 Task: Create a Product Visualization.
Action: Mouse moved to (228, 237)
Screenshot: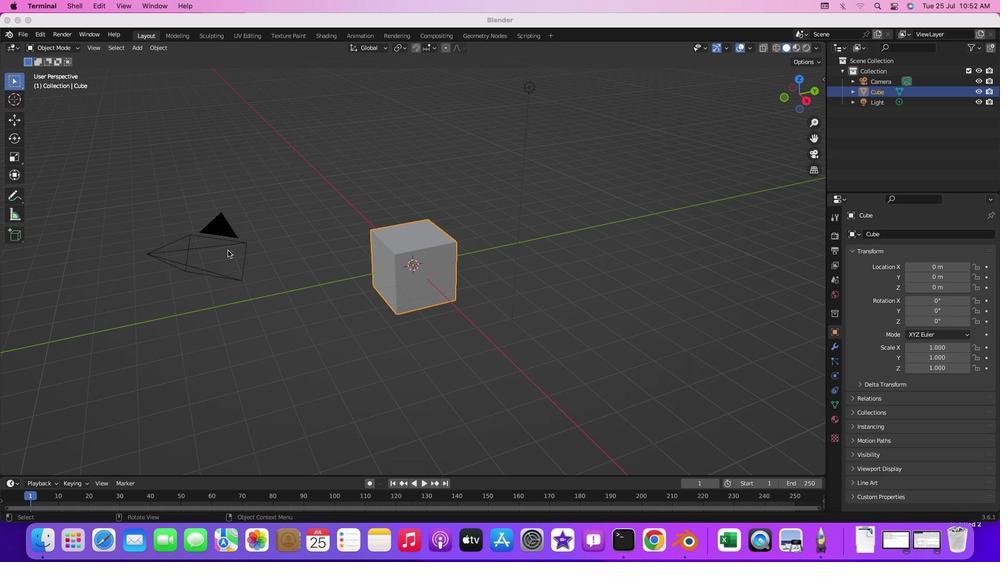
Action: Mouse pressed left at (228, 237)
Screenshot: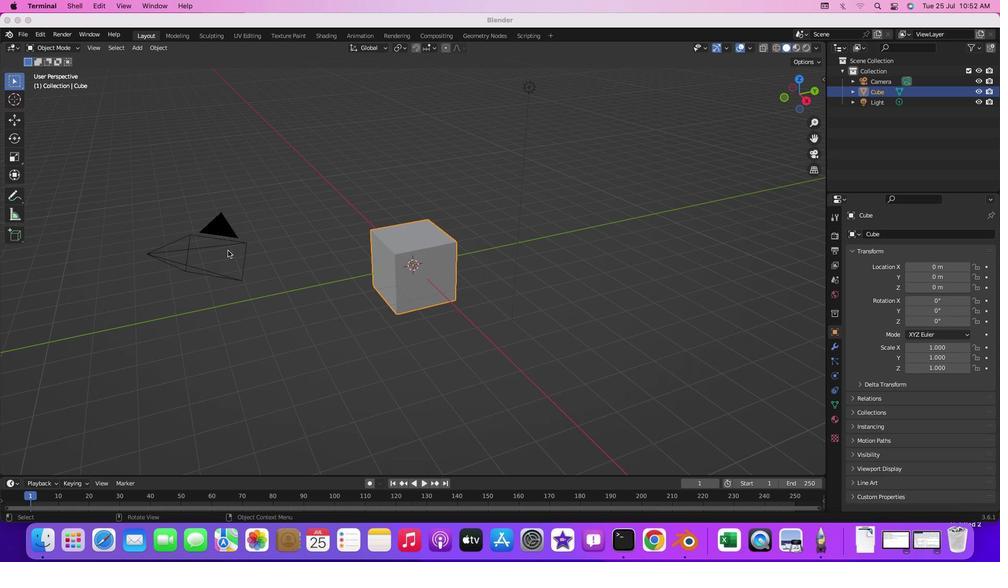 
Action: Mouse moved to (227, 238)
Screenshot: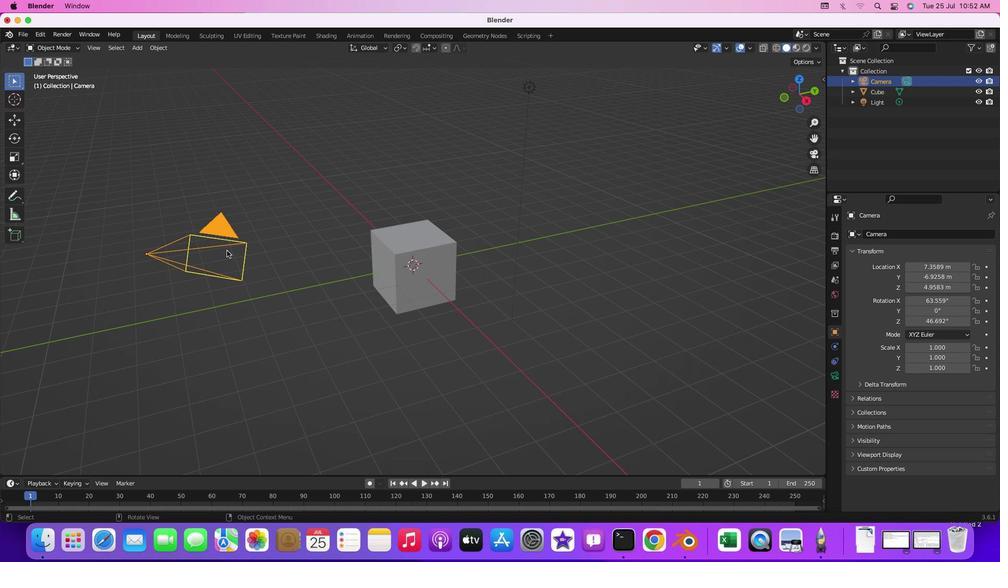 
Action: Key pressed Key.delete
Screenshot: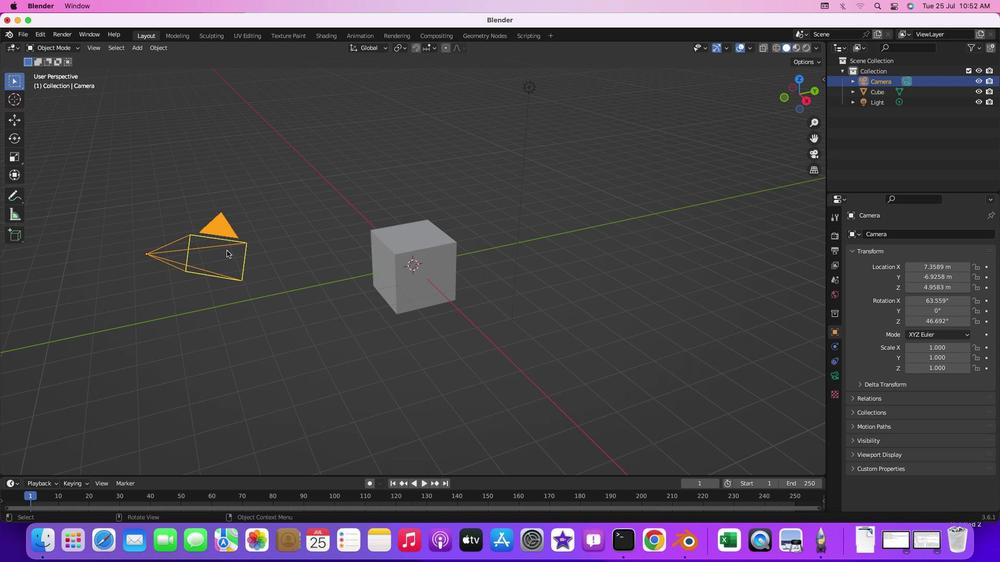 
Action: Mouse moved to (396, 275)
Screenshot: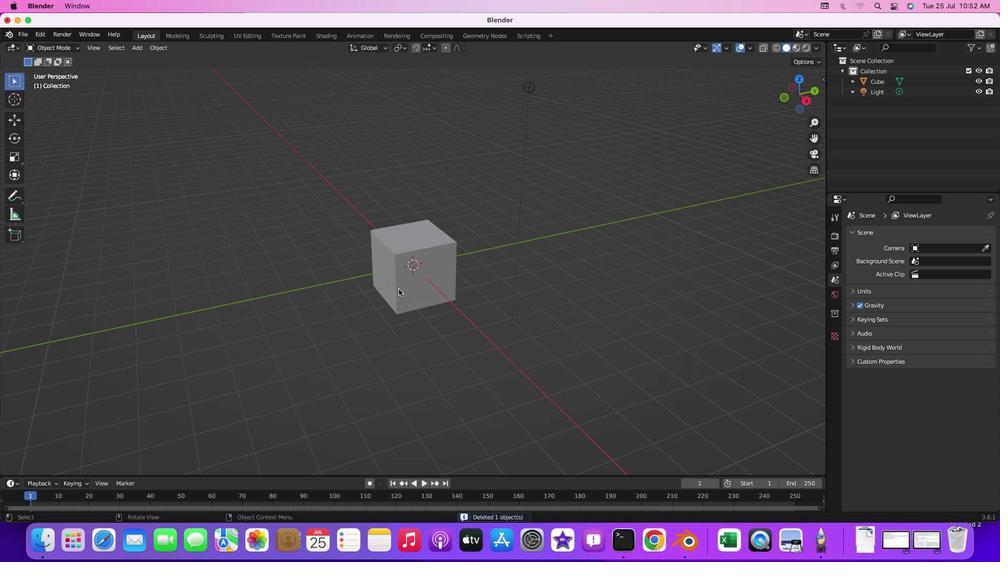 
Action: Mouse pressed left at (396, 275)
Screenshot: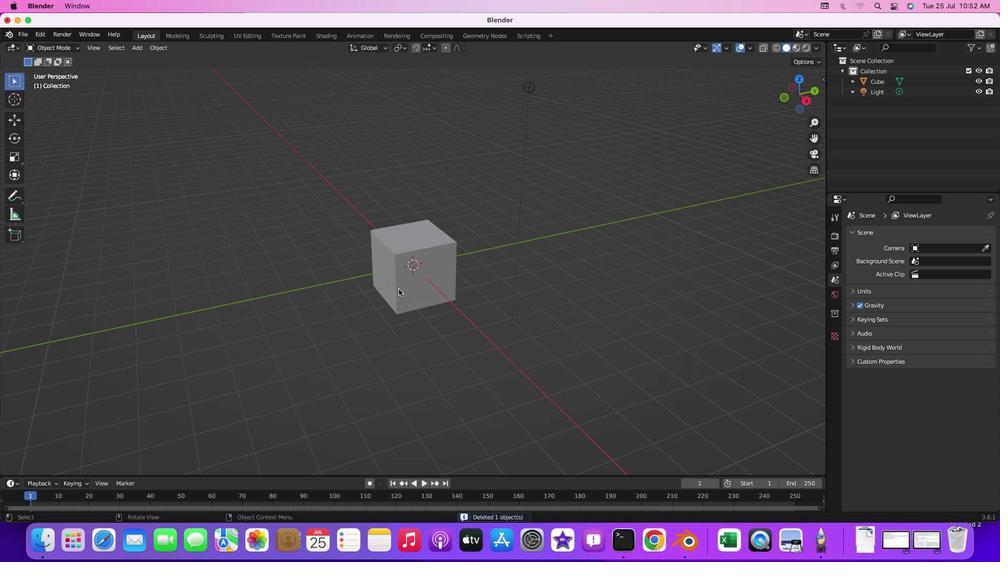 
Action: Key pressed Key.delete
Screenshot: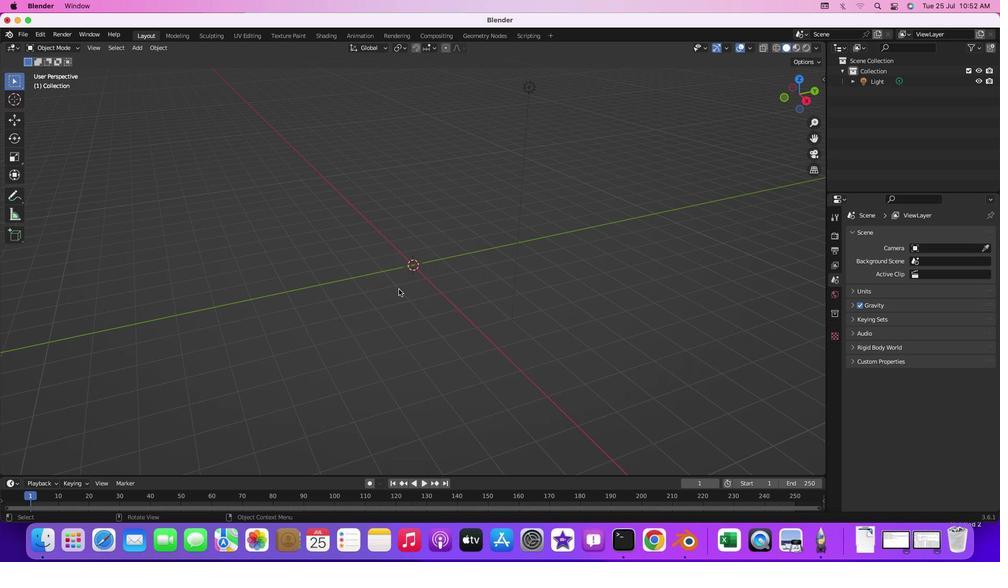 
Action: Mouse moved to (440, 227)
Screenshot: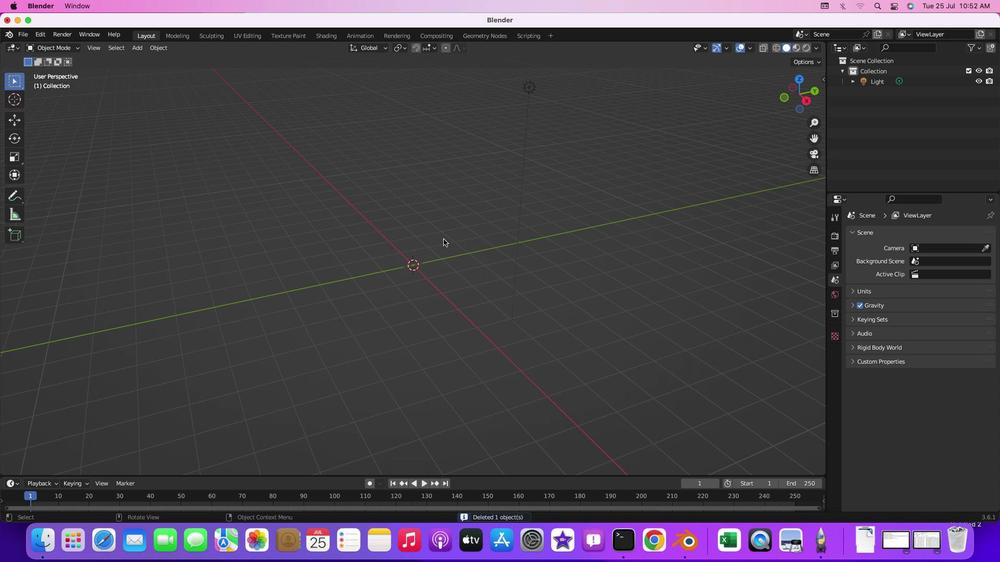 
Action: Mouse pressed middle at (440, 227)
Screenshot: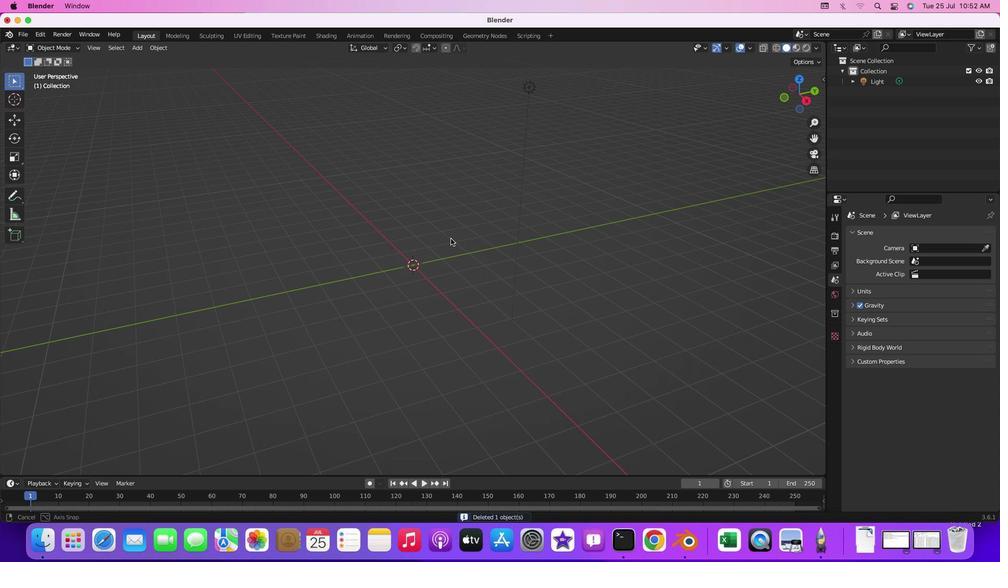 
Action: Mouse moved to (133, 45)
Screenshot: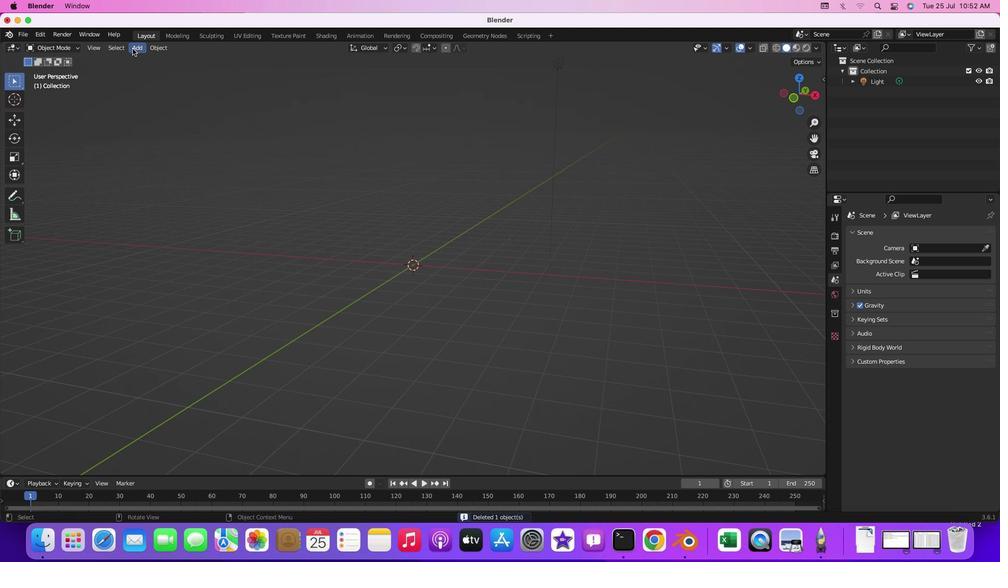
Action: Mouse pressed left at (133, 45)
Screenshot: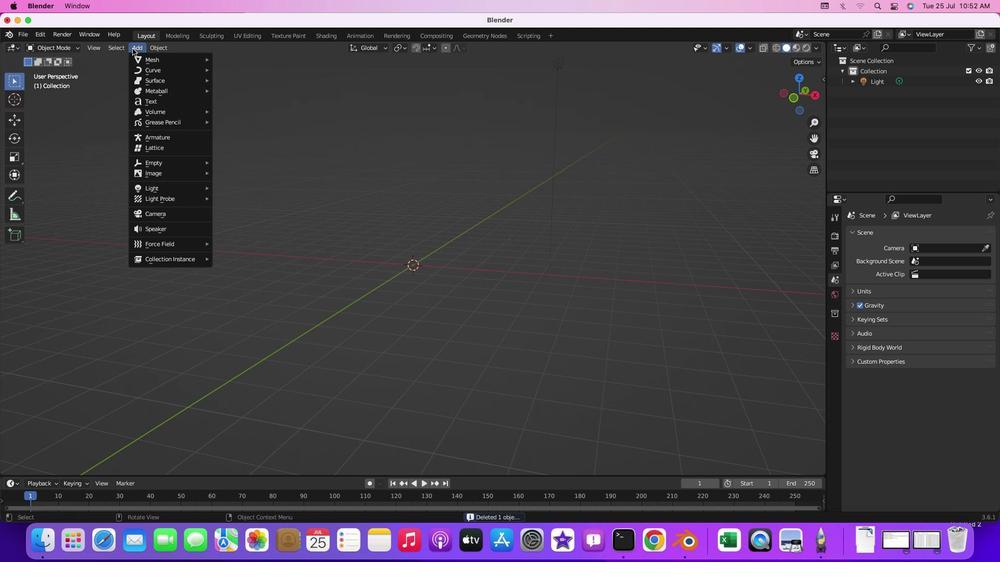 
Action: Mouse moved to (263, 108)
Screenshot: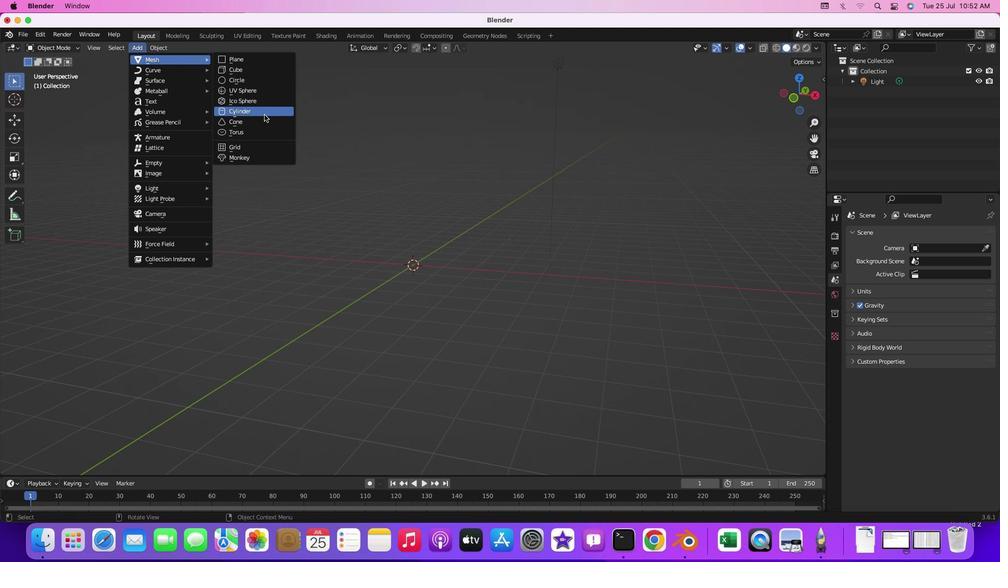 
Action: Mouse pressed left at (263, 108)
Screenshot: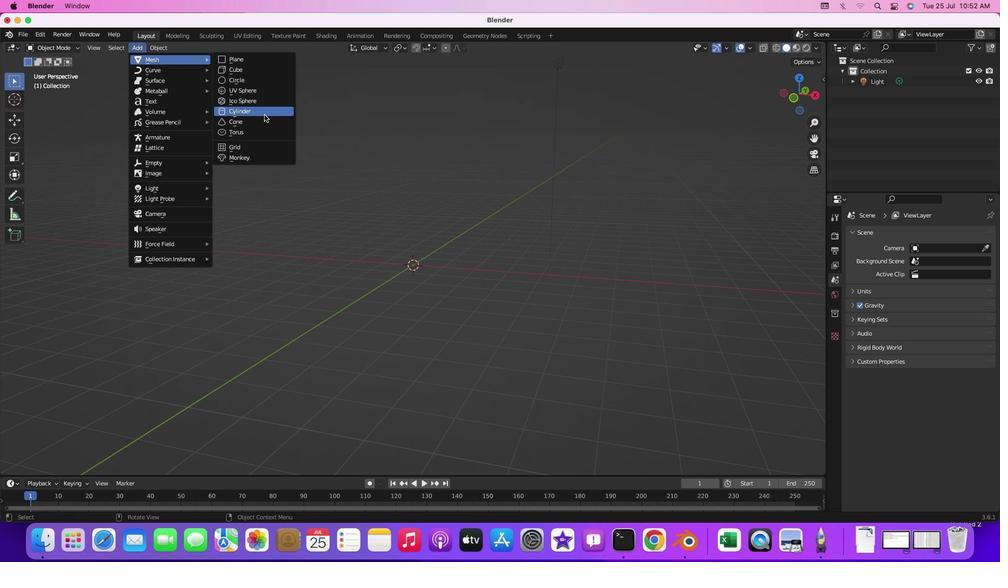 
Action: Mouse moved to (483, 211)
Screenshot: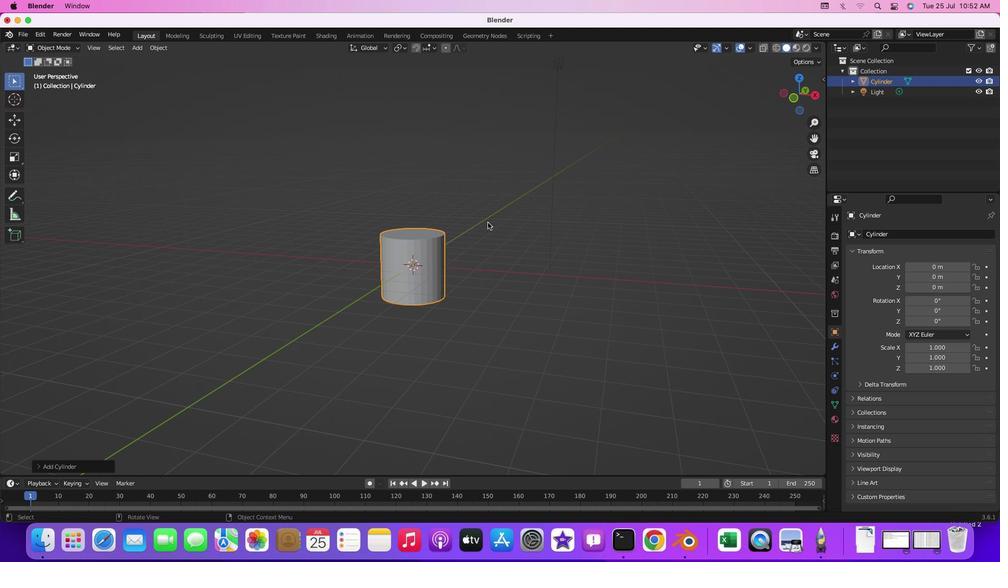 
Action: Mouse pressed left at (483, 211)
Screenshot: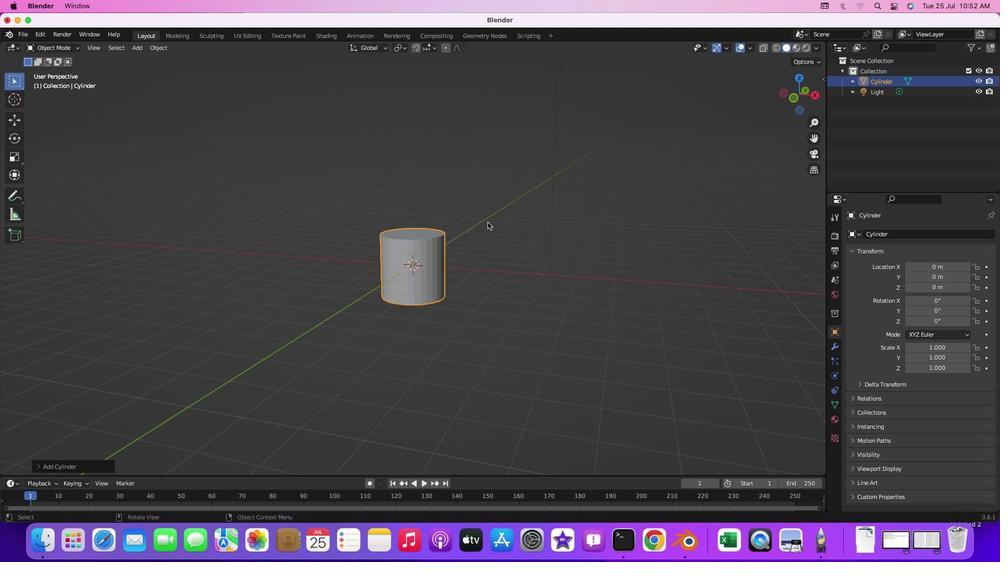 
Action: Mouse moved to (473, 227)
Screenshot: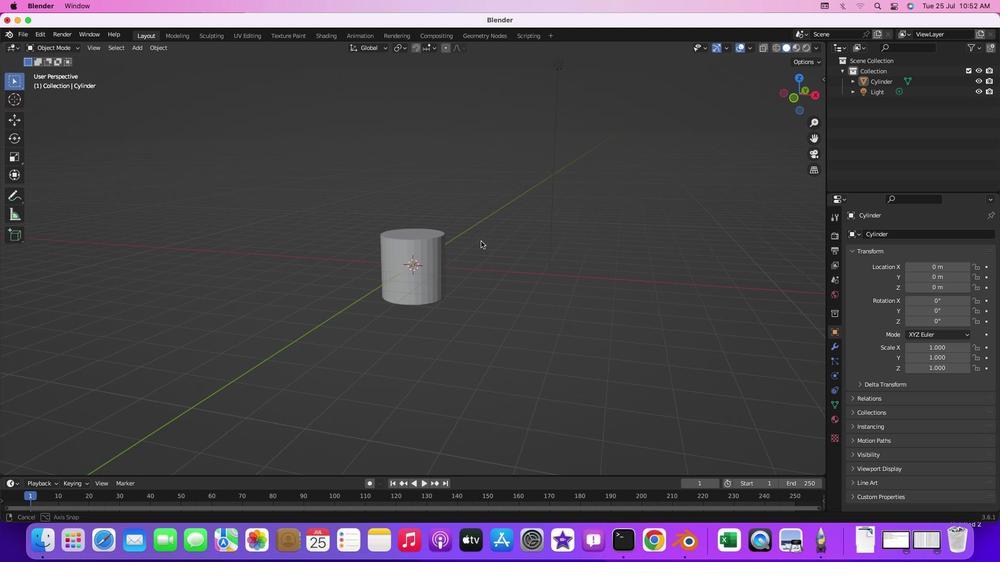 
Action: Mouse pressed middle at (473, 227)
Screenshot: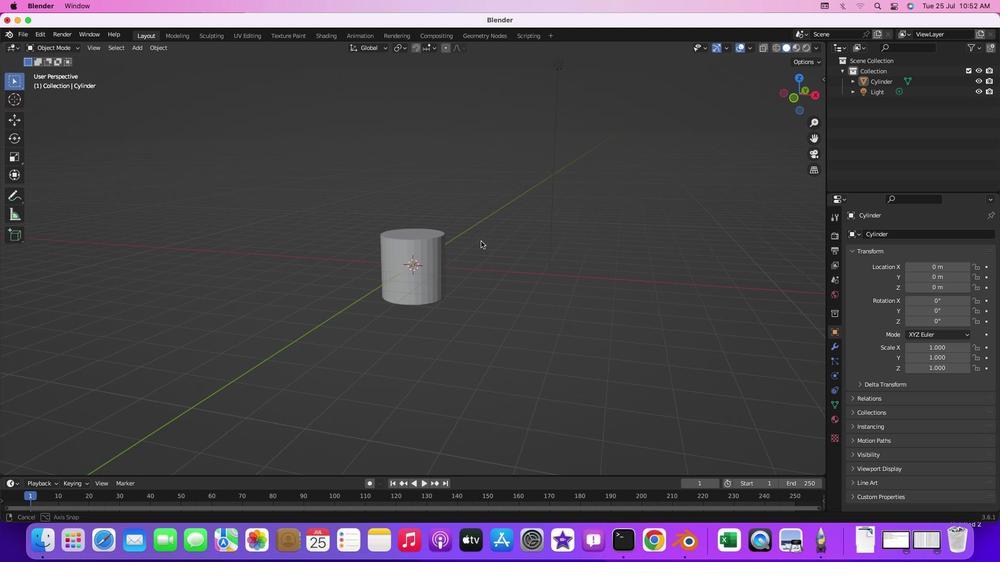 
Action: Mouse moved to (418, 244)
Screenshot: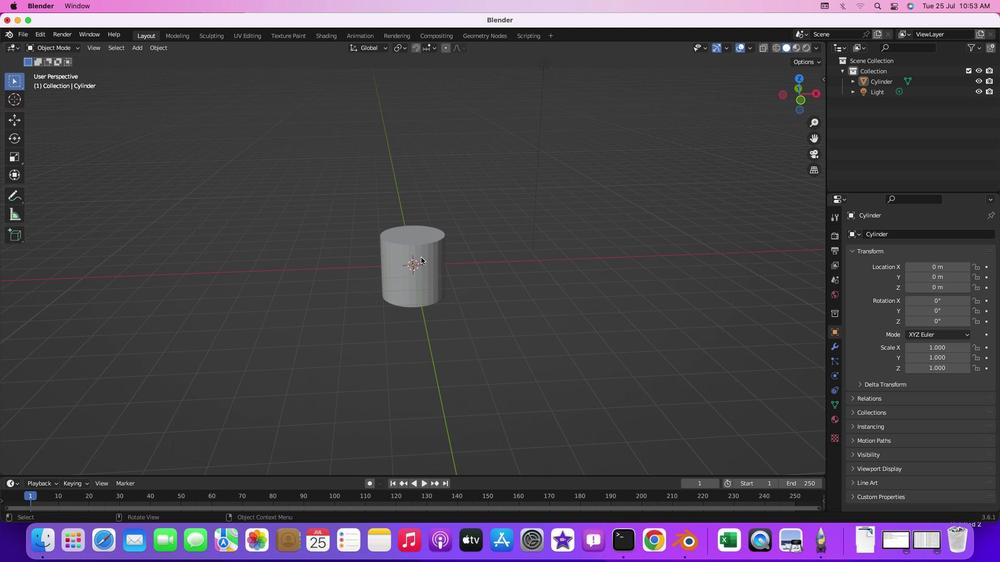 
Action: Mouse pressed left at (418, 244)
Screenshot: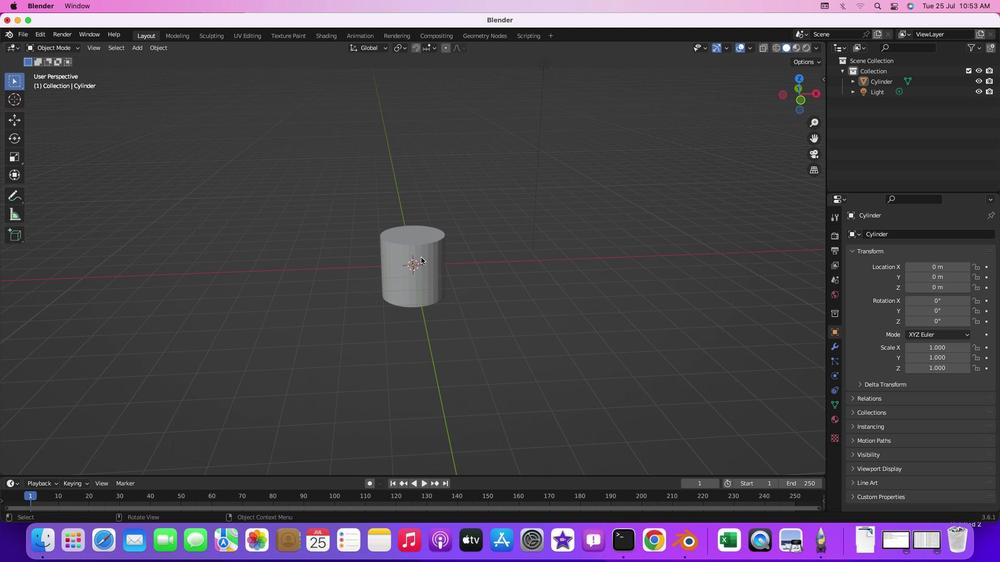 
Action: Mouse moved to (418, 244)
Screenshot: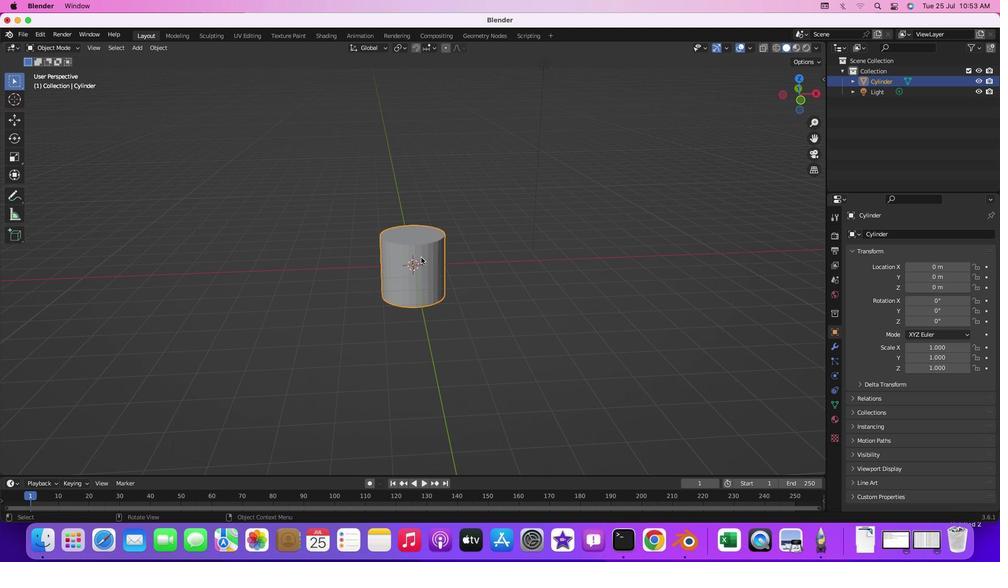 
Action: Key pressed Key.tab
Screenshot: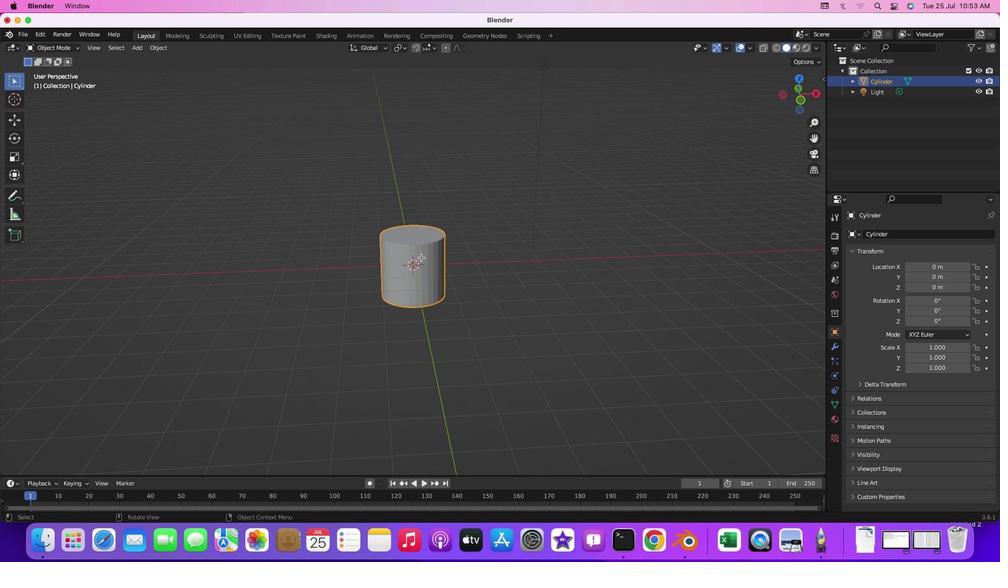 
Action: Mouse moved to (110, 46)
Screenshot: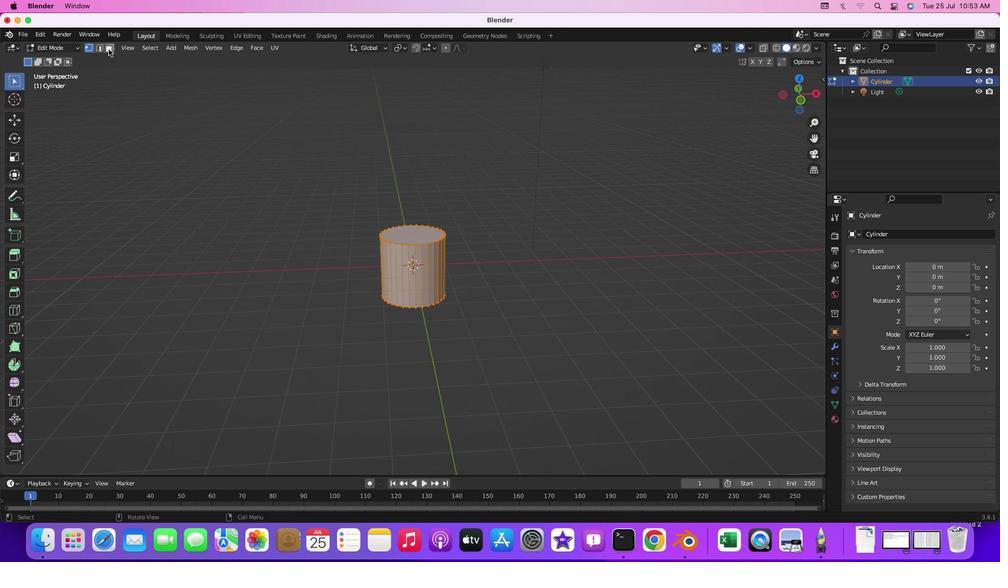 
Action: Mouse pressed left at (110, 46)
Screenshot: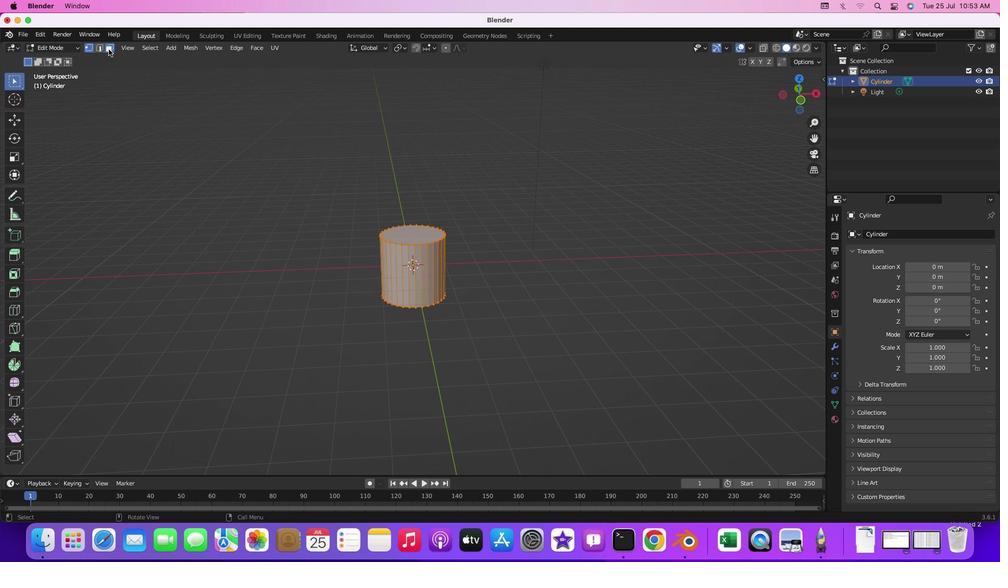 
Action: Mouse moved to (412, 218)
Screenshot: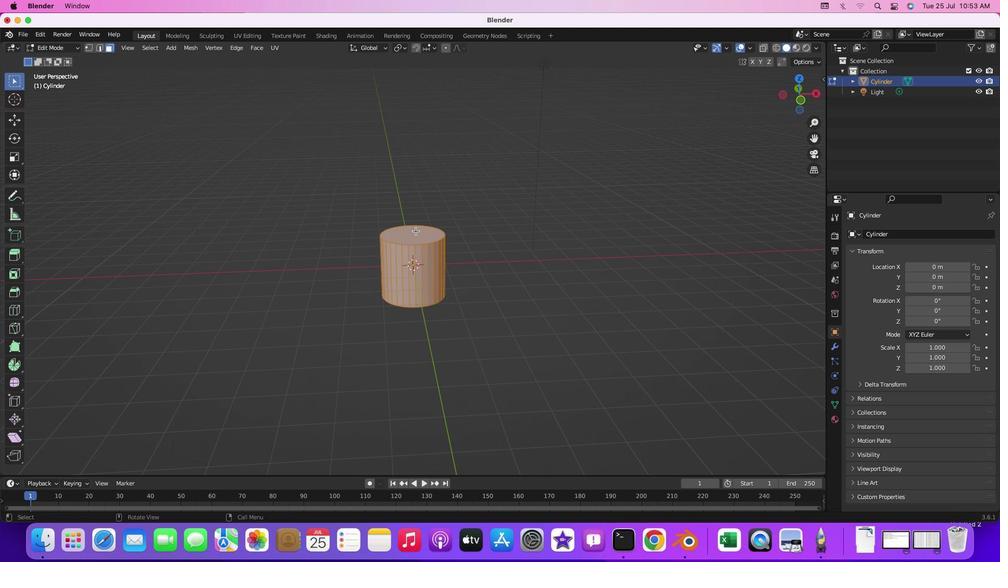 
Action: Mouse pressed left at (412, 218)
Screenshot: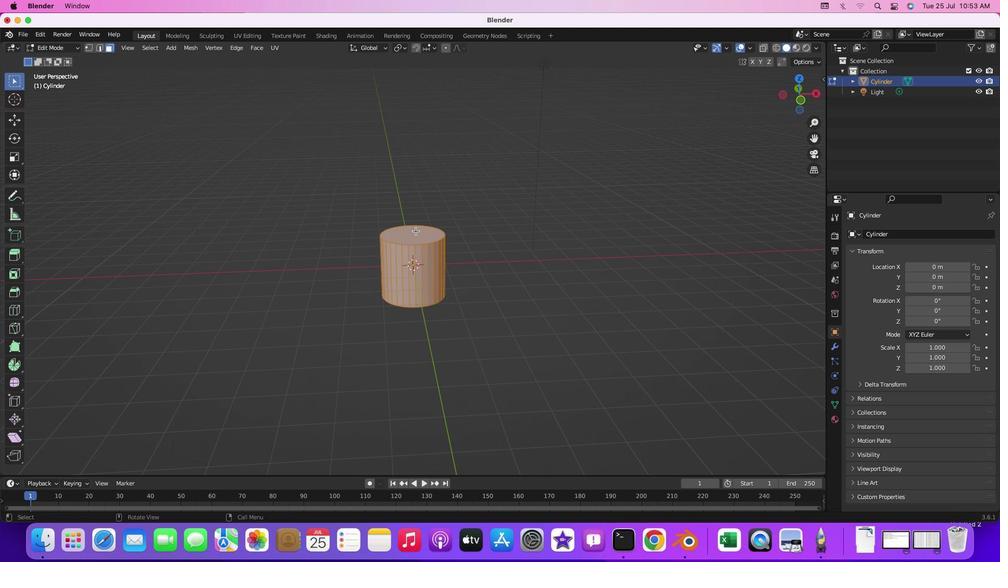 
Action: Key pressed '3''e'
Screenshot: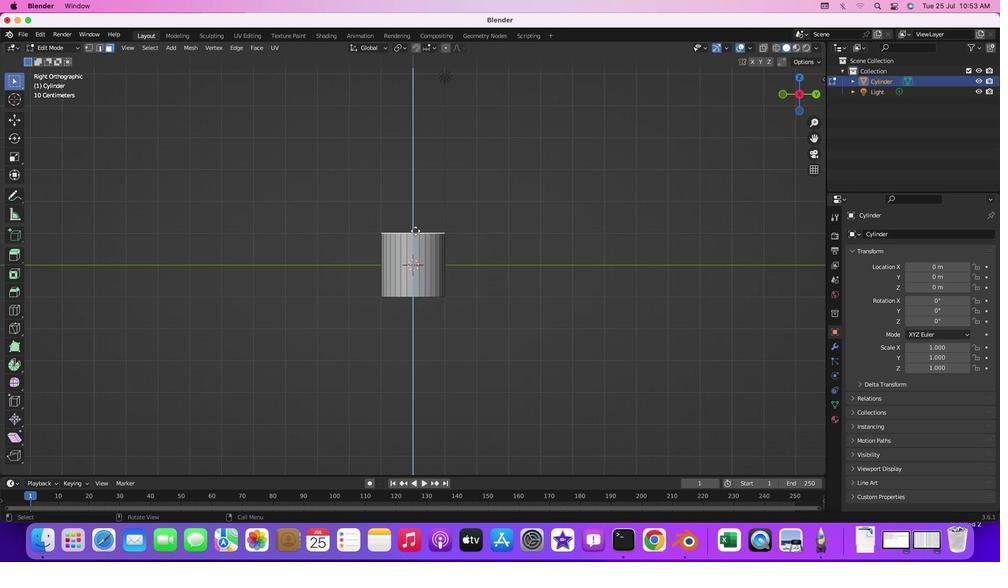 
Action: Mouse moved to (404, 314)
Screenshot: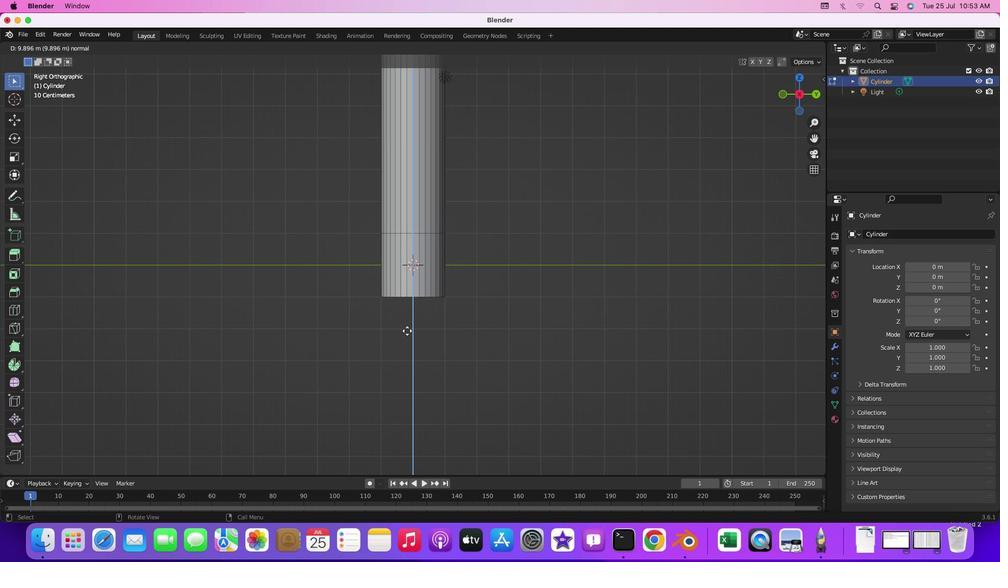 
Action: Mouse pressed left at (404, 314)
Screenshot: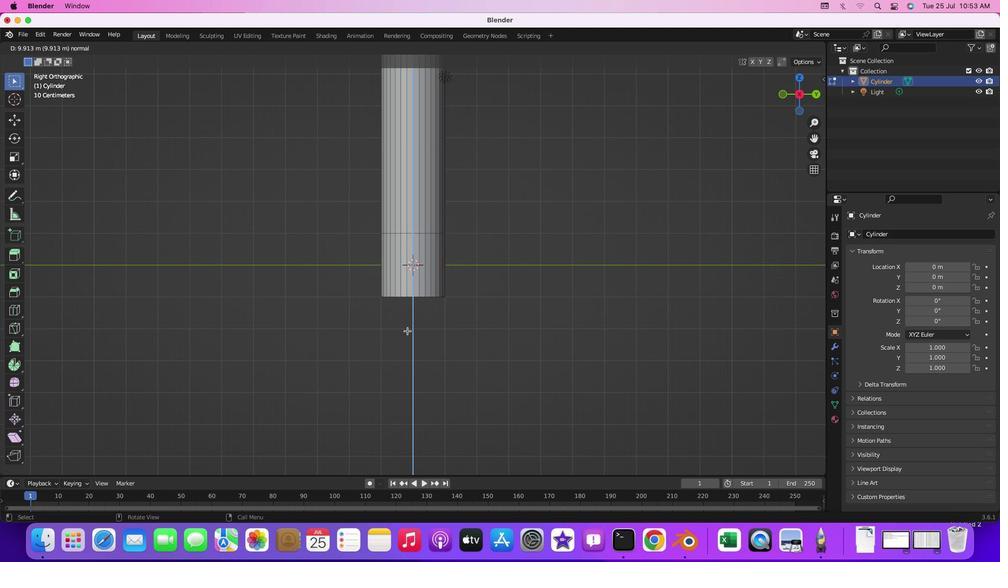 
Action: Mouse moved to (476, 346)
Screenshot: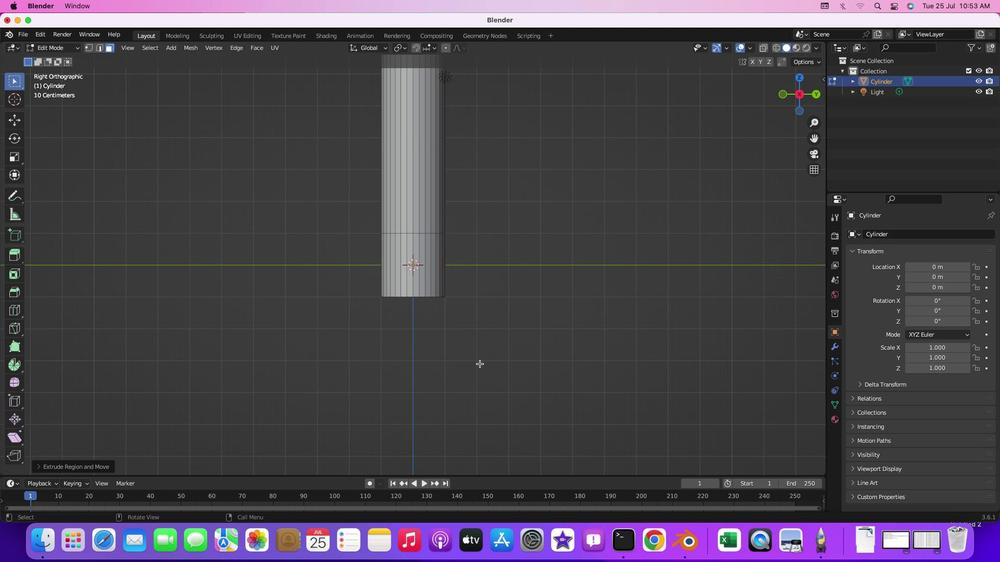 
Action: Mouse pressed left at (476, 346)
Screenshot: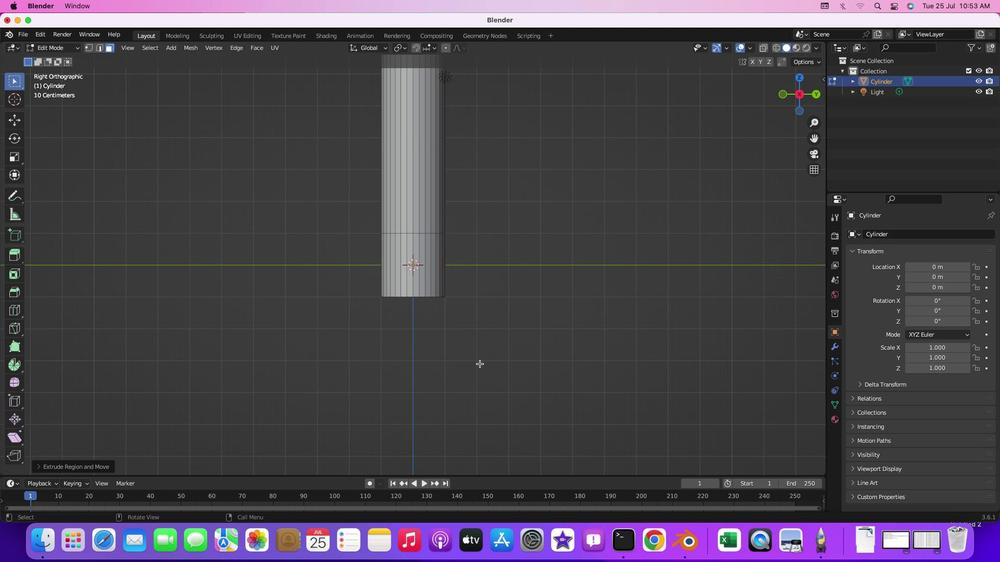
Action: Mouse moved to (495, 254)
Screenshot: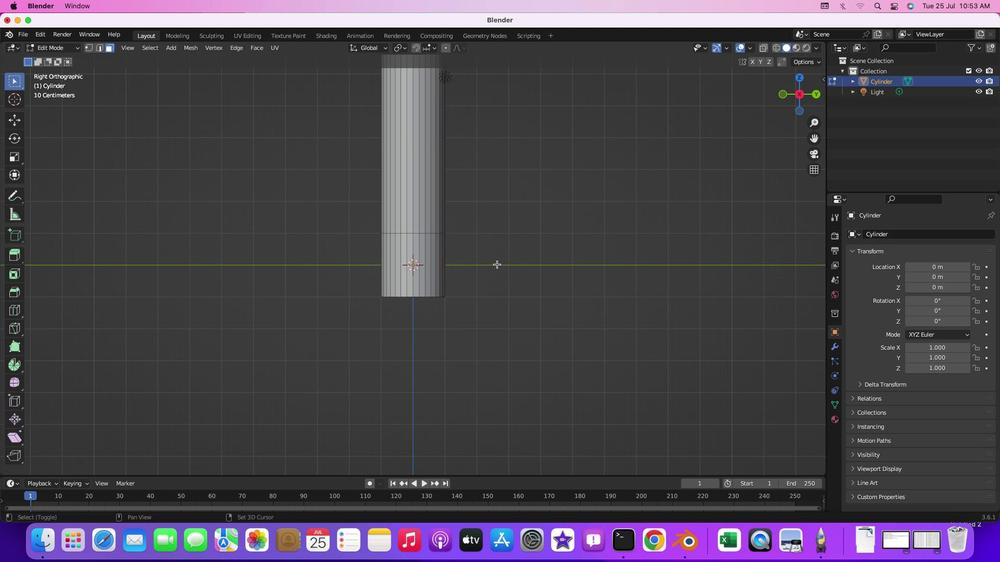 
Action: Key pressed Key.shift
Screenshot: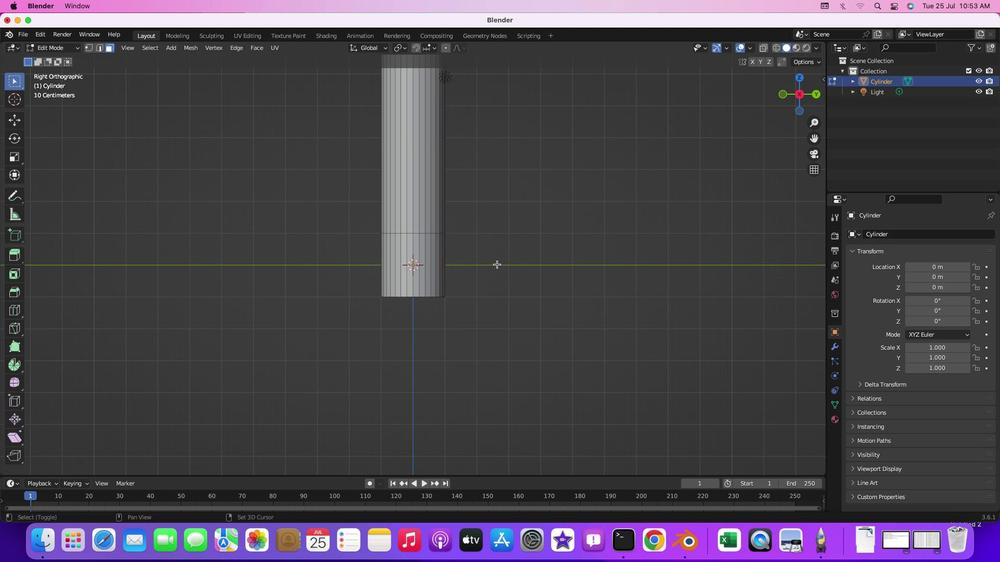 
Action: Mouse moved to (489, 249)
Screenshot: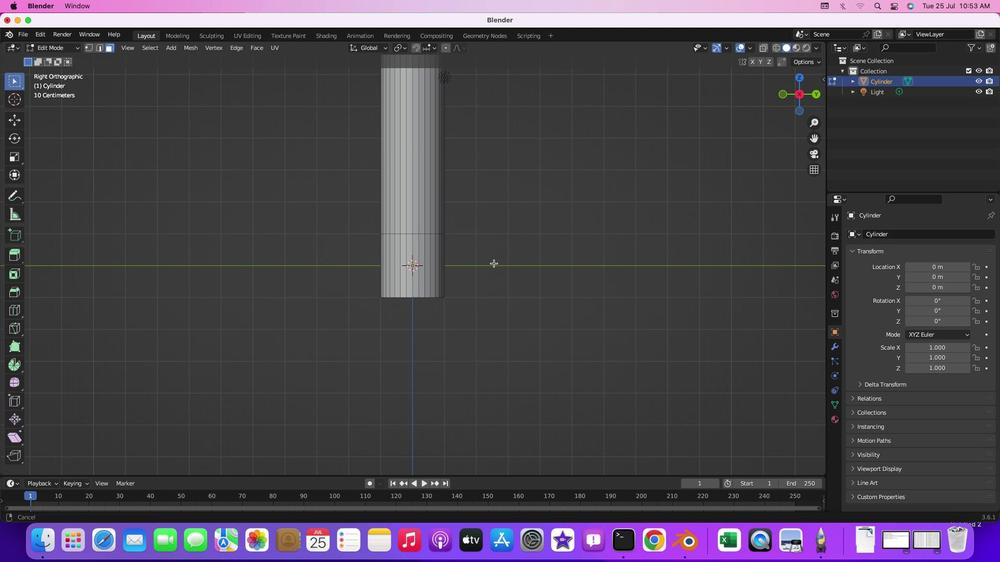
Action: Mouse pressed middle at (489, 249)
Screenshot: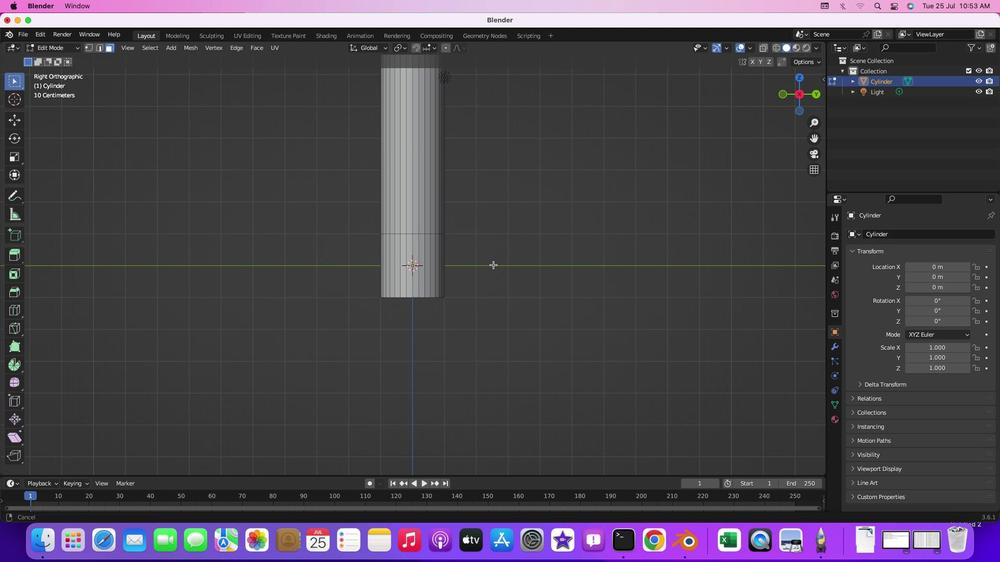 
Action: Mouse moved to (482, 341)
Screenshot: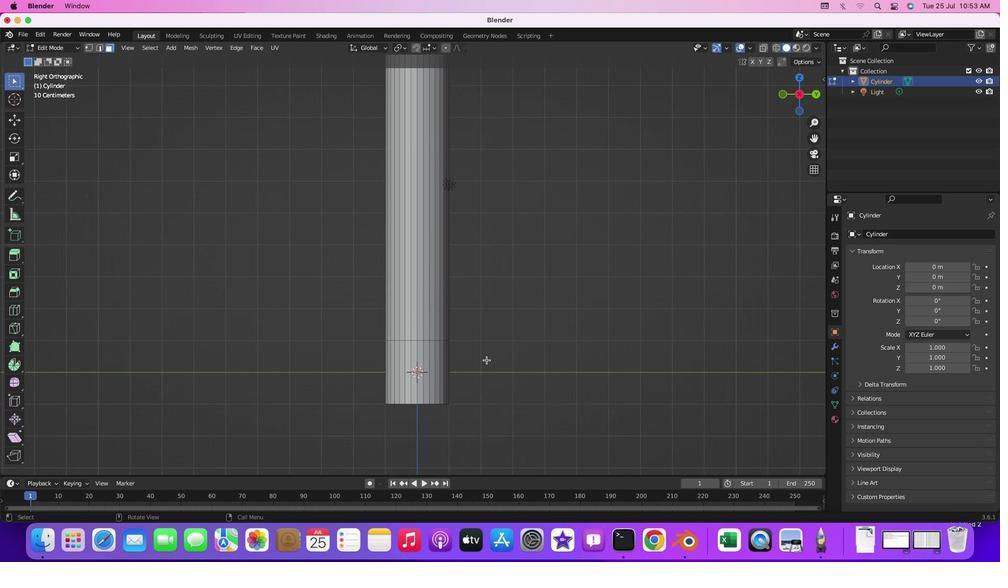 
Action: Mouse scrolled (482, 341) with delta (3, 0)
Screenshot: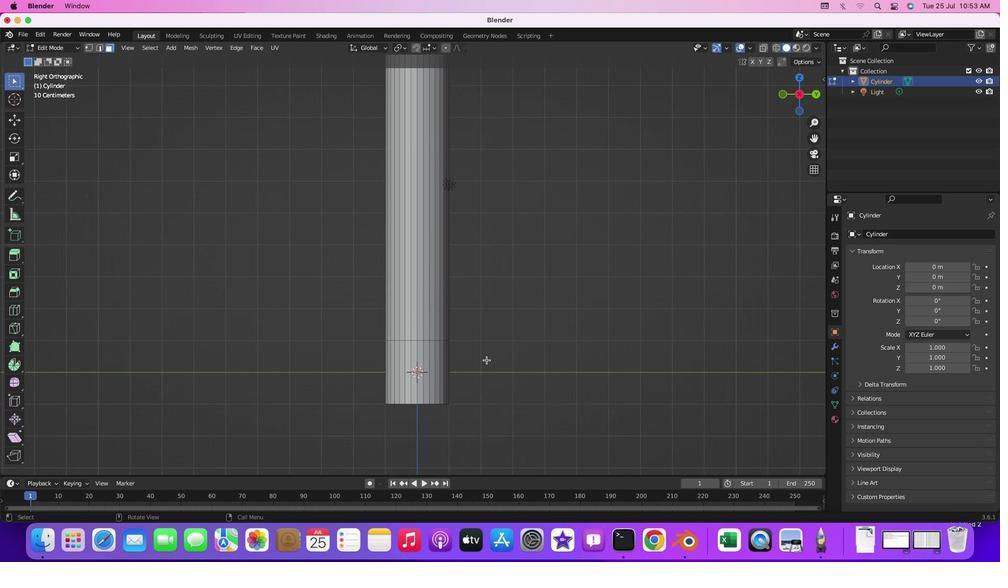
Action: Mouse scrolled (482, 341) with delta (3, 0)
Screenshot: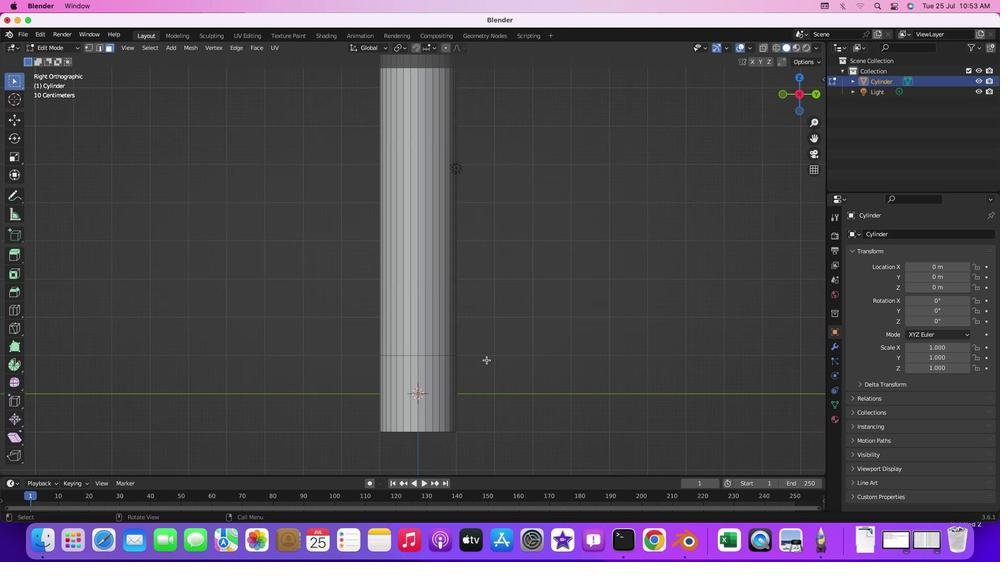
Action: Mouse scrolled (482, 341) with delta (3, 0)
Screenshot: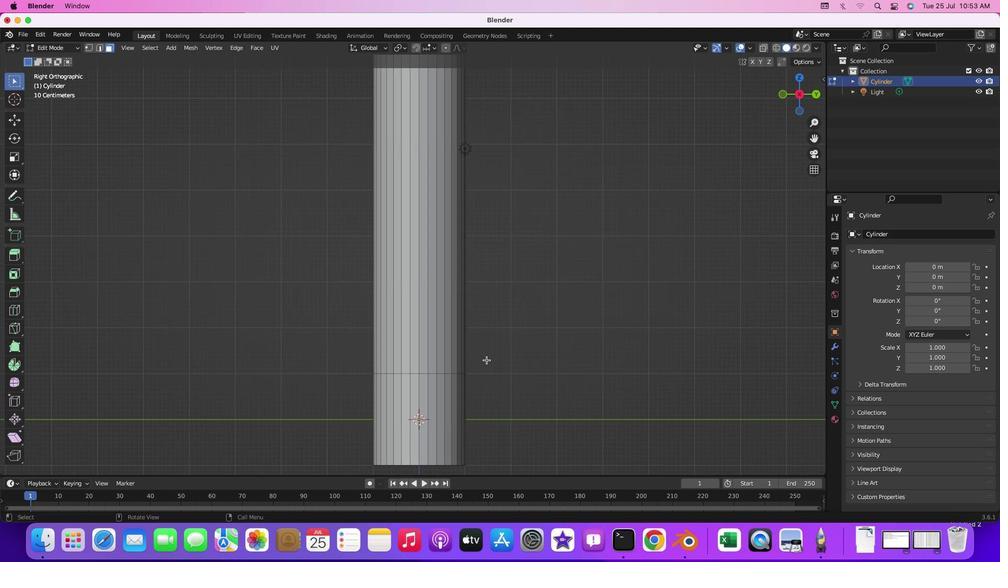 
Action: Mouse moved to (482, 341)
Screenshot: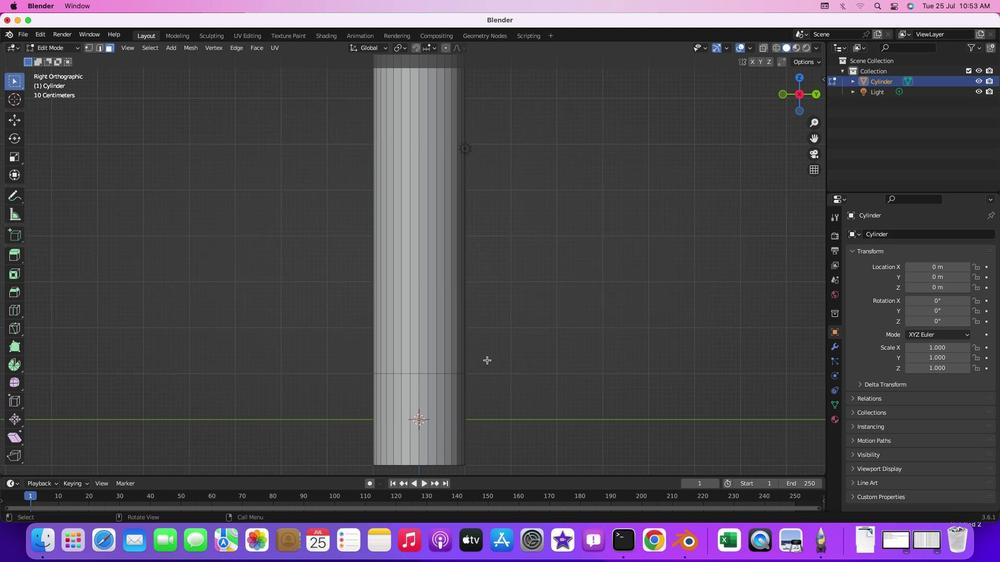 
Action: Mouse scrolled (482, 341) with delta (3, 0)
Screenshot: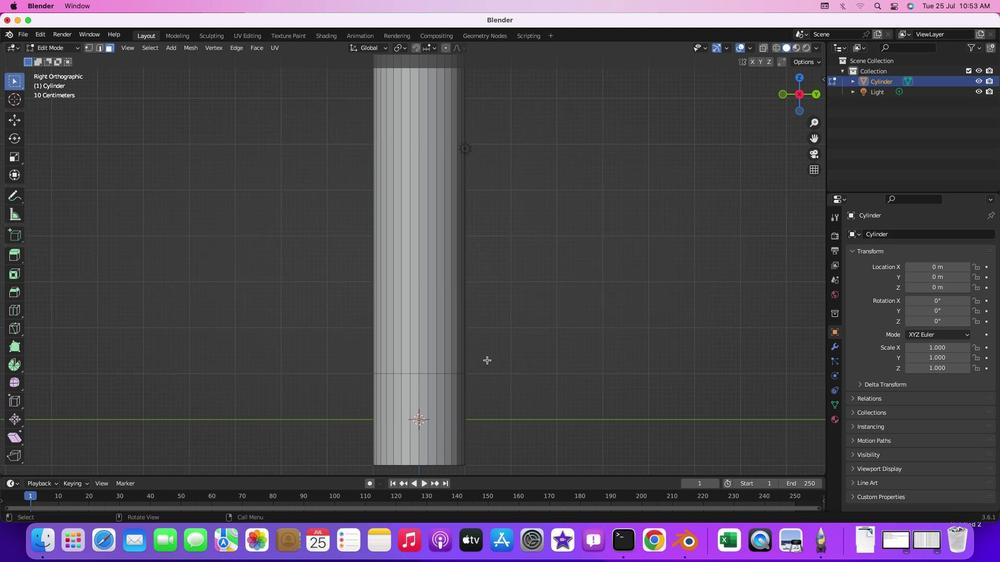
Action: Mouse scrolled (482, 341) with delta (3, 0)
Screenshot: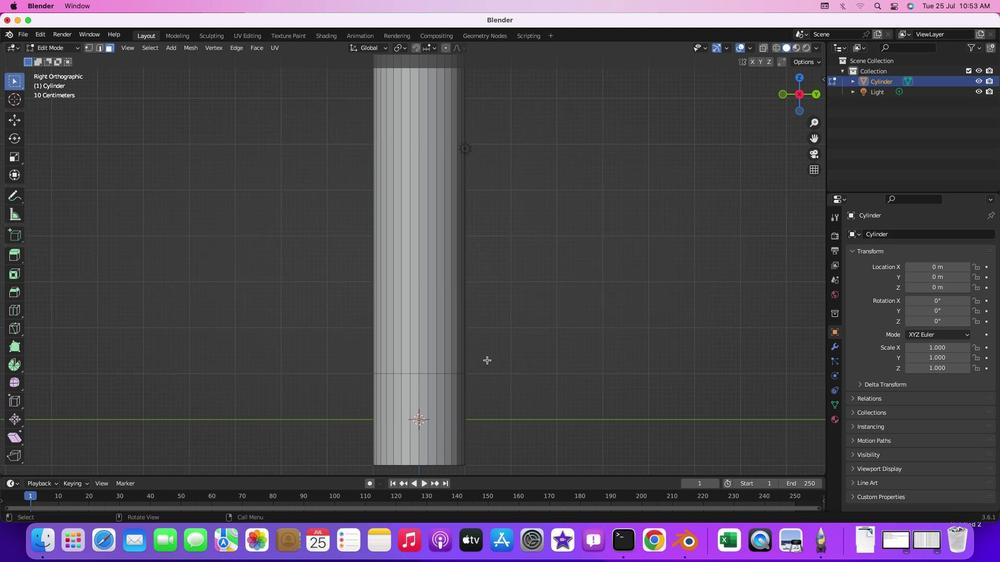
Action: Mouse scrolled (482, 341) with delta (3, -1)
Screenshot: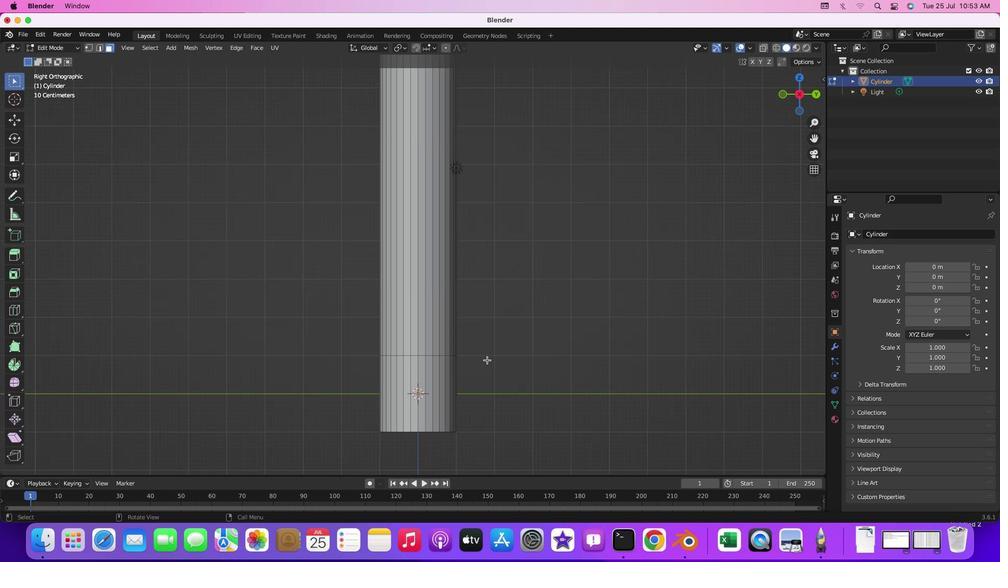 
Action: Mouse scrolled (482, 341) with delta (3, -2)
Screenshot: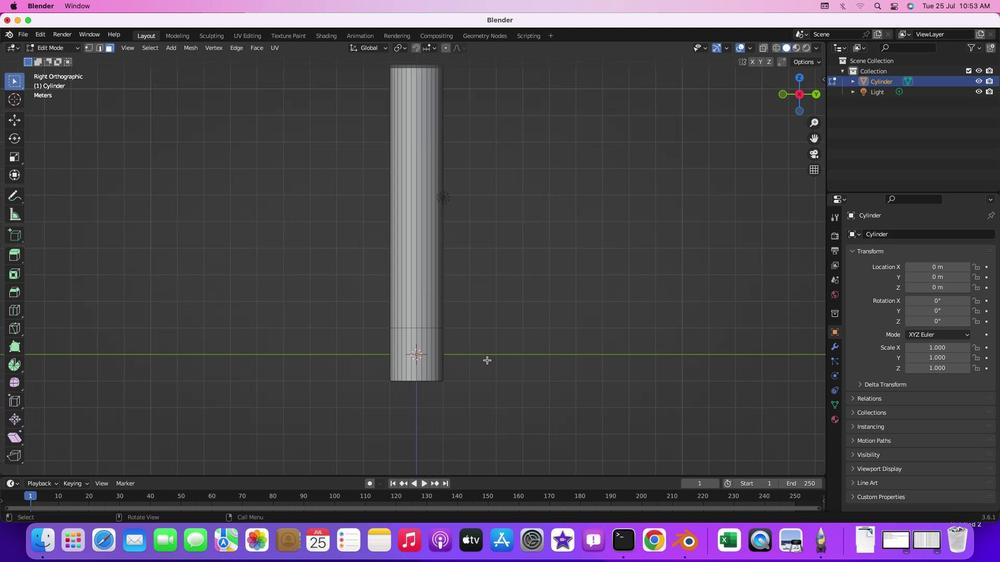 
Action: Mouse moved to (482, 341)
Screenshot: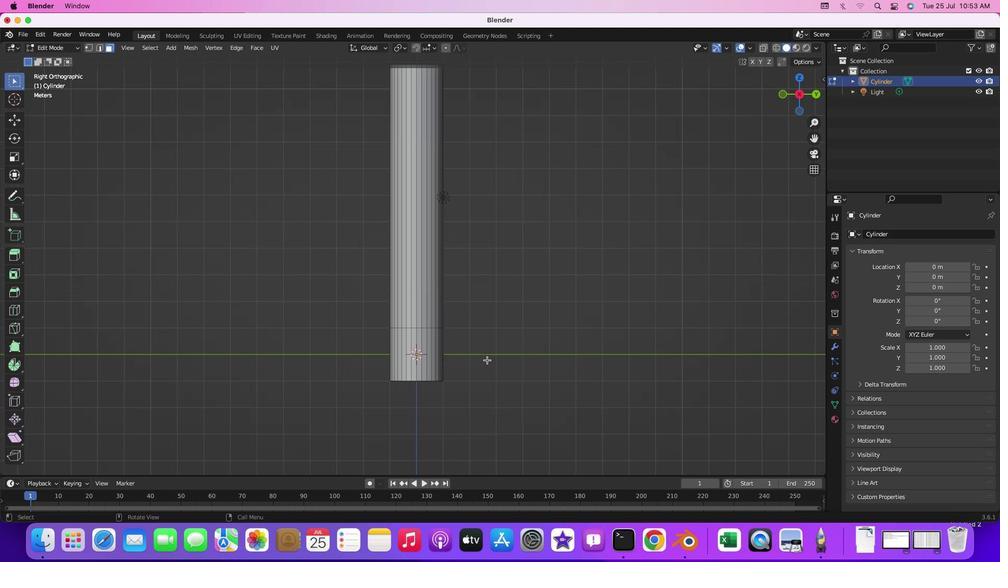 
Action: Mouse scrolled (482, 341) with delta (3, 0)
Screenshot: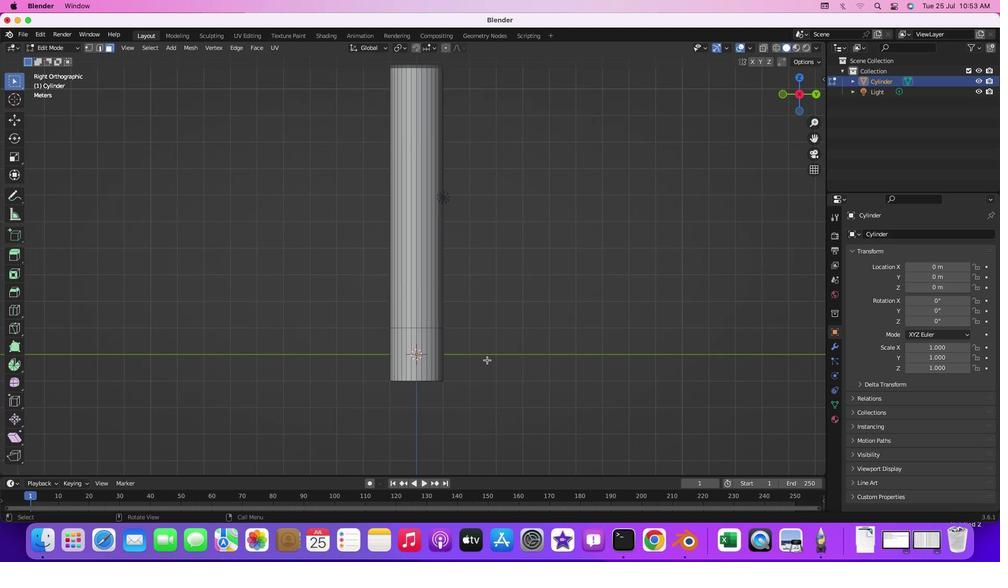 
Action: Mouse scrolled (482, 341) with delta (3, 0)
Screenshot: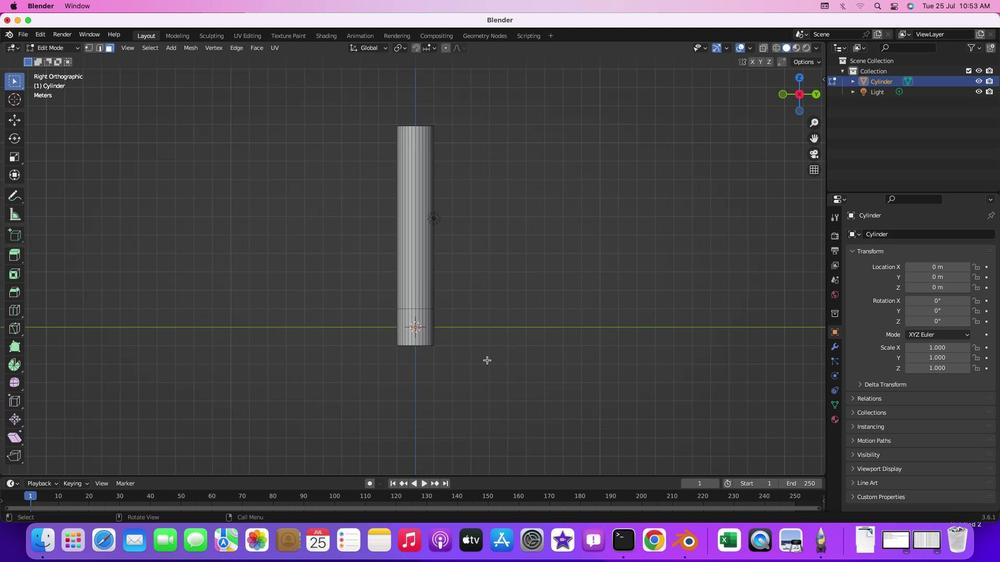 
Action: Mouse moved to (481, 251)
Screenshot: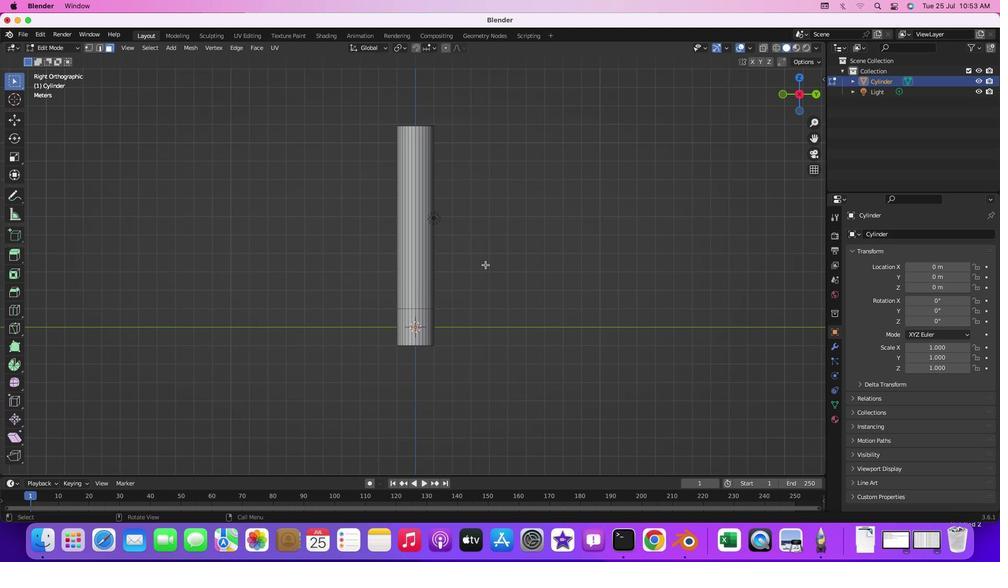 
Action: Mouse pressed middle at (481, 251)
Screenshot: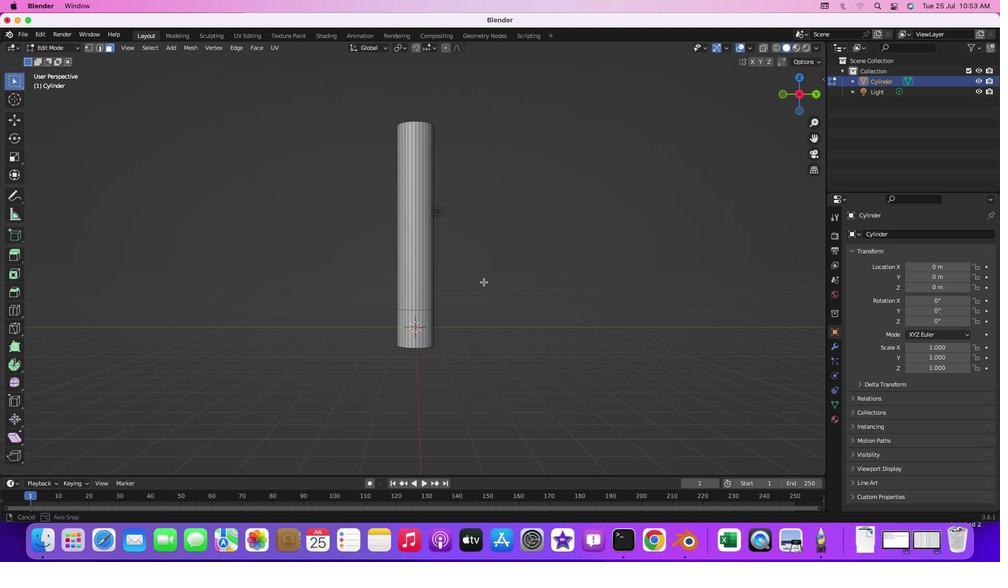 
Action: Mouse moved to (481, 277)
Screenshot: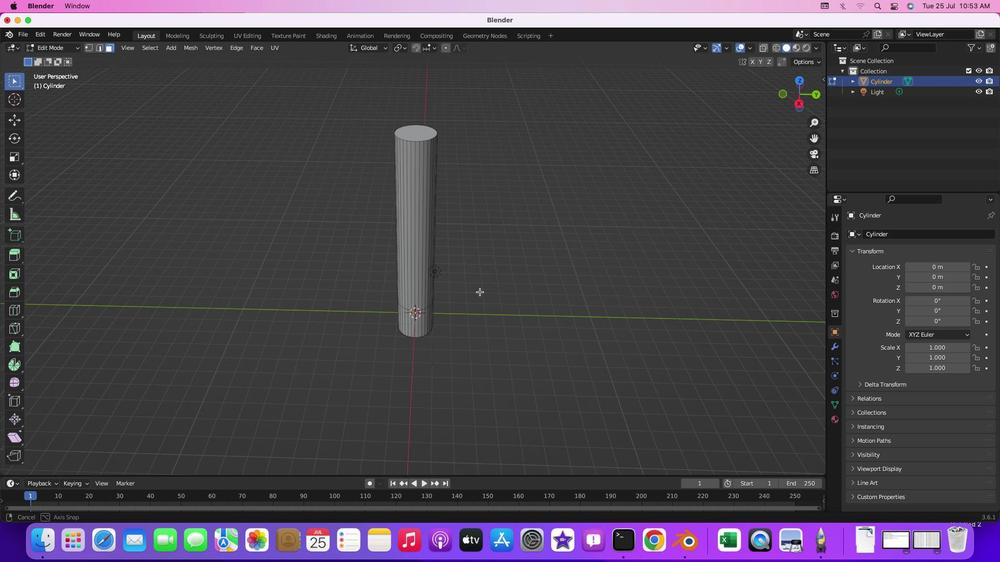 
Action: Mouse pressed middle at (481, 277)
Screenshot: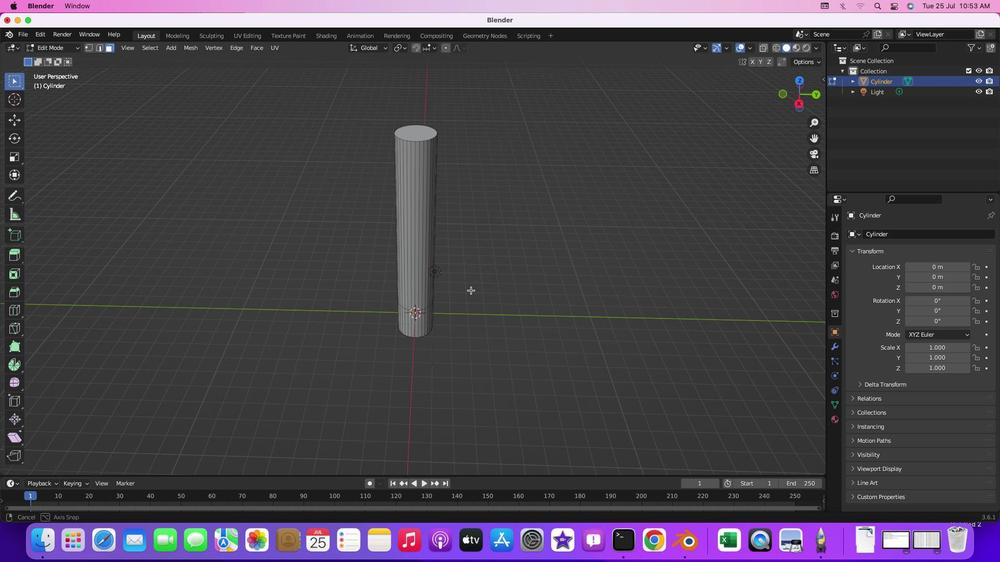 
Action: Mouse moved to (302, 243)
Screenshot: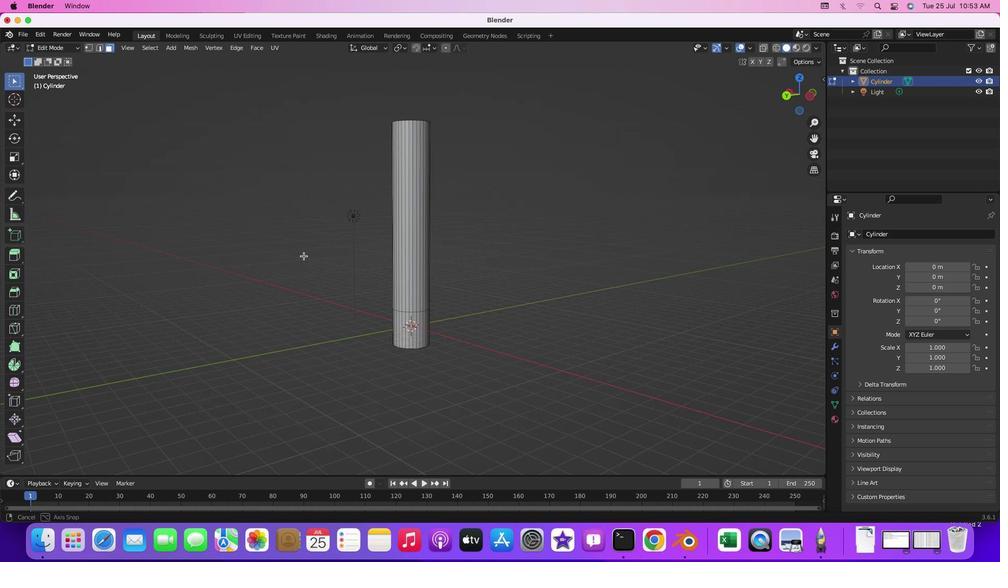 
Action: Key pressed '6''3'
Screenshot: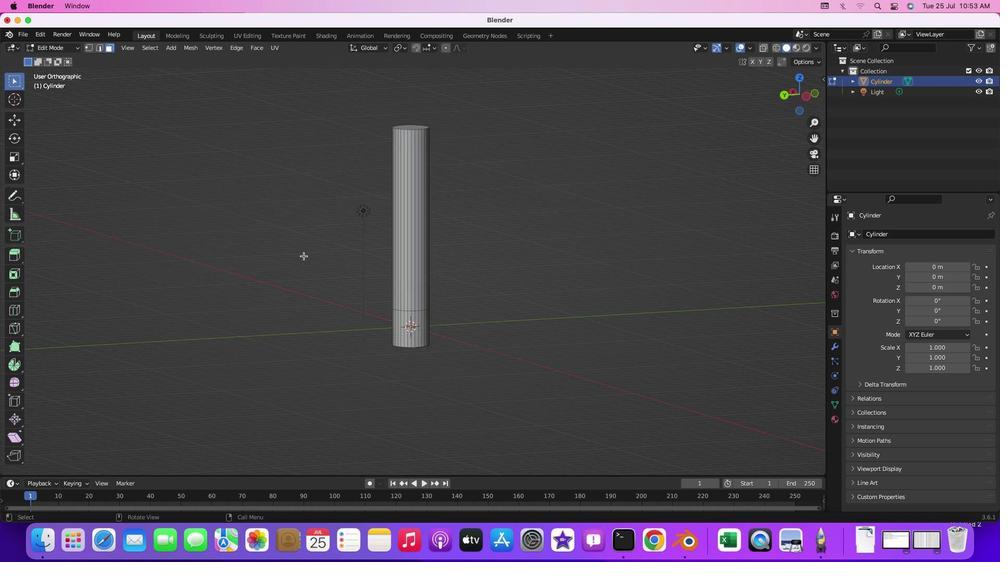 
Action: Mouse moved to (420, 306)
Screenshot: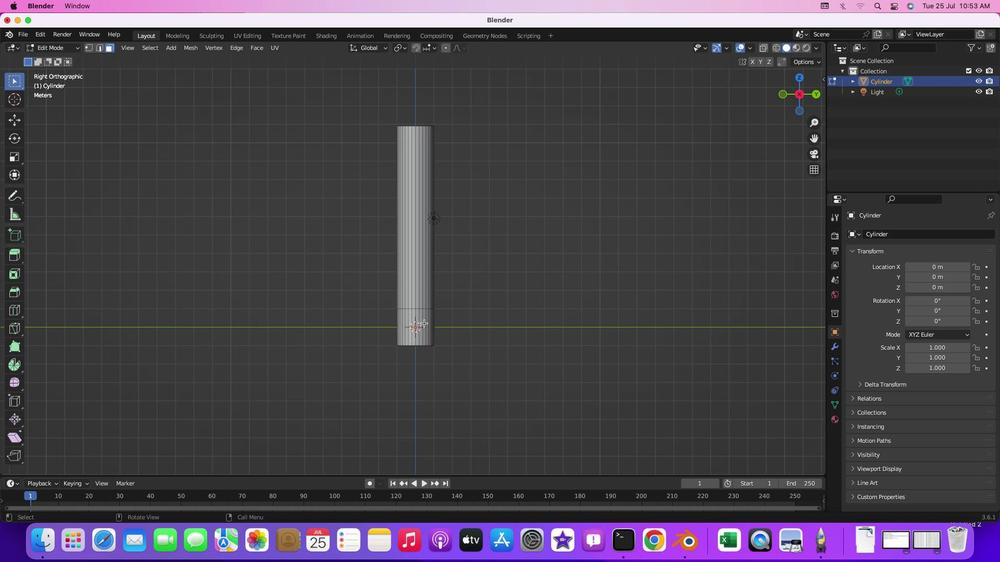 
Action: Key pressed '1'
Screenshot: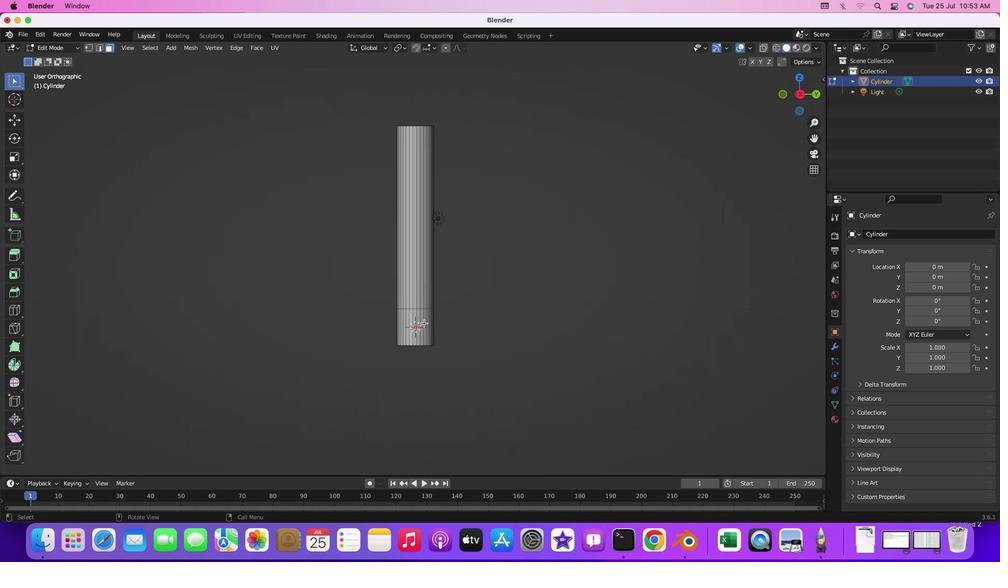 
Action: Mouse moved to (418, 214)
Screenshot: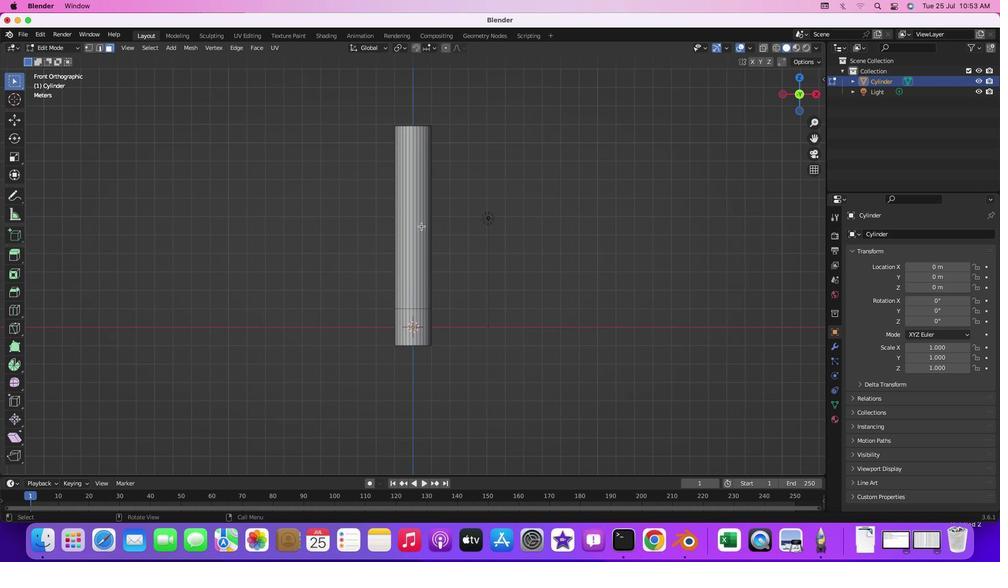 
Action: Mouse pressed left at (418, 214)
Screenshot: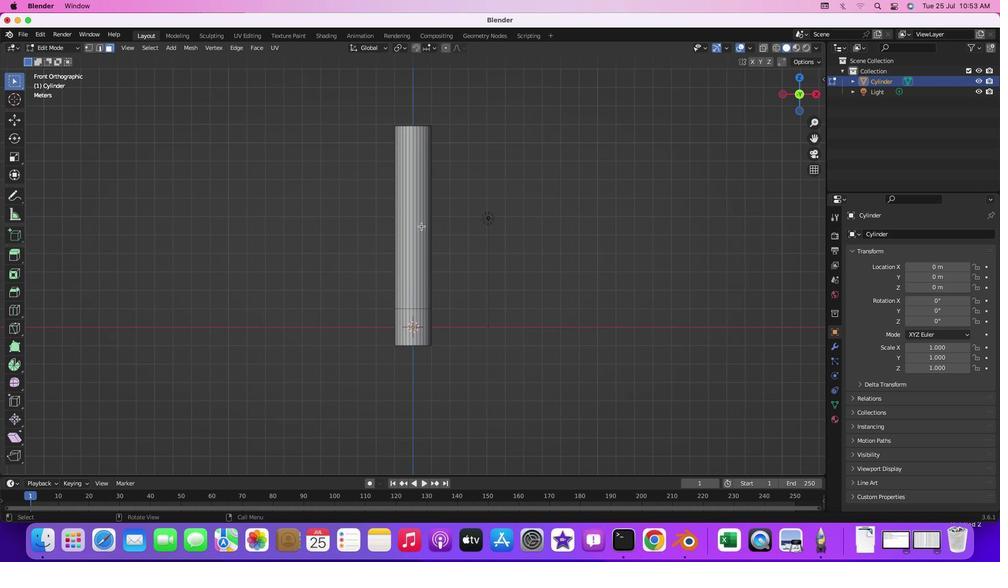 
Action: Mouse moved to (471, 177)
Screenshot: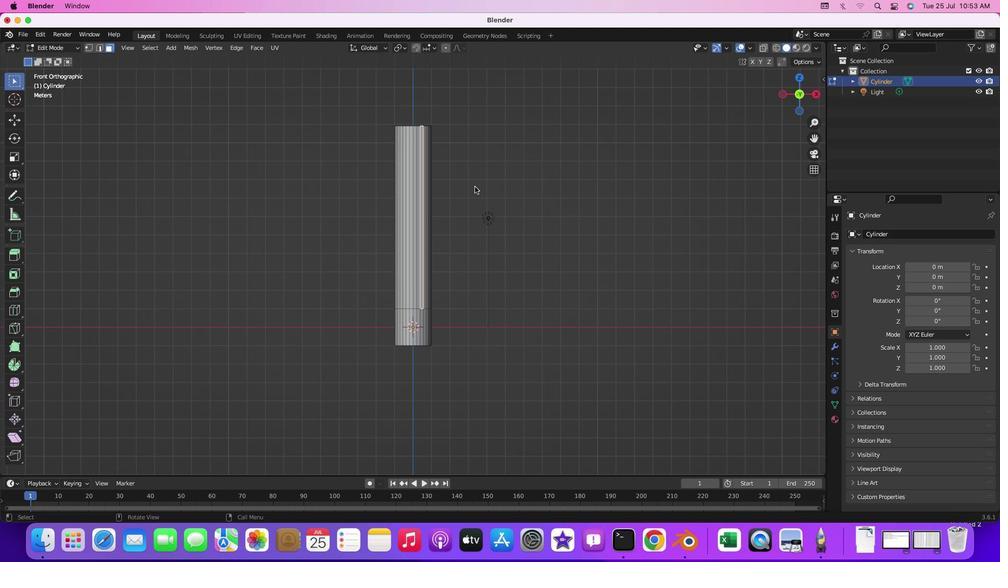 
Action: Key pressed Key.tab
Screenshot: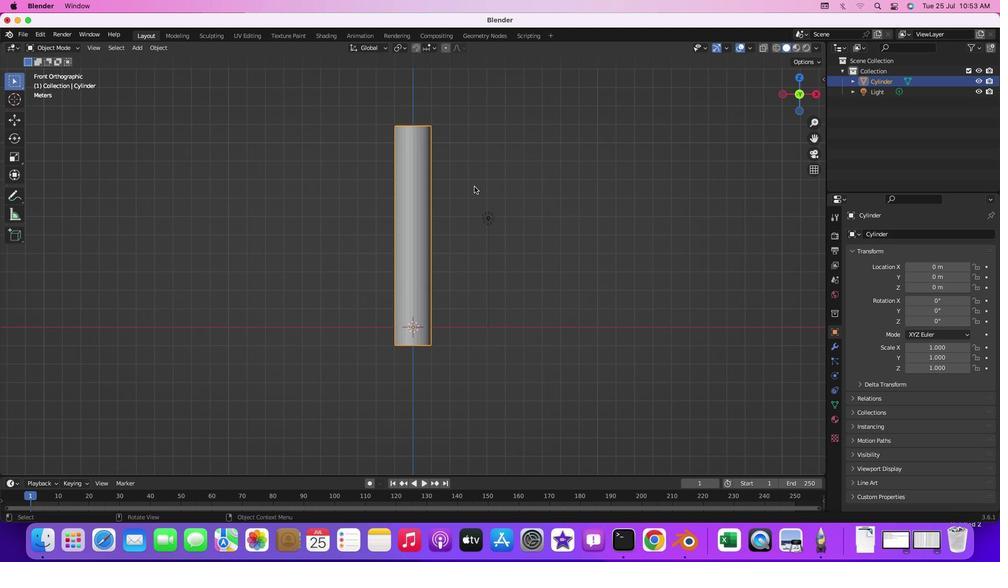 
Action: Mouse moved to (18, 118)
Screenshot: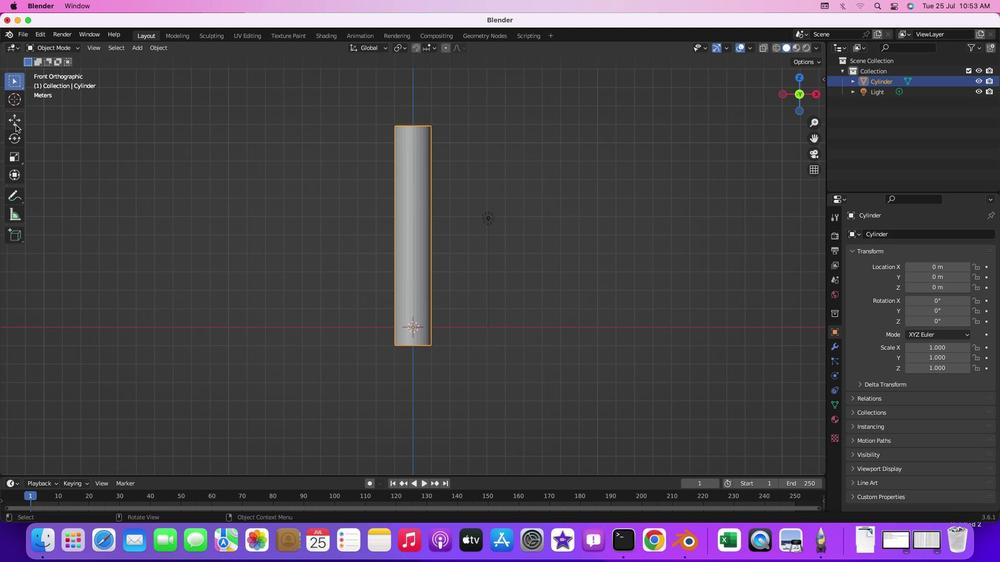 
Action: Mouse pressed left at (18, 118)
Screenshot: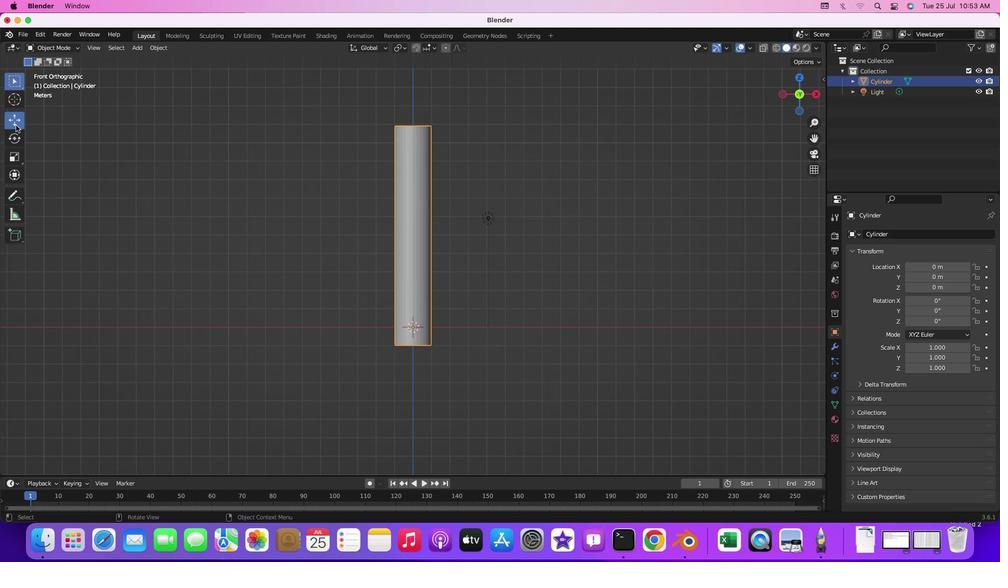 
Action: Mouse moved to (410, 273)
Screenshot: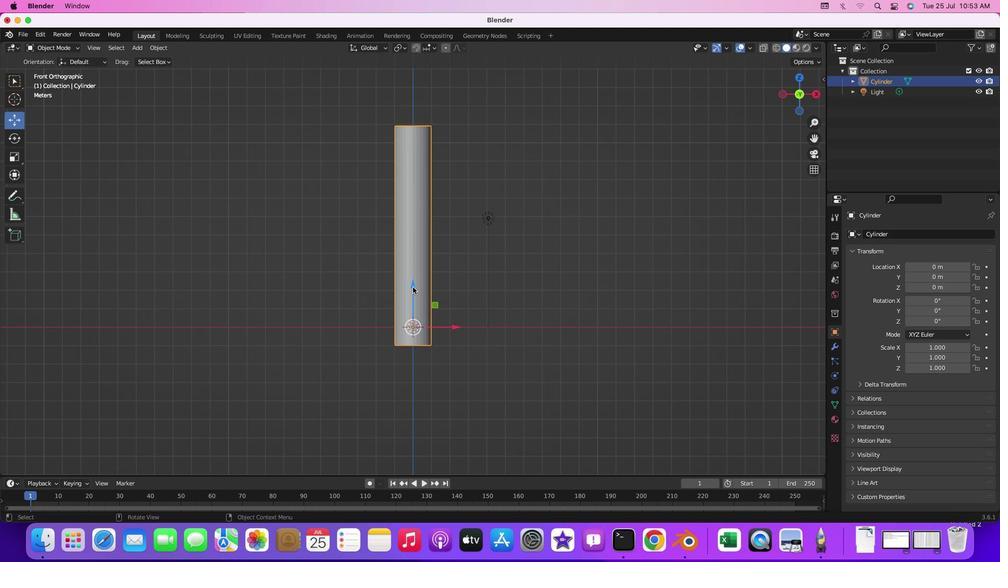 
Action: Mouse pressed left at (410, 273)
Screenshot: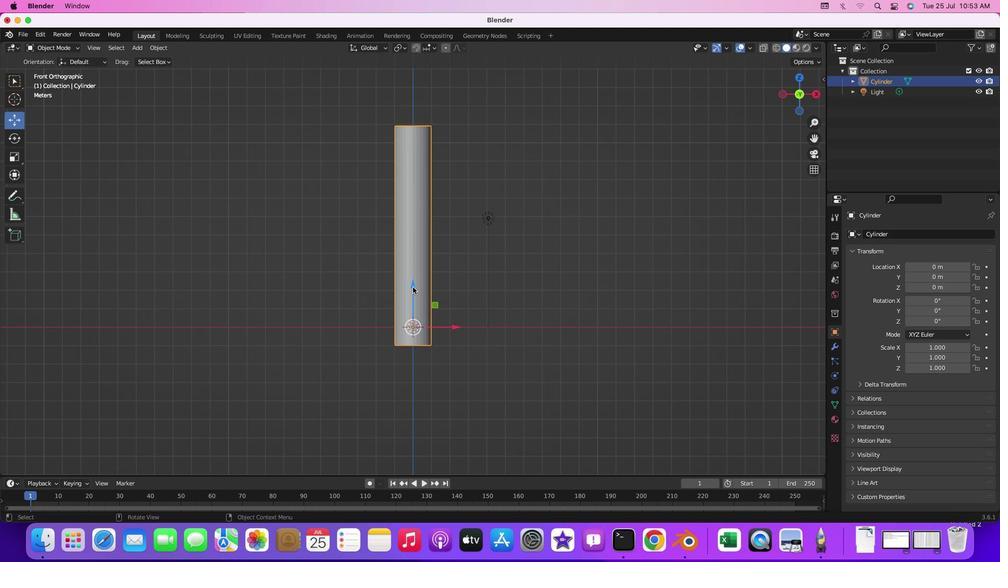 
Action: Mouse moved to (493, 310)
Screenshot: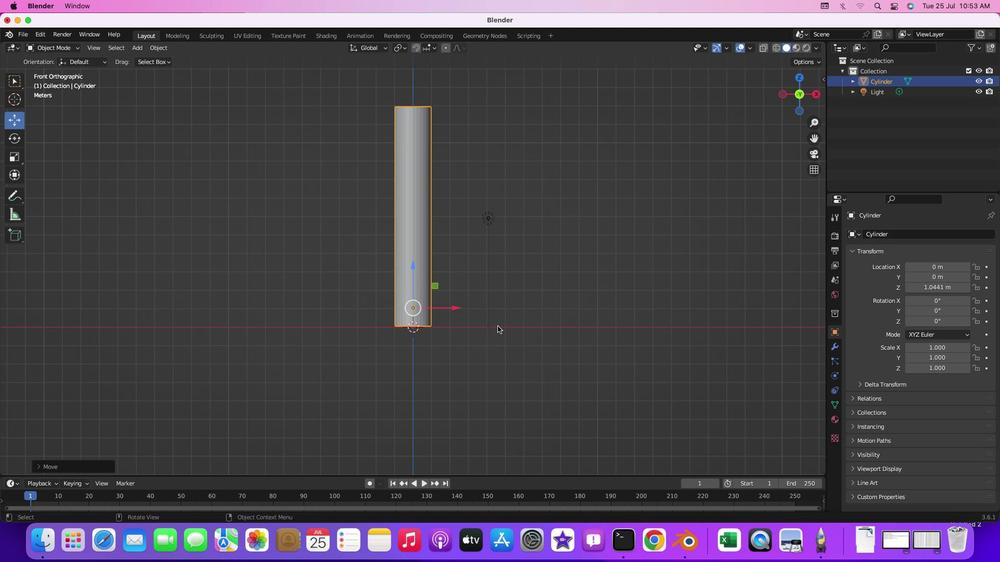 
Action: Mouse pressed left at (493, 310)
Screenshot: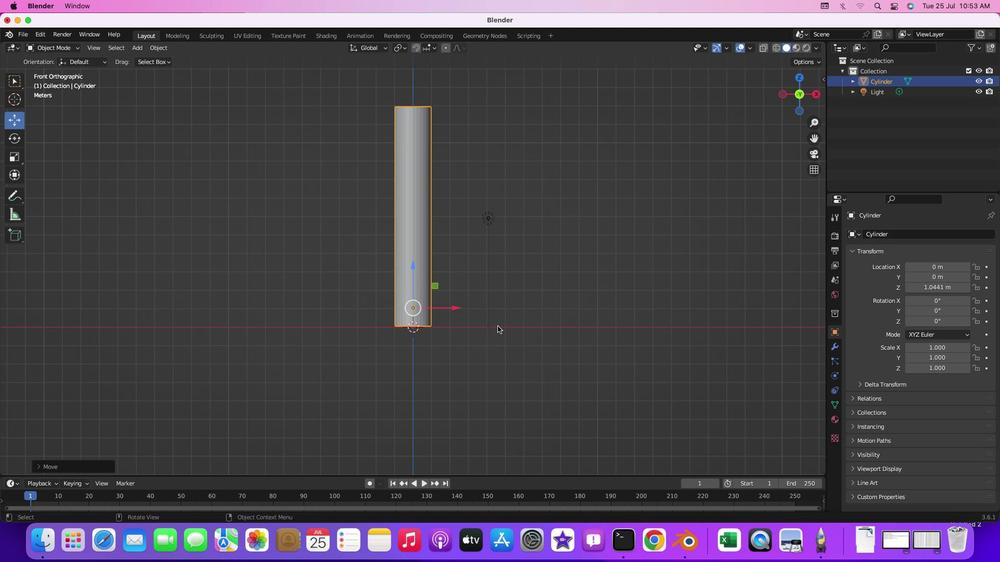 
Action: Mouse moved to (603, 285)
Screenshot: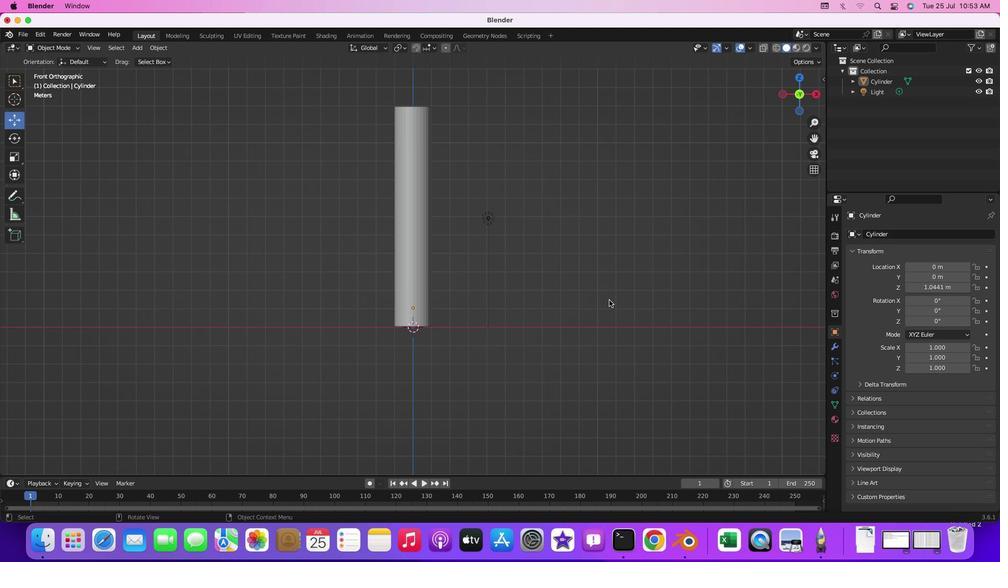 
Action: Key pressed '3''1'
Screenshot: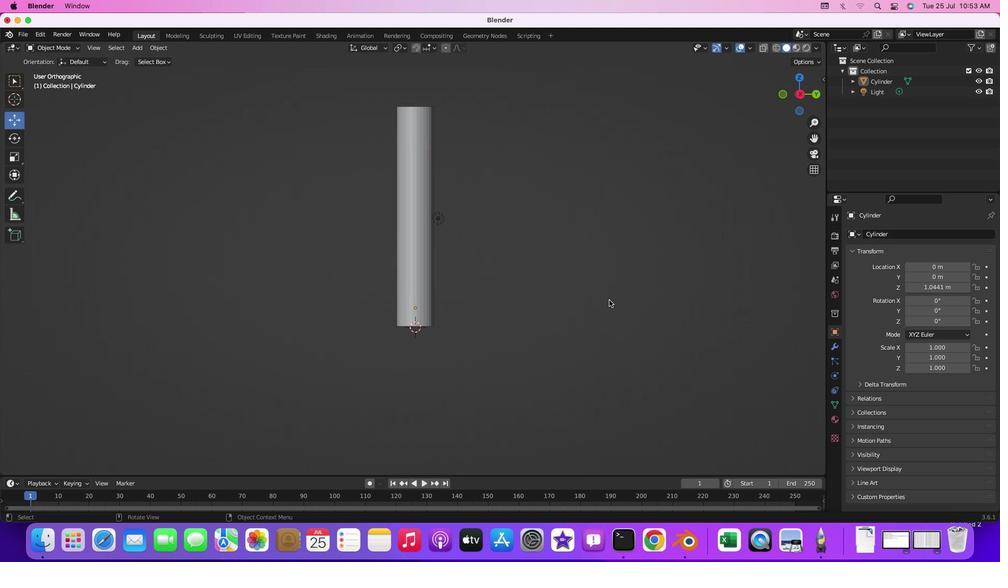 
Action: Mouse moved to (17, 101)
Screenshot: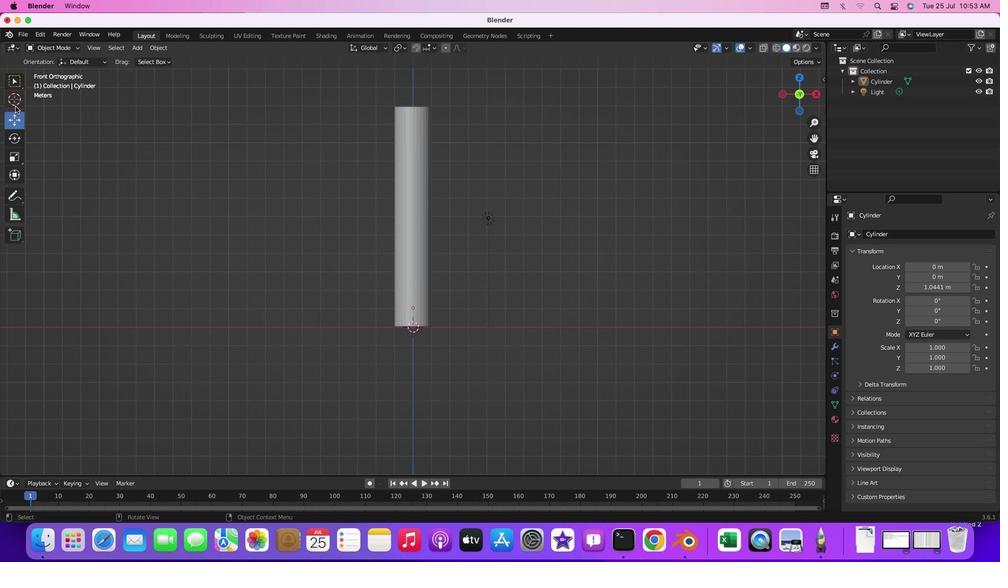 
Action: Mouse pressed left at (17, 101)
Screenshot: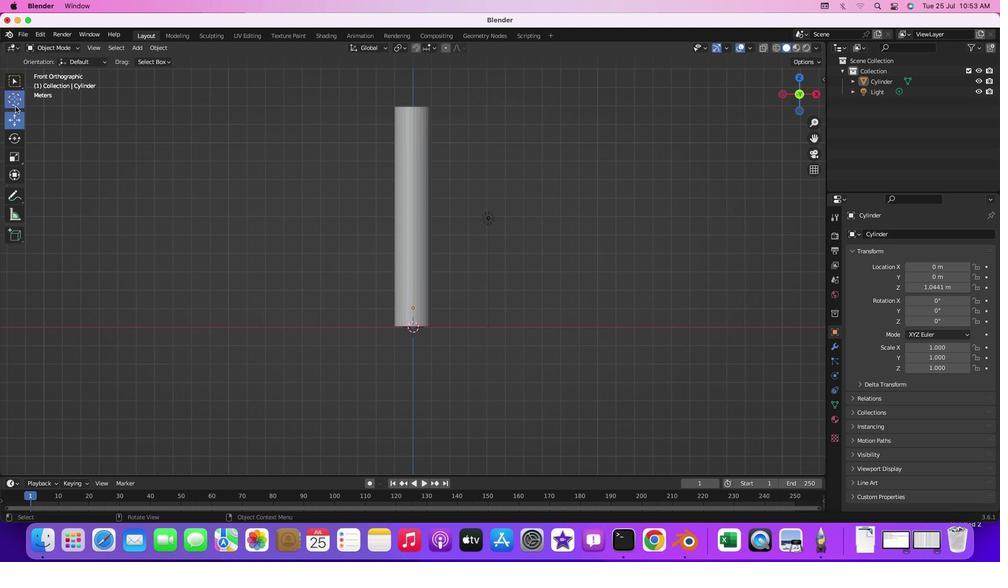 
Action: Mouse moved to (811, 312)
Screenshot: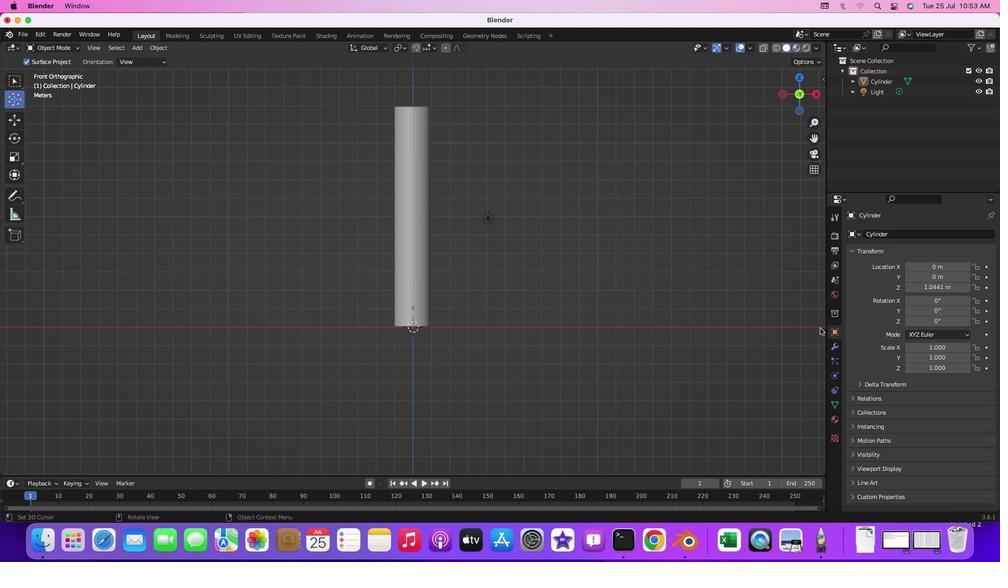 
Action: Mouse pressed left at (811, 312)
Screenshot: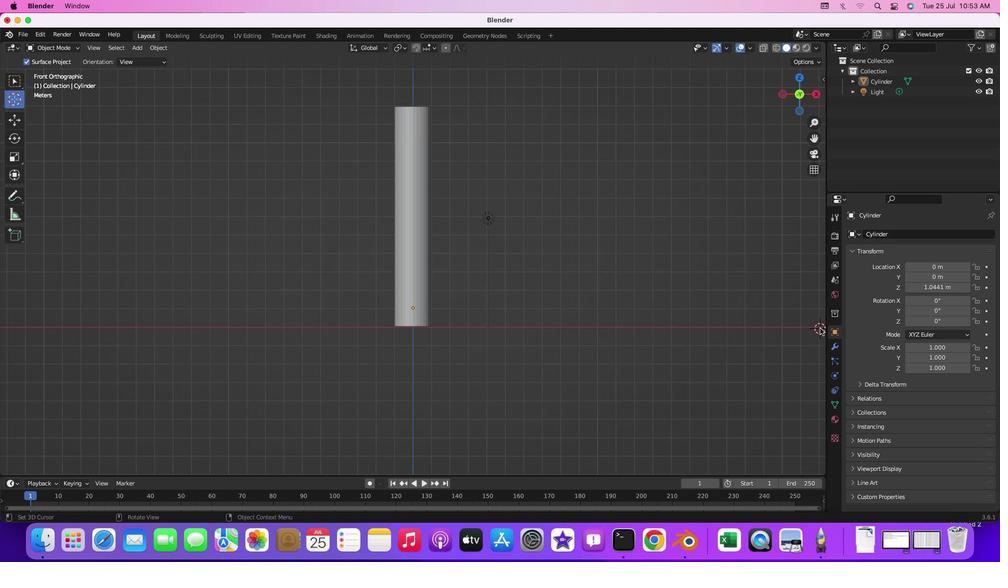 
Action: Mouse moved to (22, 80)
Screenshot: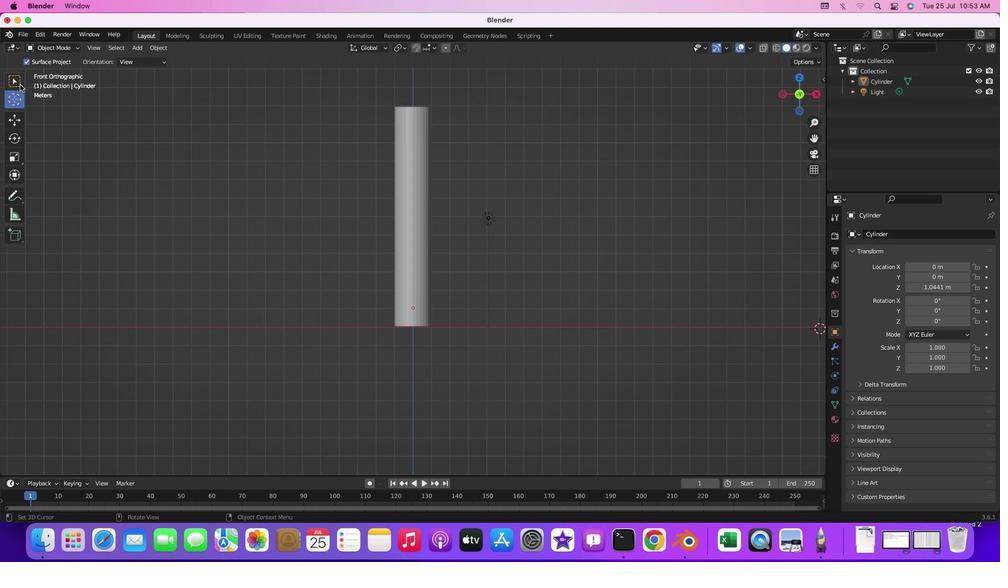 
Action: Mouse pressed left at (22, 80)
Screenshot: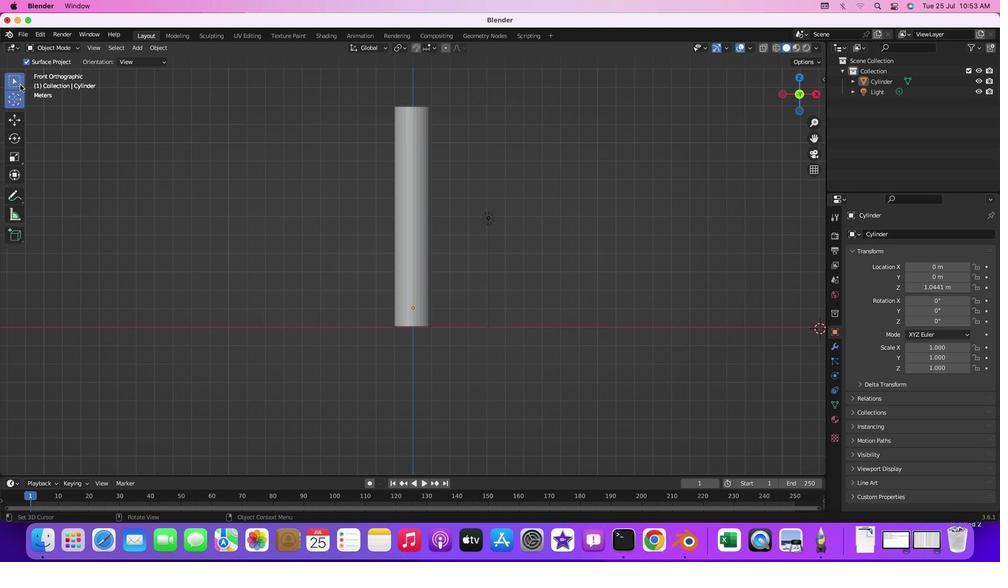 
Action: Mouse moved to (510, 336)
Screenshot: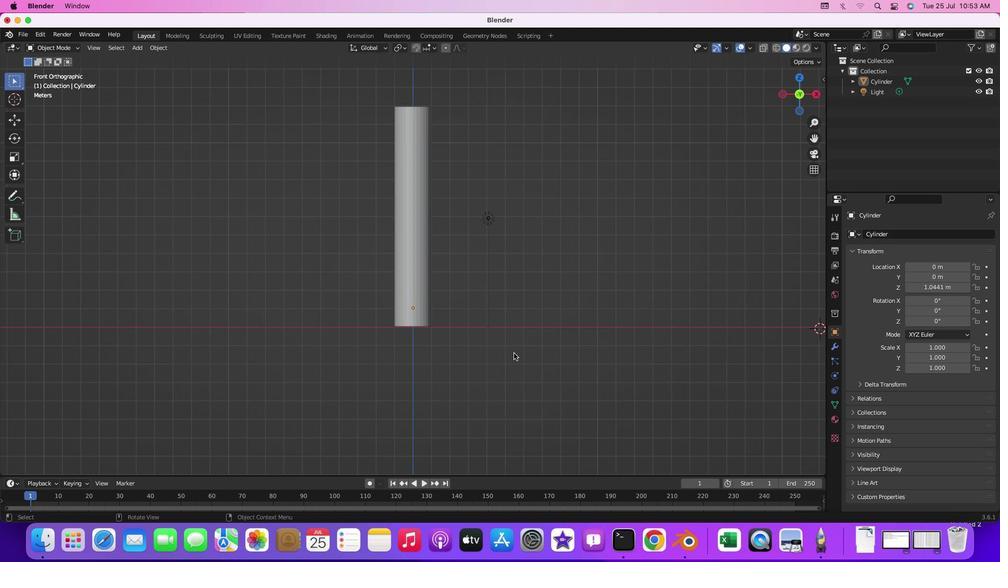 
Action: Mouse pressed middle at (510, 336)
Screenshot: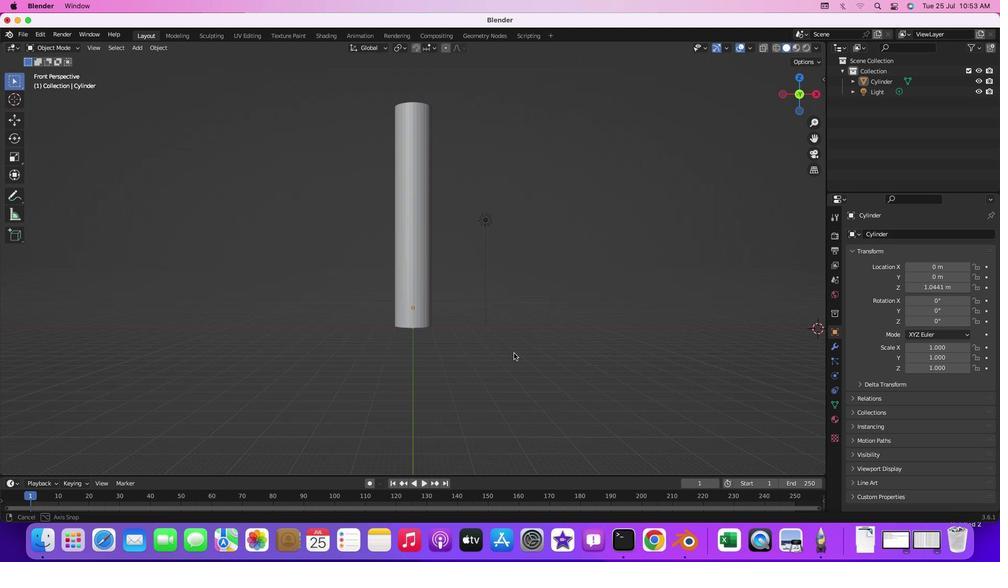 
Action: Mouse moved to (455, 212)
Screenshot: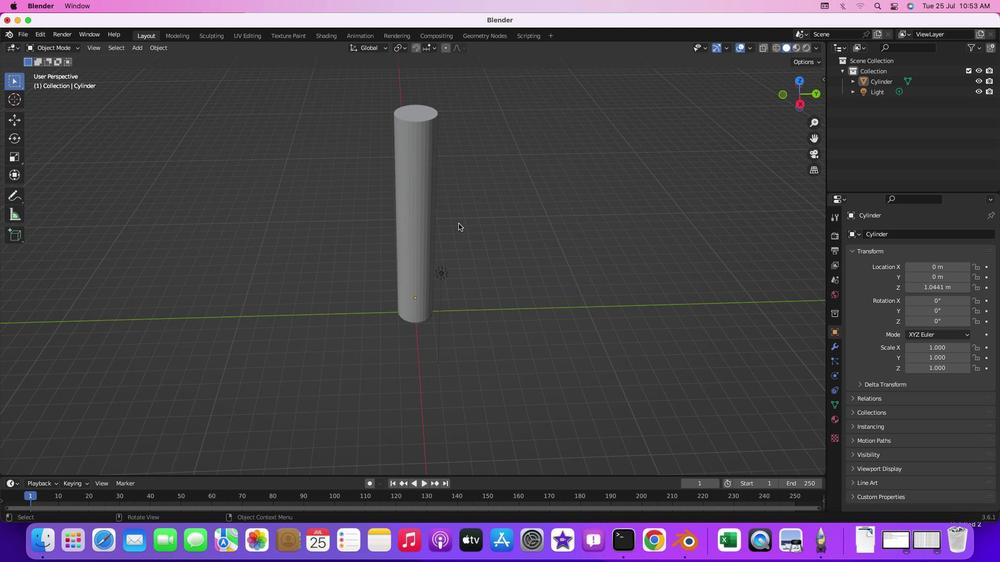 
Action: Mouse scrolled (455, 212) with delta (3, 0)
Screenshot: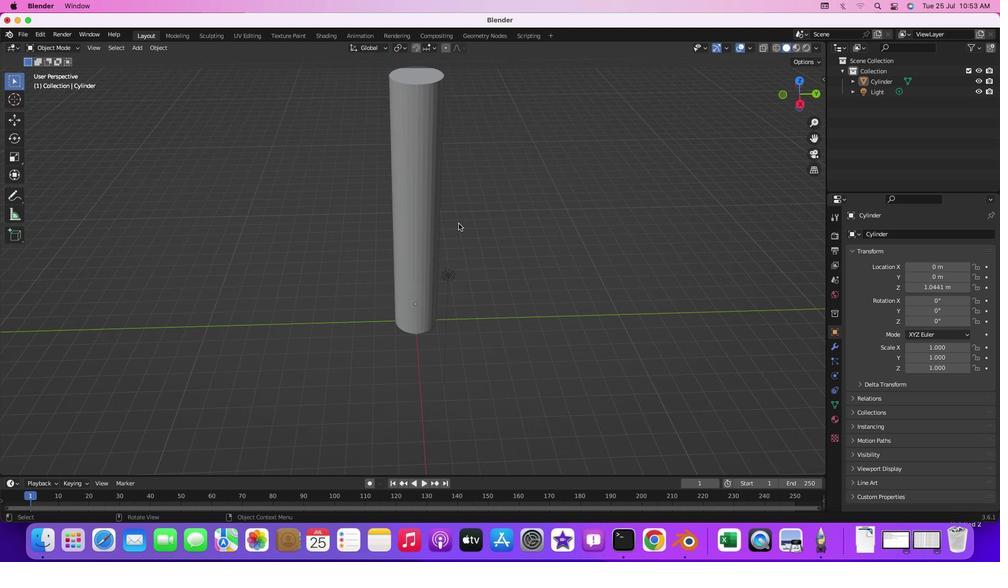 
Action: Mouse scrolled (455, 212) with delta (3, 0)
Screenshot: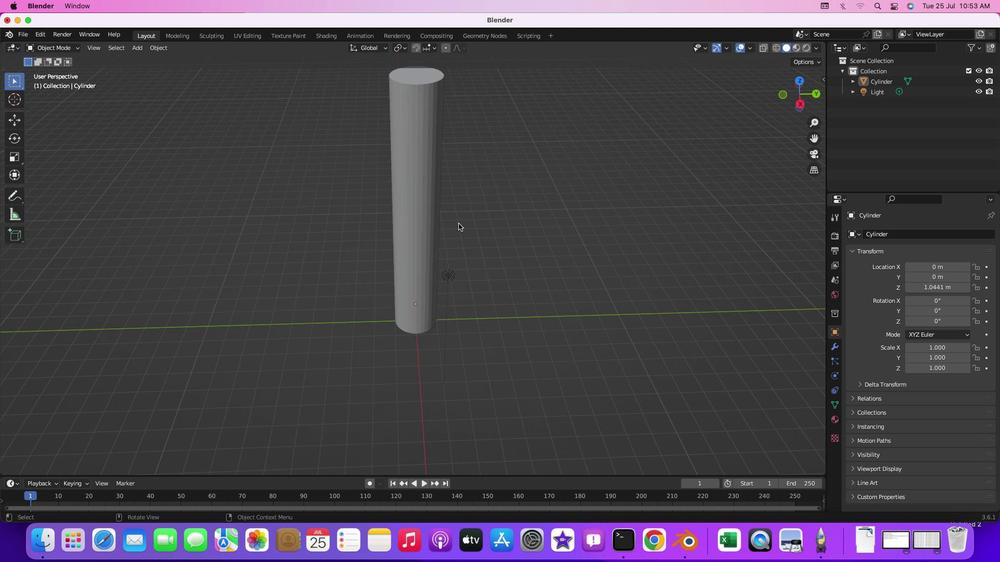 
Action: Mouse moved to (462, 205)
Screenshot: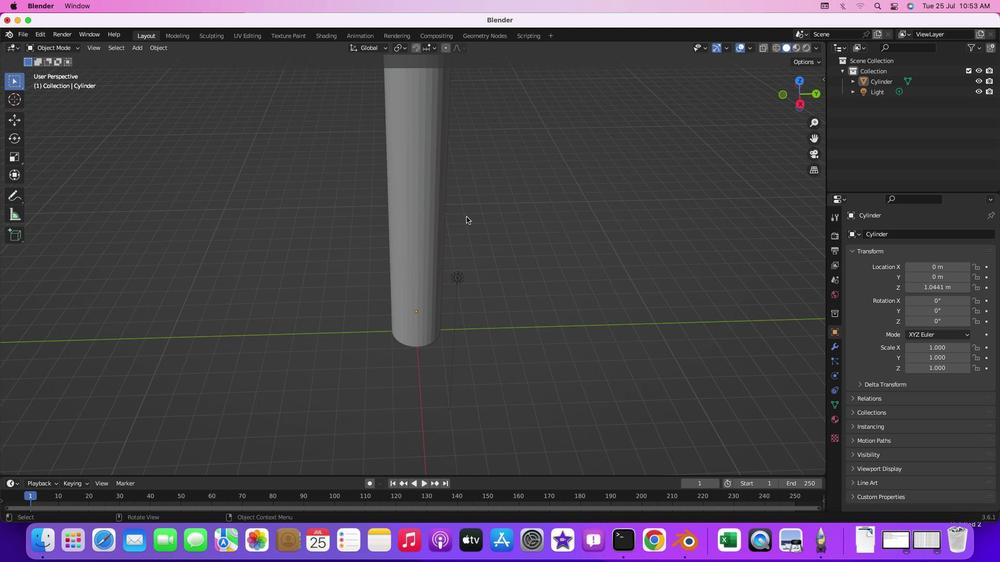
Action: Mouse scrolled (462, 205) with delta (3, 0)
Screenshot: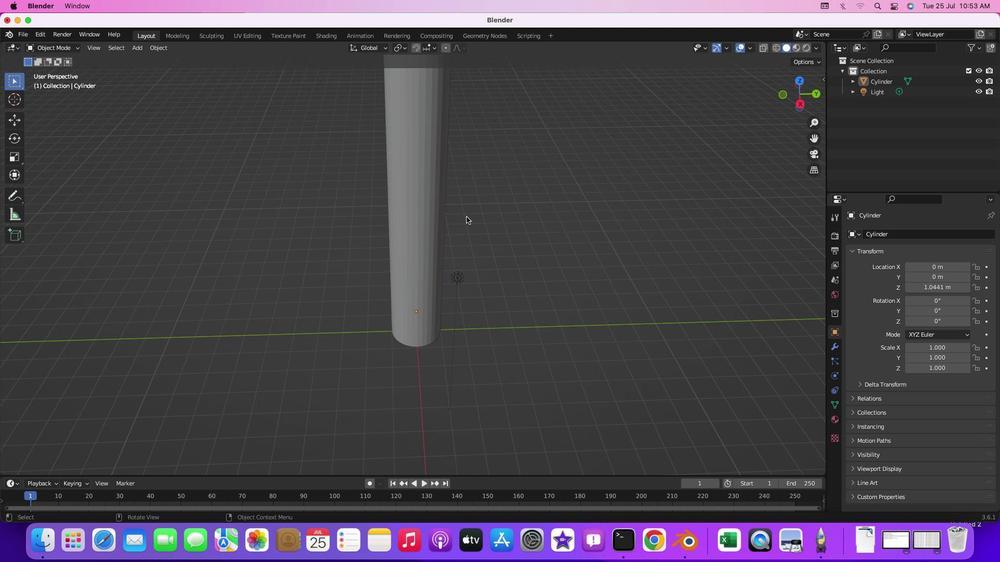 
Action: Mouse scrolled (462, 205) with delta (3, 0)
Screenshot: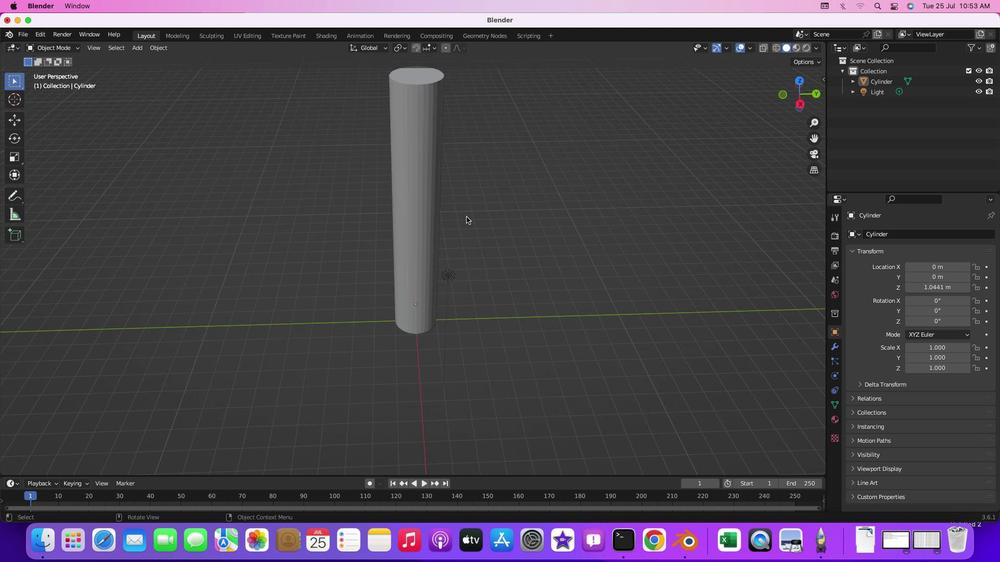 
Action: Mouse scrolled (462, 205) with delta (3, 0)
Screenshot: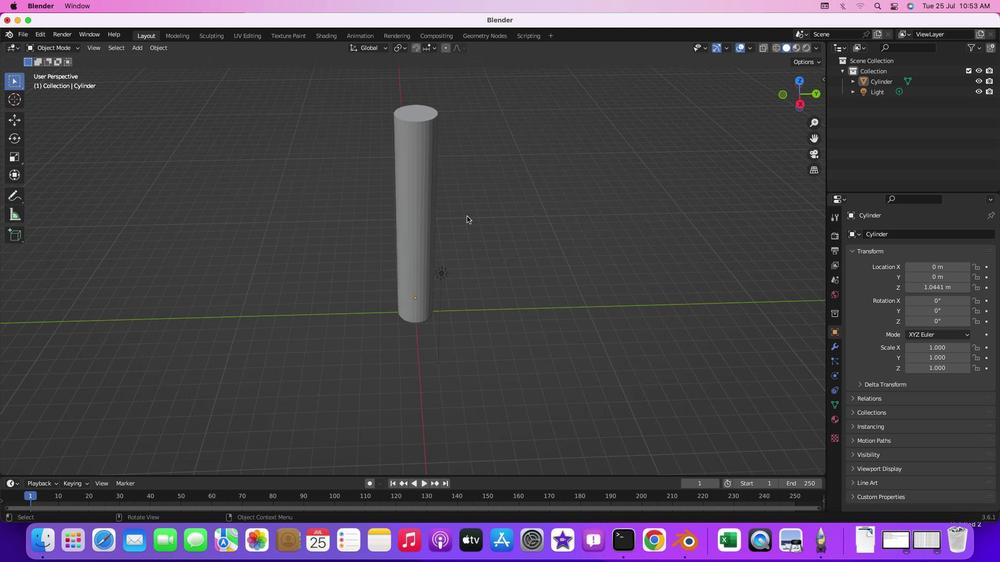 
Action: Mouse moved to (492, 193)
Screenshot: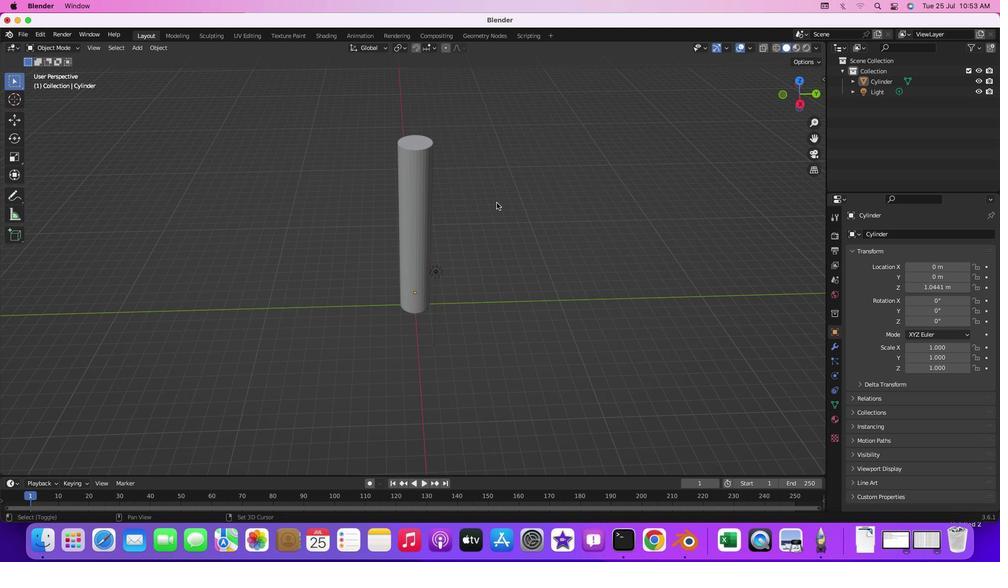 
Action: Key pressed Key.shift
Screenshot: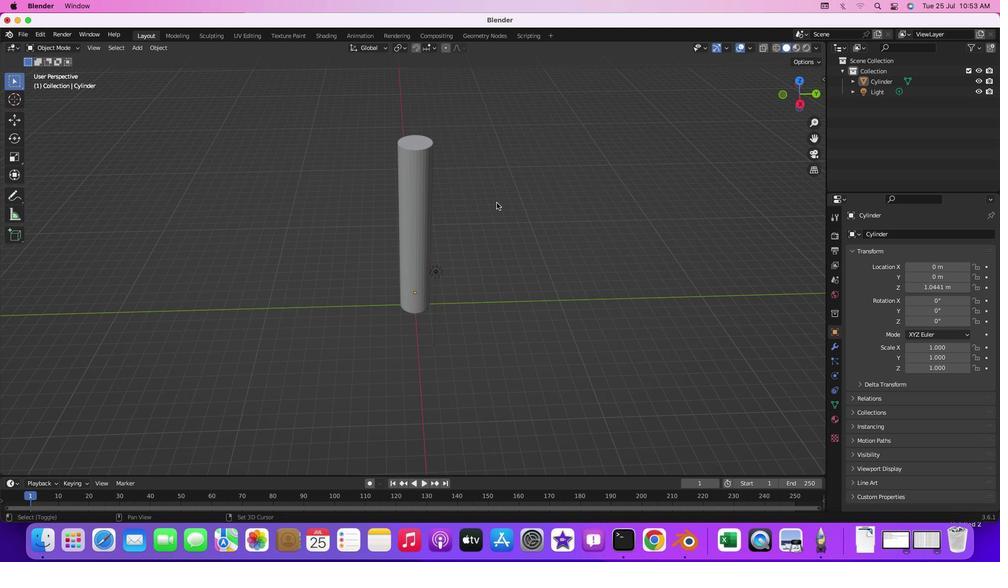 
Action: Mouse moved to (488, 188)
Screenshot: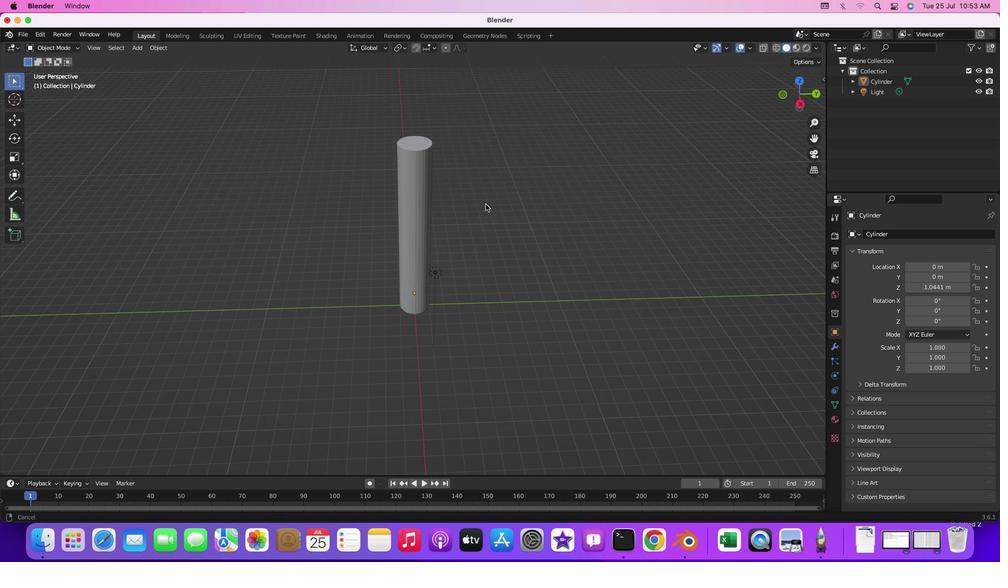 
Action: Mouse pressed middle at (488, 188)
Screenshot: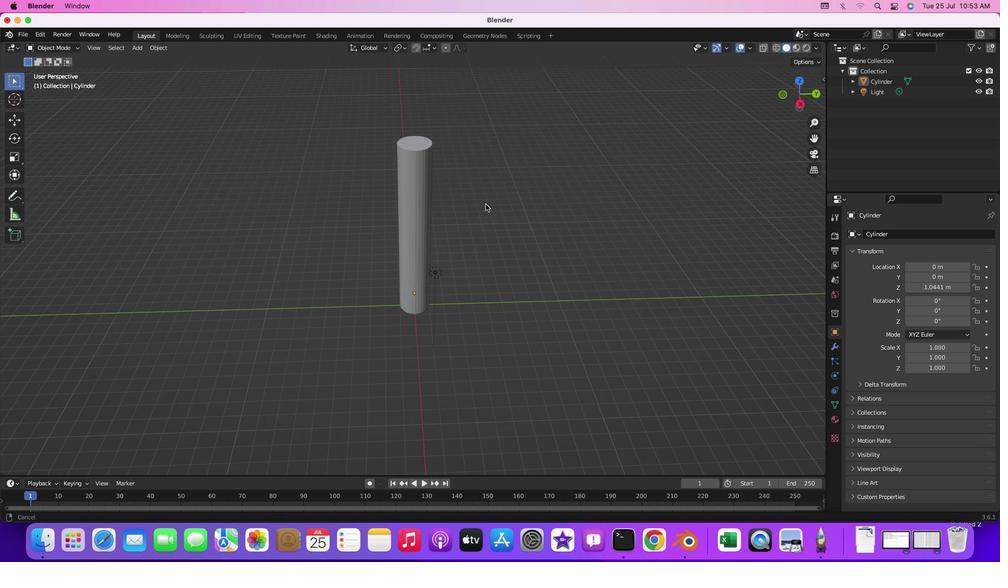 
Action: Mouse moved to (412, 273)
Screenshot: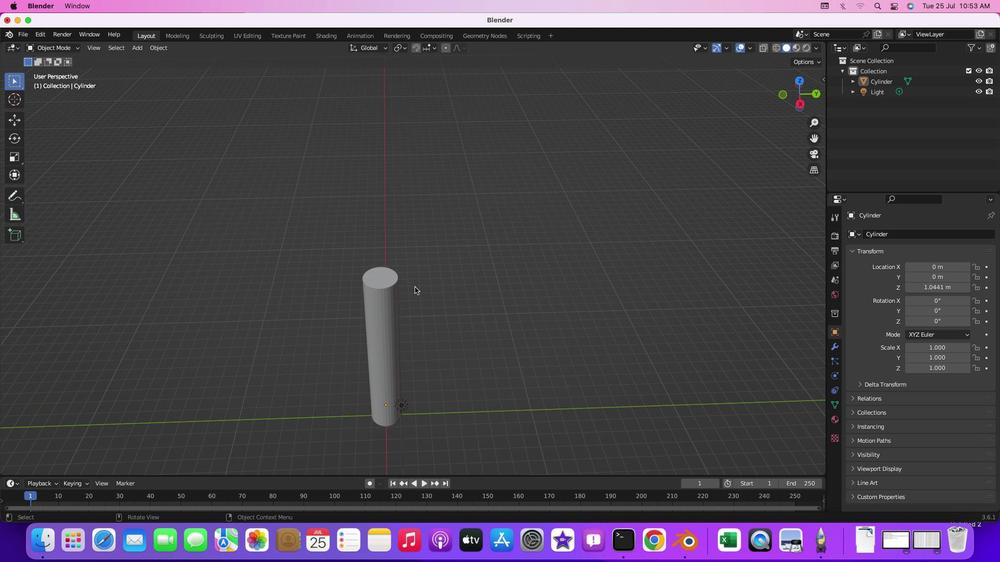
Action: Mouse scrolled (412, 273) with delta (3, 0)
Screenshot: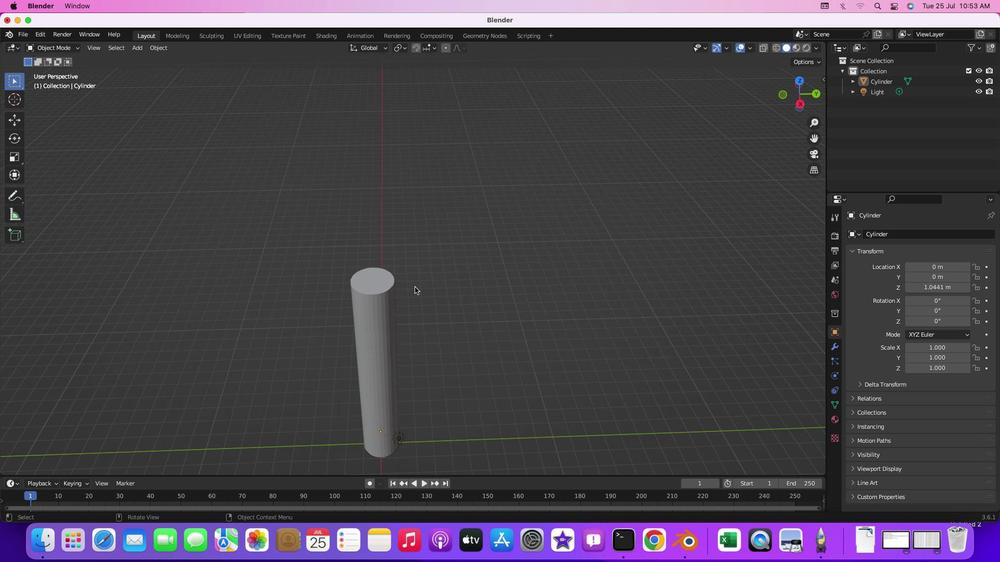 
Action: Mouse scrolled (412, 273) with delta (3, 0)
Screenshot: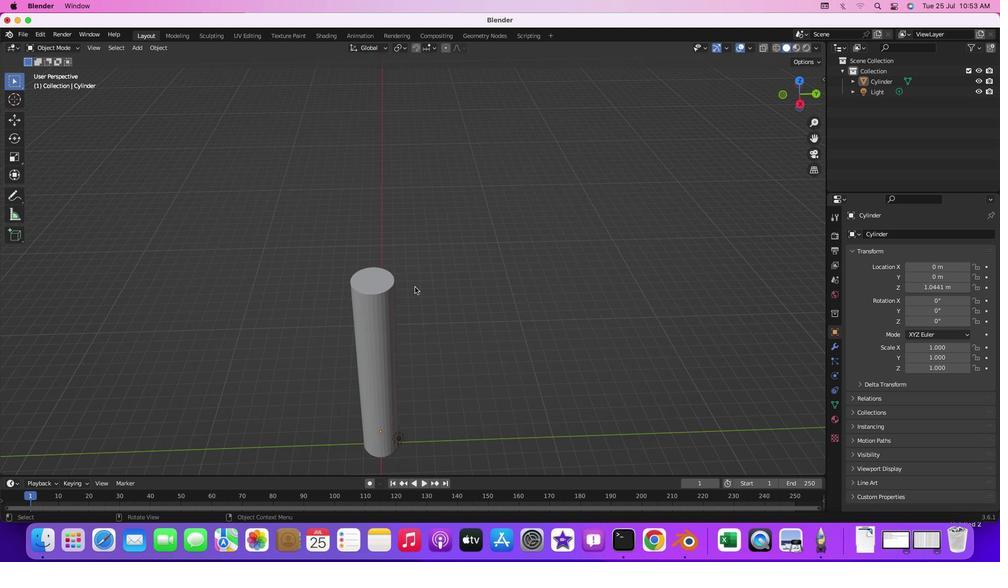 
Action: Mouse scrolled (412, 273) with delta (3, 0)
Screenshot: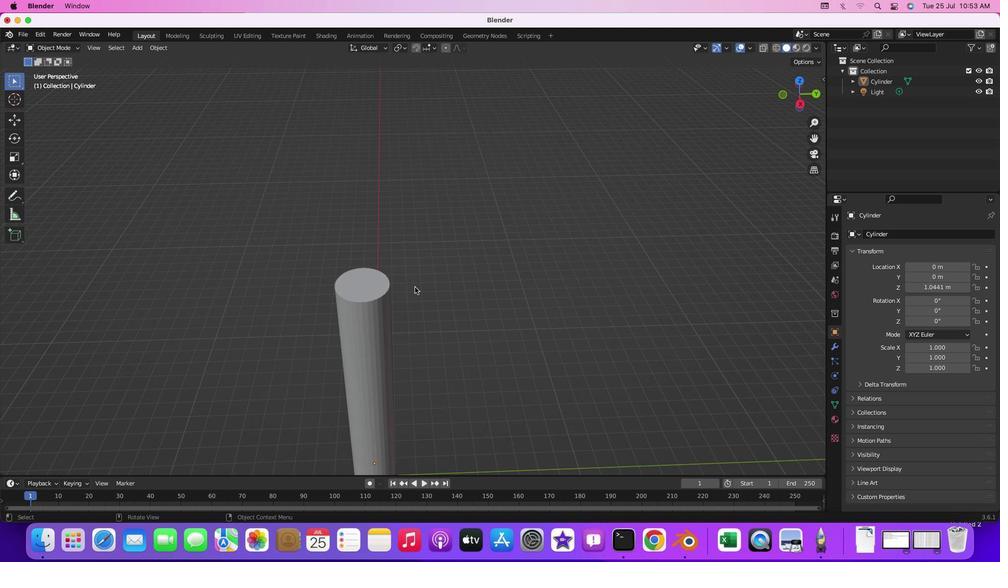 
Action: Mouse moved to (461, 266)
Screenshot: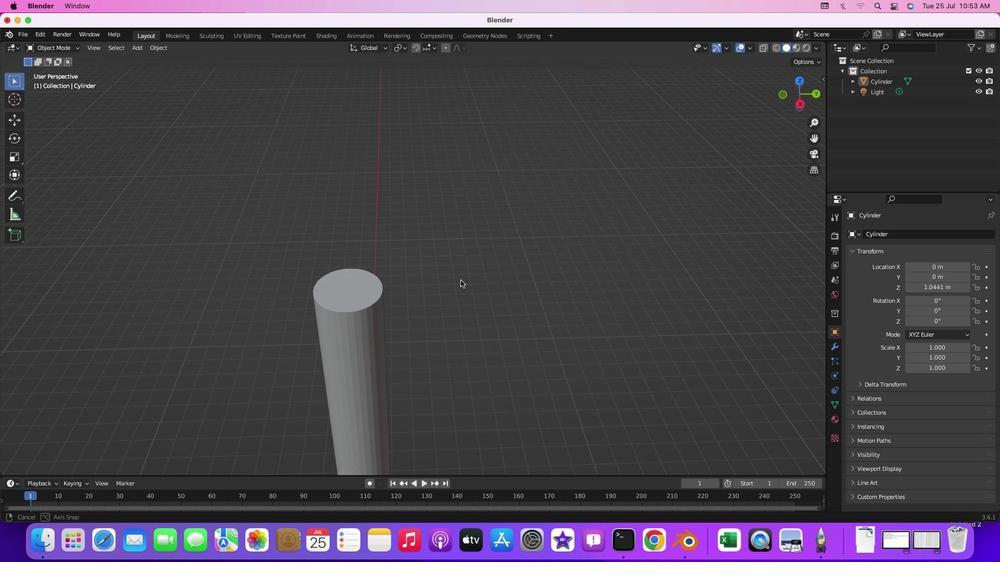 
Action: Mouse pressed middle at (461, 266)
Screenshot: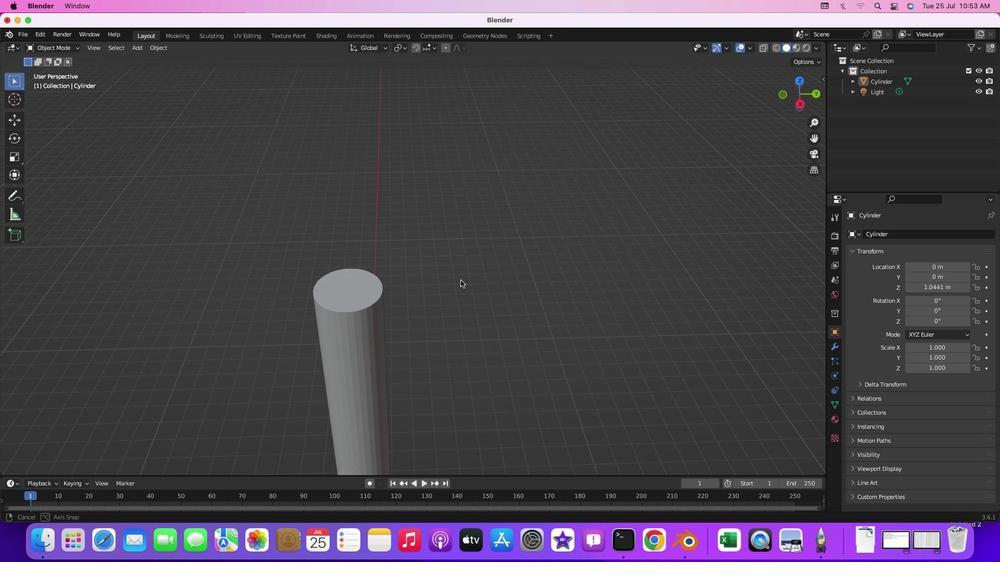 
Action: Mouse moved to (419, 259)
Screenshot: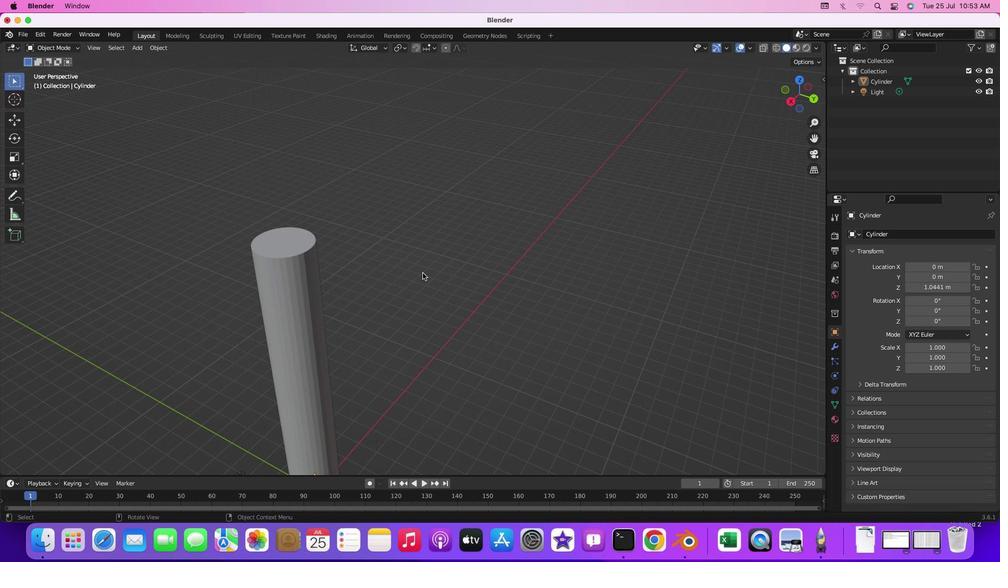 
Action: Key pressed Key.shift
Screenshot: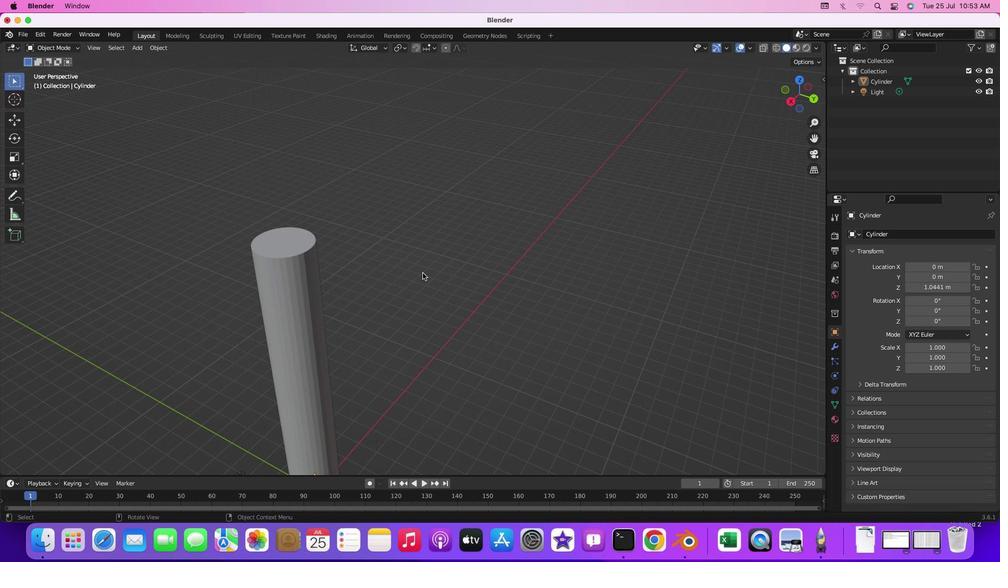 
Action: Mouse moved to (417, 259)
Screenshot: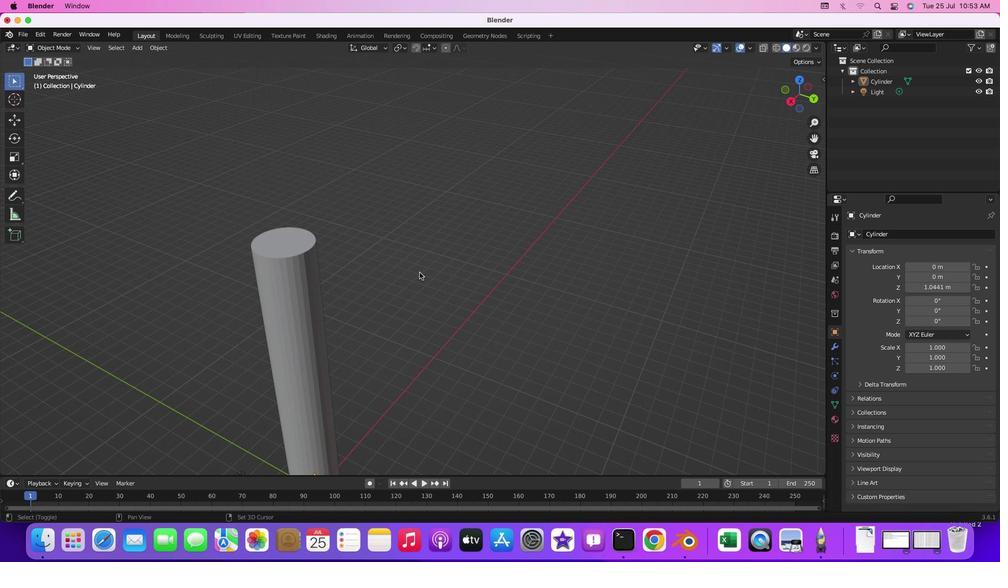 
Action: Mouse pressed middle at (417, 259)
Screenshot: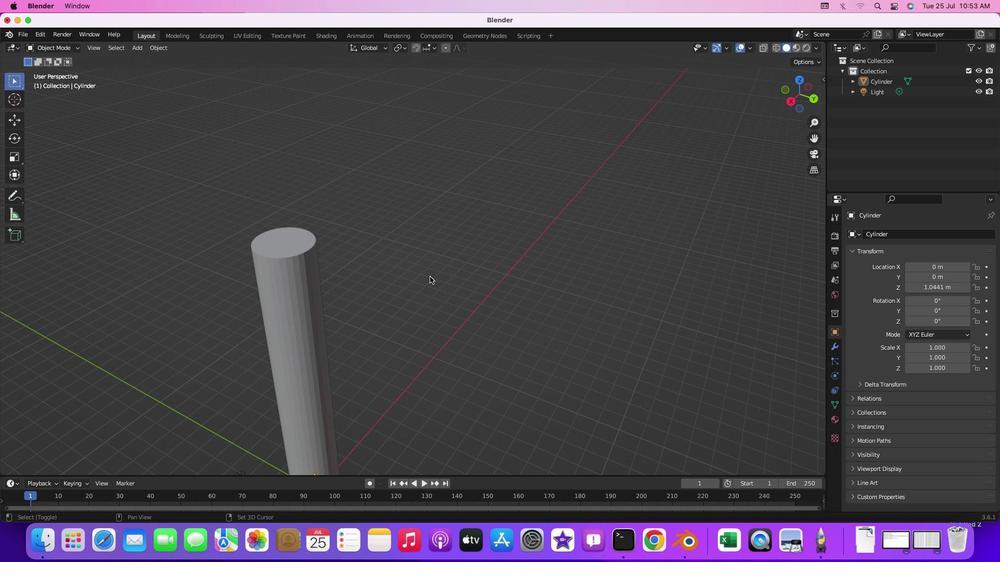 
Action: Mouse moved to (388, 248)
Screenshot: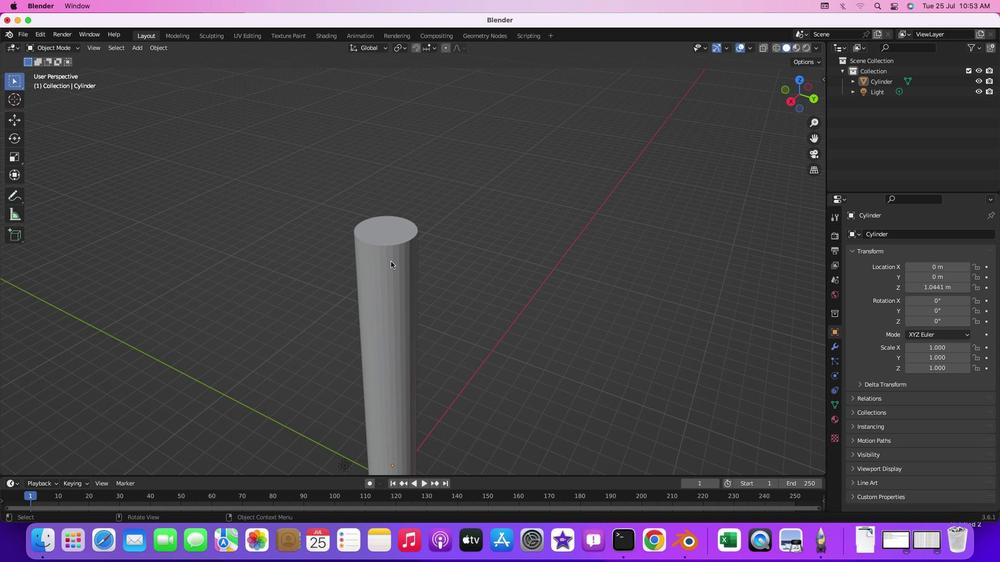 
Action: Mouse pressed left at (388, 248)
Screenshot: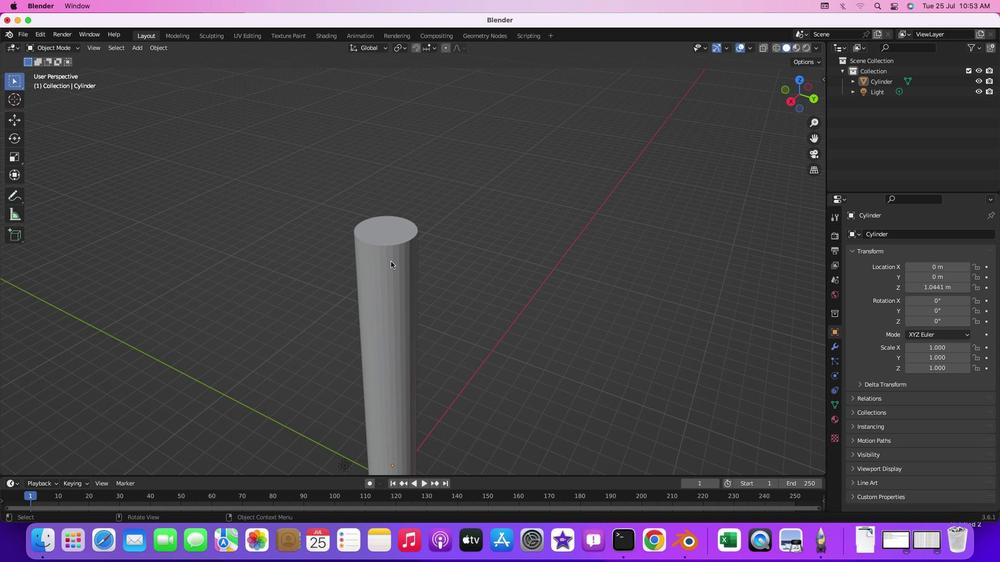 
Action: Key pressed Key.tab
Screenshot: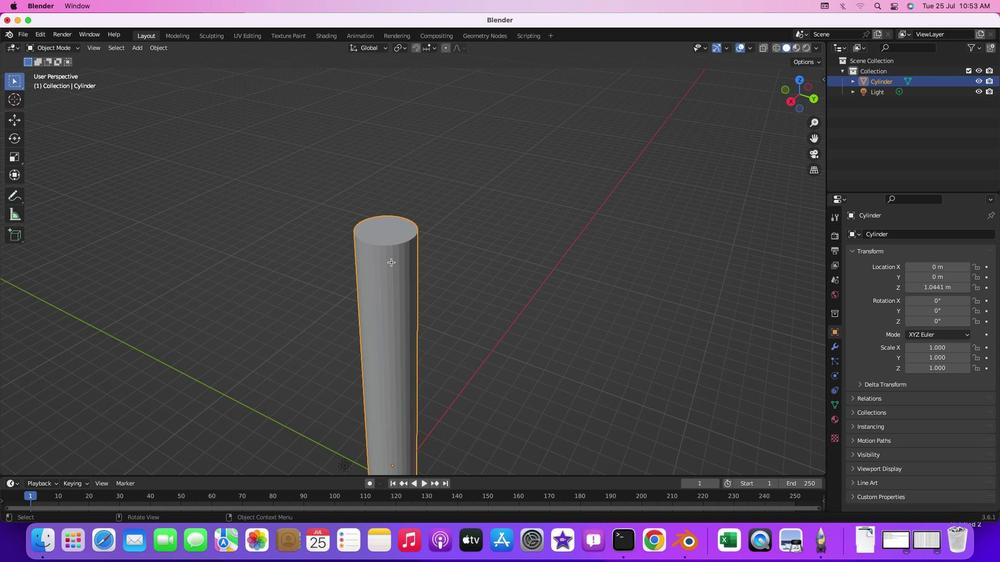 
Action: Mouse moved to (386, 213)
Screenshot: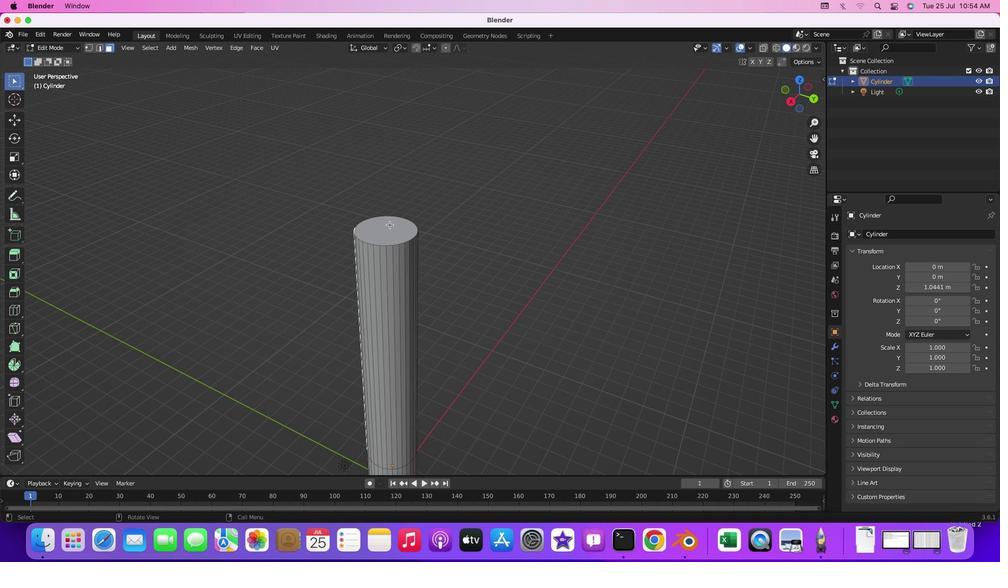 
Action: Mouse pressed left at (386, 213)
Screenshot: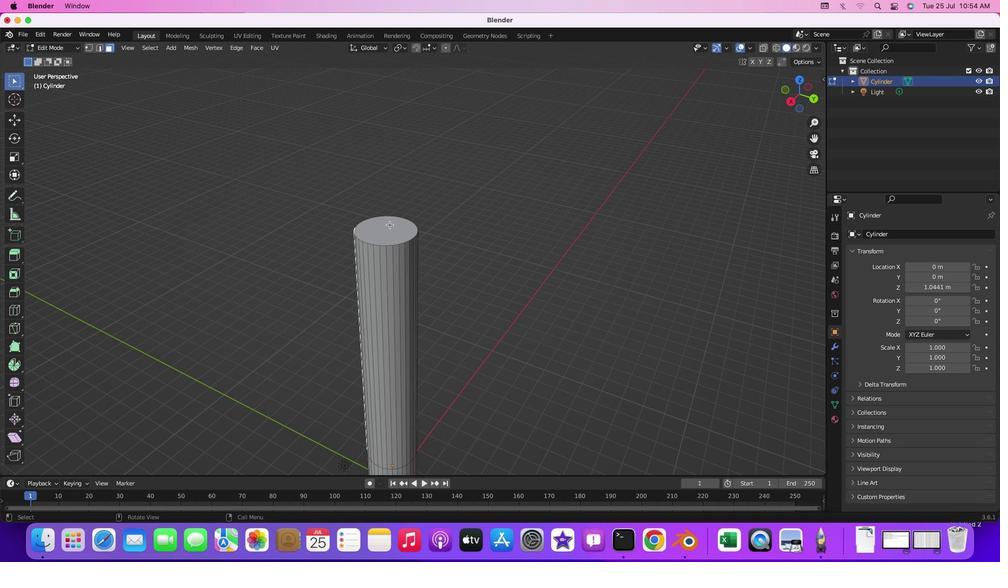 
Action: Mouse moved to (386, 214)
Screenshot: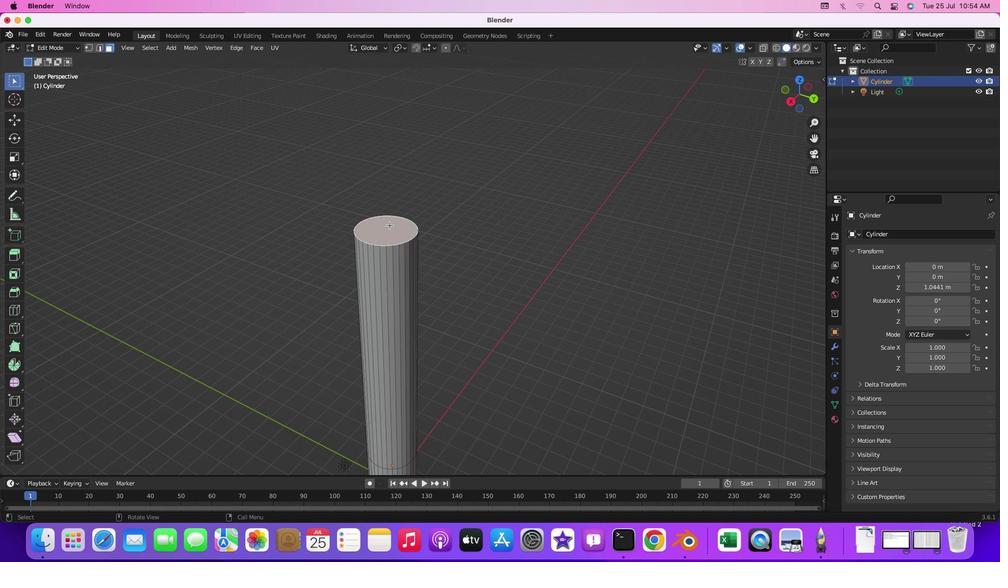 
Action: Key pressed 'e'
Screenshot: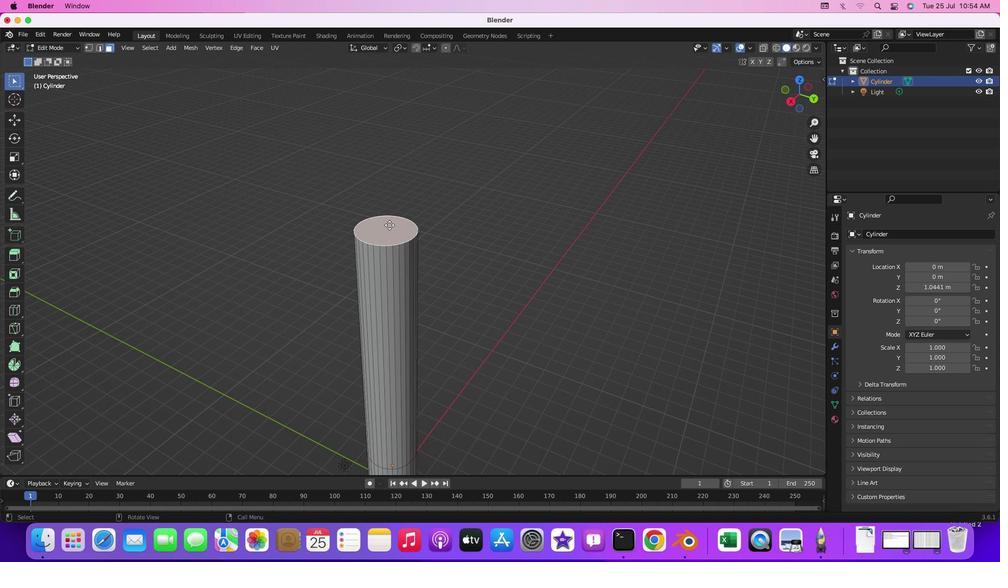 
Action: Mouse moved to (389, 203)
Screenshot: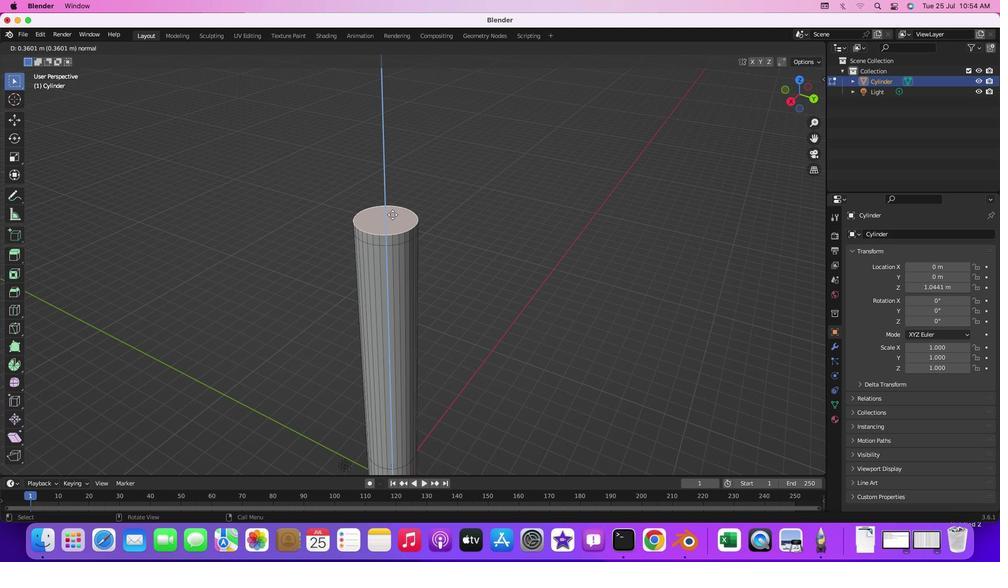 
Action: Mouse pressed left at (389, 203)
Screenshot: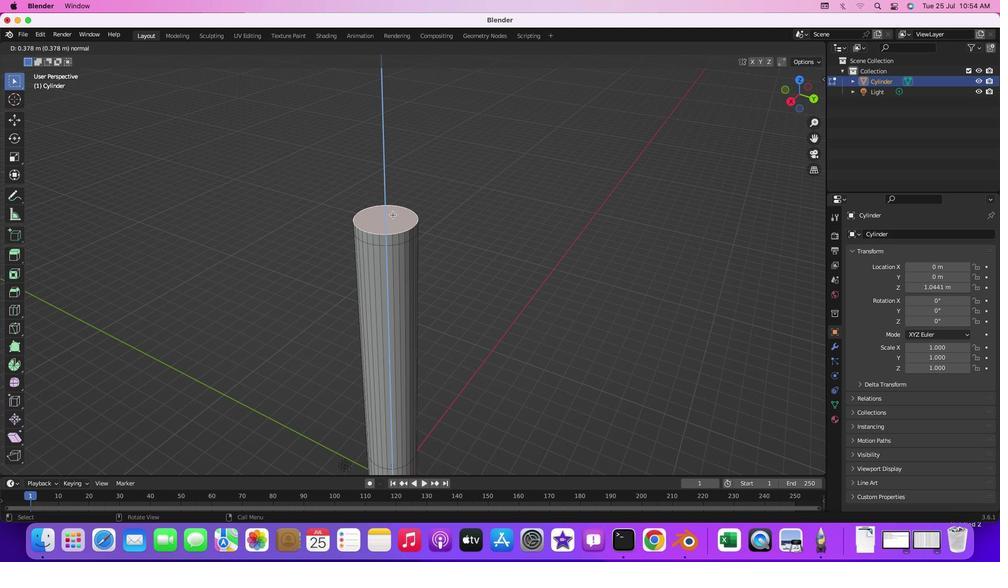 
Action: Key pressed 's'
Screenshot: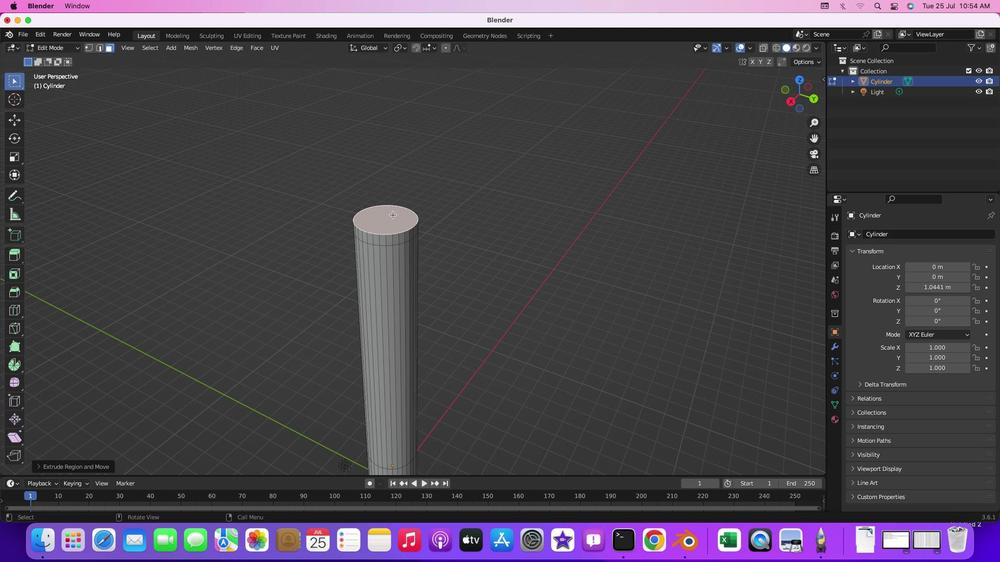 
Action: Mouse moved to (389, 209)
Screenshot: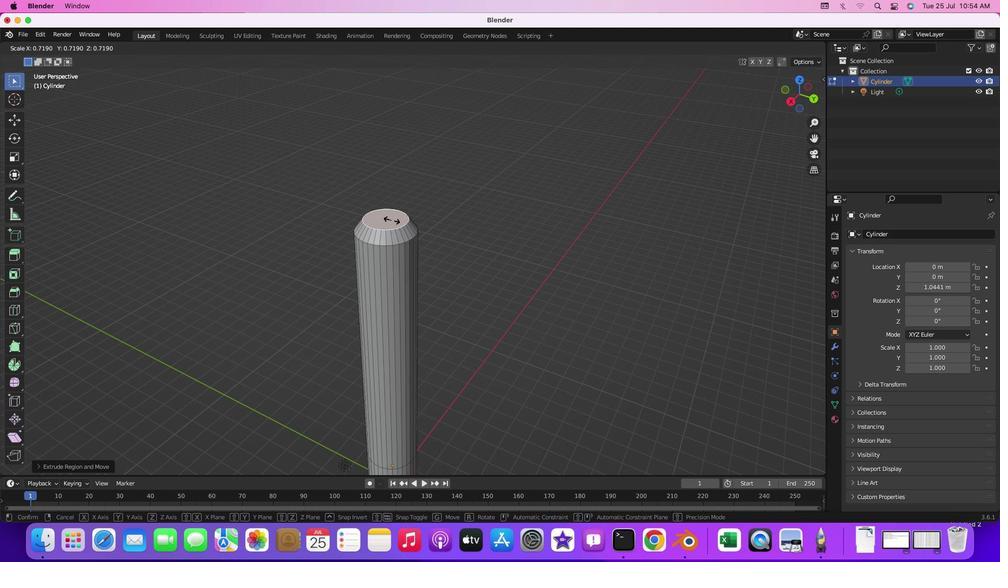 
Action: Mouse pressed left at (389, 209)
Screenshot: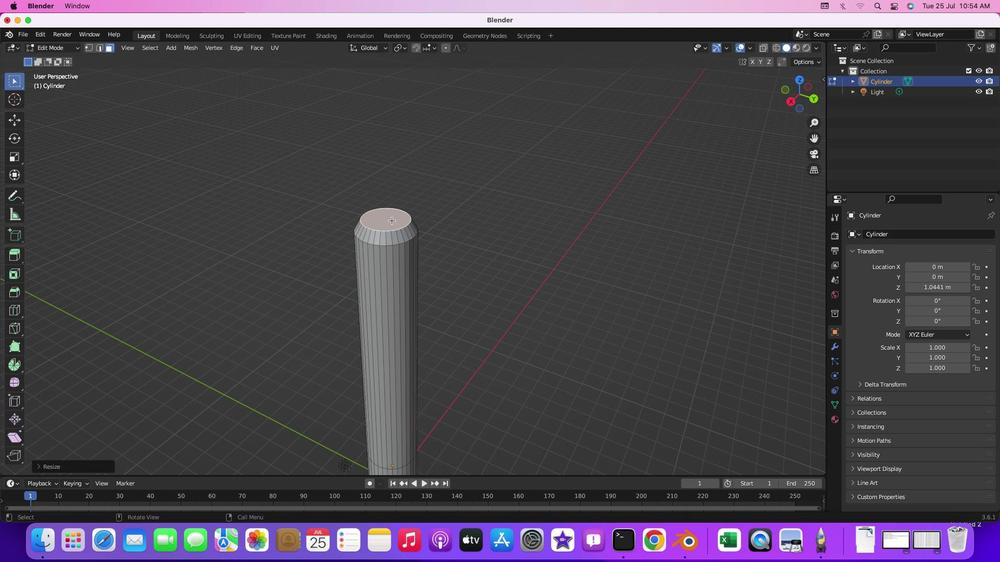 
Action: Mouse moved to (389, 209)
Screenshot: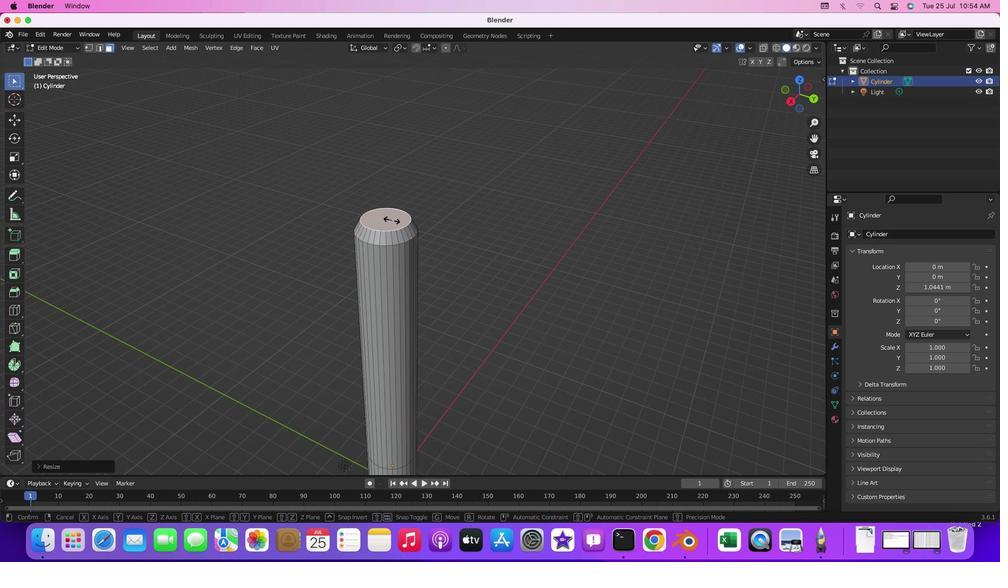 
Action: Key pressed 's'
Screenshot: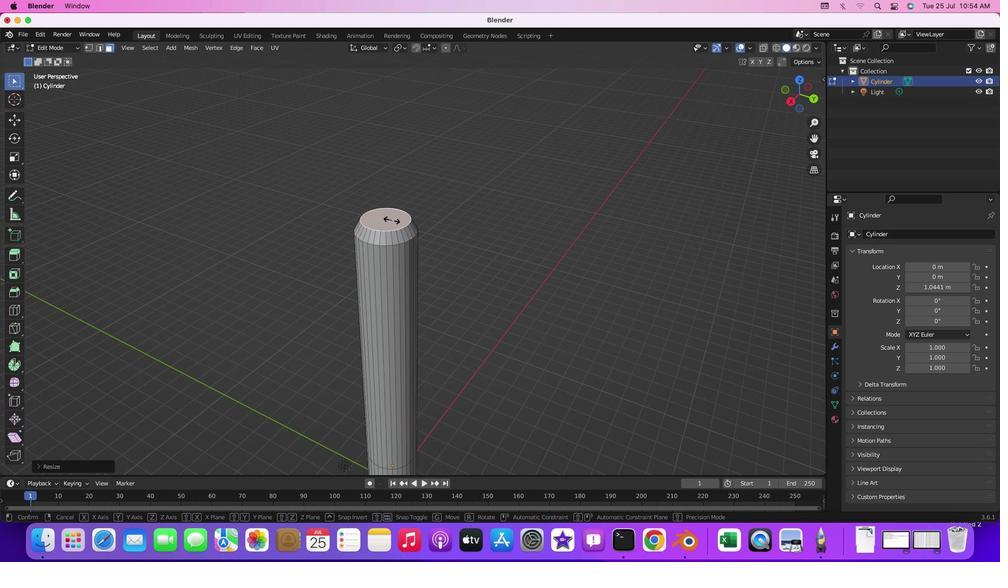 
Action: Mouse moved to (387, 204)
Screenshot: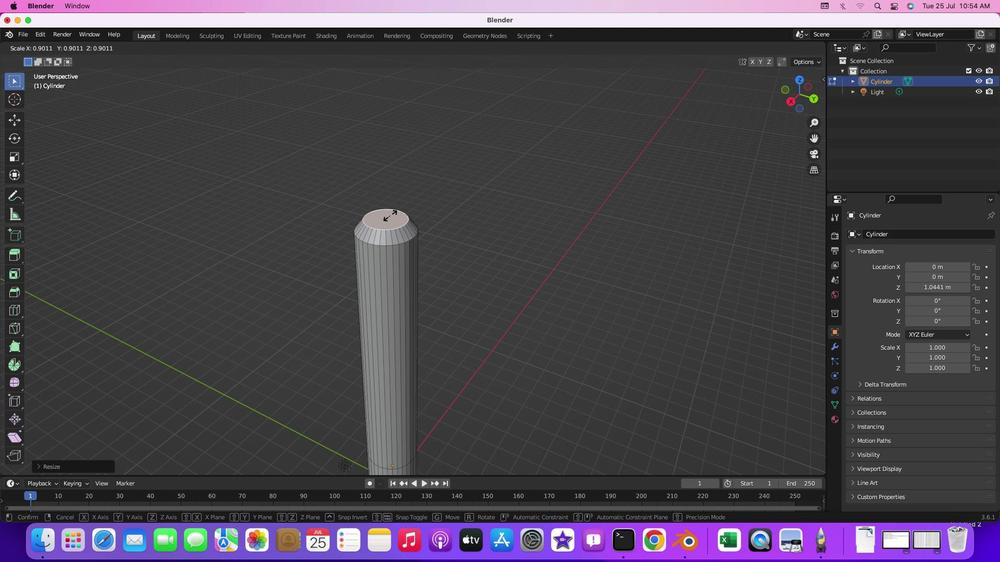 
Action: Mouse pressed left at (387, 204)
Screenshot: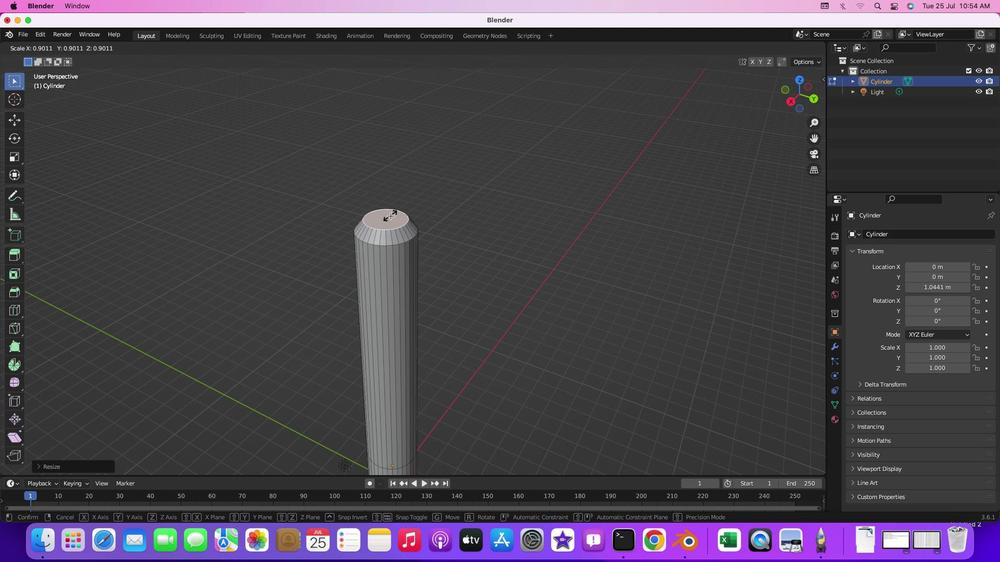 
Action: Key pressed 'e'
Screenshot: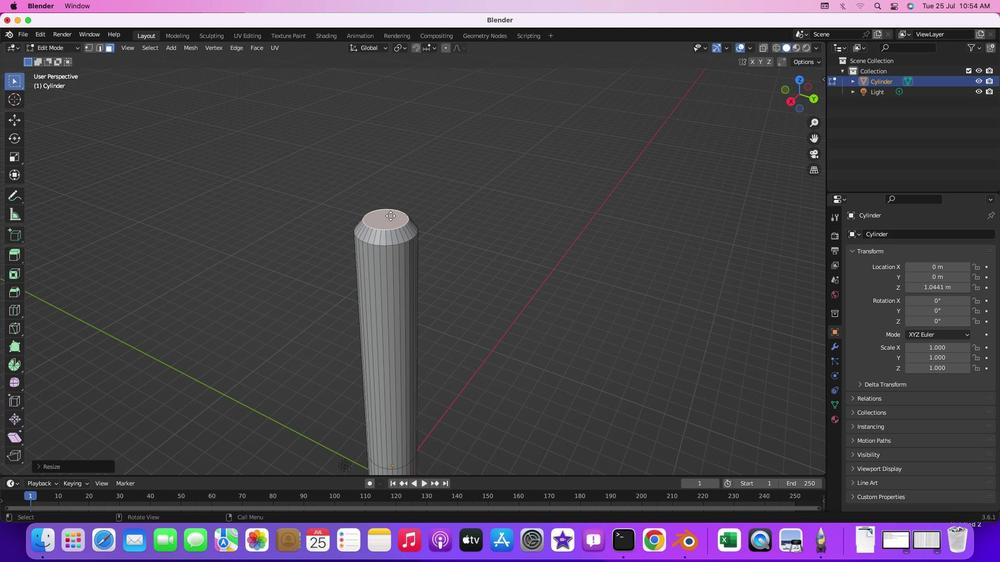 
Action: Mouse moved to (386, 193)
Screenshot: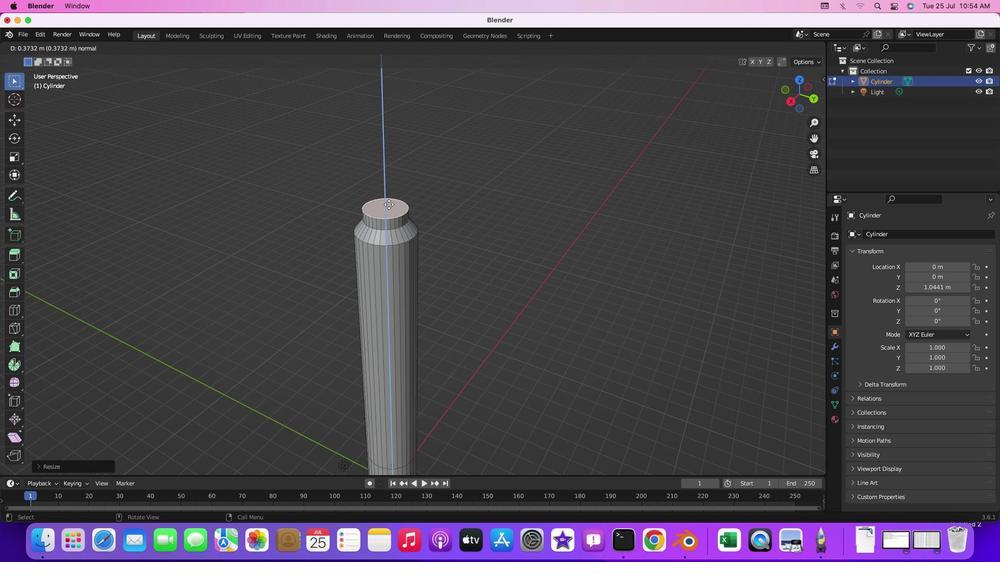
Action: Mouse pressed left at (386, 193)
Screenshot: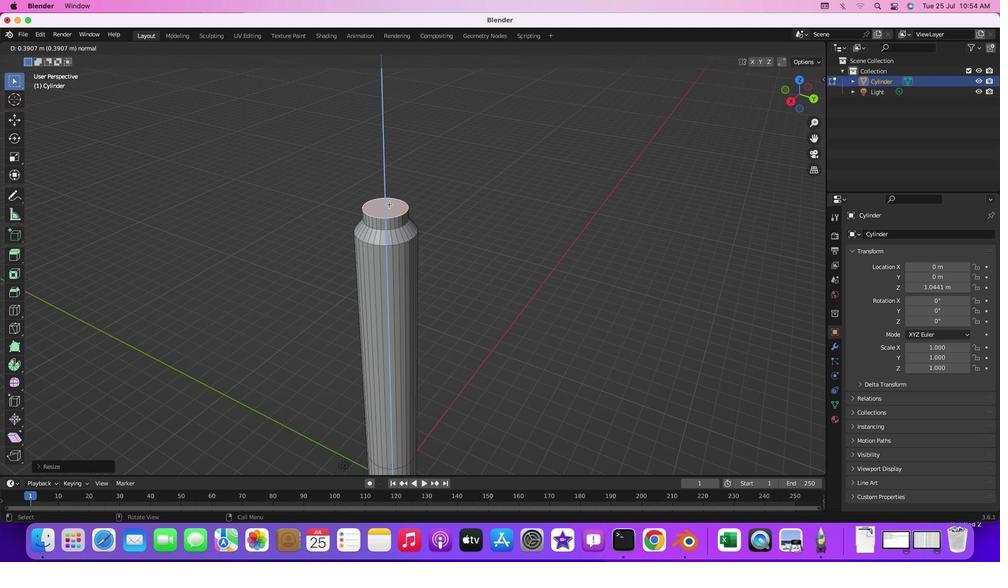 
Action: Mouse moved to (447, 219)
Screenshot: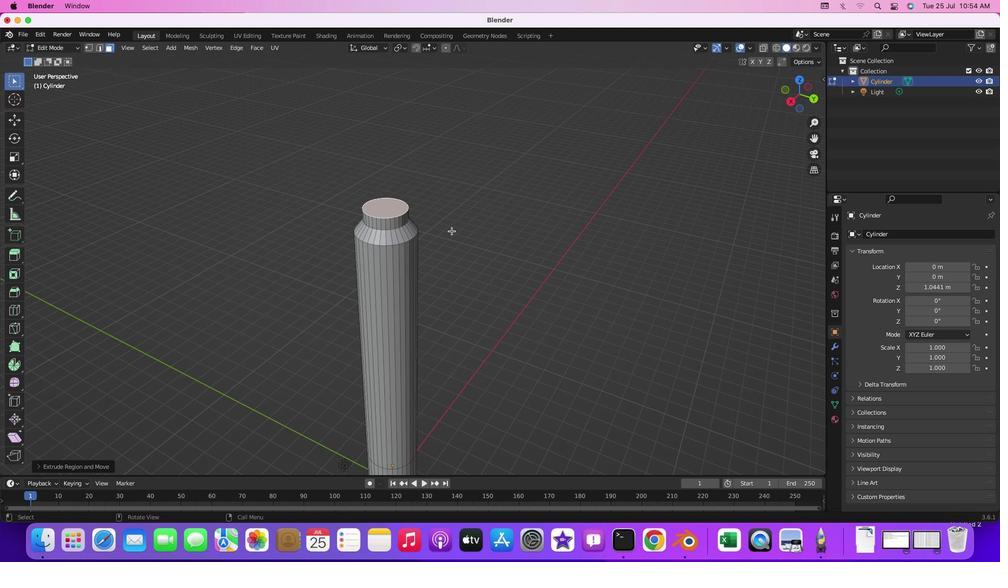 
Action: Mouse pressed left at (447, 219)
Screenshot: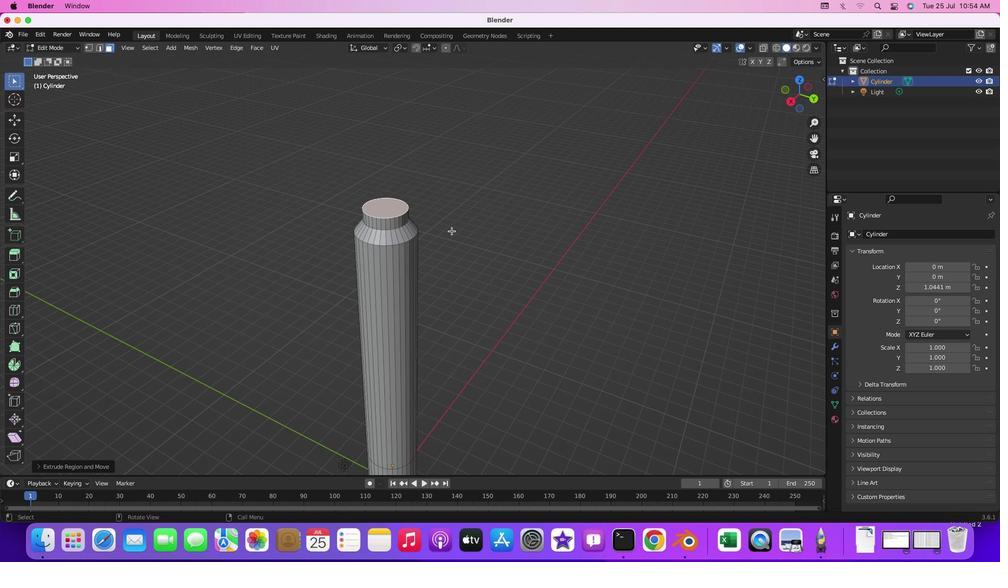 
Action: Mouse moved to (449, 238)
Screenshot: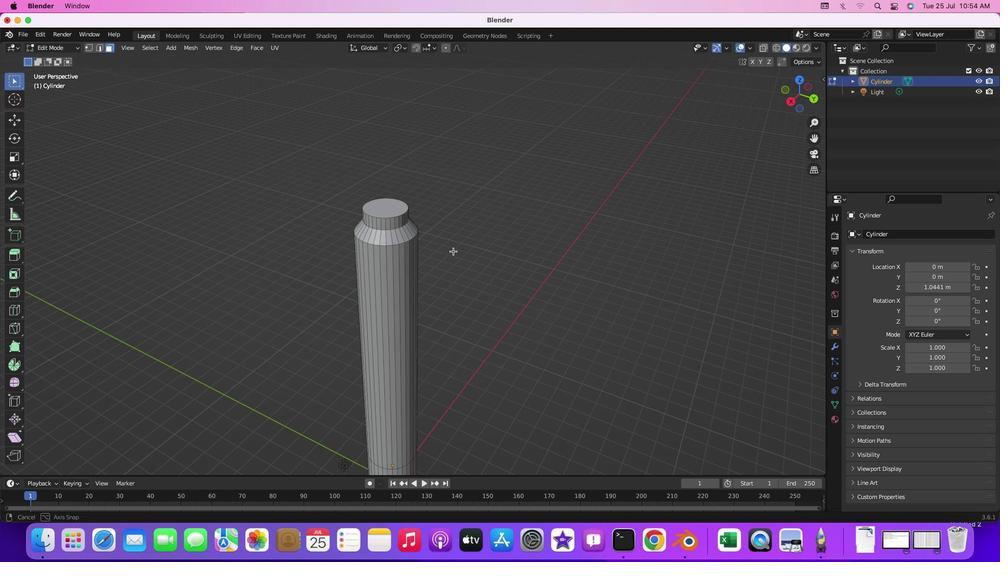 
Action: Mouse pressed middle at (449, 238)
Screenshot: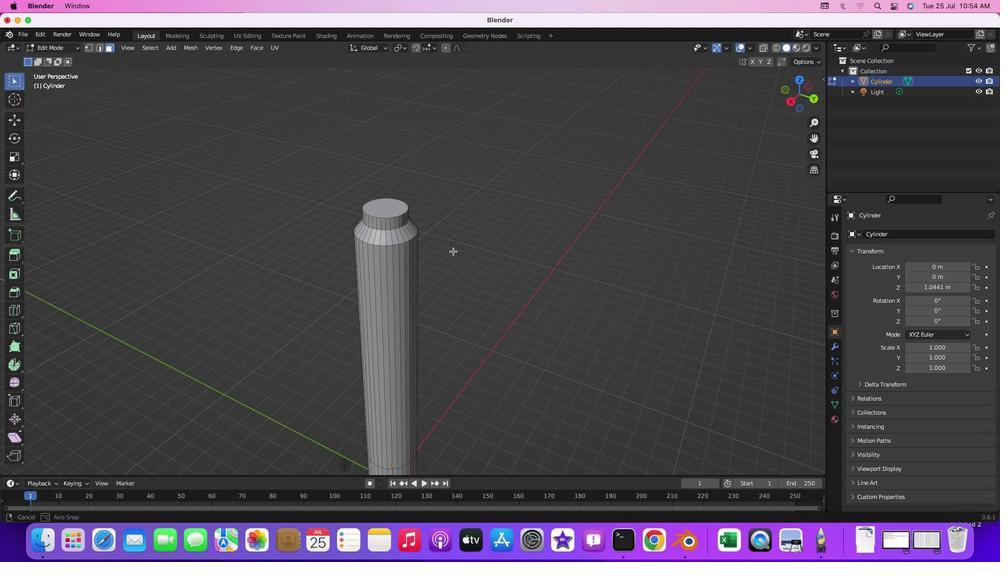 
Action: Mouse moved to (465, 235)
Screenshot: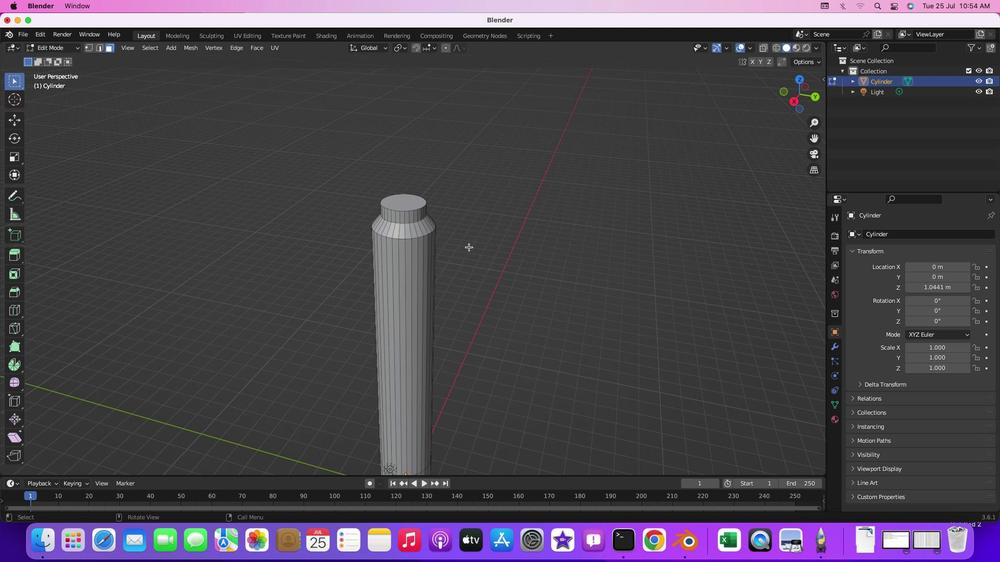 
Action: Key pressed '1'
Screenshot: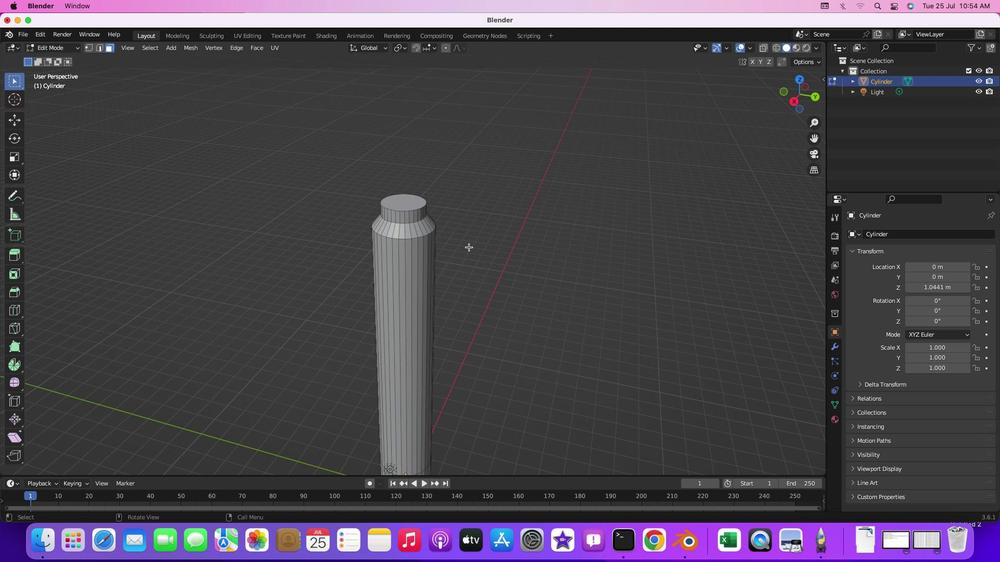 
Action: Mouse moved to (463, 216)
Screenshot: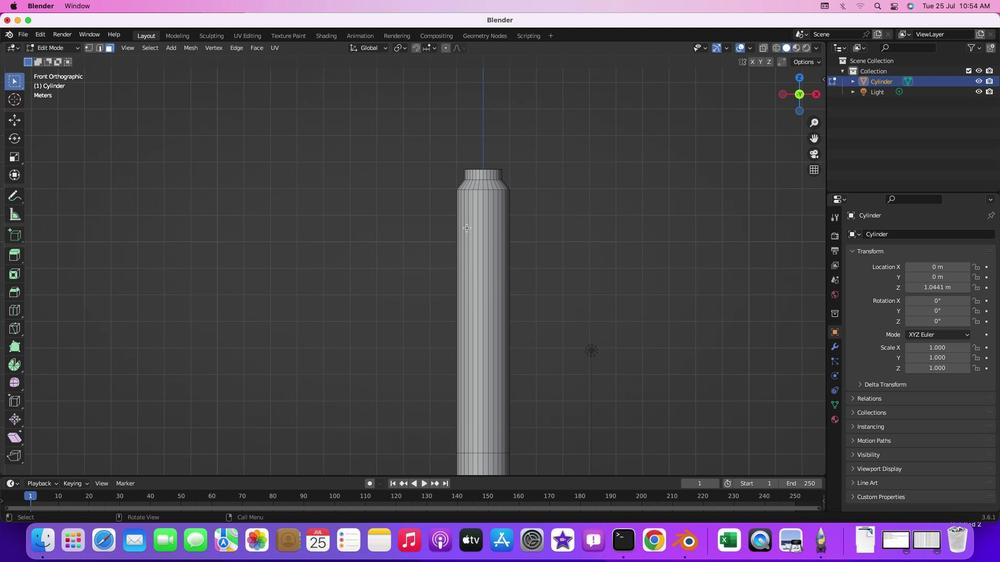
Action: Key pressed Key.shift'A'
Screenshot: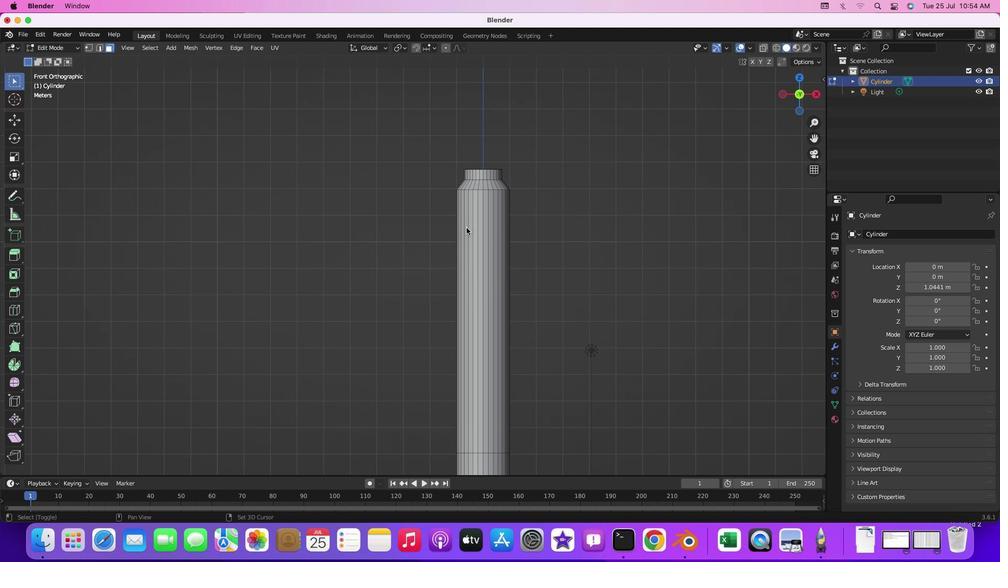 
Action: Mouse moved to (565, 214)
Screenshot: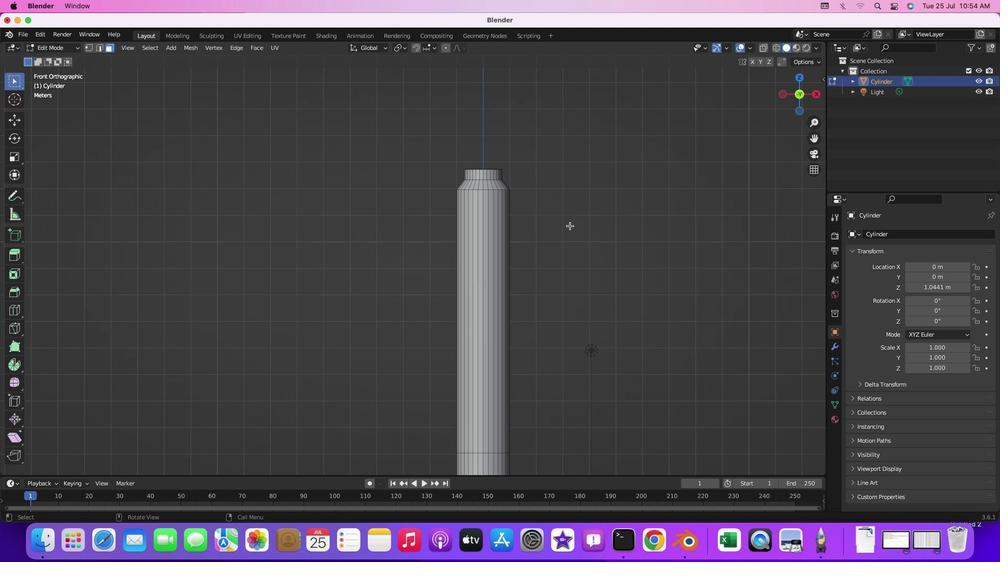 
Action: Mouse pressed left at (565, 214)
Screenshot: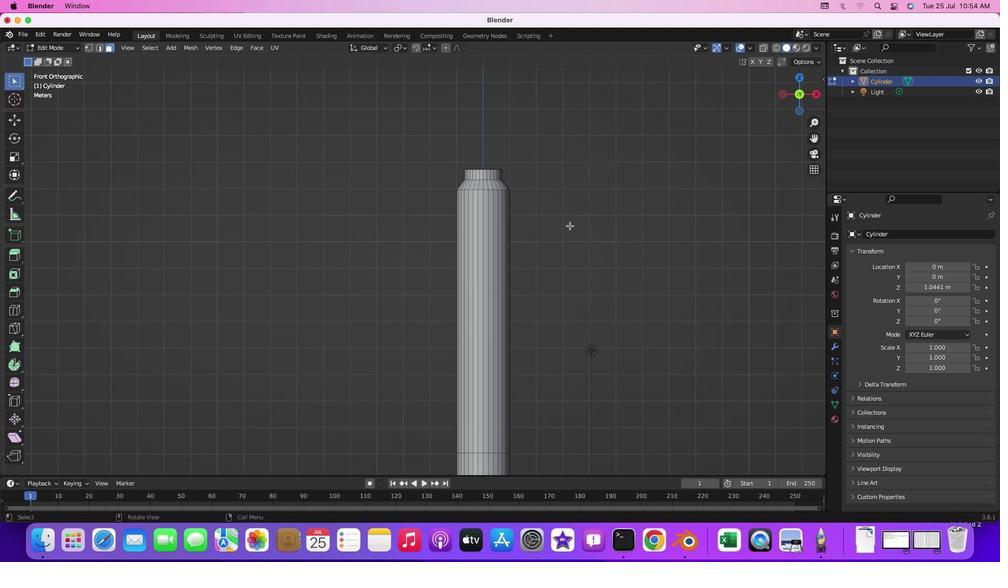 
Action: Key pressed Key.tabKey.shift'A'
Screenshot: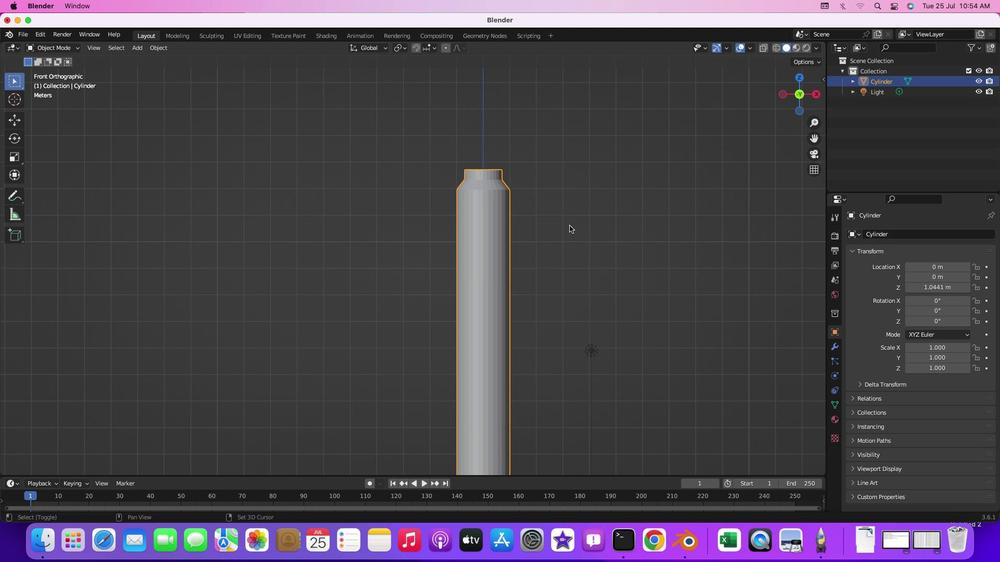 
Action: Mouse moved to (607, 226)
Screenshot: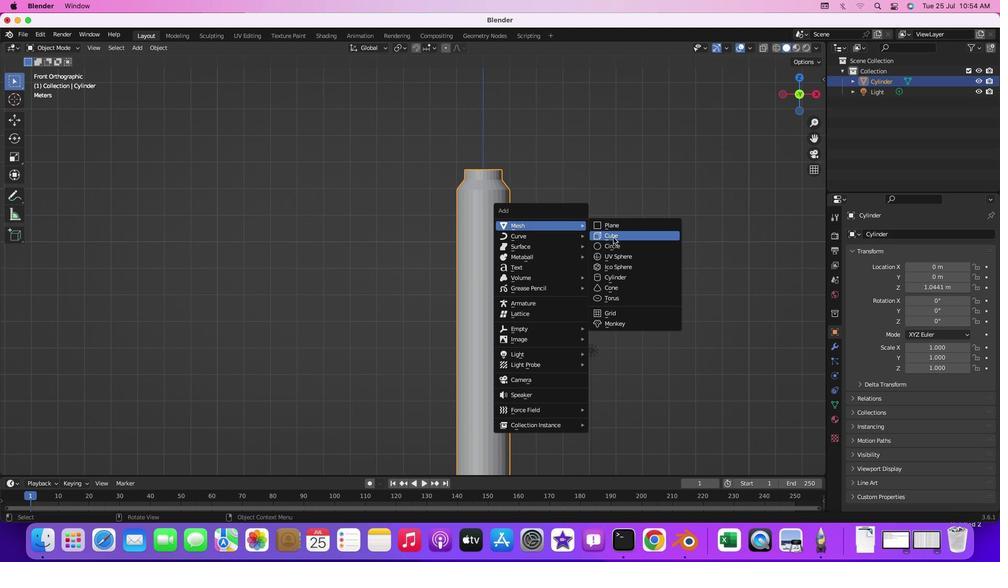
Action: Mouse pressed left at (607, 226)
Screenshot: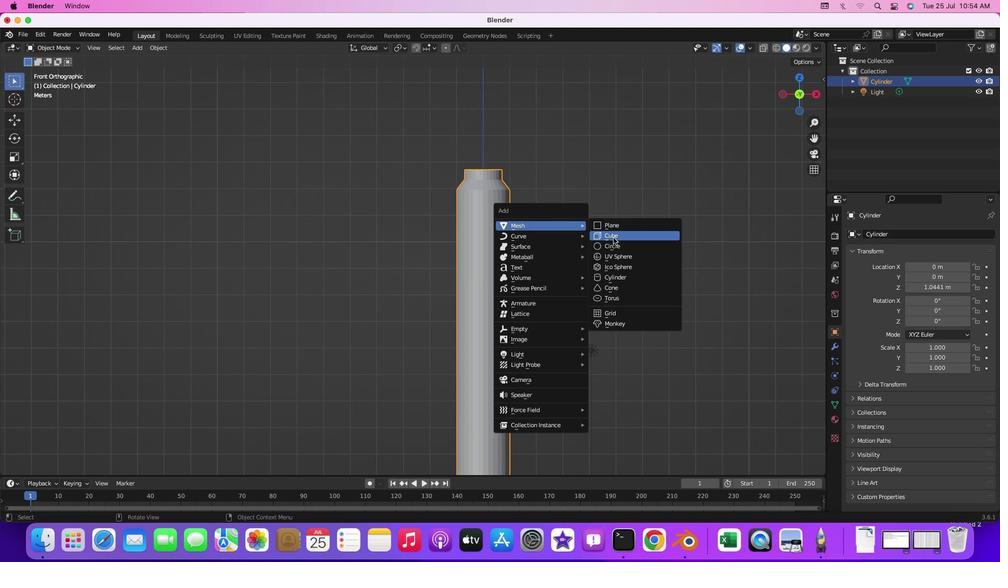 
Action: Mouse moved to (585, 286)
Screenshot: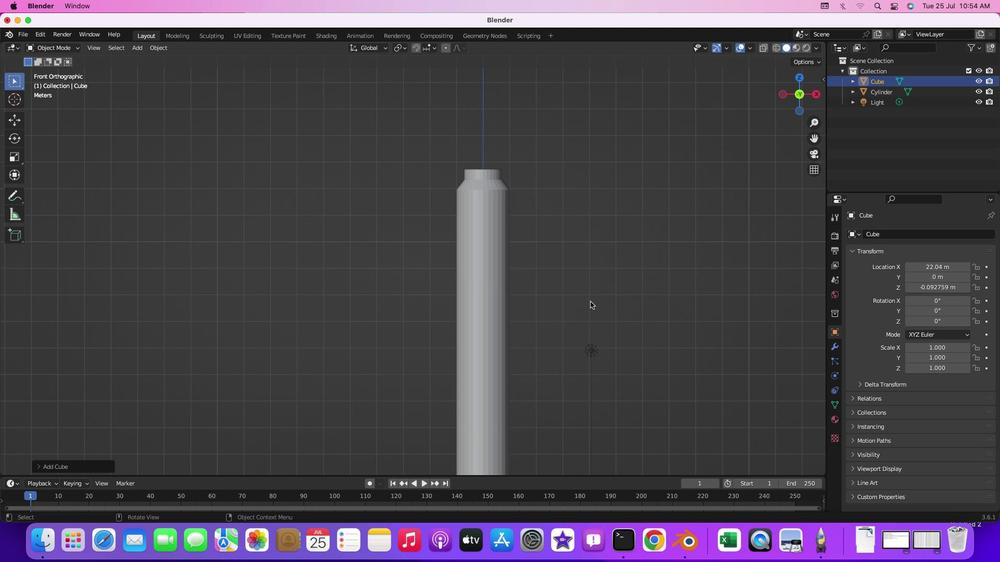 
Action: Key pressed 'g'
Screenshot: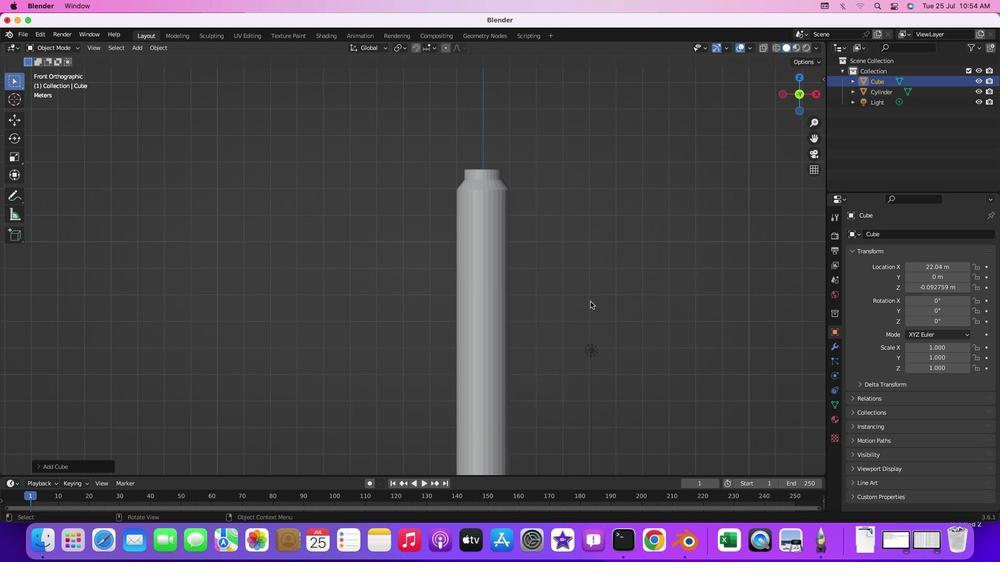 
Action: Mouse moved to (660, 313)
Screenshot: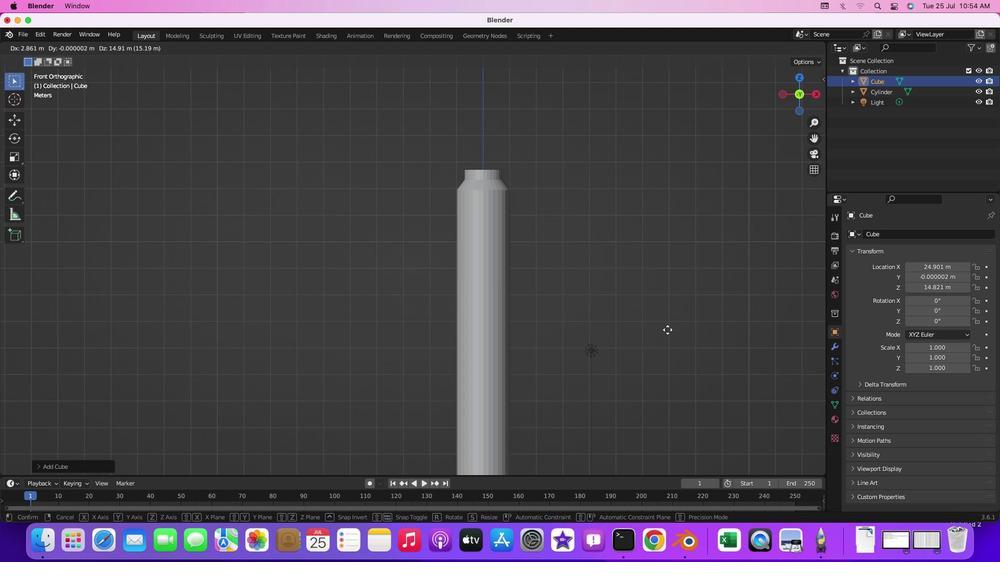 
Action: Mouse pressed left at (660, 313)
Screenshot: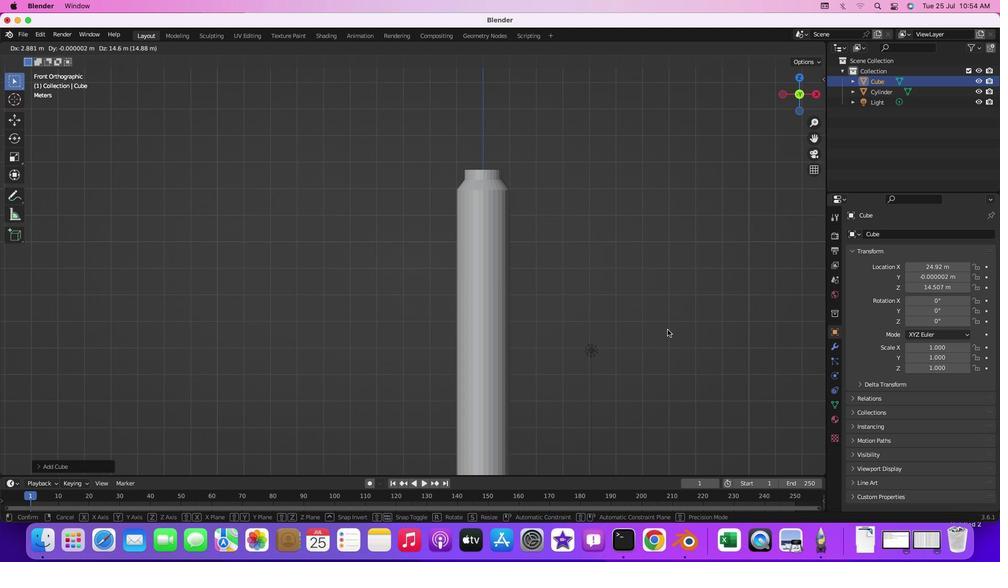 
Action: Mouse moved to (648, 323)
Screenshot: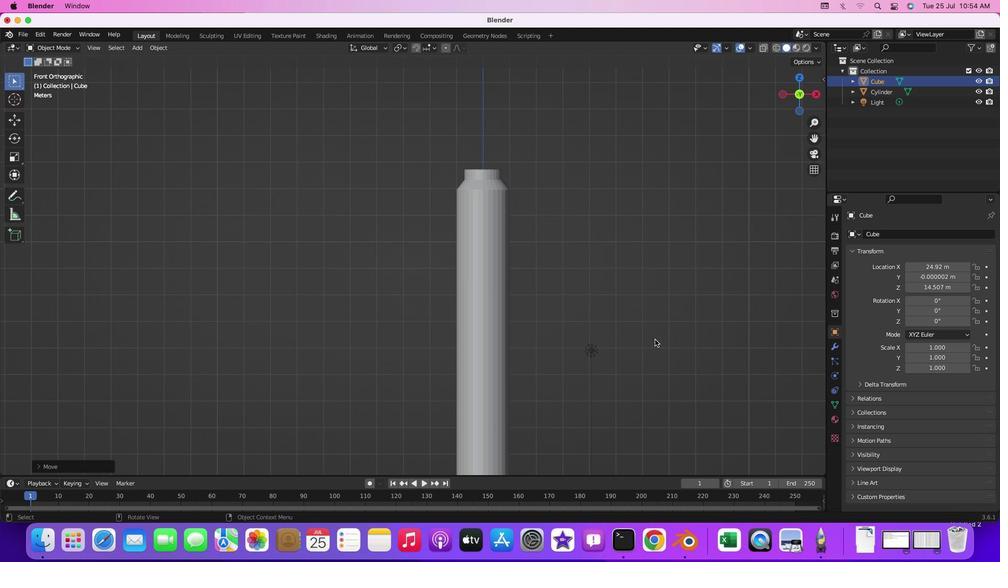 
Action: Mouse scrolled (648, 323) with delta (3, 0)
Screenshot: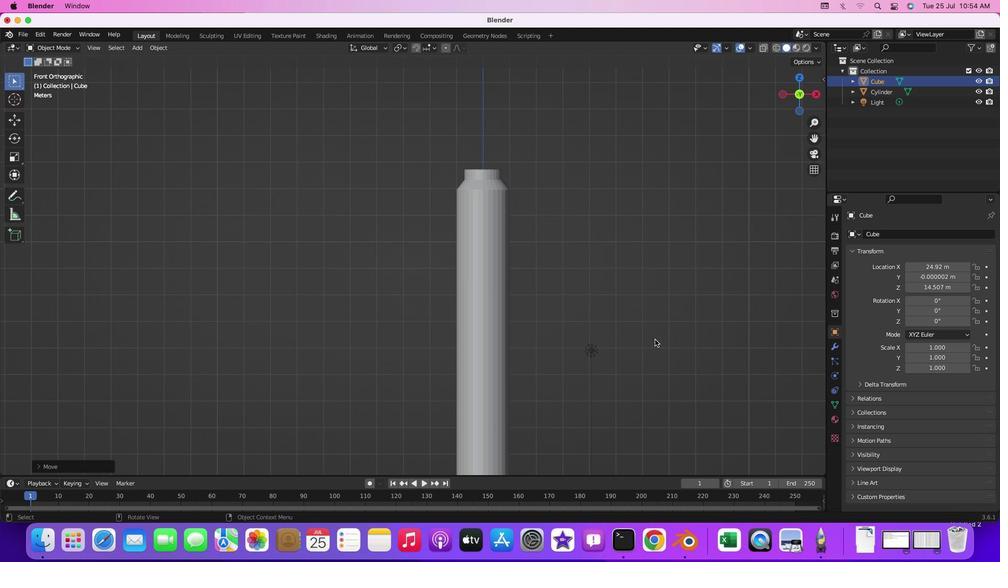 
Action: Mouse scrolled (648, 323) with delta (3, 0)
Screenshot: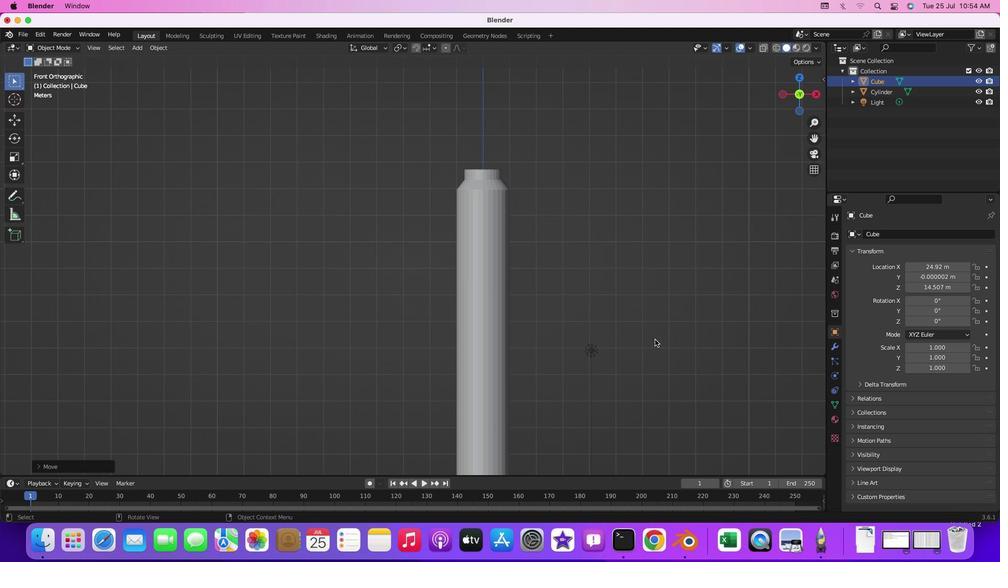 
Action: Mouse scrolled (648, 323) with delta (3, -1)
Screenshot: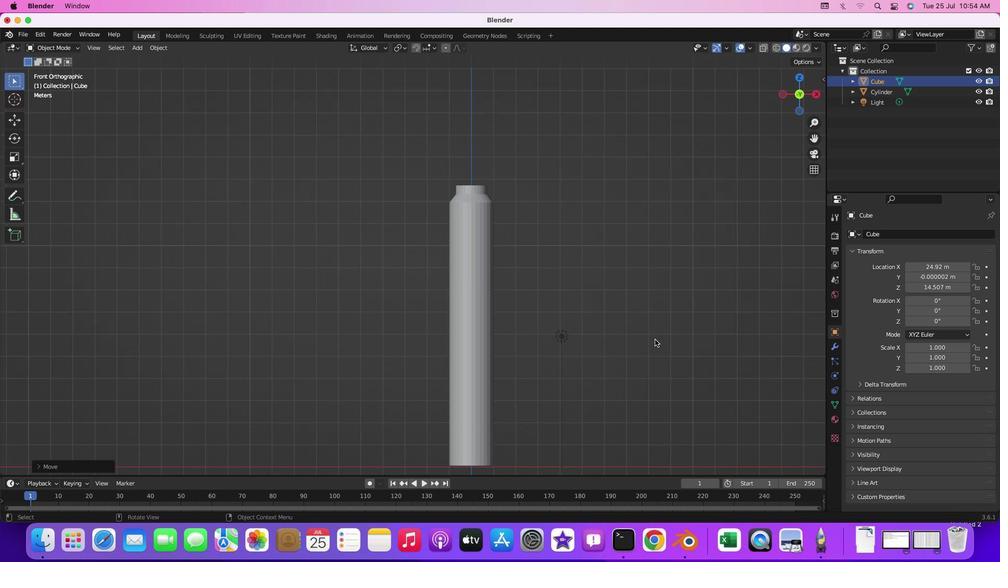 
Action: Mouse scrolled (648, 323) with delta (3, -1)
Screenshot: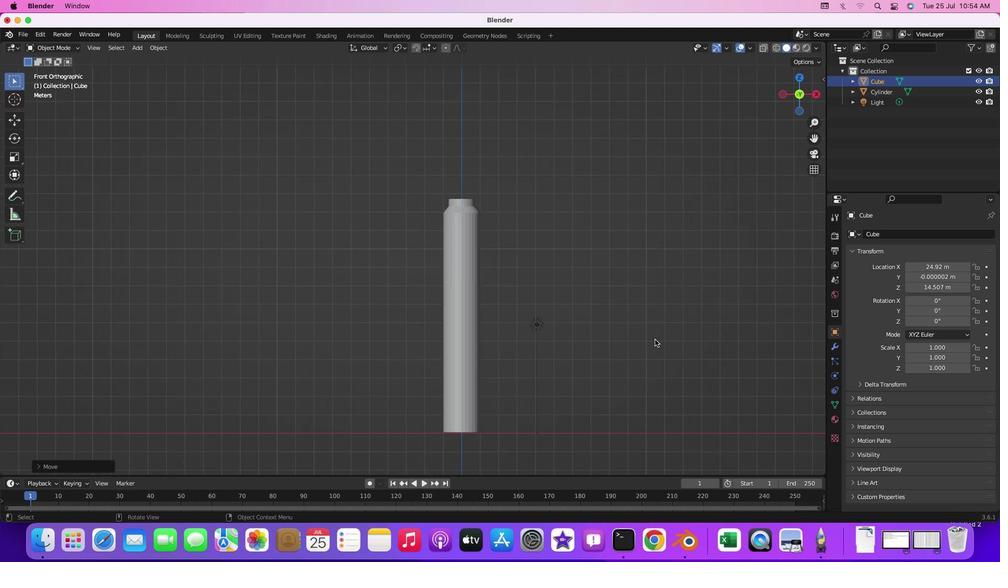 
Action: Mouse scrolled (648, 323) with delta (3, 0)
Screenshot: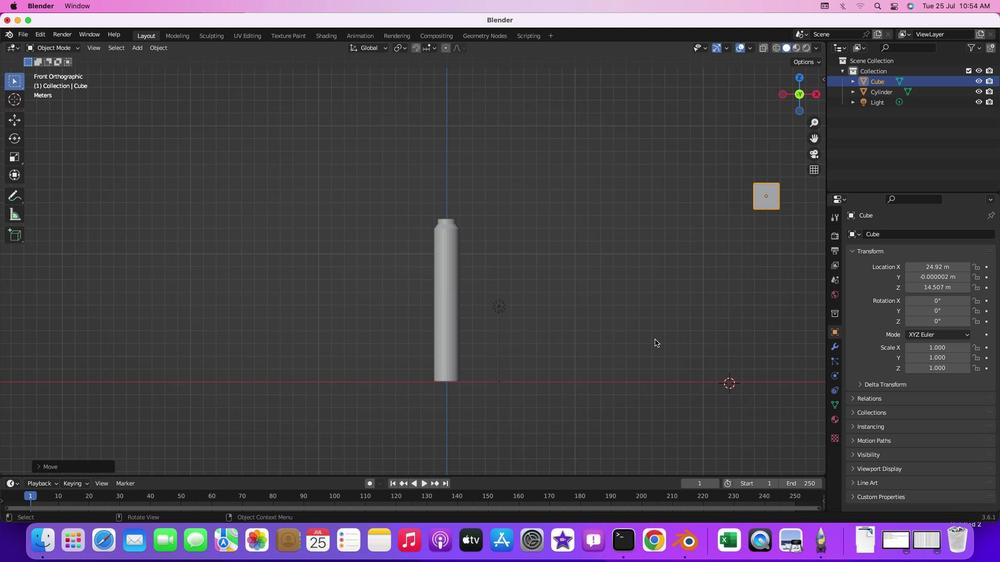 
Action: Mouse moved to (717, 296)
Screenshot: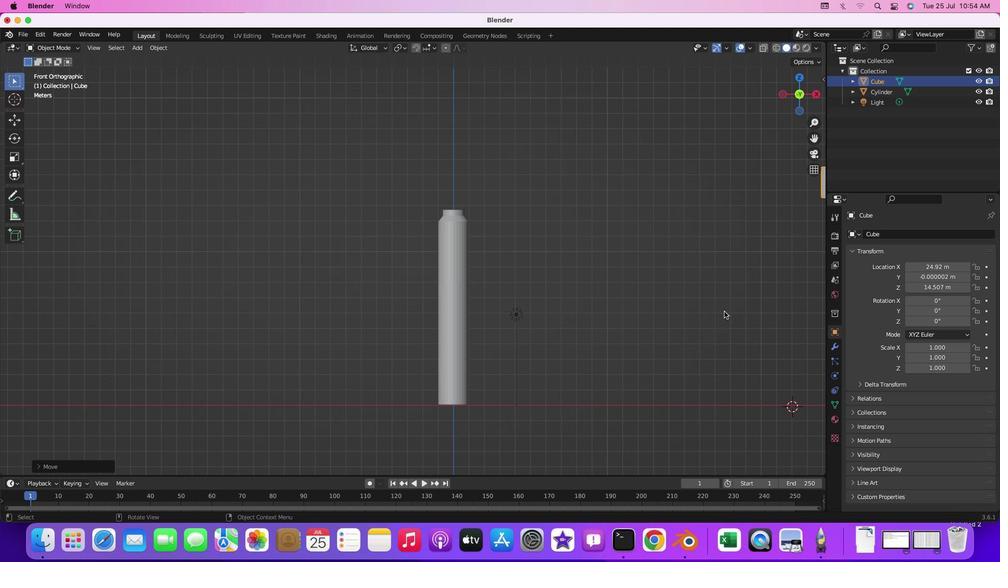
Action: Mouse scrolled (717, 296) with delta (3, 0)
Screenshot: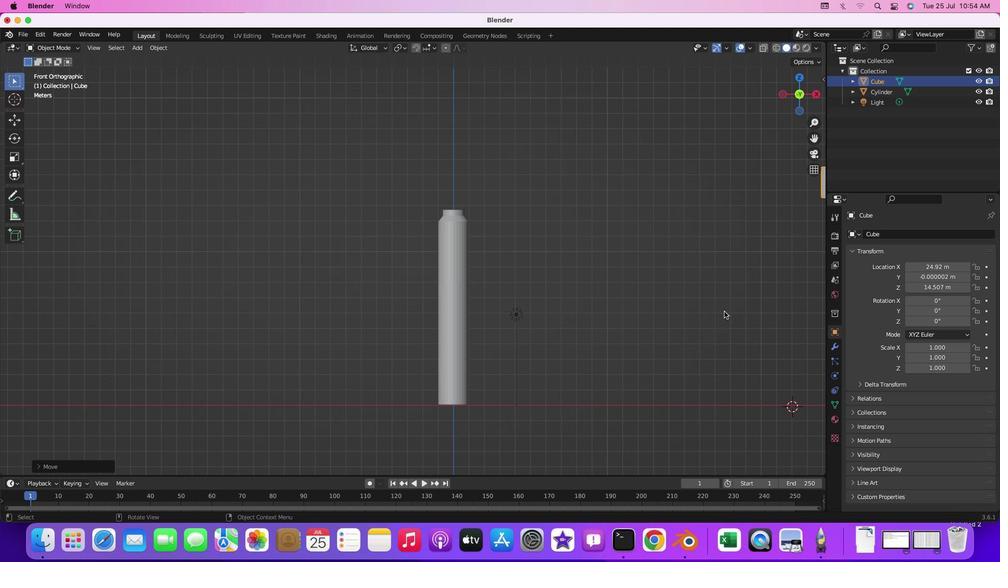 
Action: Mouse moved to (757, 188)
Screenshot: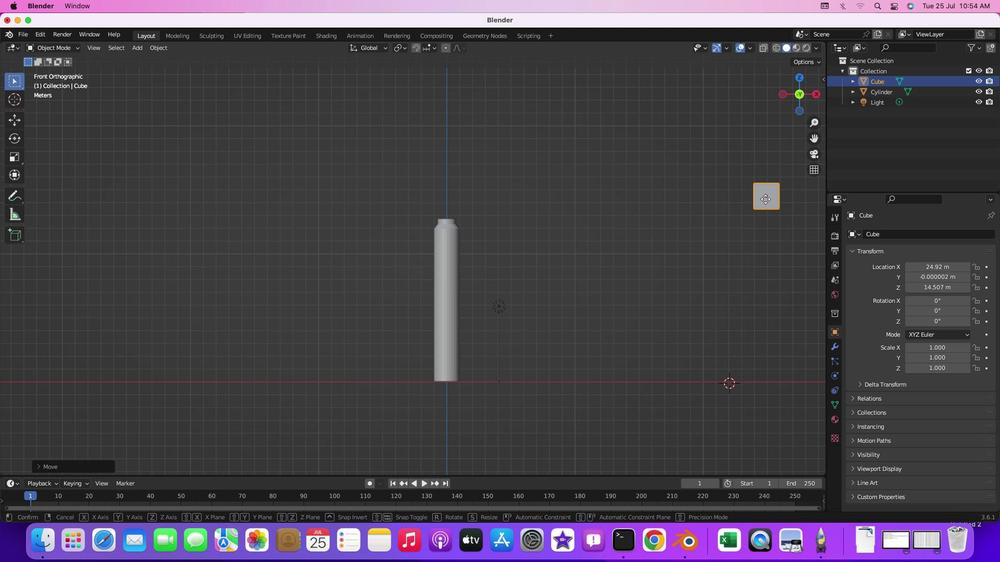 
Action: Key pressed 'g'
Screenshot: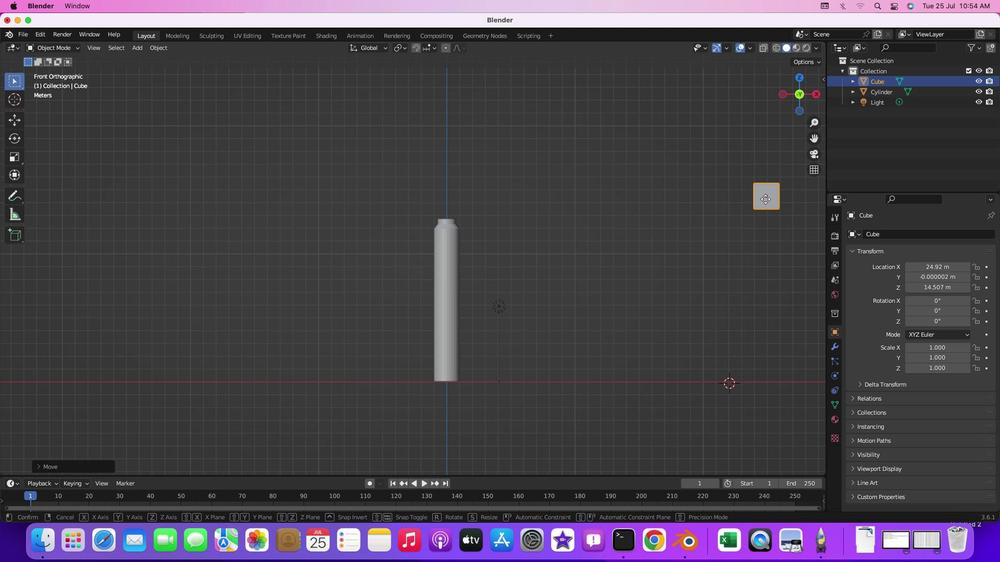 
Action: Mouse moved to (445, 182)
Screenshot: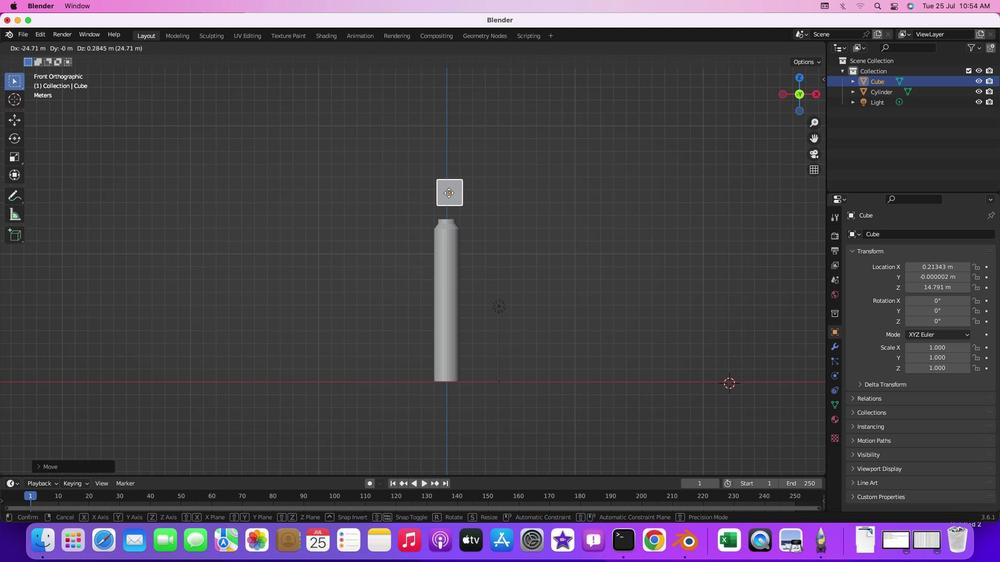 
Action: Key pressed 's'
Screenshot: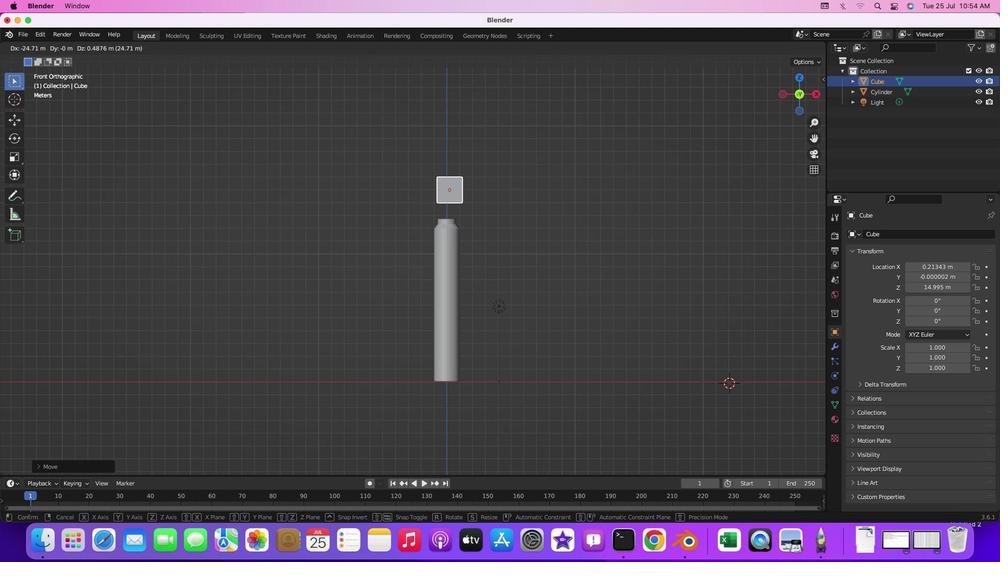 
Action: Mouse moved to (445, 177)
Screenshot: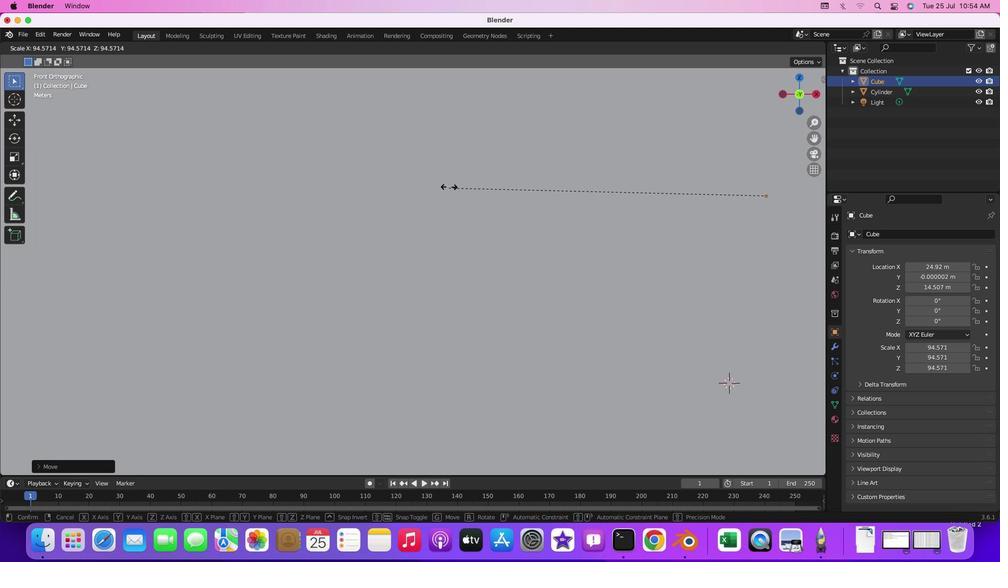 
Action: Mouse pressed left at (445, 177)
Screenshot: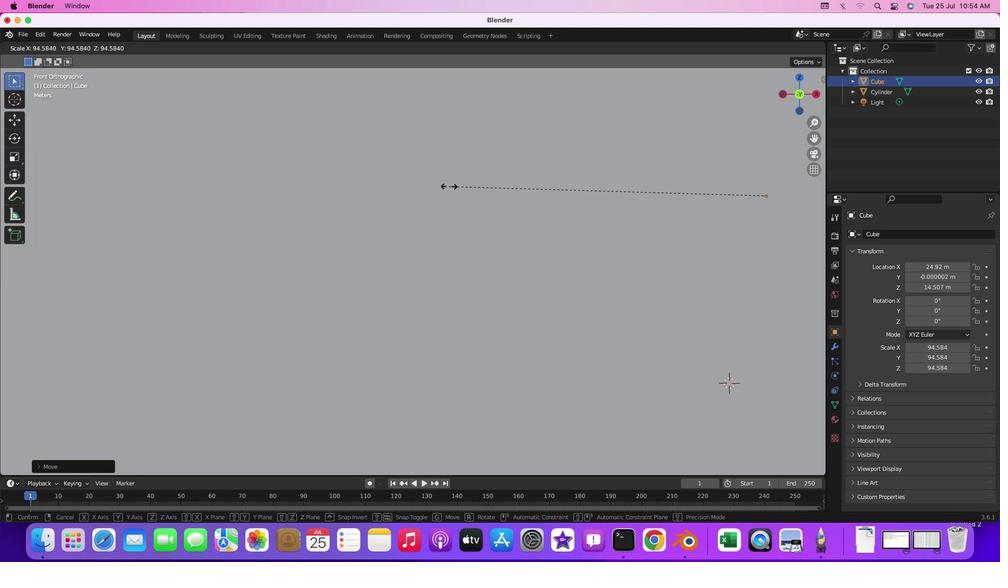 
Action: Key pressed Key.cmd'z'
Screenshot: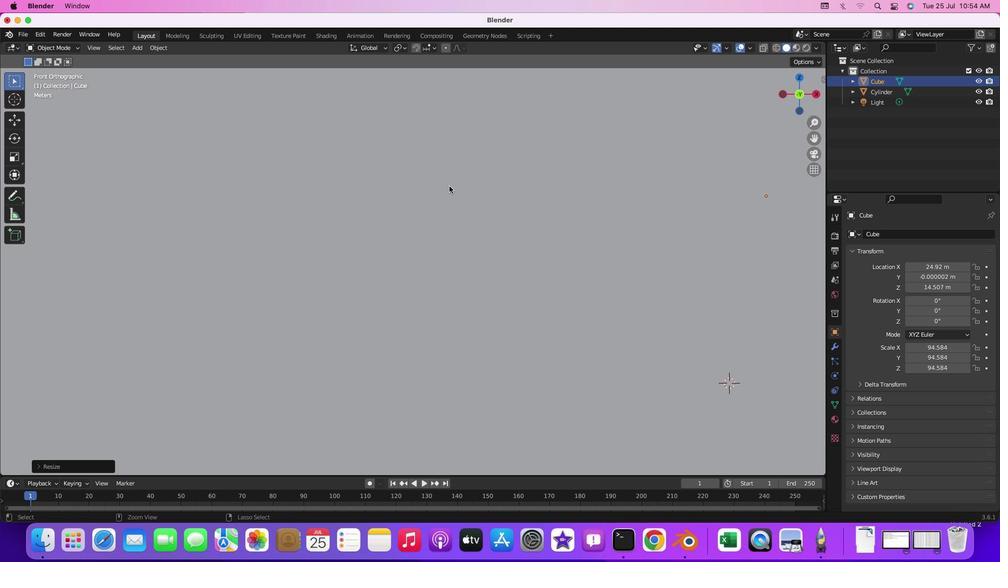 
Action: Mouse moved to (752, 185)
Screenshot: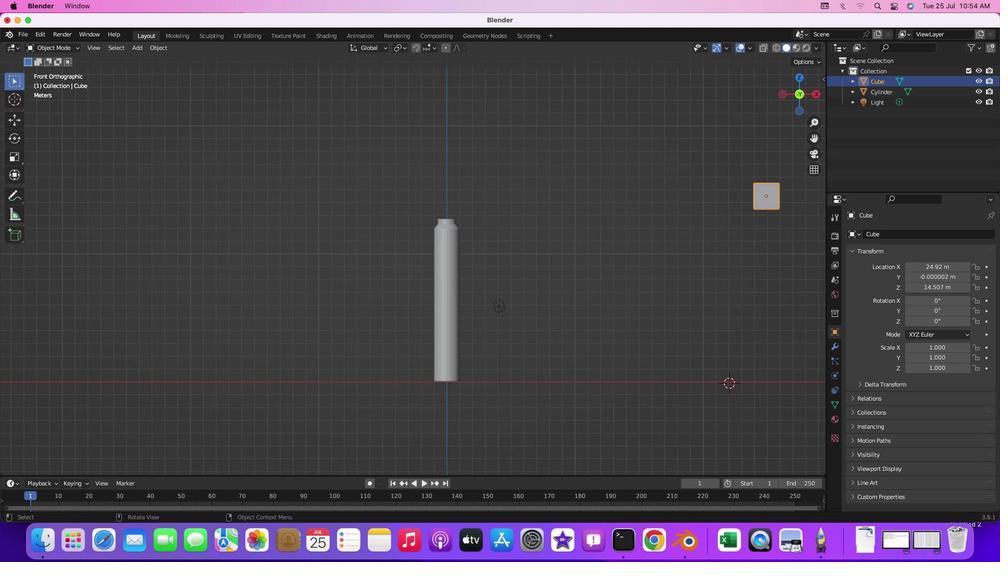 
Action: Key pressed 's'
Screenshot: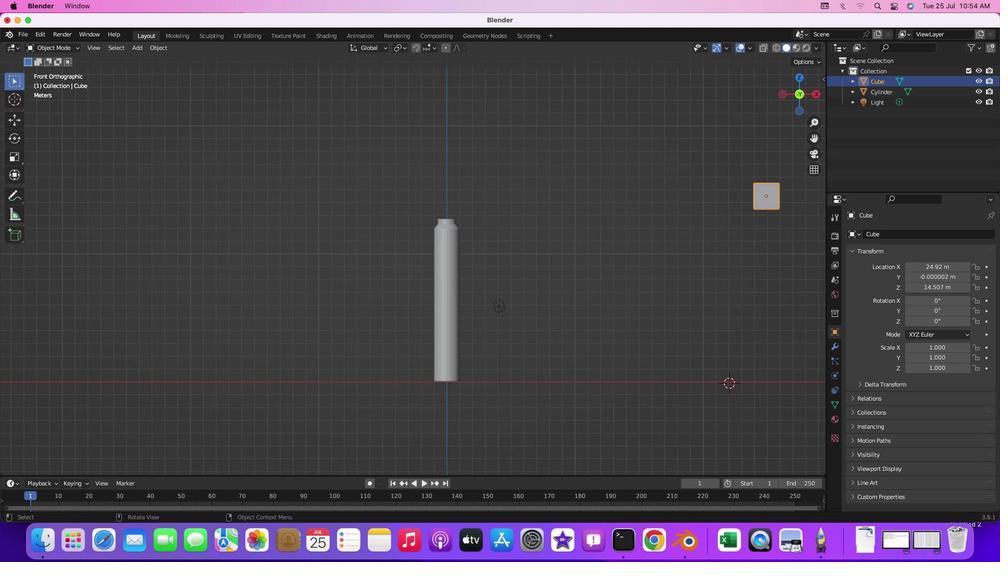 
Action: Mouse moved to (751, 184)
Screenshot: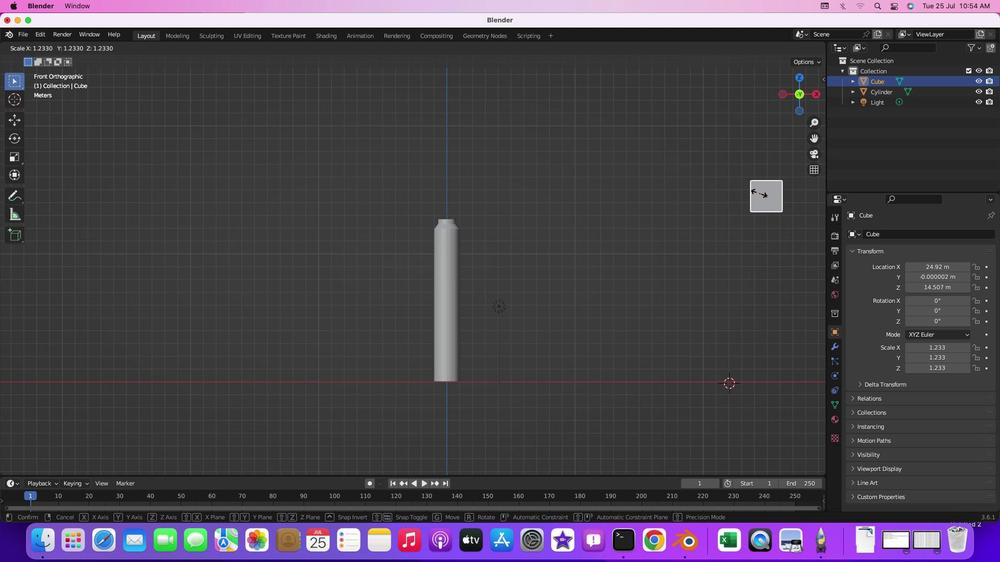 
Action: Mouse pressed left at (751, 184)
Screenshot: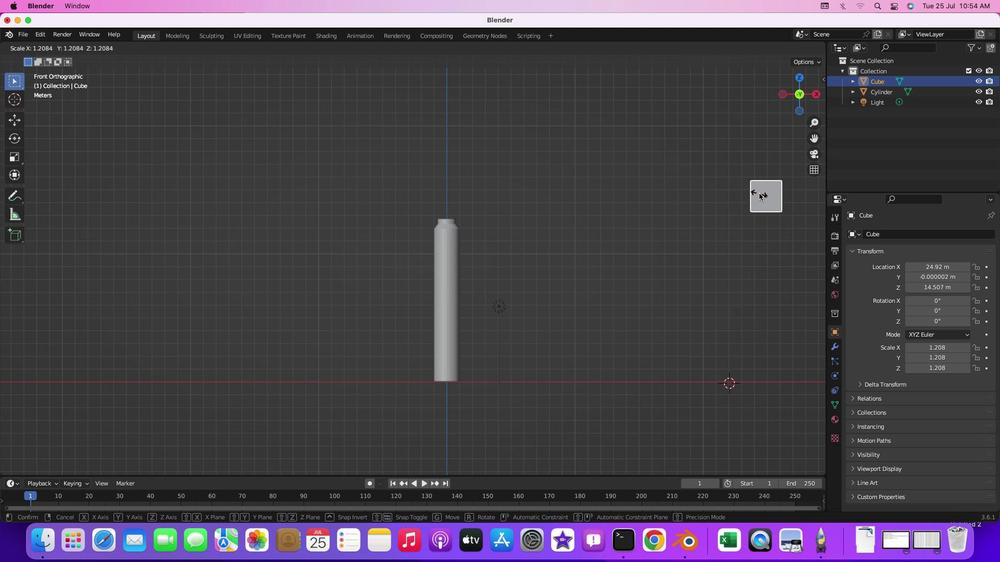 
Action: Mouse moved to (764, 194)
Screenshot: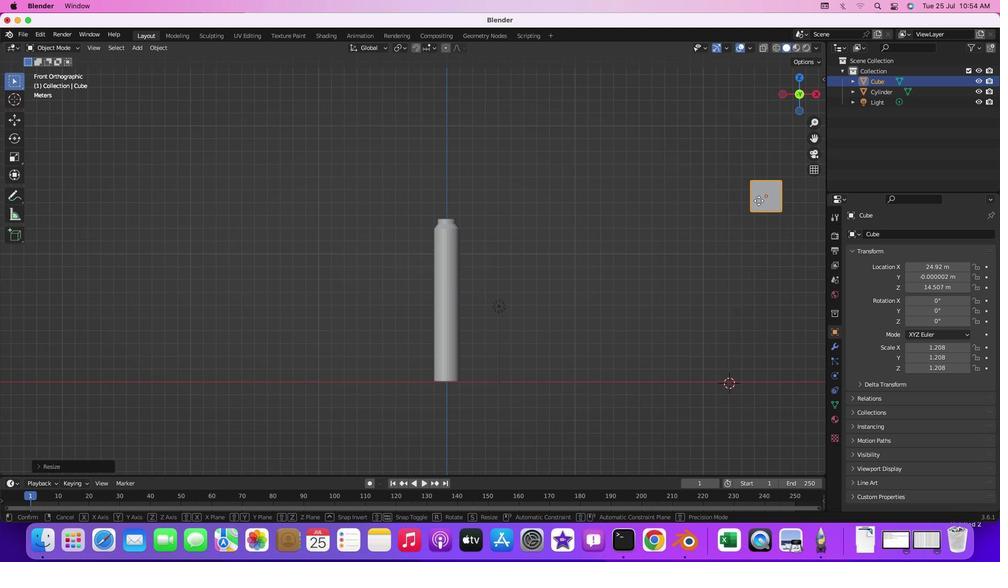 
Action: Key pressed 'g'
Screenshot: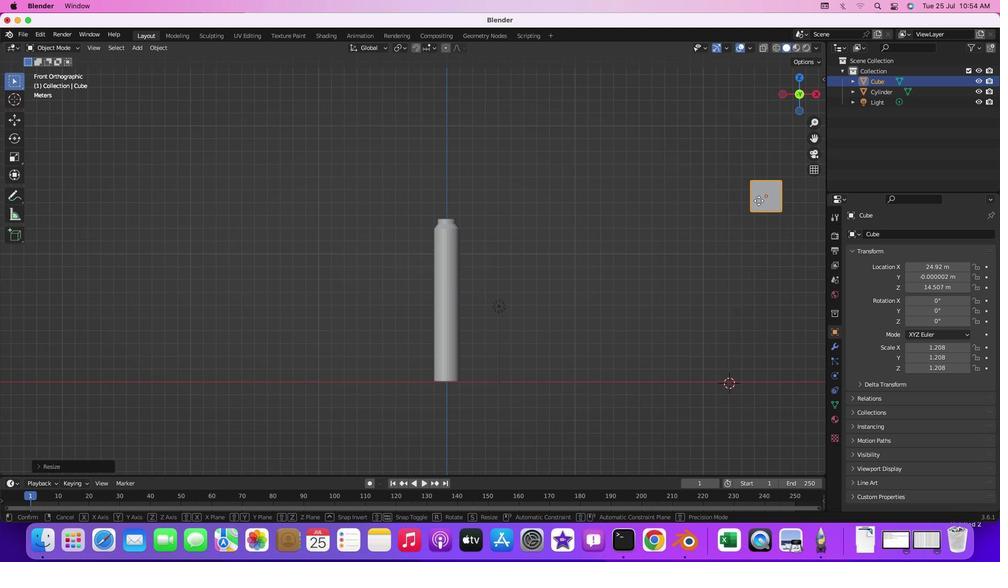 
Action: Mouse moved to (449, 200)
Screenshot: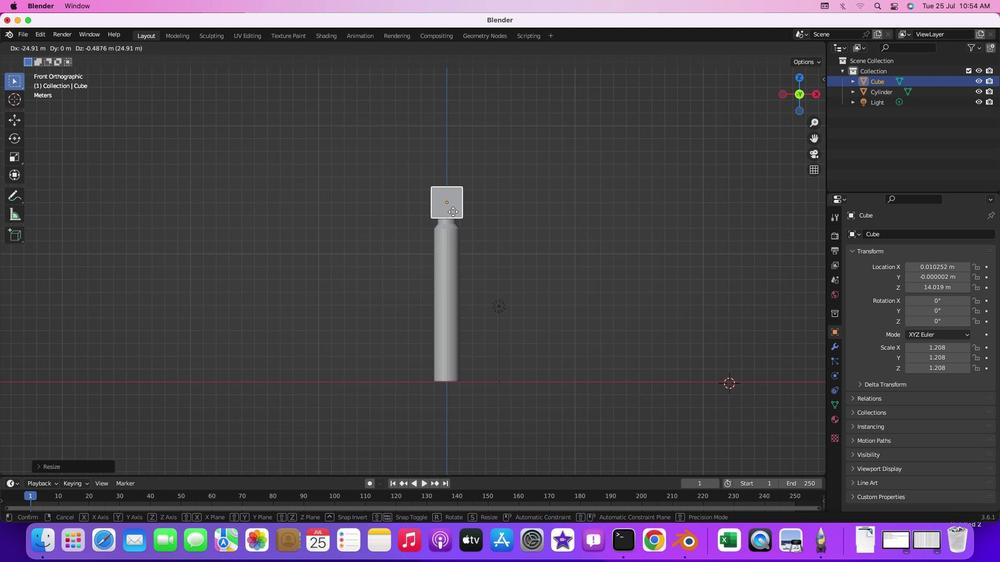 
Action: Mouse pressed left at (449, 200)
Screenshot: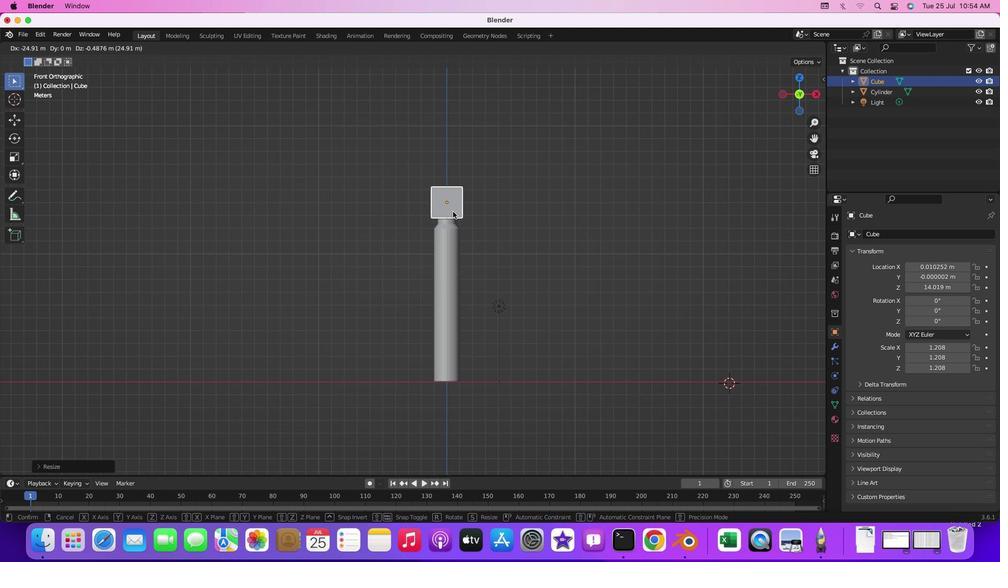 
Action: Mouse moved to (490, 198)
Screenshot: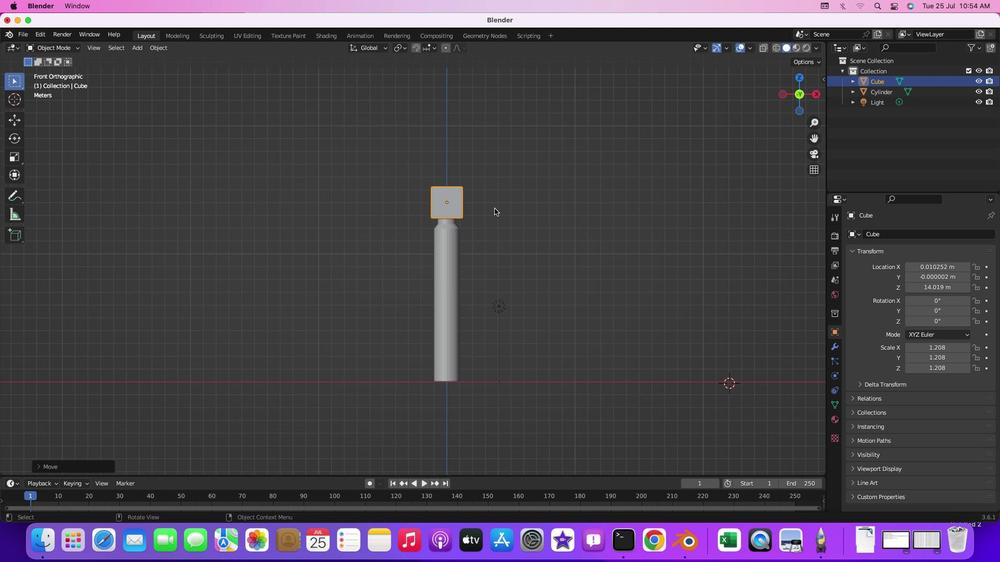 
Action: Mouse scrolled (490, 198) with delta (3, 0)
Screenshot: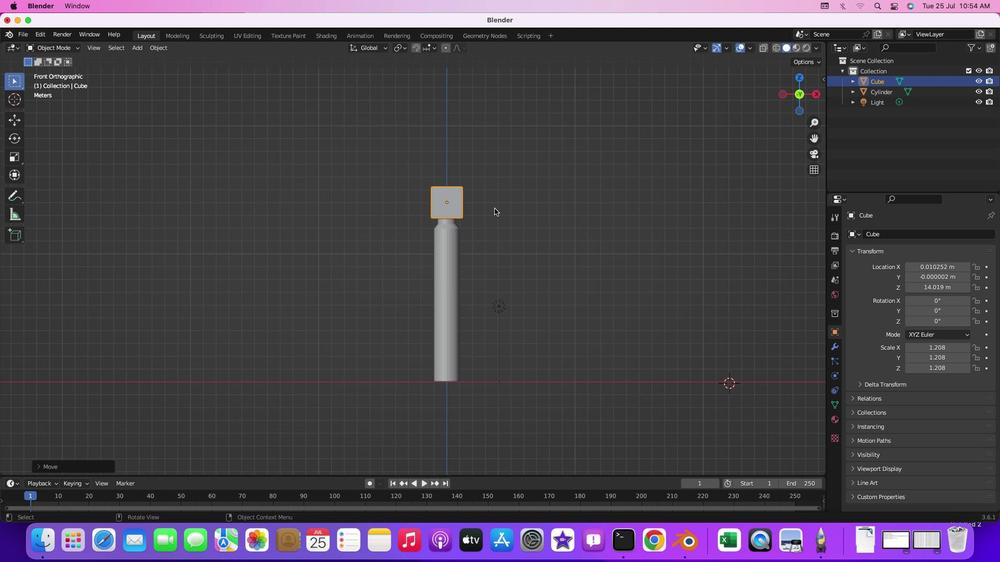 
Action: Mouse scrolled (490, 198) with delta (3, 0)
Screenshot: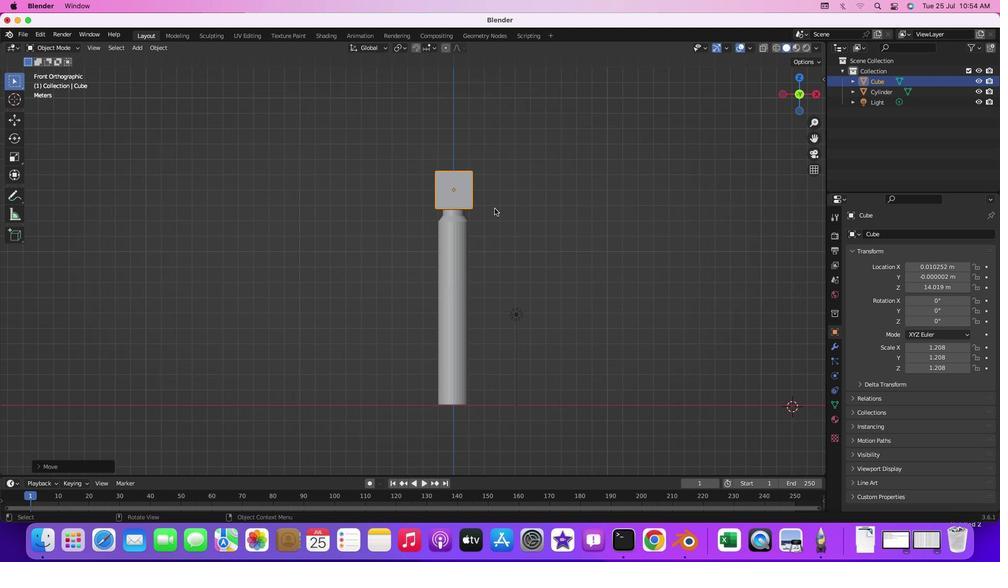
Action: Mouse scrolled (490, 198) with delta (3, 0)
Screenshot: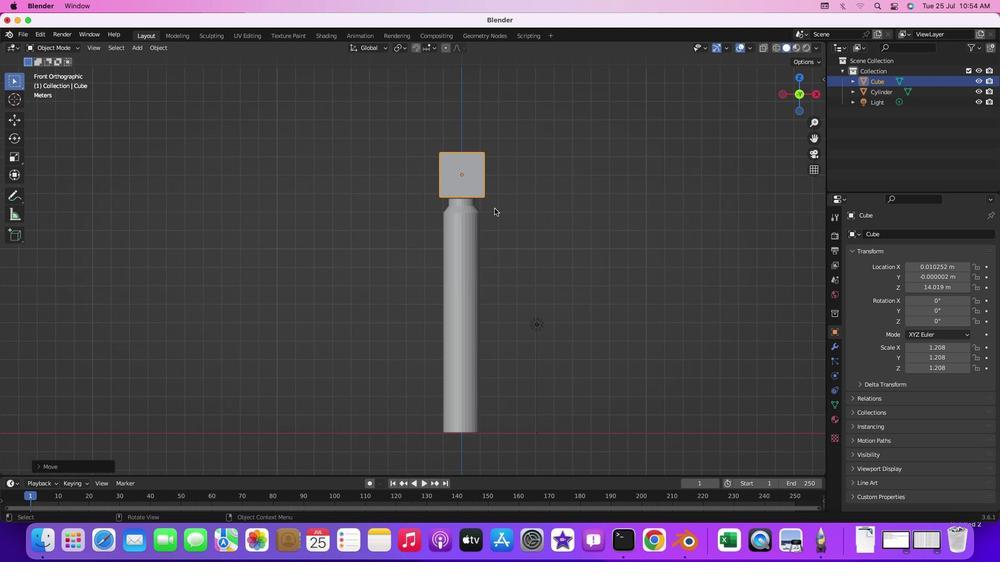 
Action: Mouse moved to (533, 200)
Screenshot: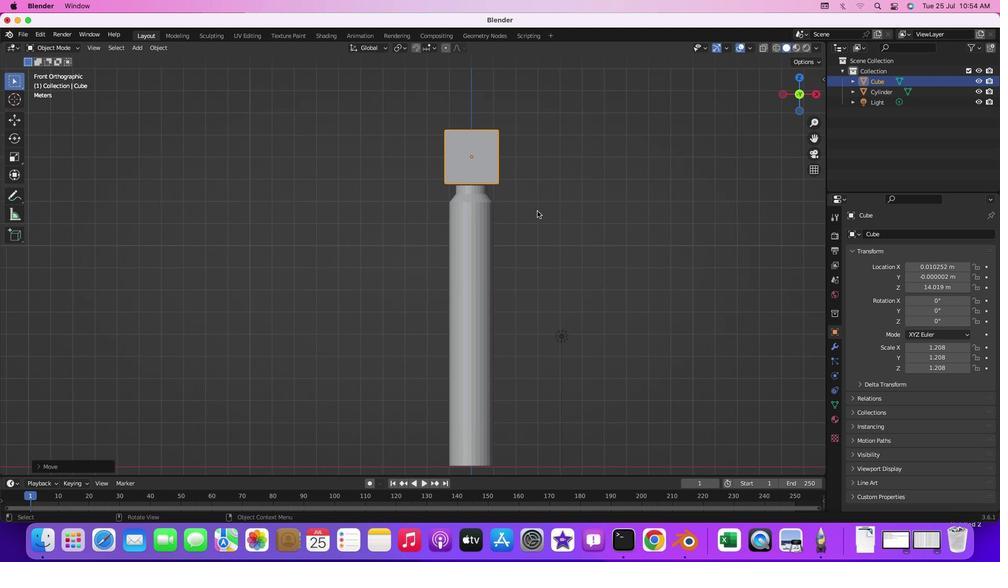 
Action: Key pressed Key.shift
Screenshot: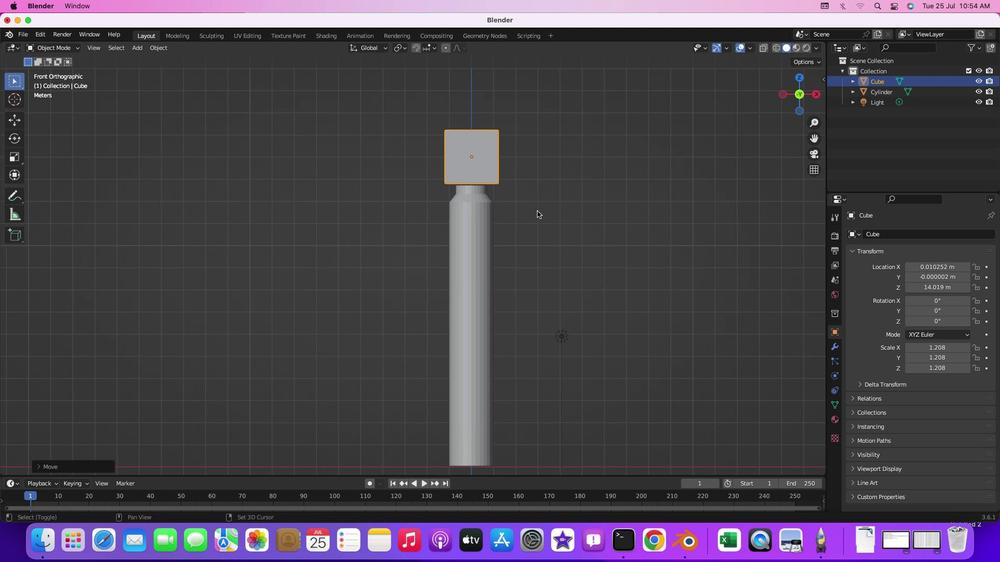 
Action: Mouse pressed middle at (533, 200)
Screenshot: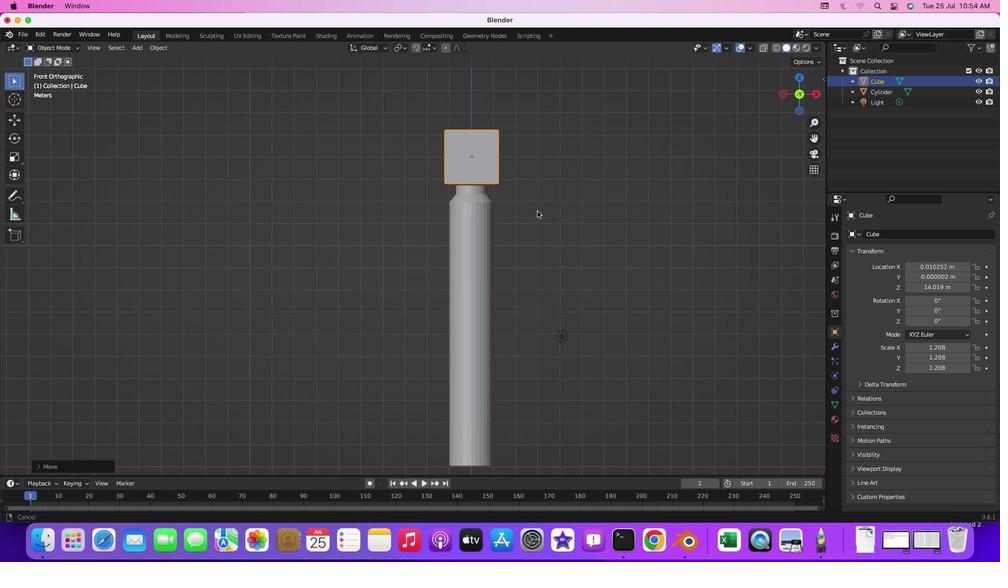 
Action: Mouse moved to (493, 210)
Screenshot: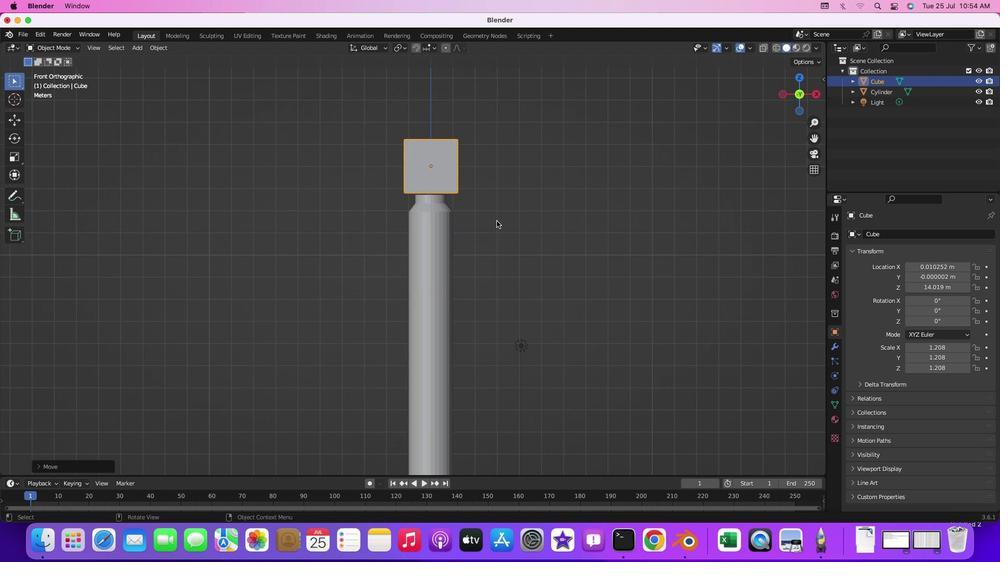 
Action: Mouse scrolled (493, 210) with delta (3, 0)
Screenshot: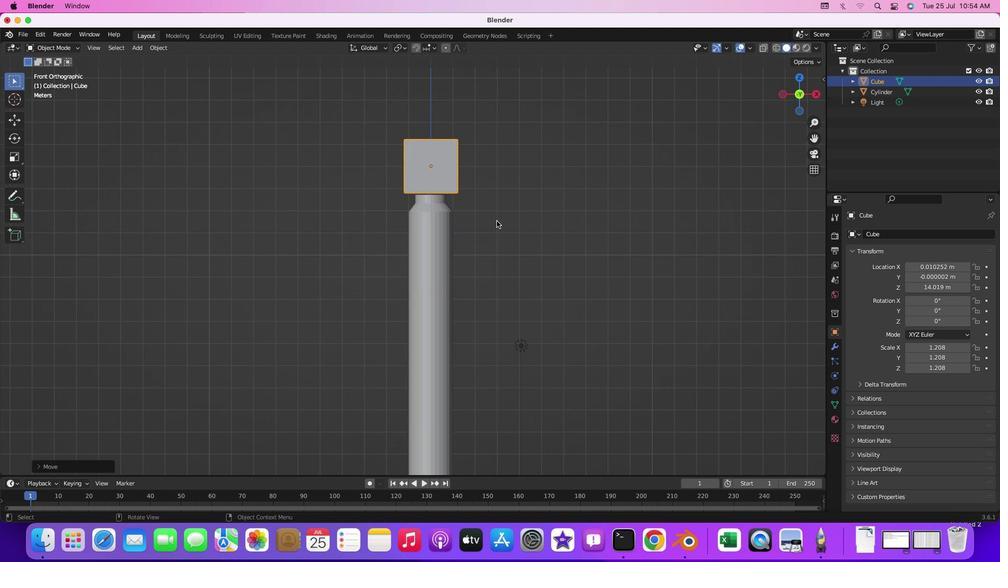 
Action: Mouse scrolled (493, 210) with delta (3, 0)
Screenshot: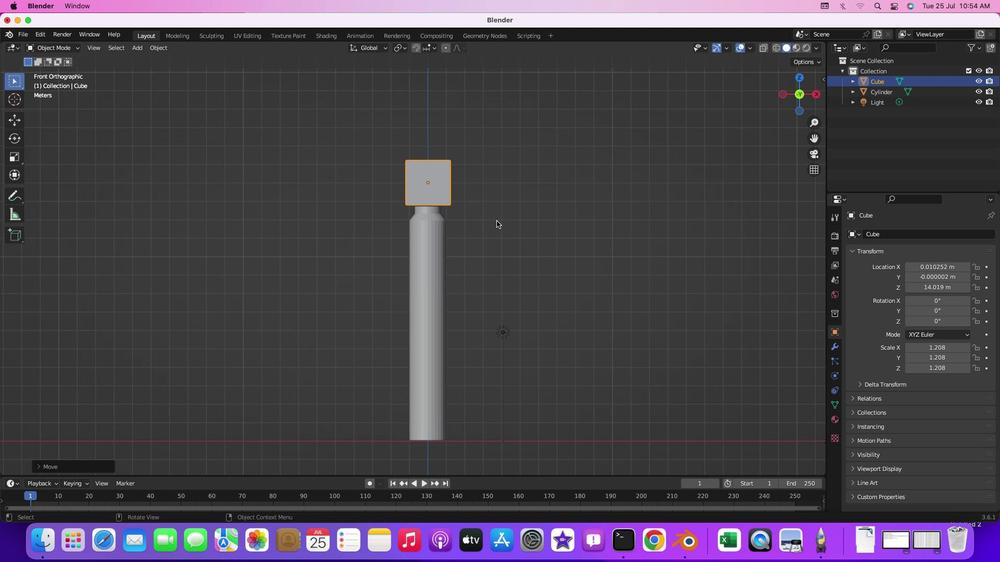 
Action: Mouse scrolled (493, 210) with delta (3, 0)
Screenshot: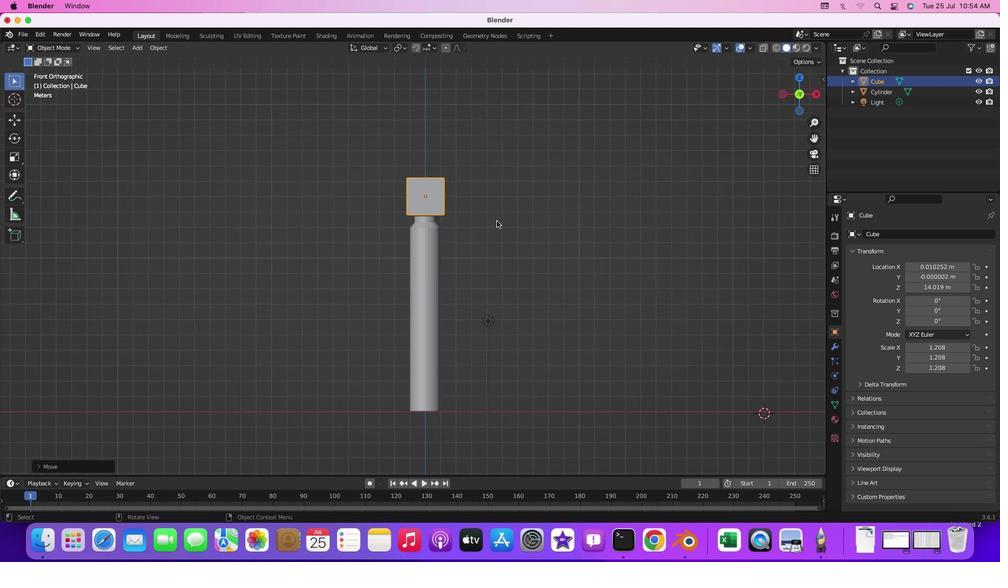 
Action: Mouse scrolled (493, 210) with delta (3, 0)
Screenshot: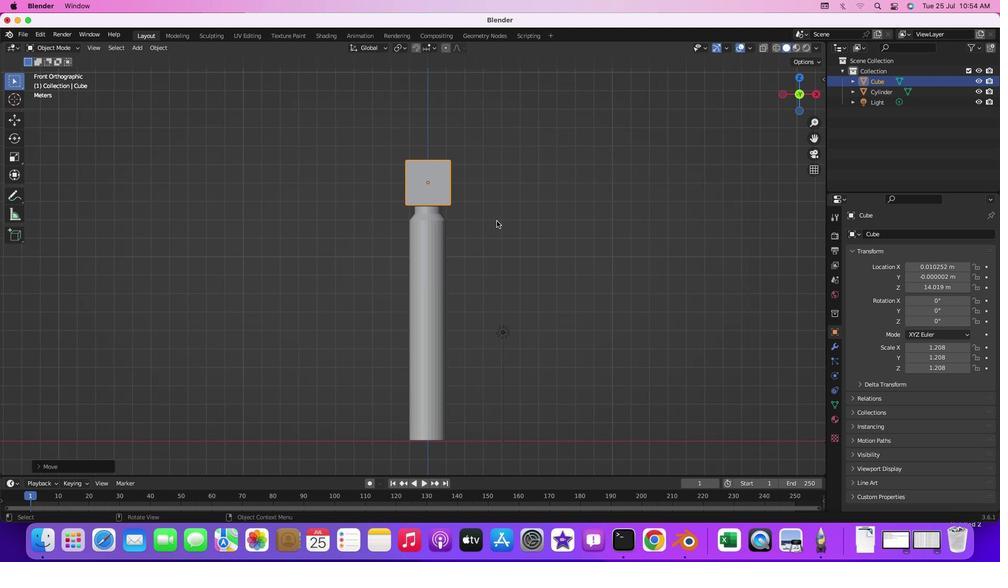 
Action: Mouse scrolled (493, 210) with delta (3, 0)
Screenshot: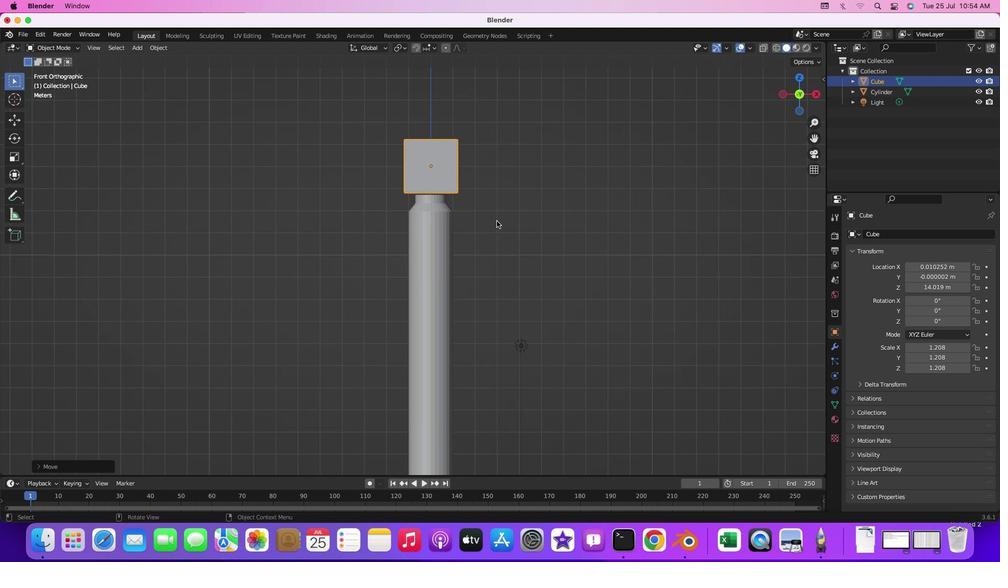 
Action: Key pressed '3''1'
Screenshot: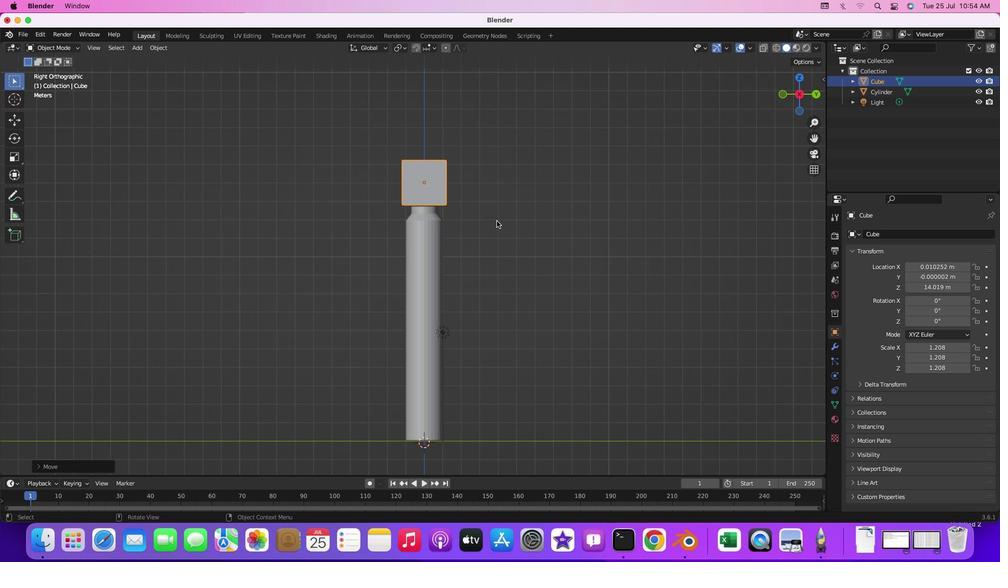 
Action: Mouse moved to (493, 210)
Screenshot: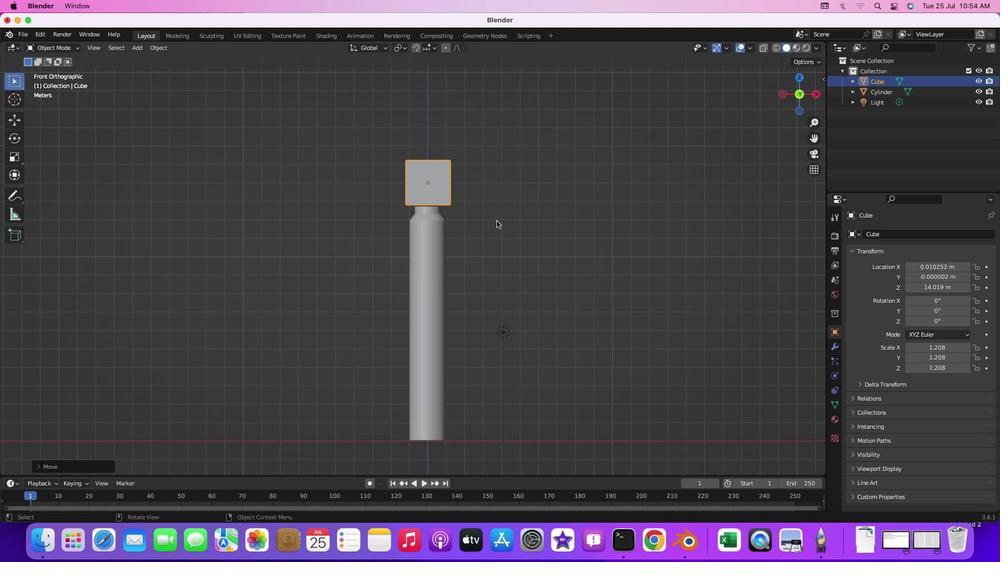 
Action: Mouse pressed left at (493, 210)
Screenshot: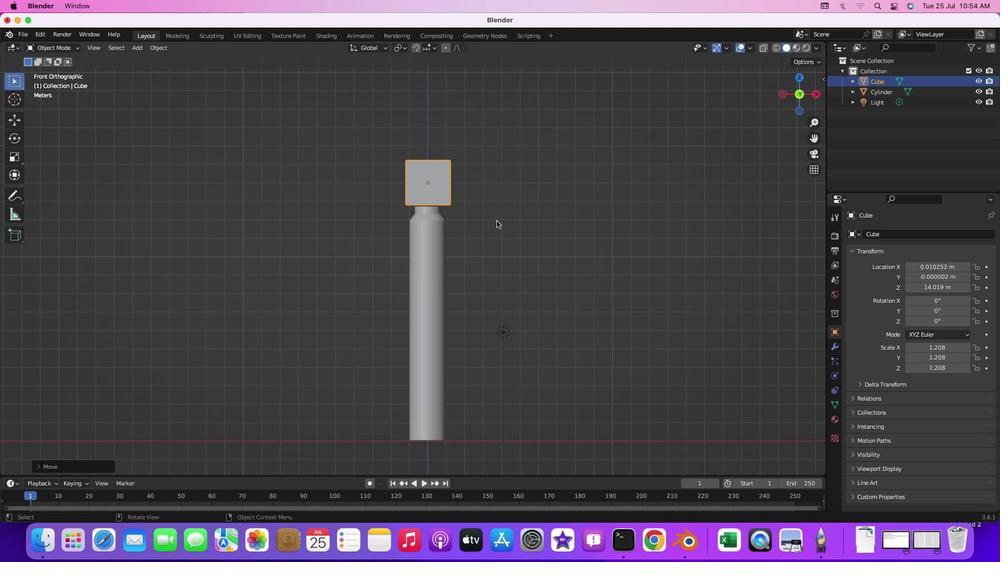 
Action: Mouse moved to (472, 179)
Screenshot: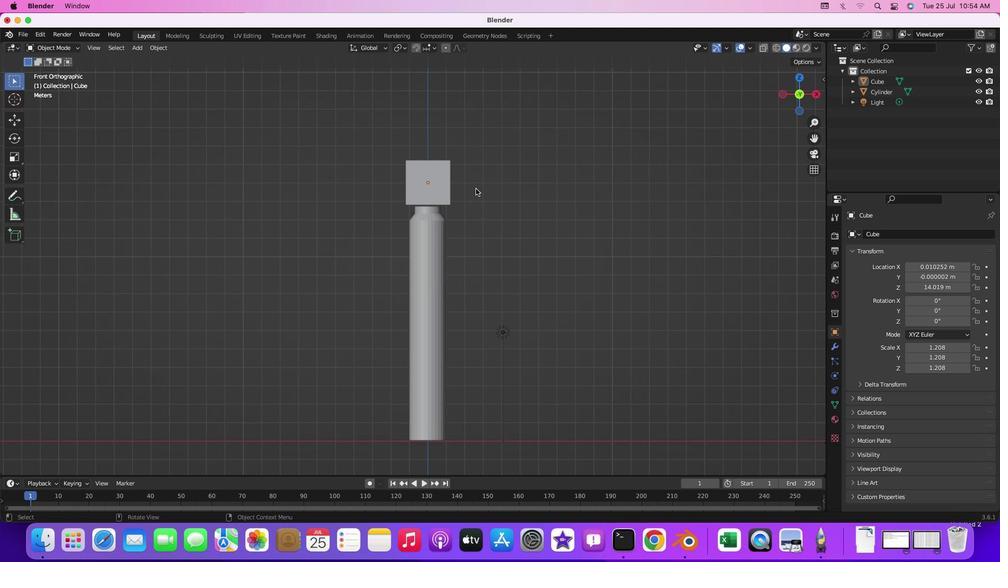 
Action: Mouse pressed middle at (472, 179)
Screenshot: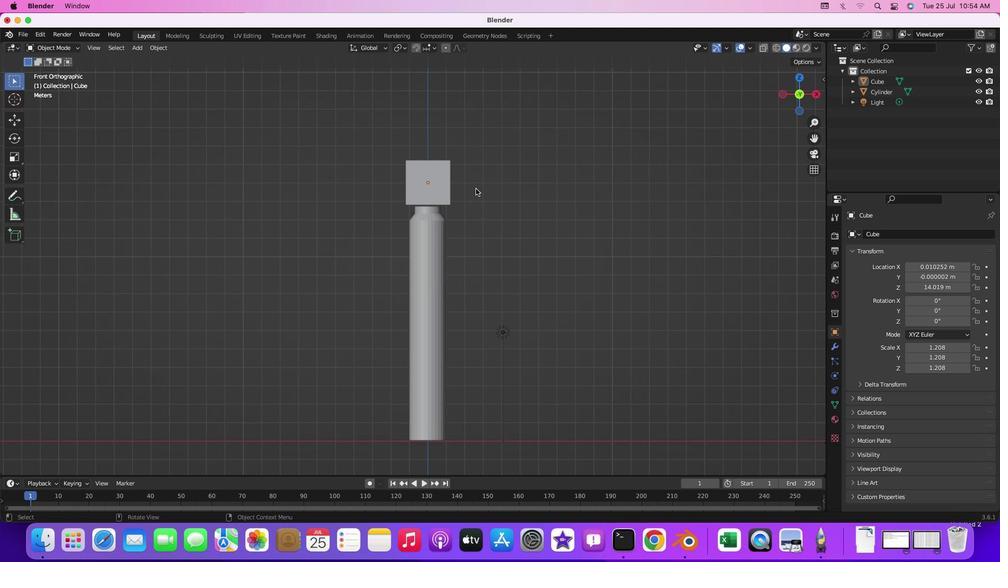 
Action: Mouse moved to (421, 176)
Screenshot: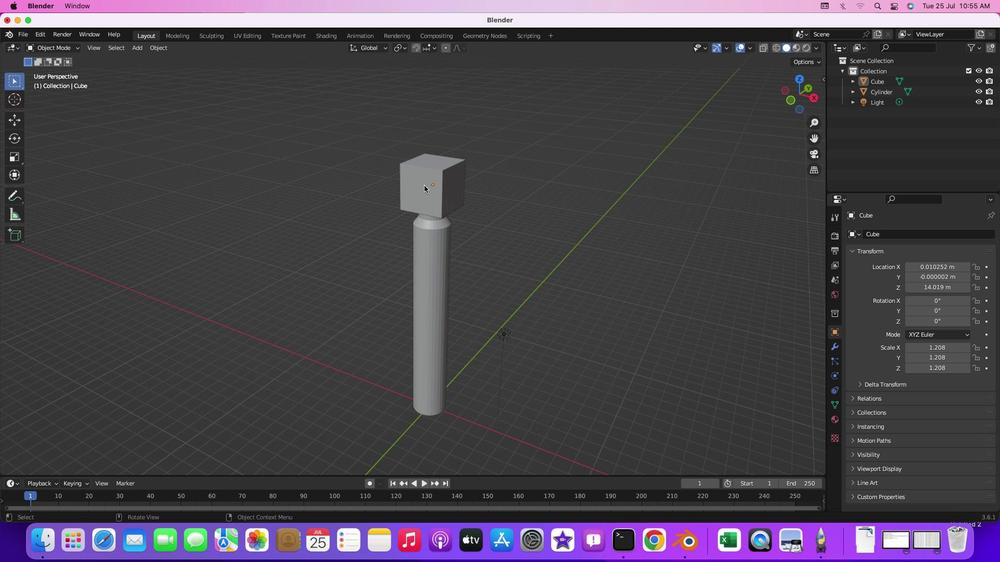 
Action: Mouse pressed left at (421, 176)
Screenshot: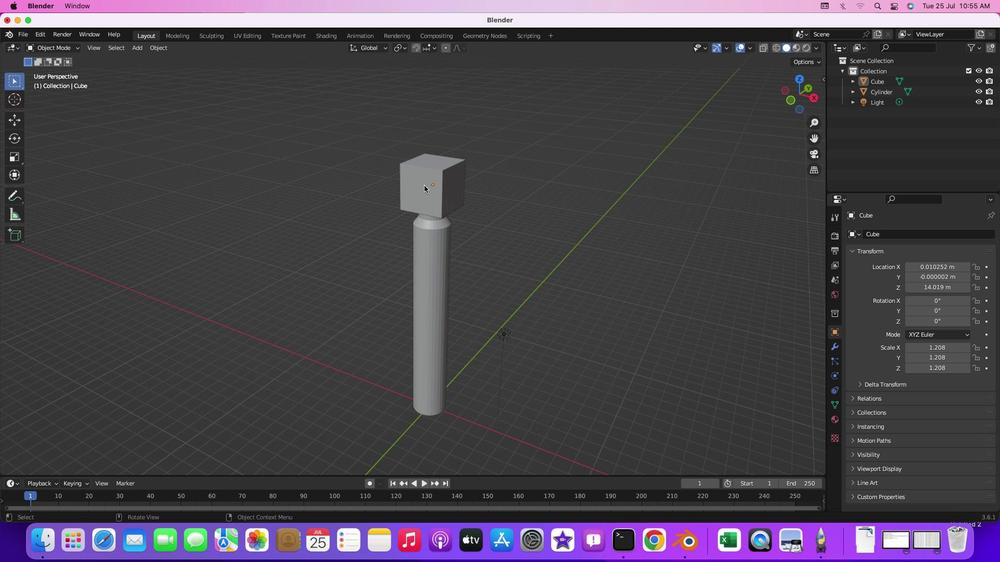 
Action: Mouse moved to (468, 183)
Screenshot: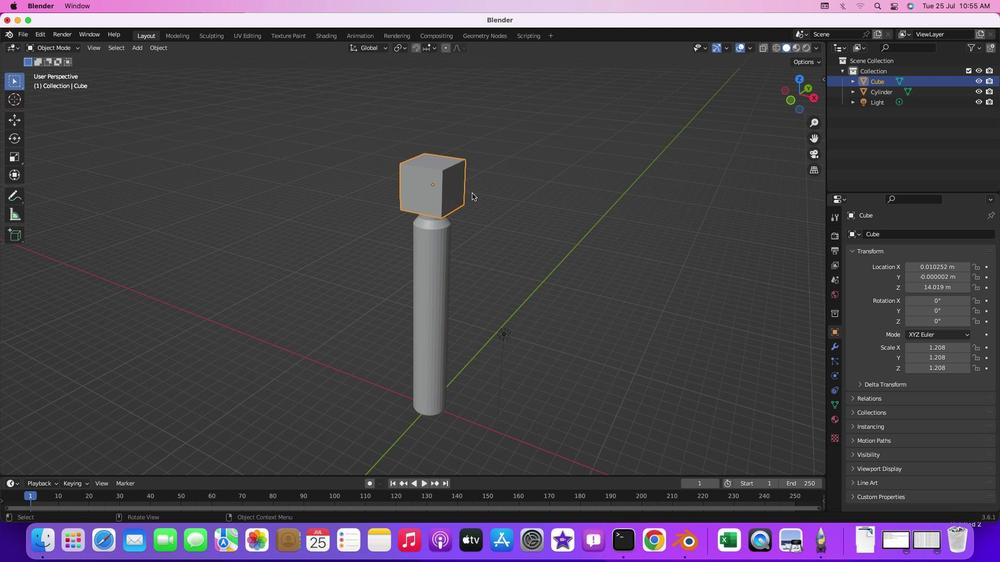
Action: Key pressed Key.tab
Screenshot: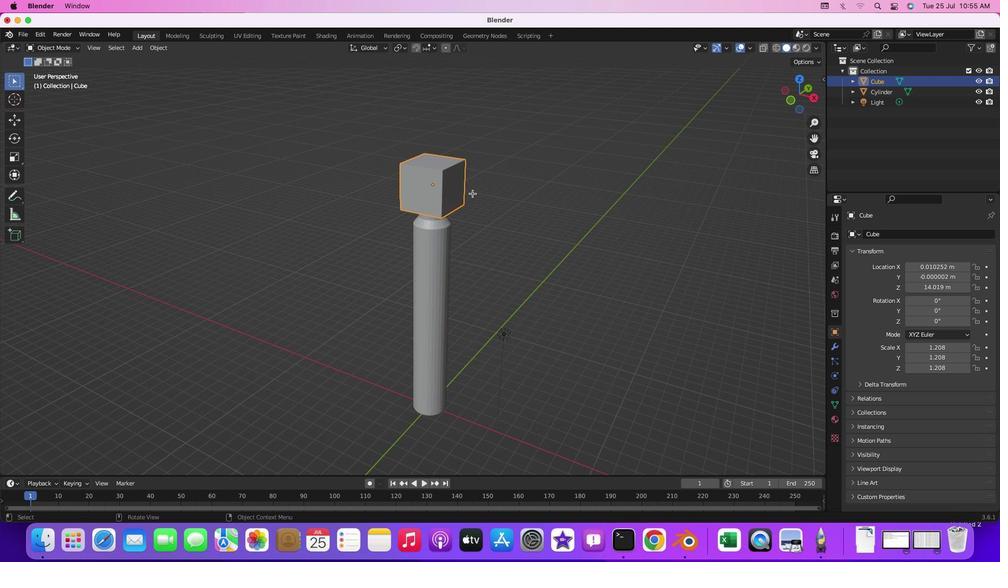 
Action: Mouse moved to (445, 184)
Screenshot: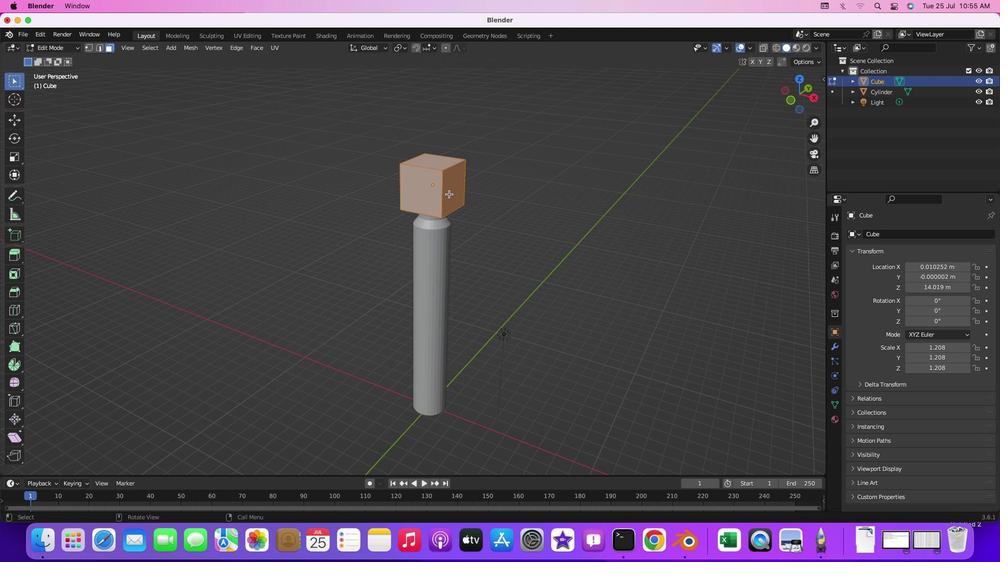 
Action: Mouse pressed left at (445, 184)
Screenshot: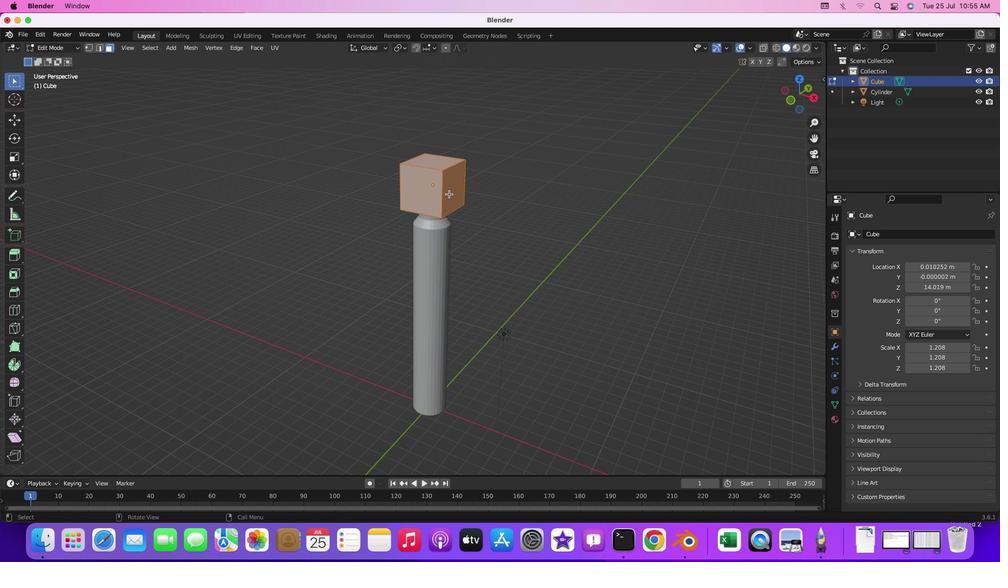 
Action: Mouse moved to (457, 183)
Screenshot: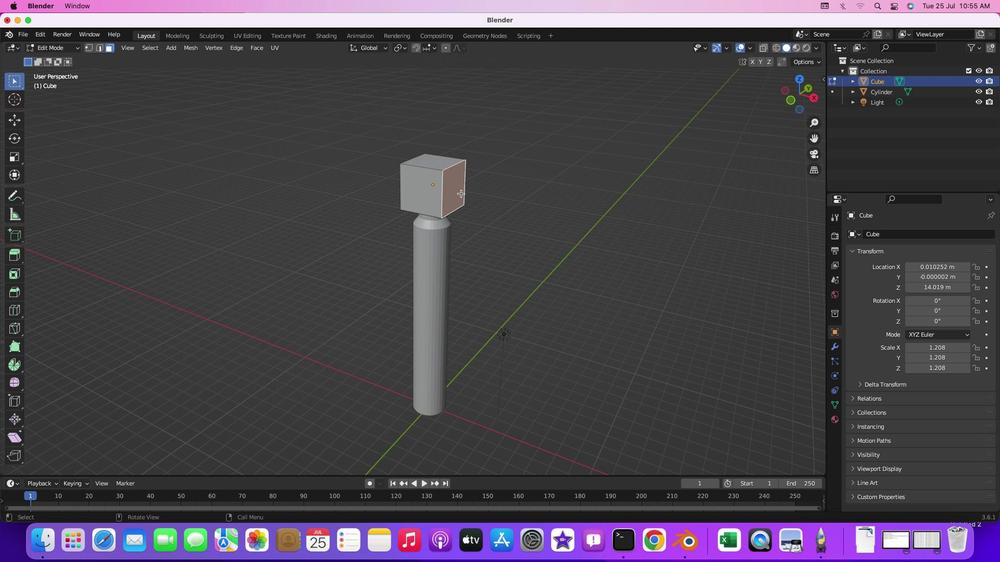 
Action: Key pressed 'e'
Screenshot: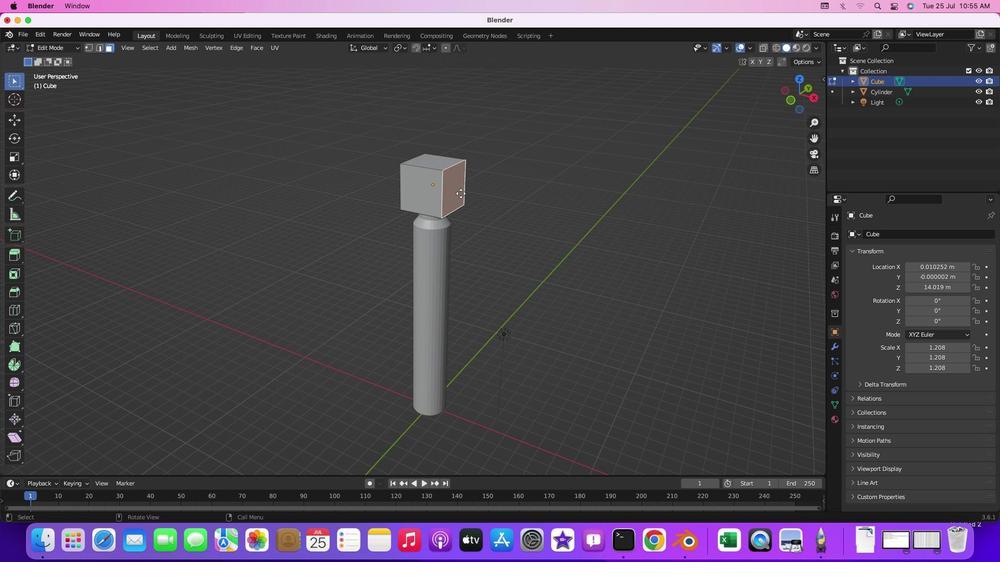 
Action: Mouse moved to (489, 195)
Screenshot: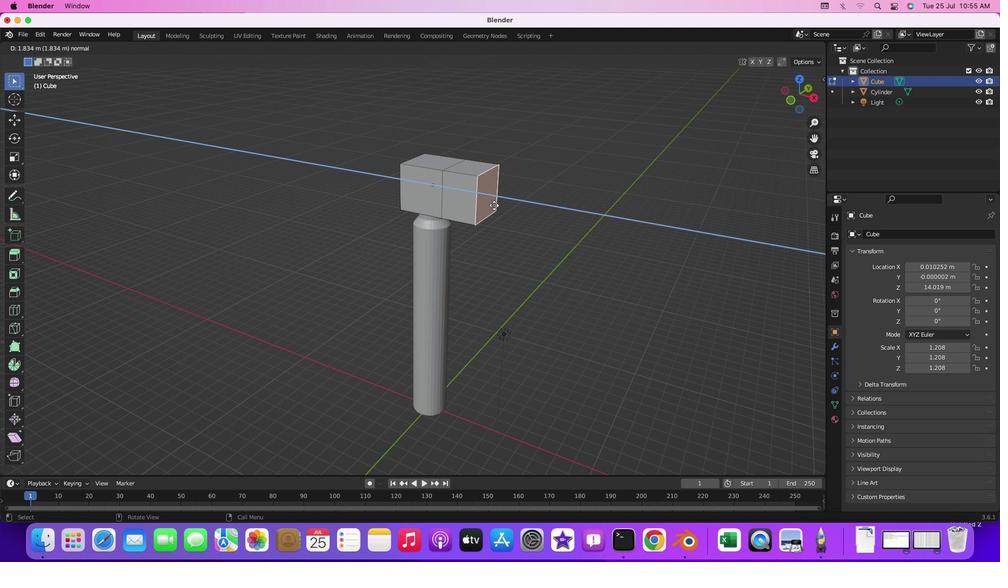 
Action: Mouse pressed left at (489, 195)
Screenshot: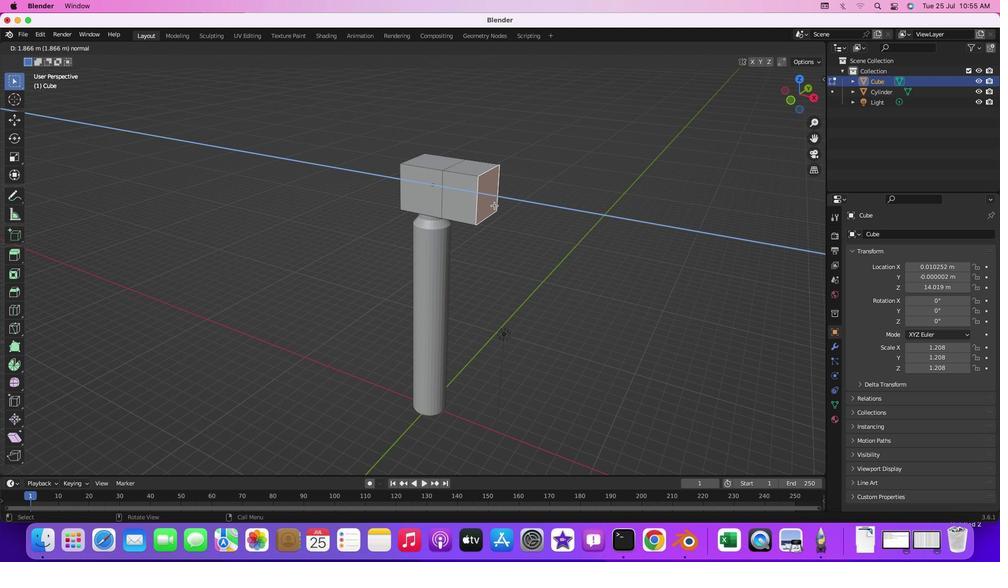 
Action: Mouse moved to (548, 199)
Screenshot: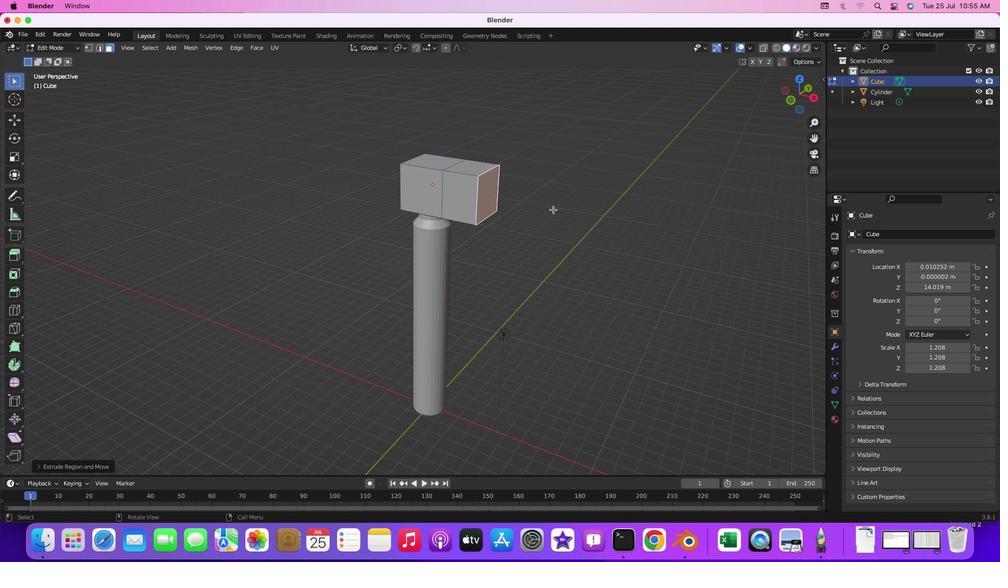 
Action: Mouse pressed left at (548, 199)
Screenshot: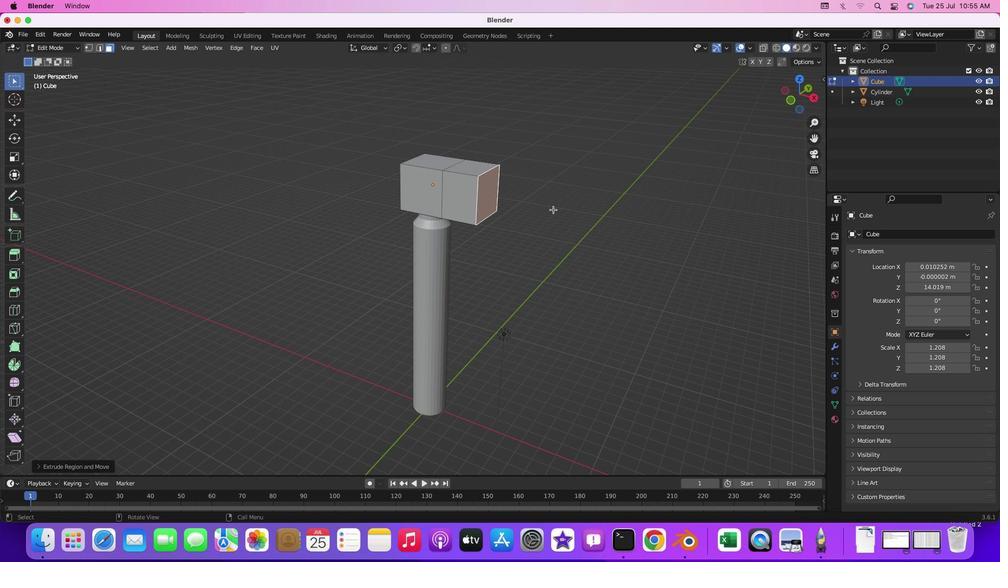 
Action: Mouse moved to (552, 187)
Screenshot: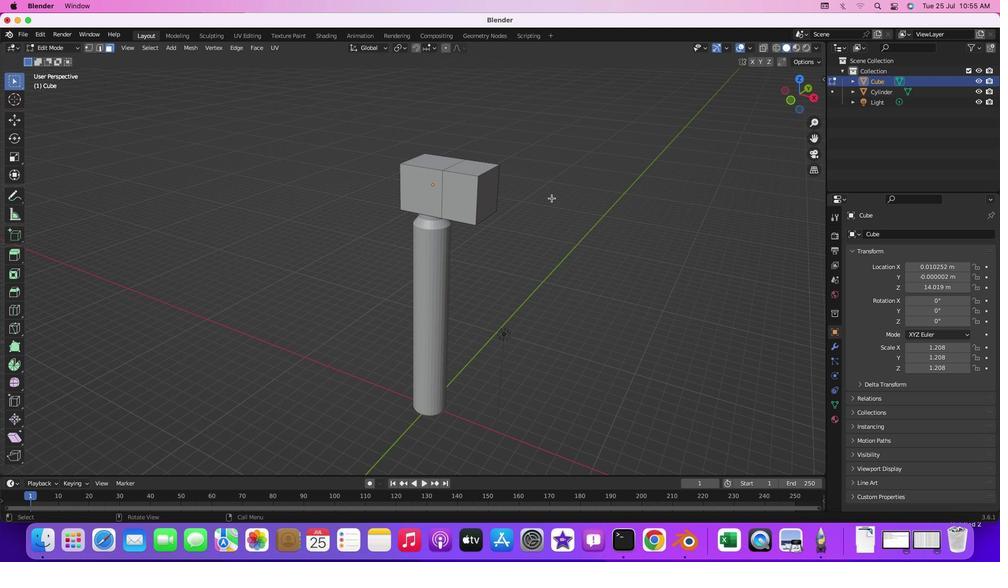 
Action: Mouse pressed middle at (552, 187)
Screenshot: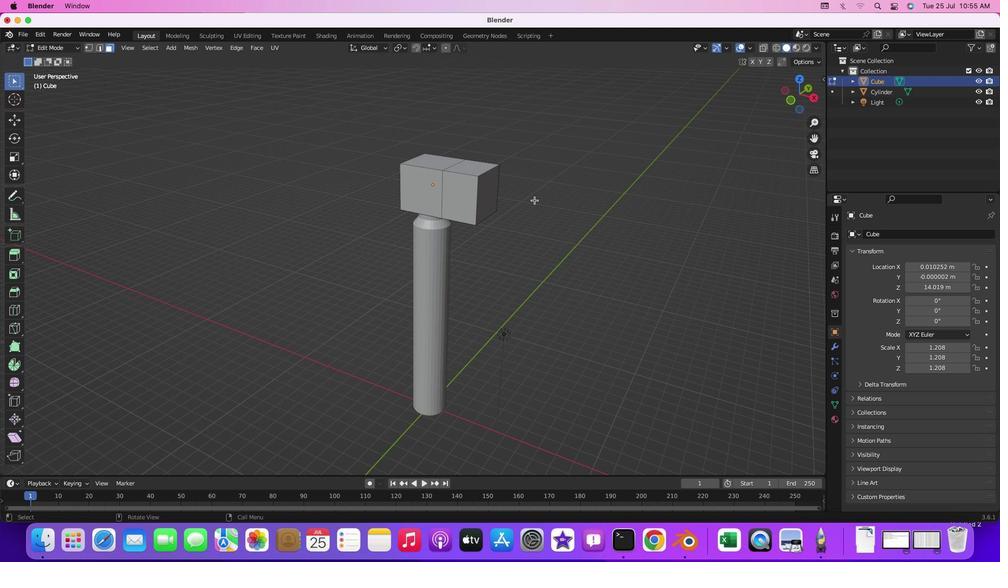 
Action: Mouse moved to (412, 171)
Screenshot: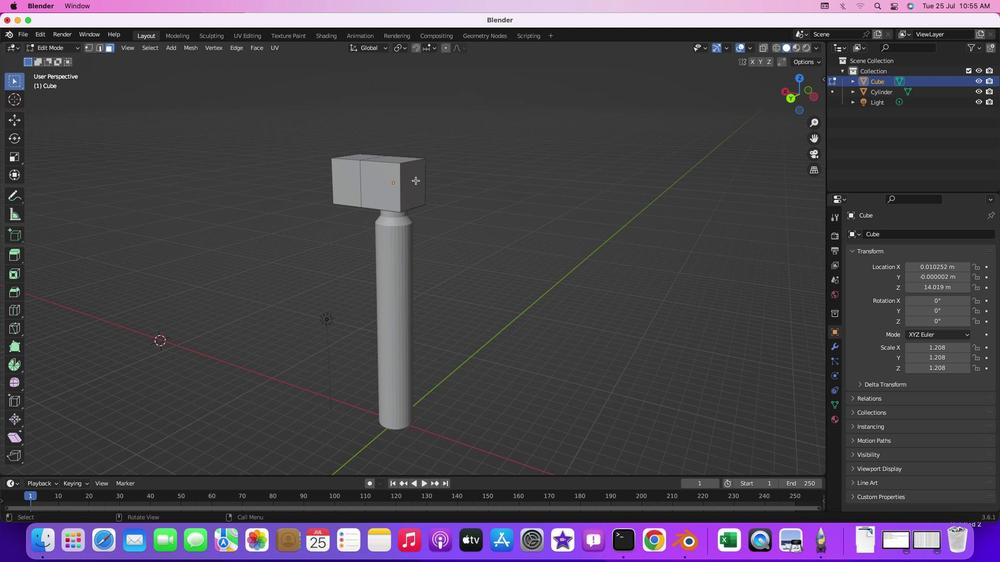 
Action: Mouse pressed left at (412, 171)
Screenshot: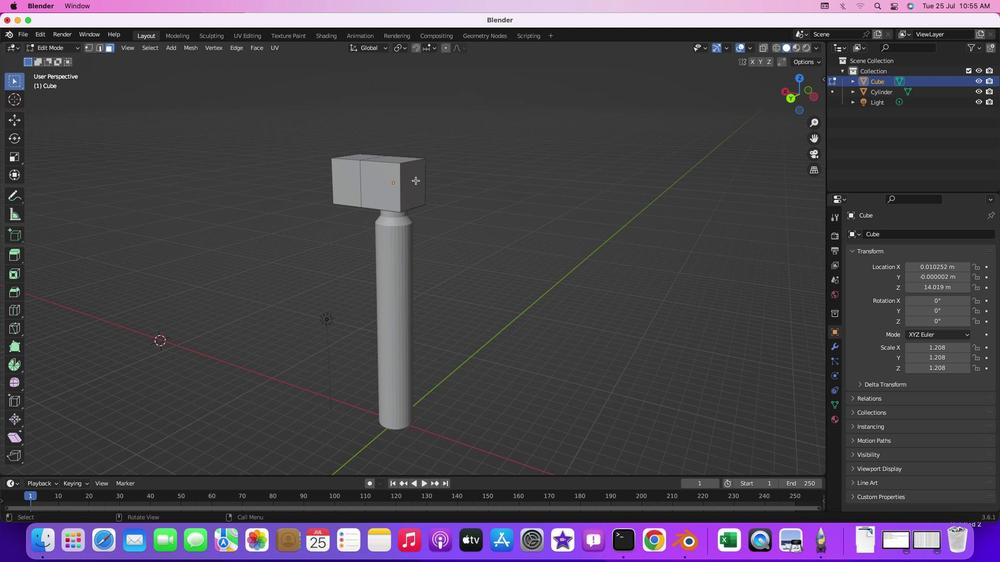 
Action: Key pressed 'e'
Screenshot: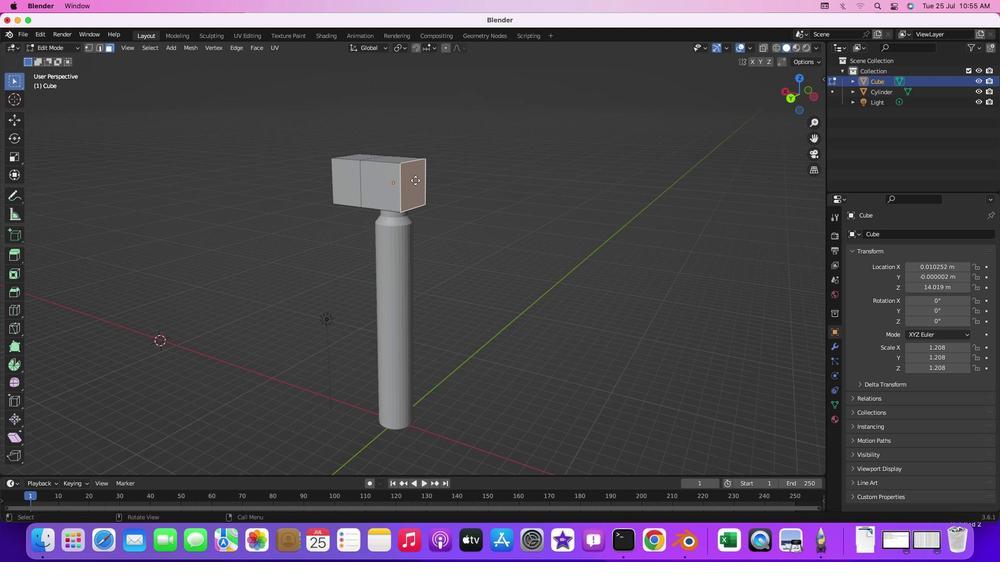 
Action: Mouse moved to (447, 186)
Screenshot: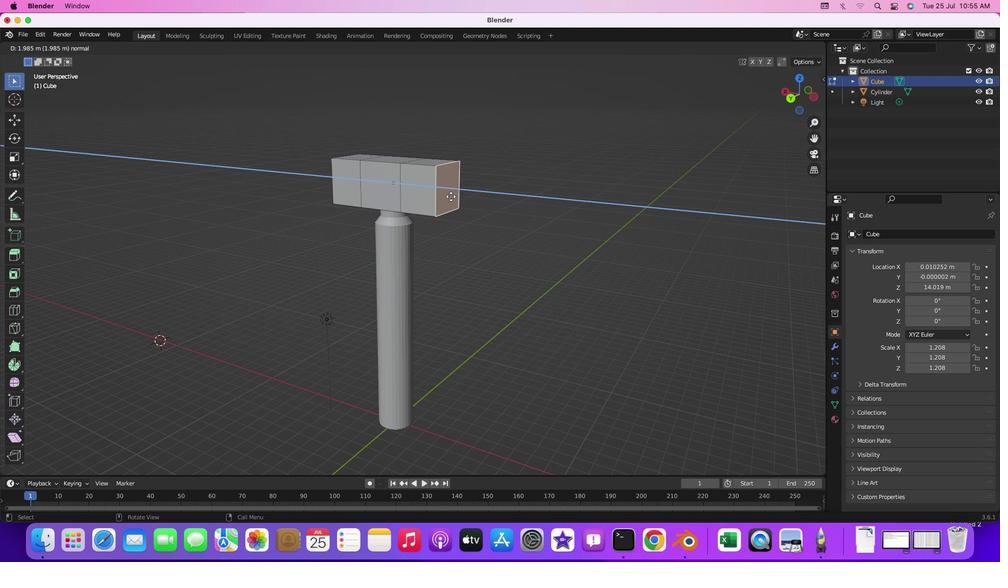
Action: Mouse pressed left at (447, 186)
Screenshot: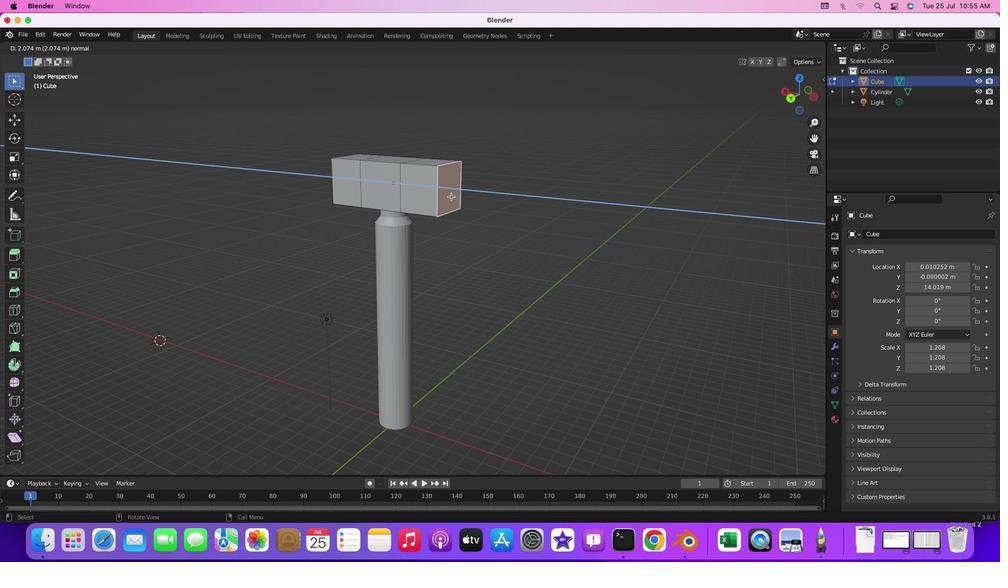 
Action: Mouse moved to (512, 184)
Screenshot: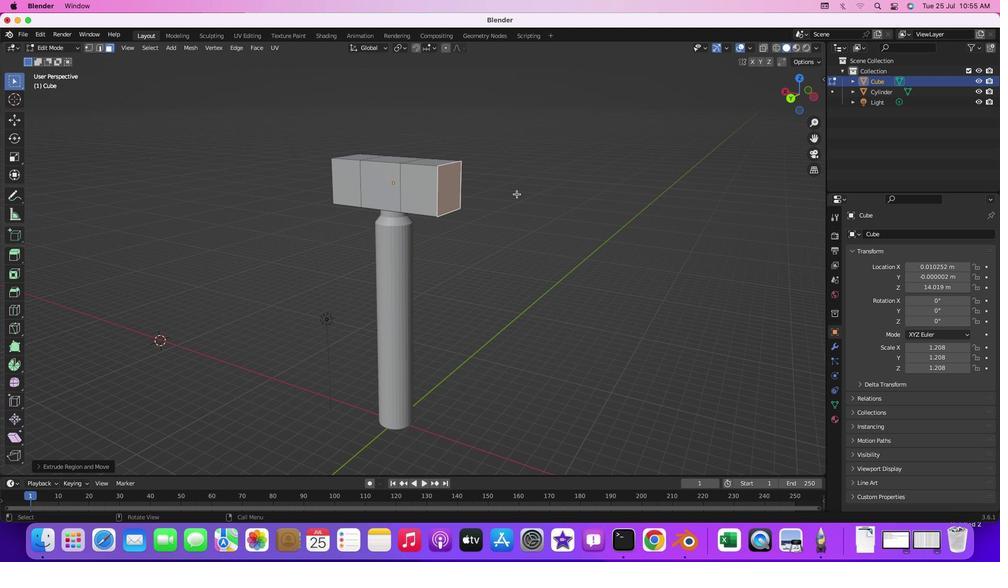 
Action: Mouse pressed left at (512, 184)
Screenshot: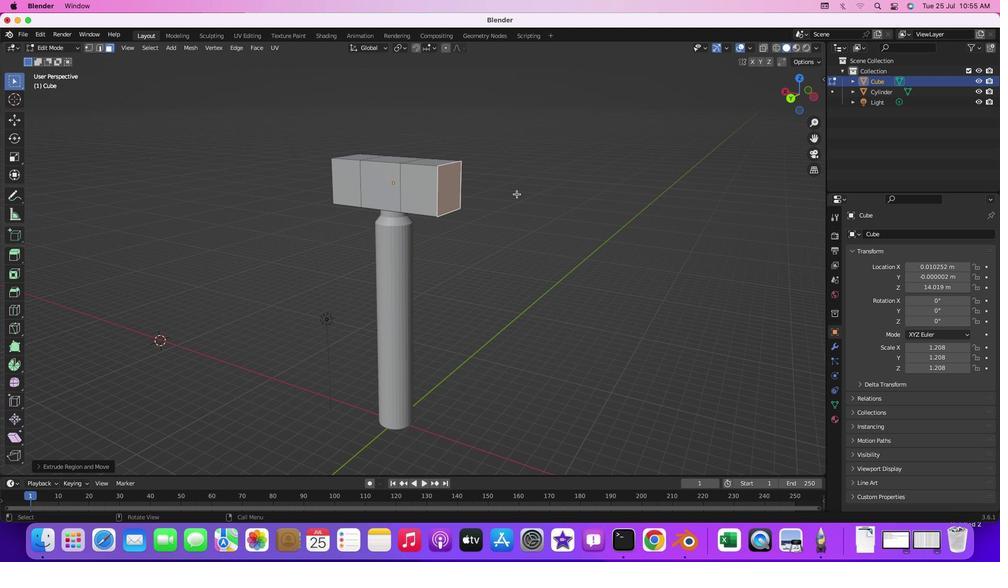 
Action: Mouse moved to (530, 187)
Screenshot: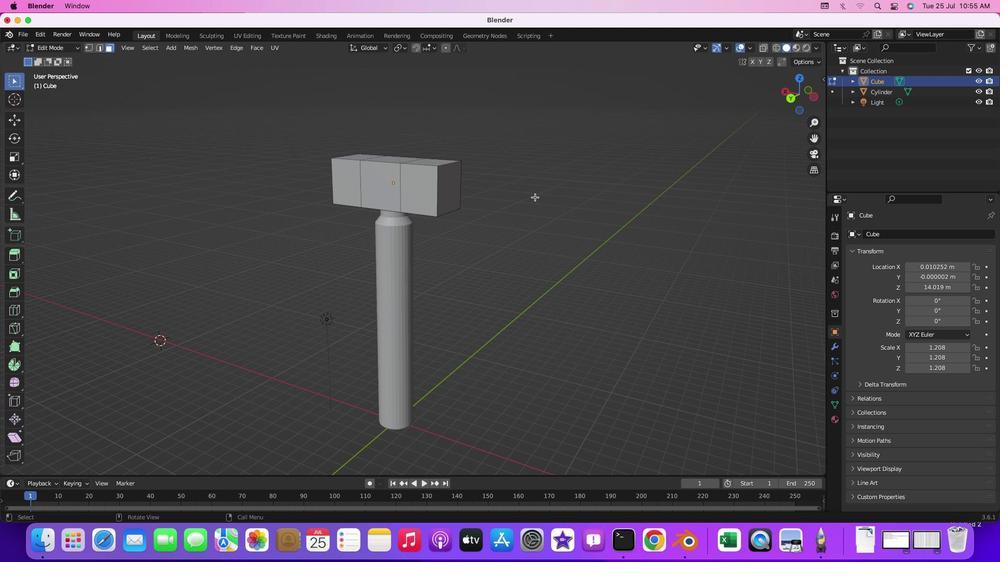 
Action: Mouse pressed middle at (530, 187)
Screenshot: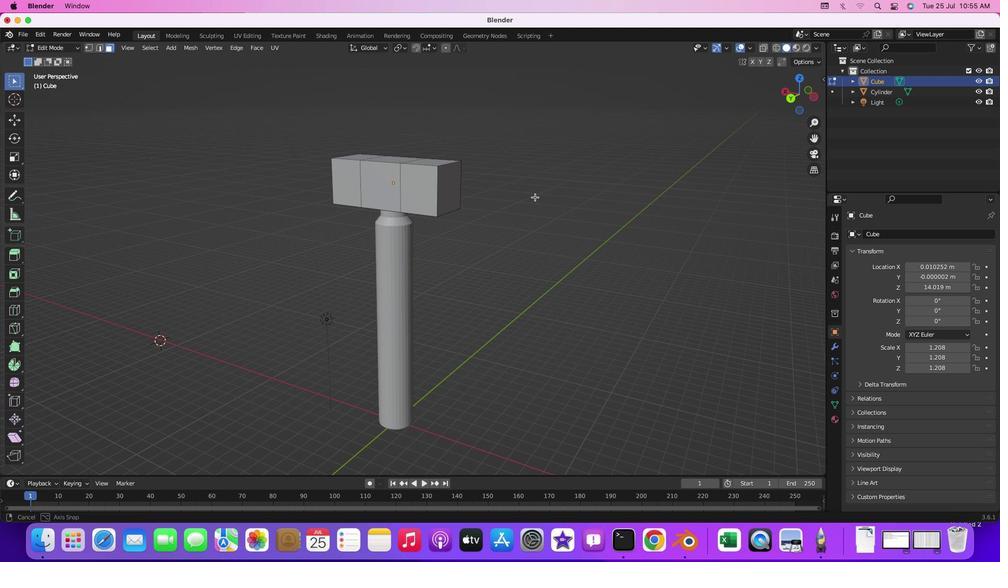 
Action: Mouse moved to (471, 255)
Screenshot: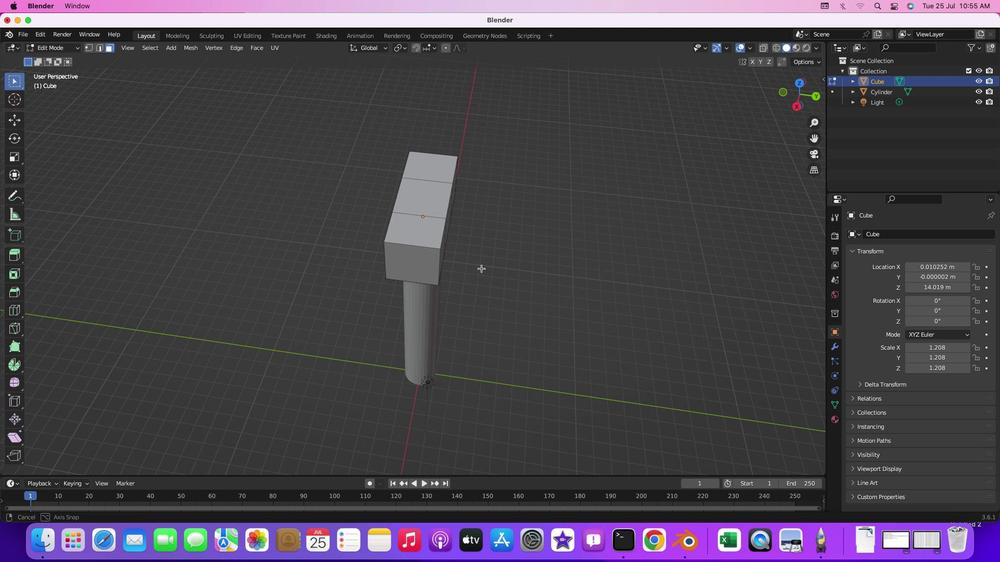 
Action: Mouse pressed middle at (471, 255)
Screenshot: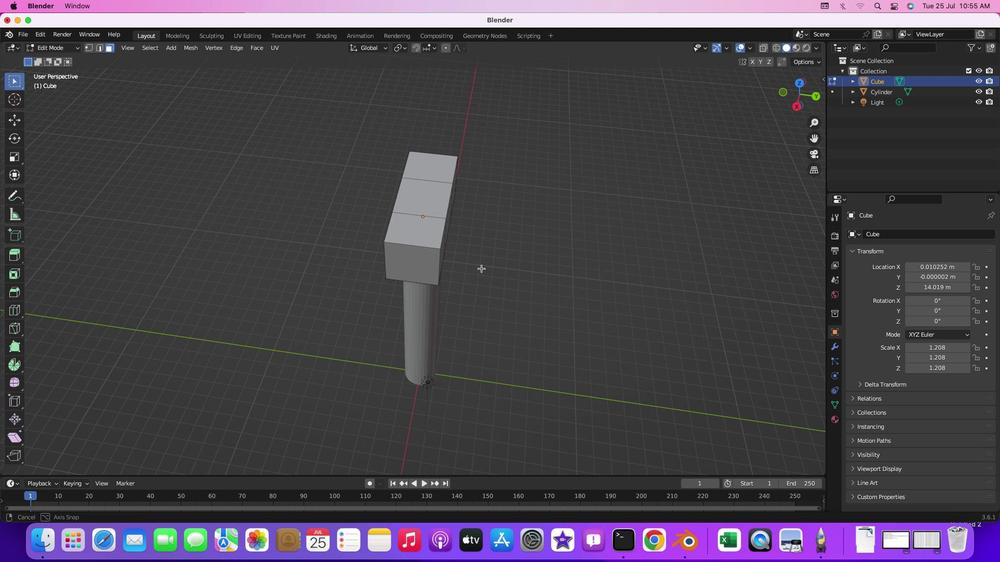 
Action: Mouse moved to (460, 207)
Screenshot: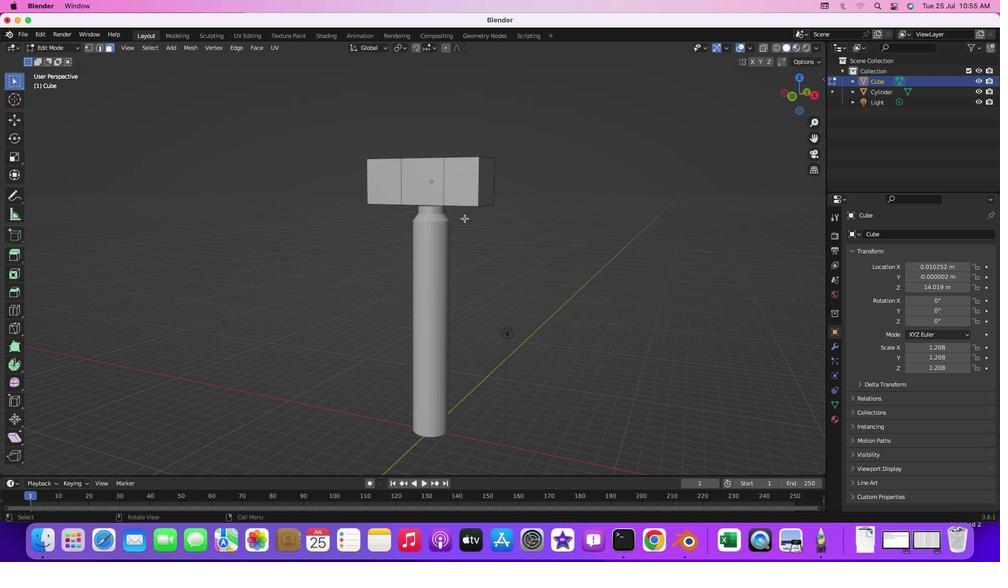 
Action: Mouse pressed middle at (460, 207)
Screenshot: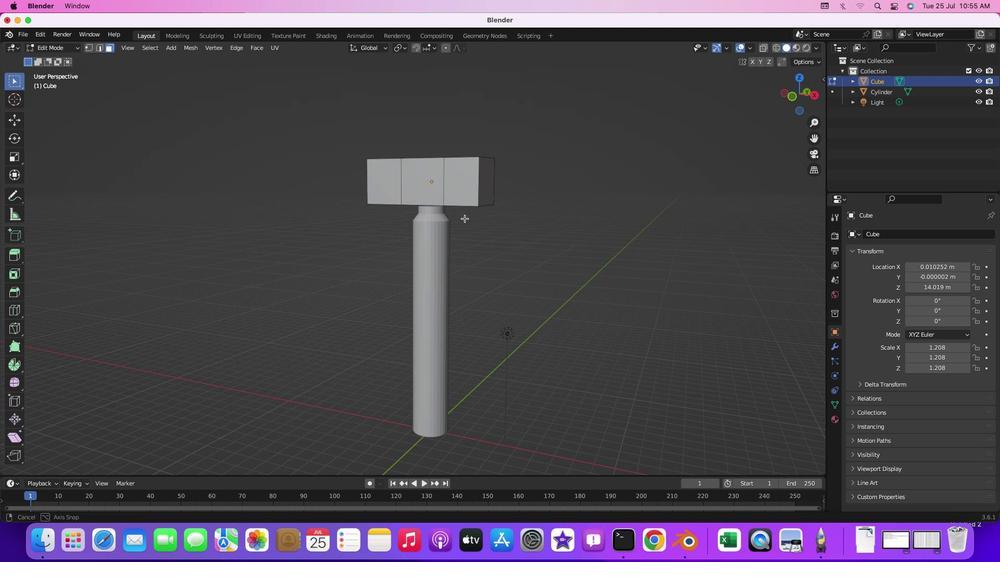 
Action: Mouse moved to (451, 211)
Screenshot: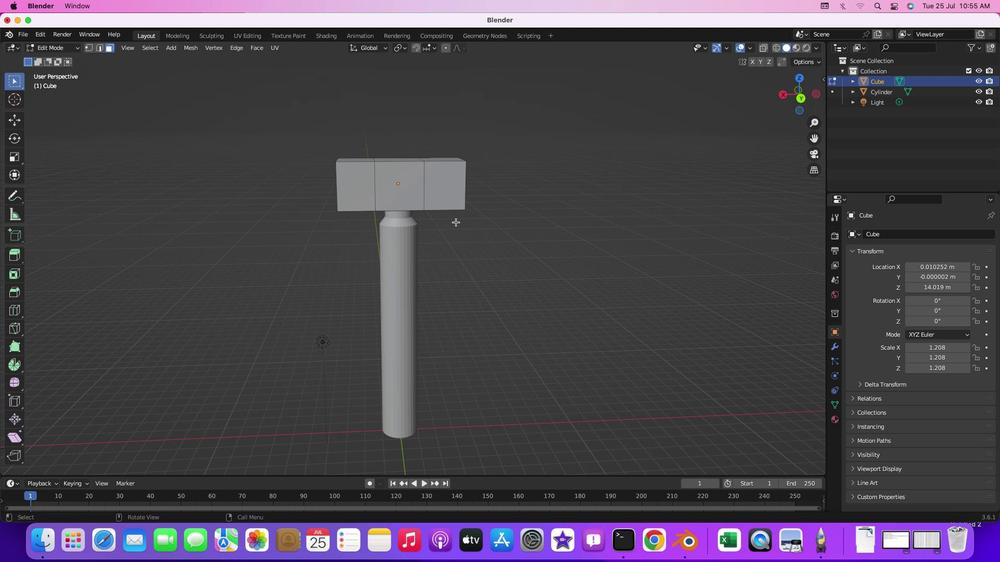 
Action: Key pressed Key.shift
Screenshot: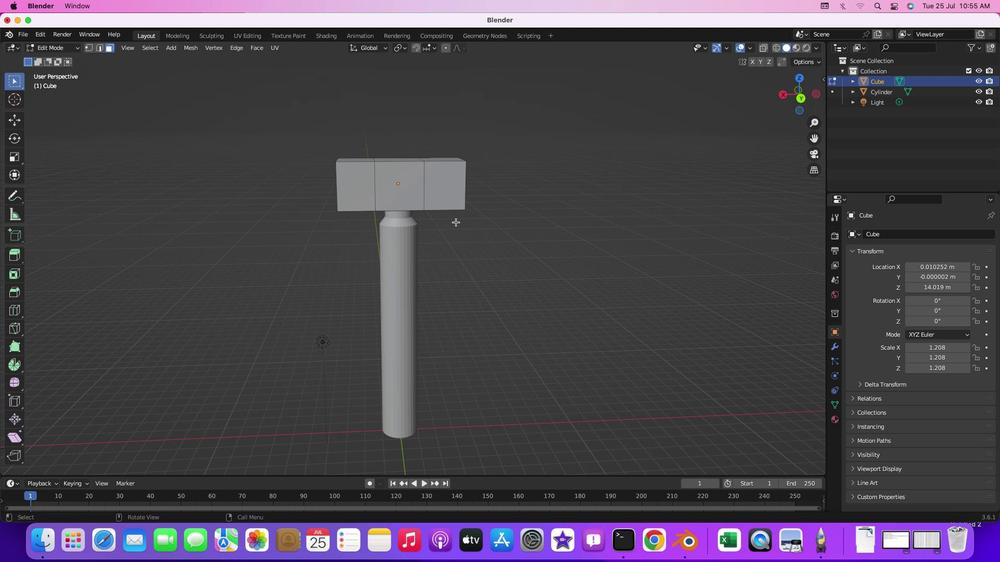 
Action: Mouse moved to (445, 215)
Screenshot: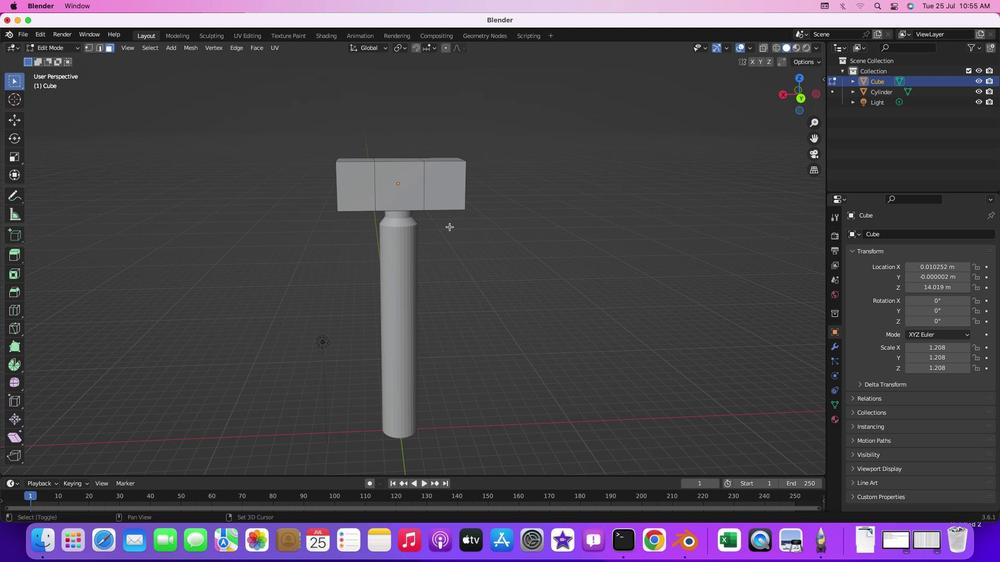 
Action: Mouse pressed middle at (445, 215)
Screenshot: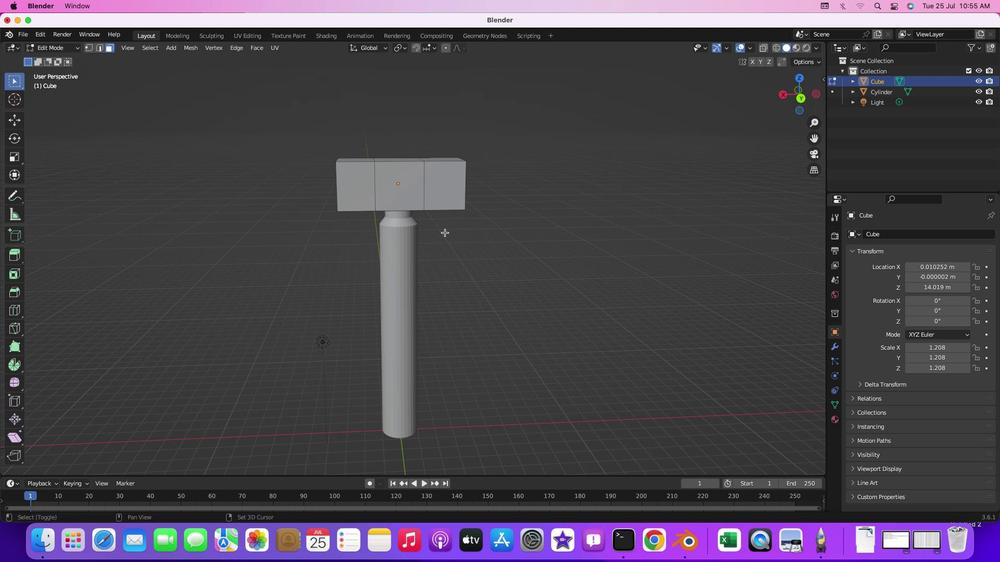 
Action: Mouse moved to (420, 224)
Screenshot: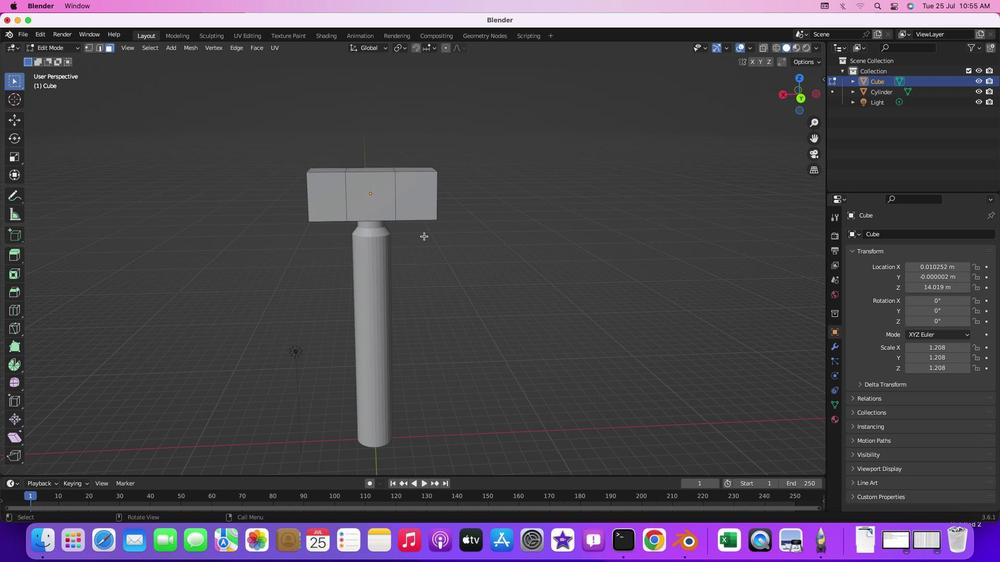 
Action: Mouse scrolled (420, 224) with delta (3, 0)
Screenshot: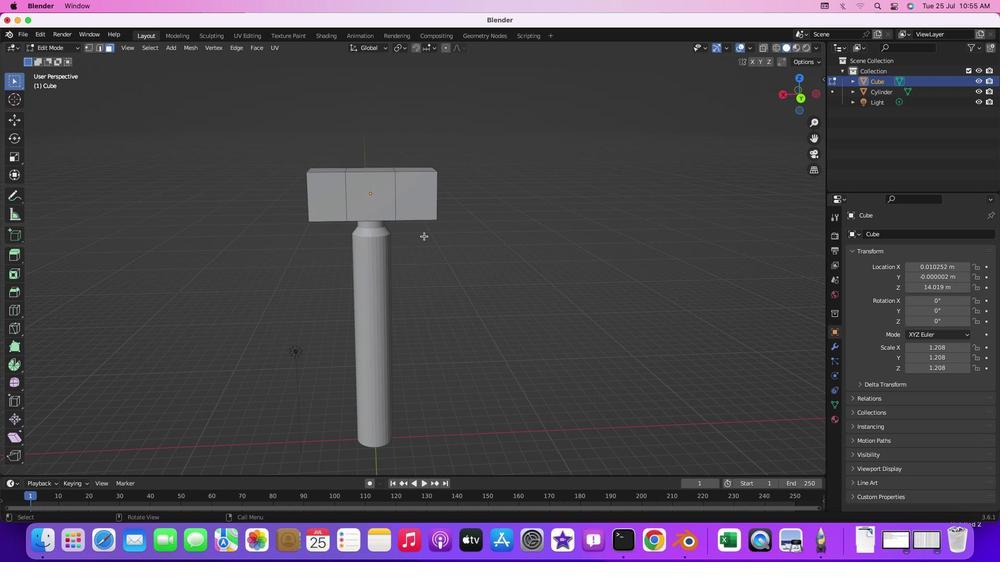 
Action: Mouse scrolled (420, 224) with delta (3, 0)
Screenshot: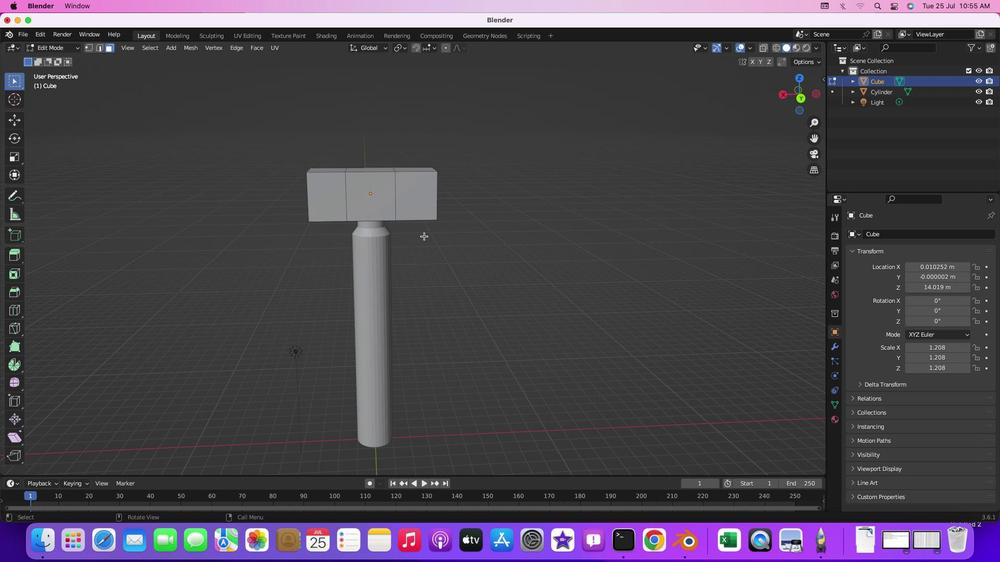 
Action: Mouse moved to (439, 214)
Screenshot: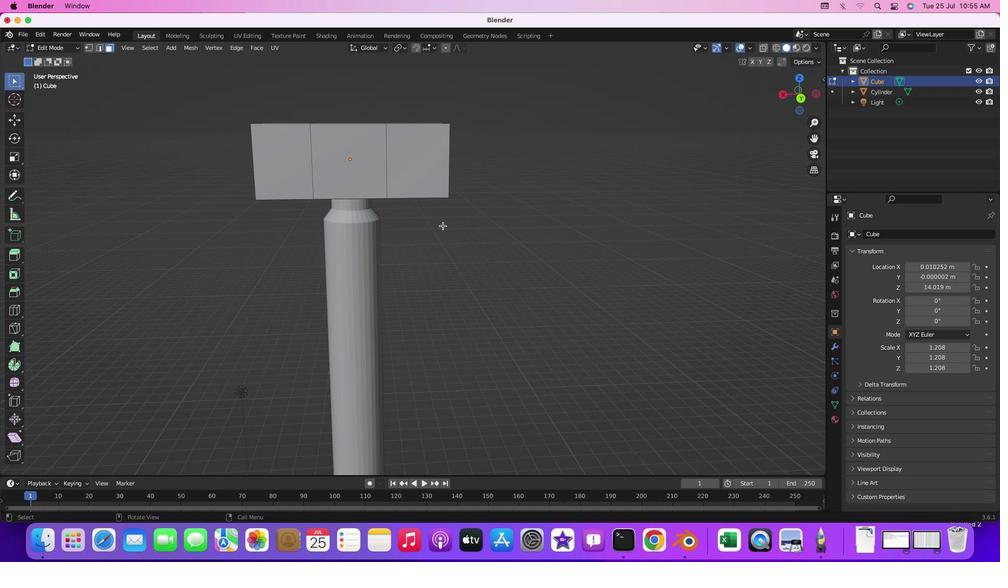 
Action: Key pressed Key.shift
Screenshot: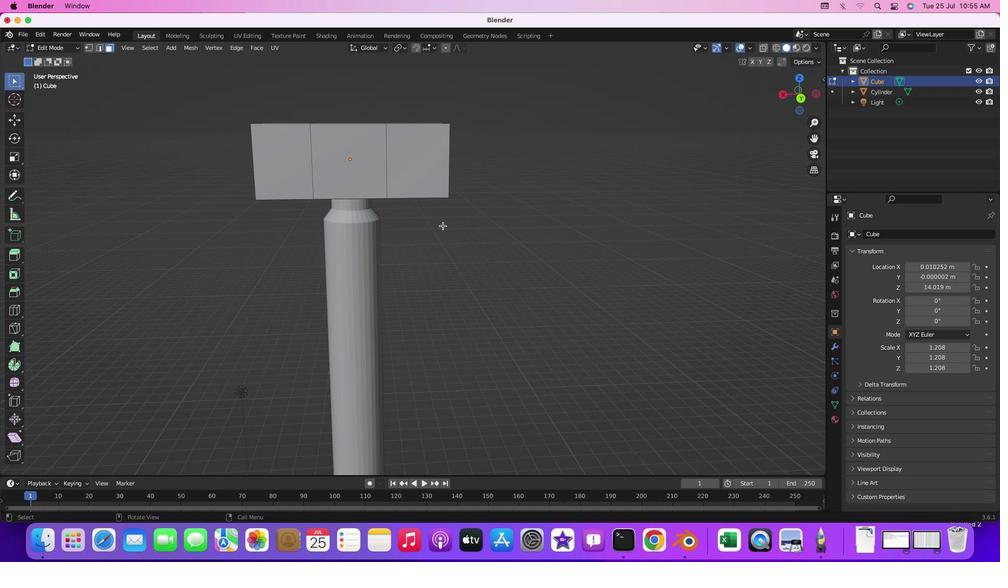 
Action: Mouse moved to (439, 215)
Screenshot: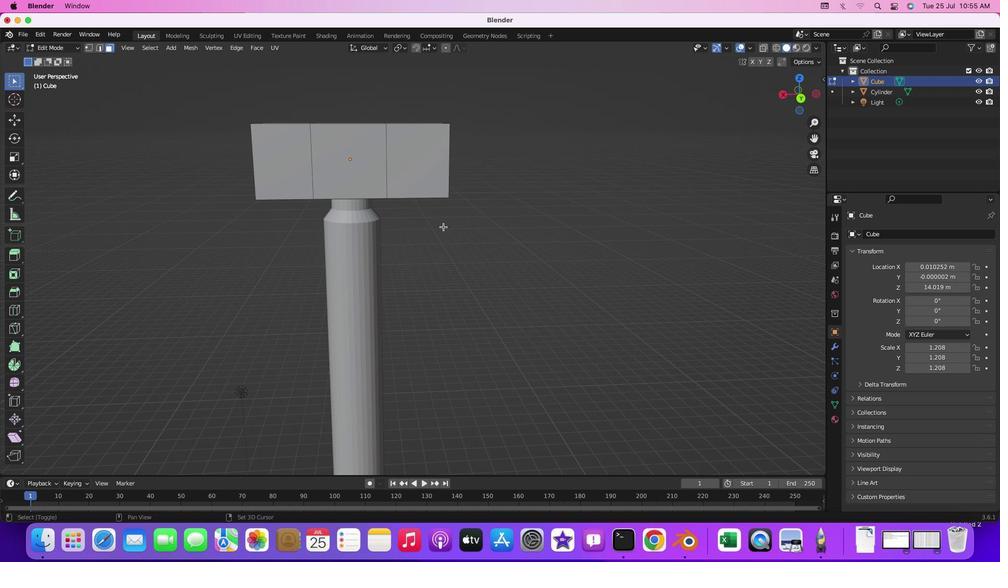 
Action: Mouse pressed middle at (439, 215)
Screenshot: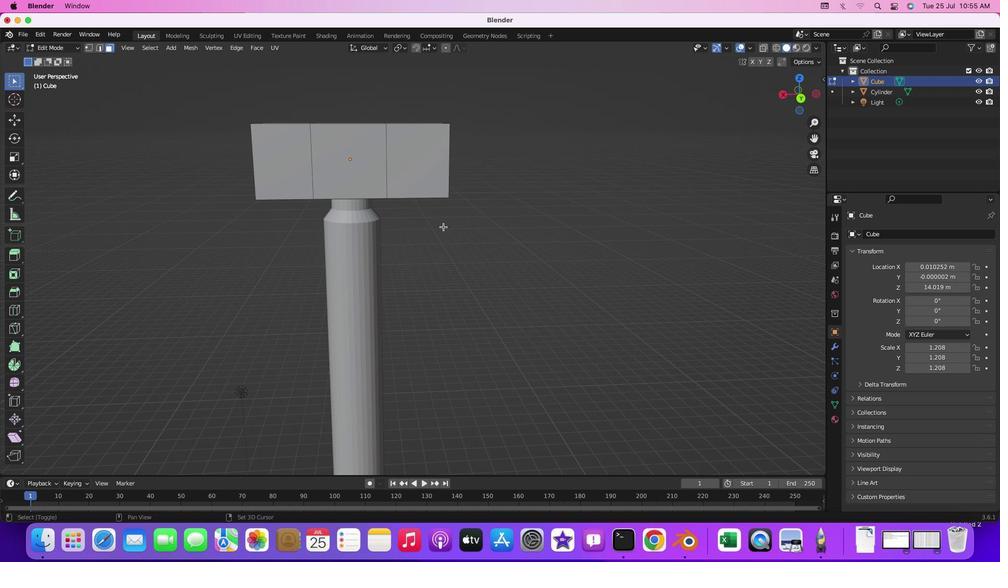 
Action: Mouse moved to (461, 281)
Screenshot: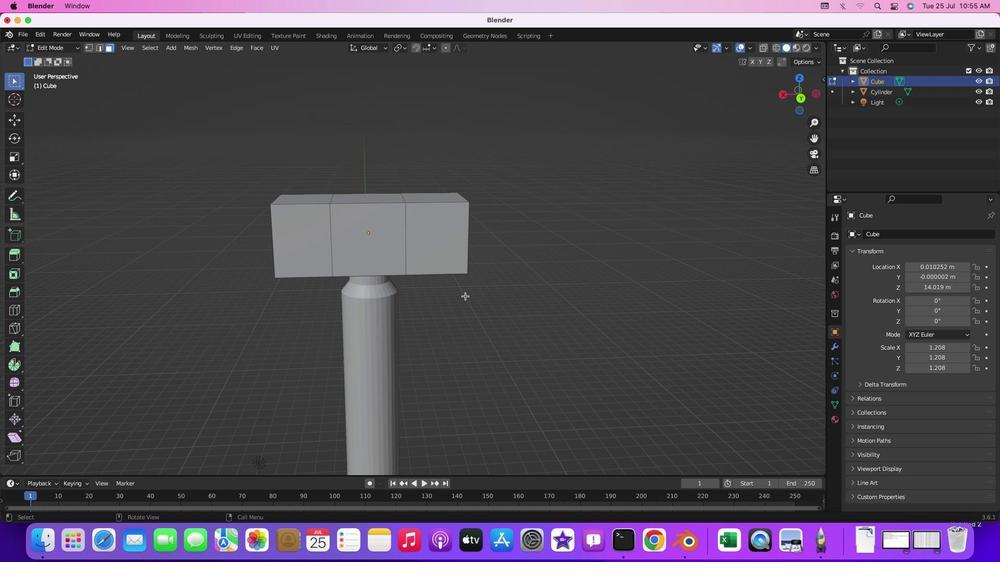 
Action: Mouse pressed middle at (461, 281)
Screenshot: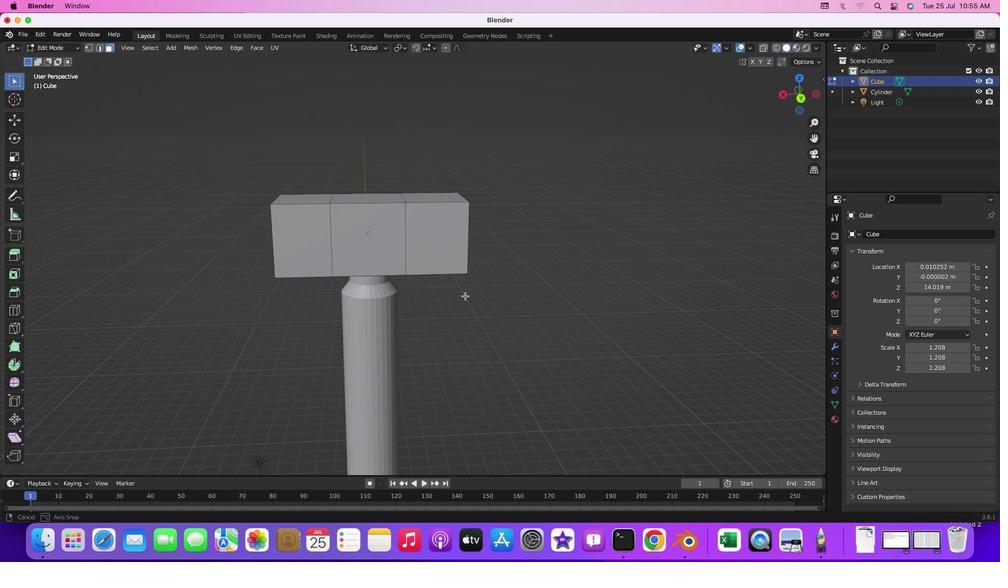 
Action: Mouse moved to (366, 190)
Screenshot: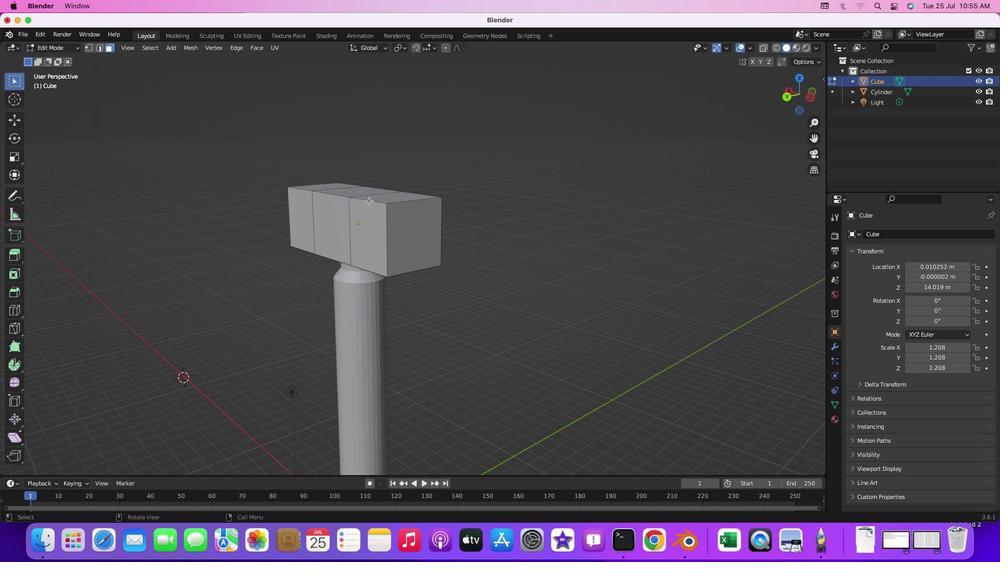 
Action: Mouse pressed left at (366, 190)
Screenshot: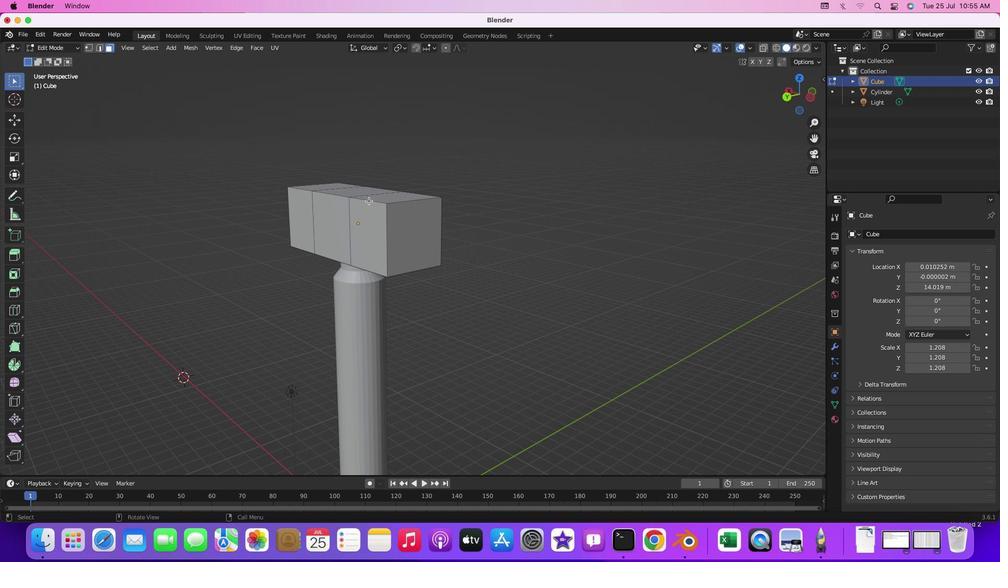 
Action: Mouse moved to (99, 47)
Screenshot: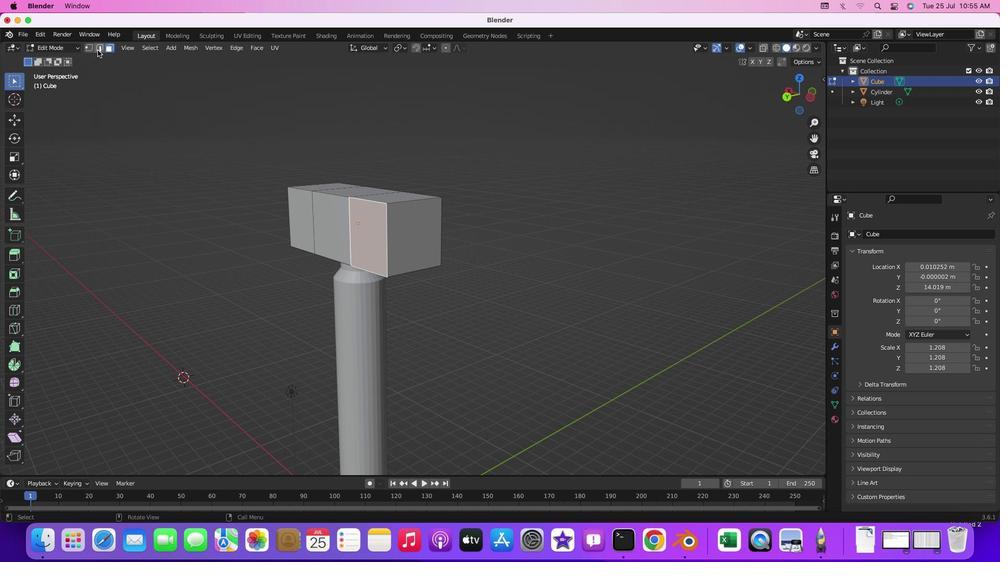 
Action: Mouse pressed left at (99, 47)
Screenshot: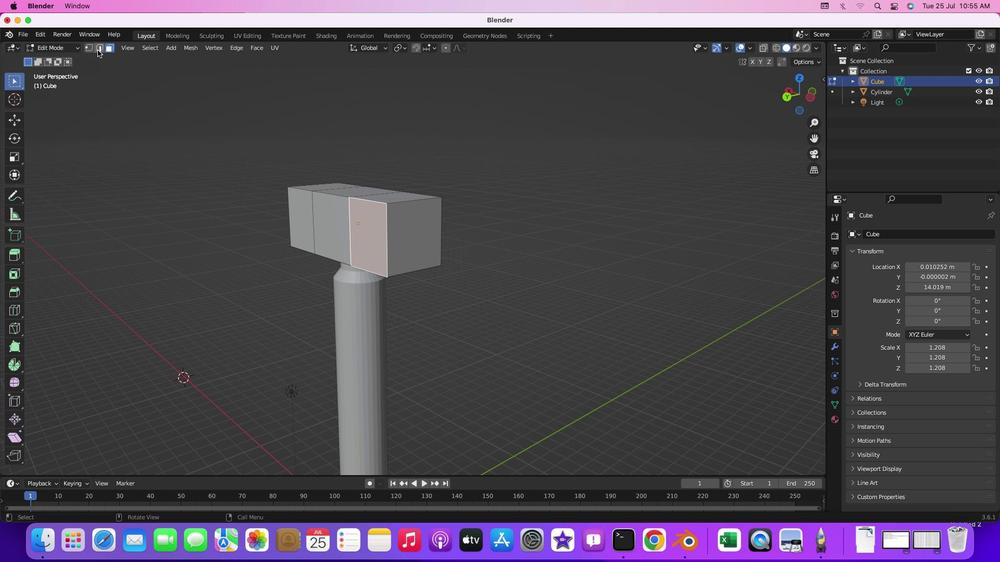 
Action: Mouse moved to (414, 190)
Screenshot: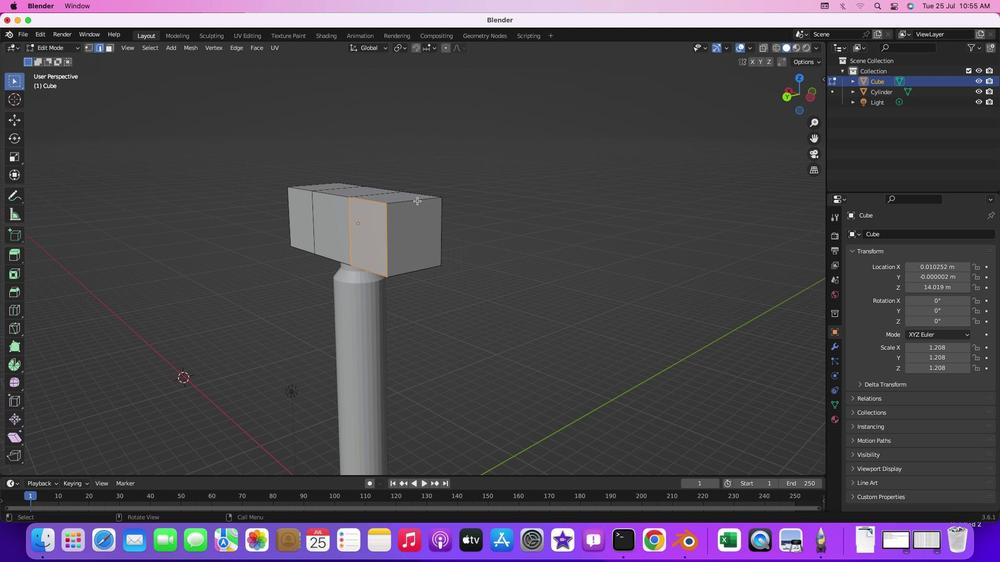 
Action: Mouse pressed left at (414, 190)
Screenshot: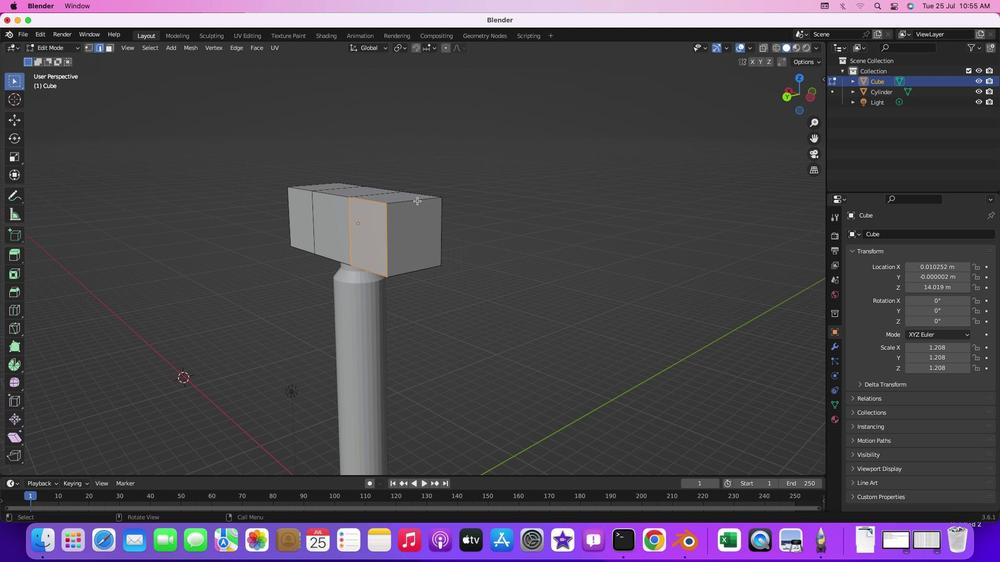 
Action: Mouse moved to (372, 191)
Screenshot: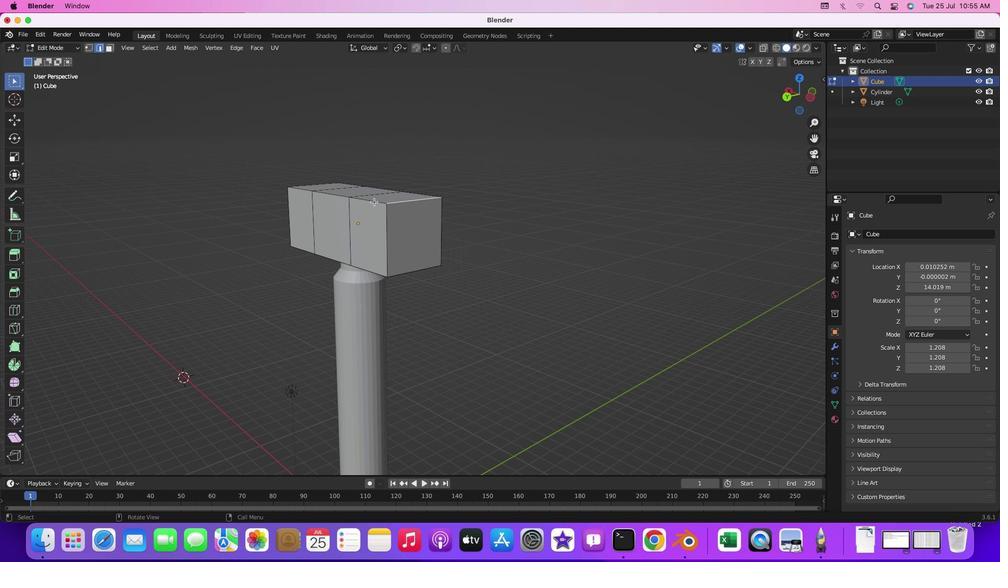 
Action: Mouse pressed left at (372, 191)
Screenshot: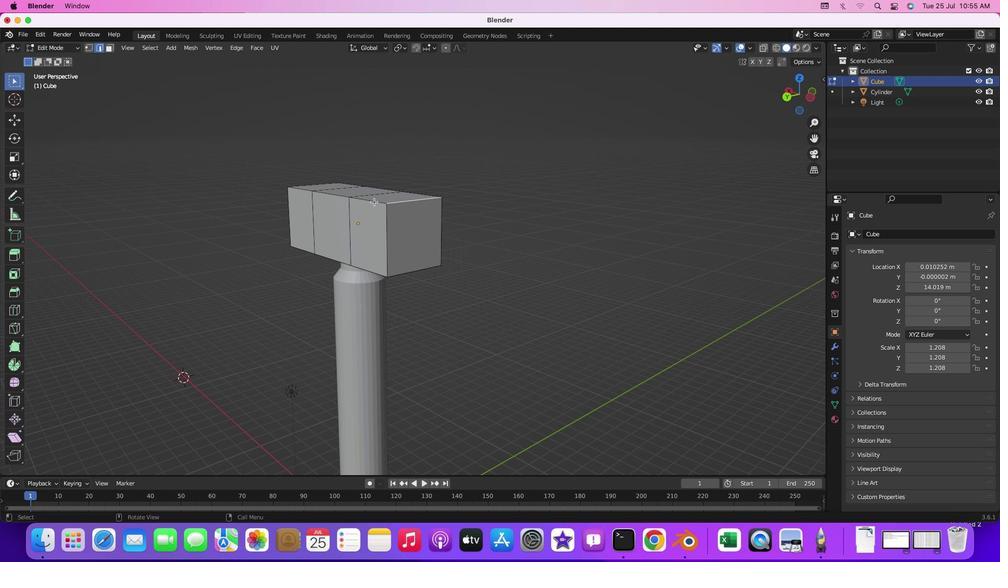 
Action: Mouse moved to (401, 277)
Screenshot: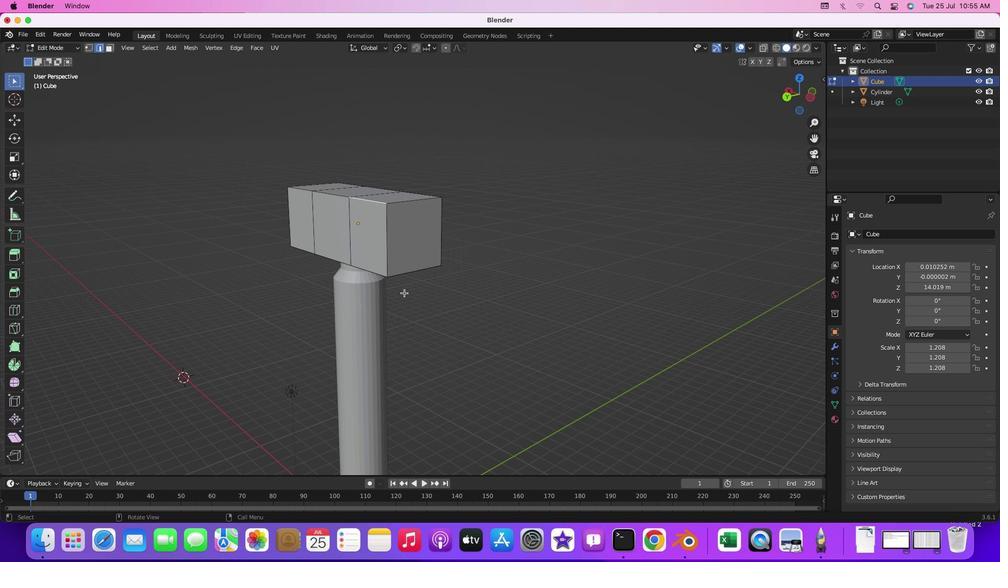 
Action: Key pressed '3''1'
Screenshot: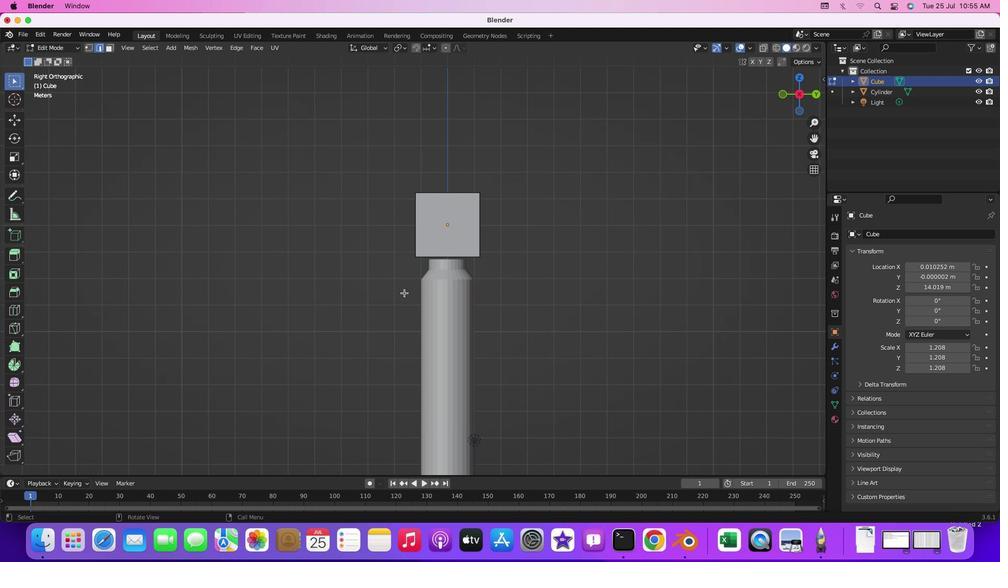 
Action: Mouse moved to (418, 301)
Screenshot: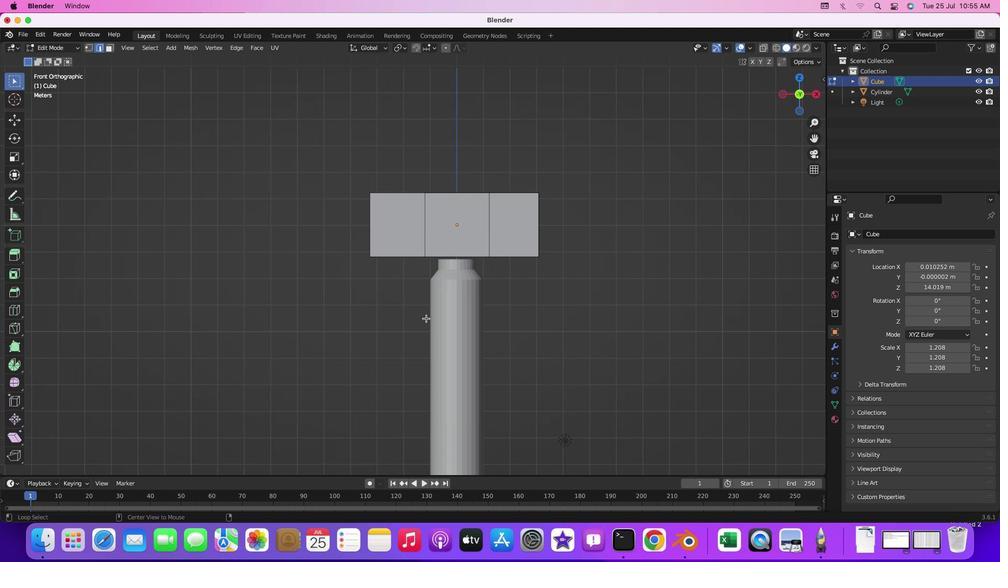 
Action: Key pressed Key.alt
Screenshot: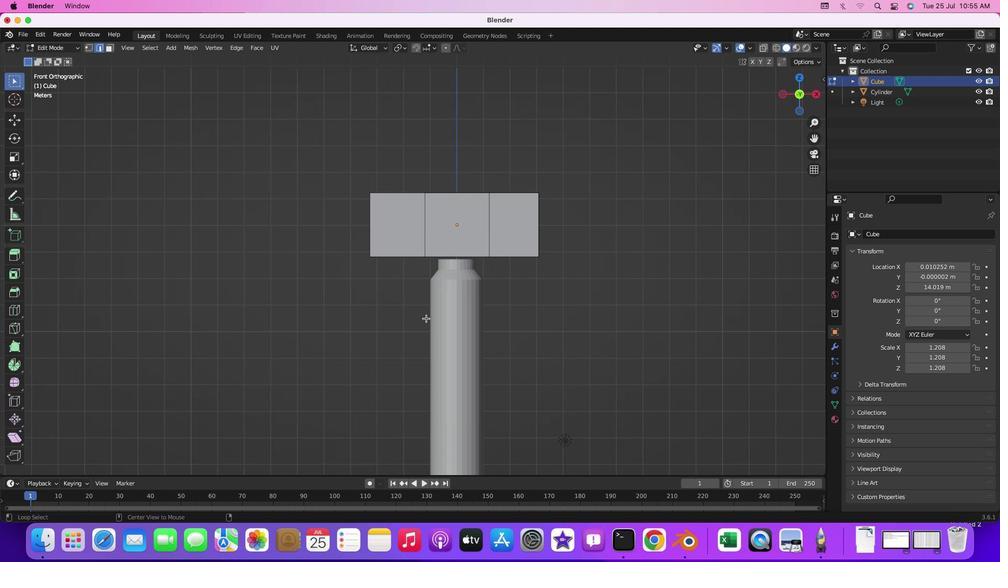 
Action: Mouse moved to (427, 307)
Screenshot: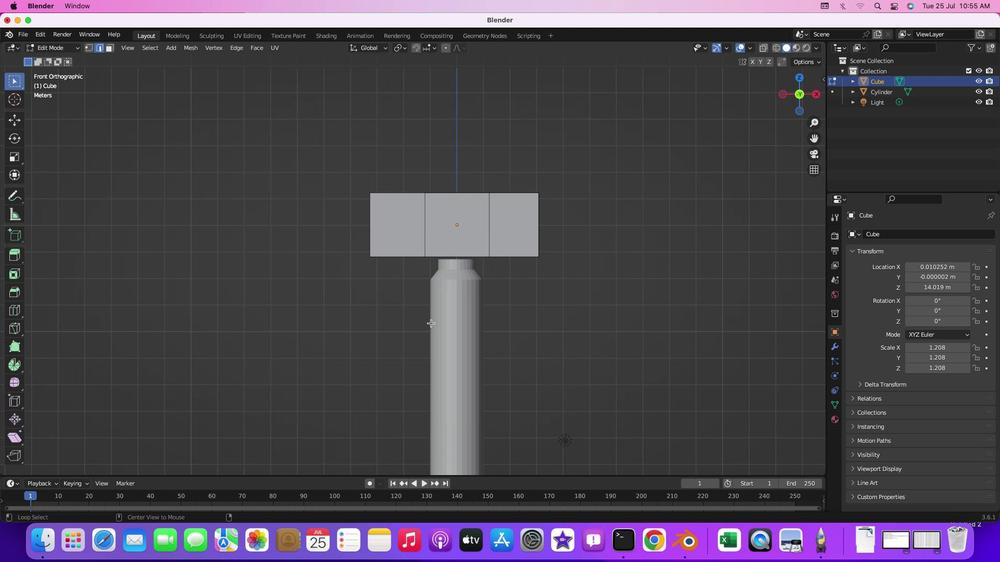
Action: Mouse pressed middle at (427, 307)
Screenshot: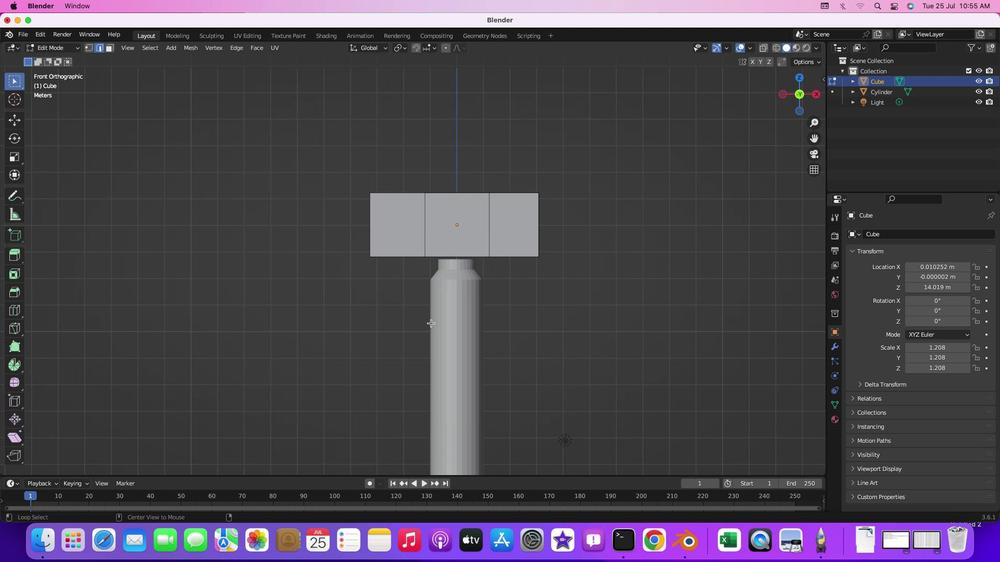 
Action: Mouse moved to (417, 183)
Screenshot: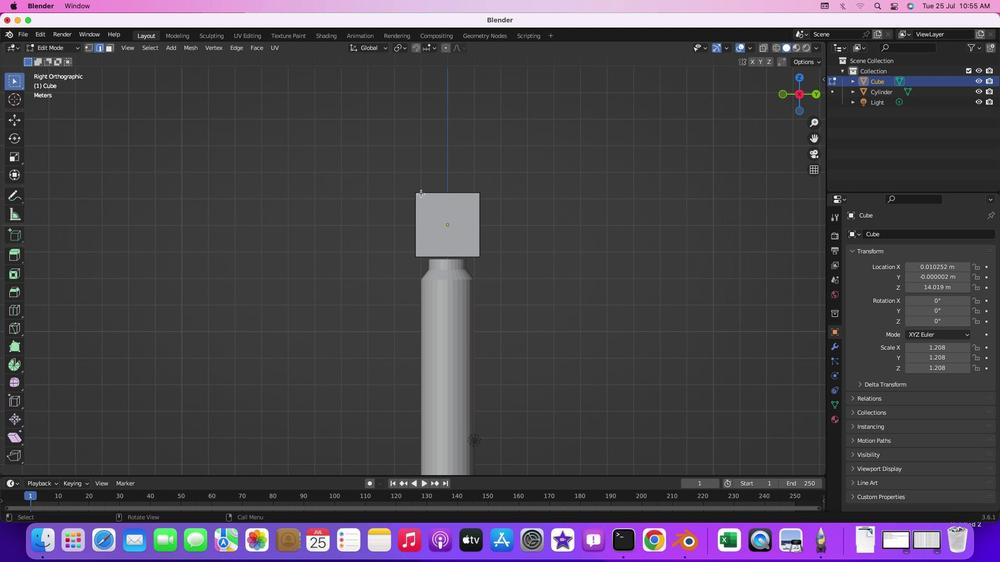 
Action: Key pressed 's'
Screenshot: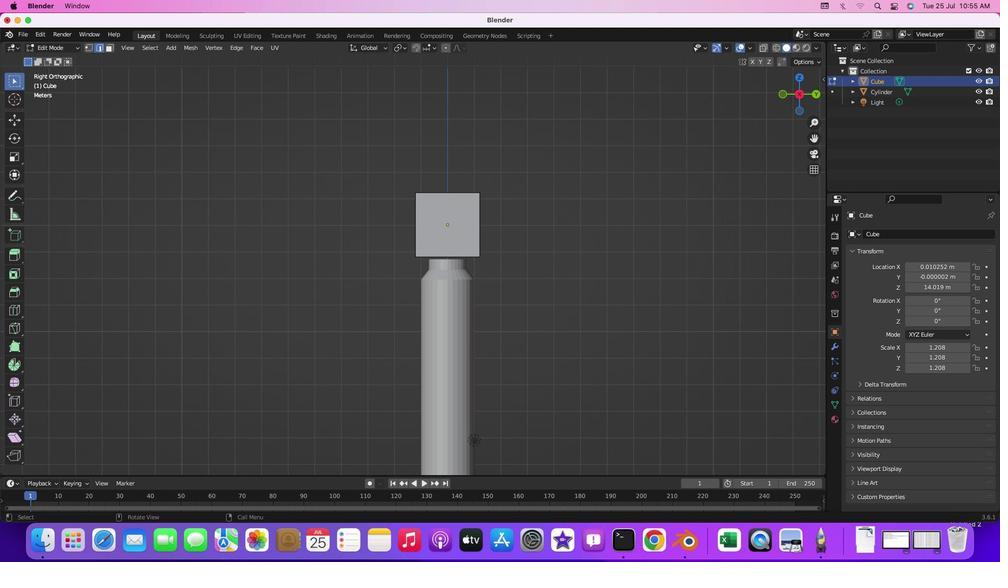 
Action: Mouse moved to (450, 207)
Screenshot: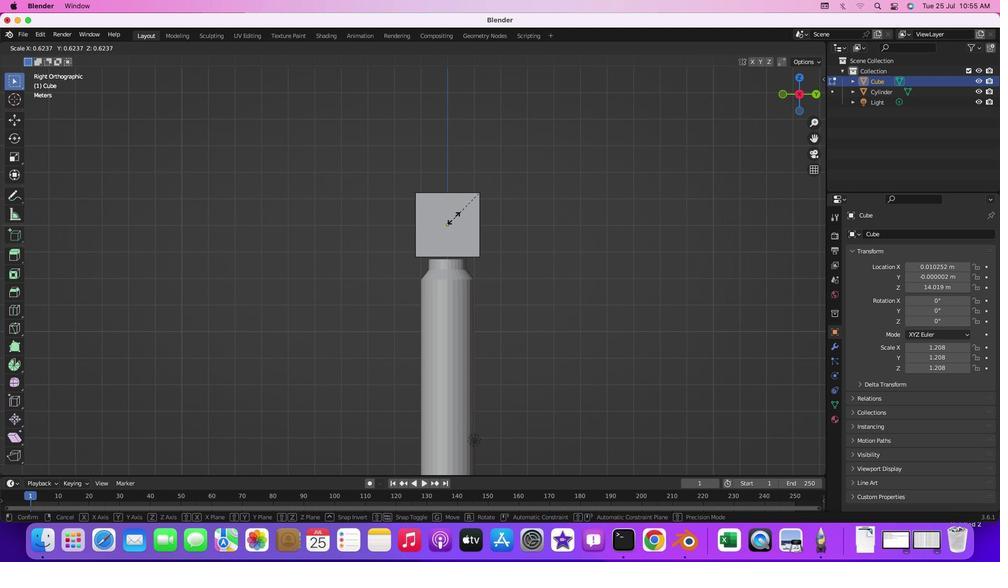 
Action: Key pressed 's'
Screenshot: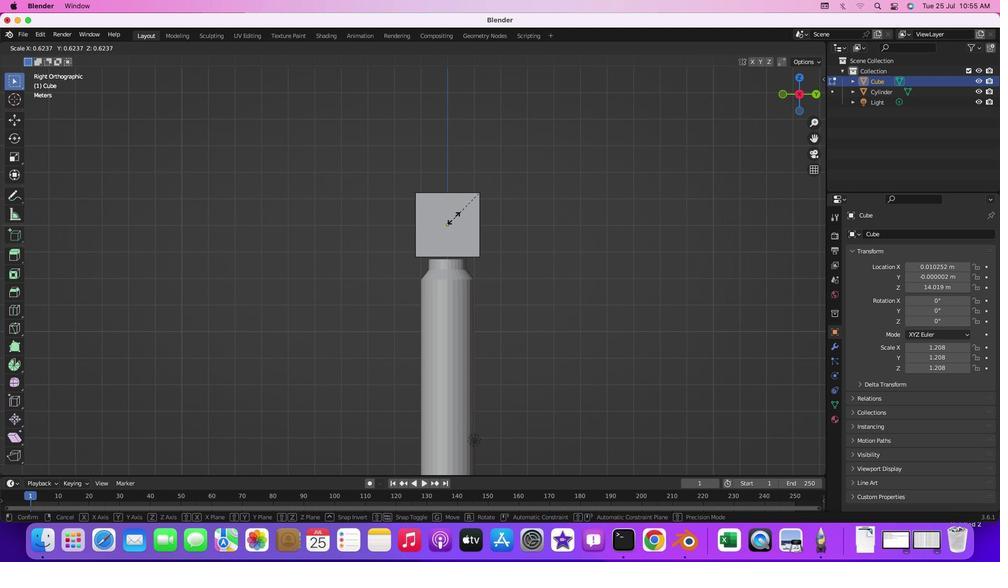 
Action: Mouse pressed left at (450, 207)
Screenshot: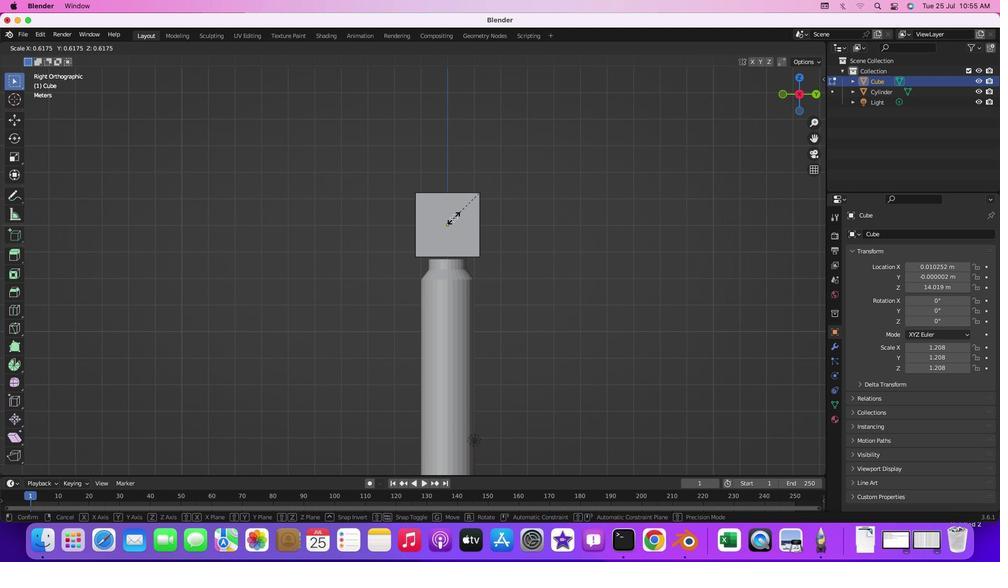 
Action: Mouse moved to (491, 226)
Screenshot: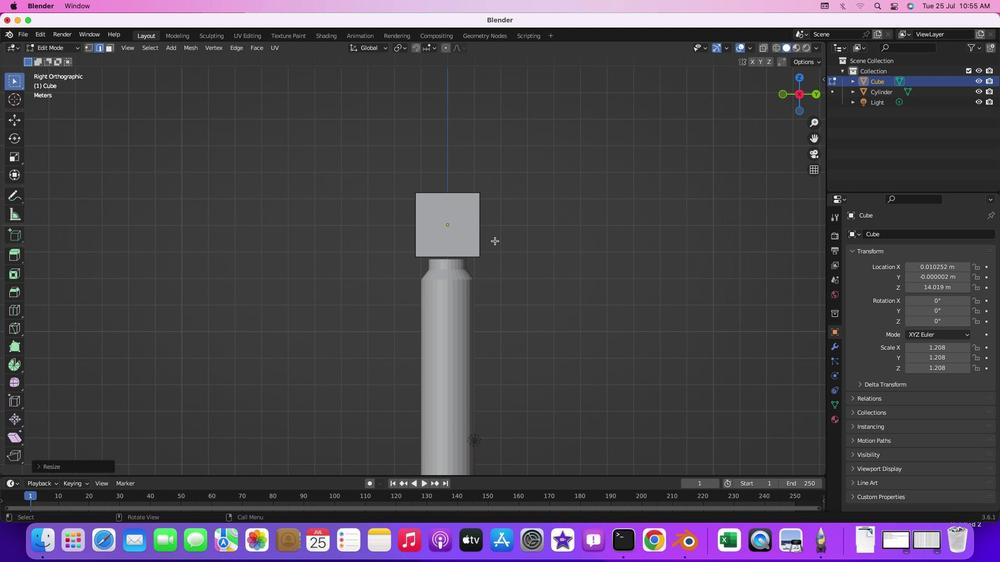 
Action: Mouse pressed middle at (491, 226)
Screenshot: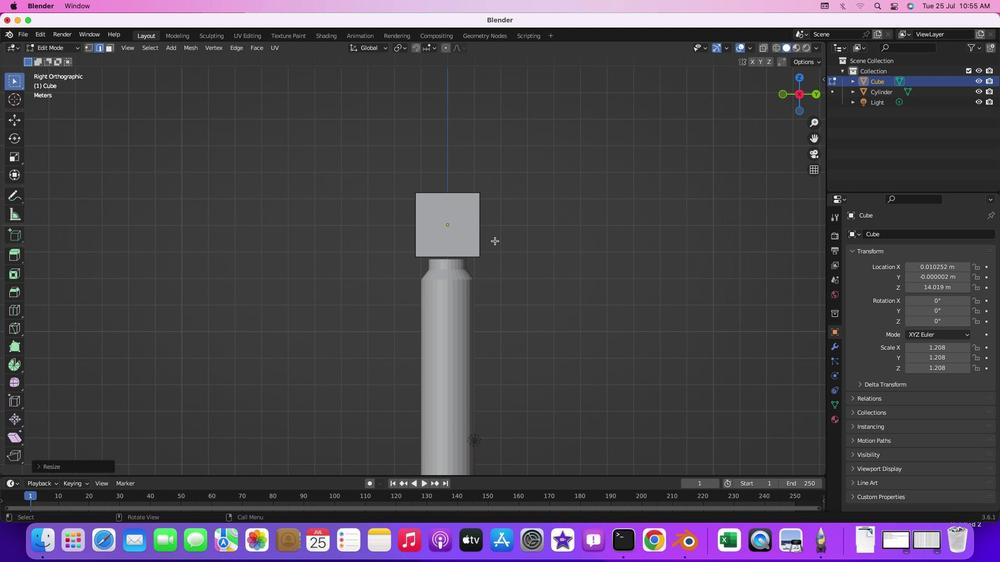 
Action: Mouse moved to (421, 263)
Screenshot: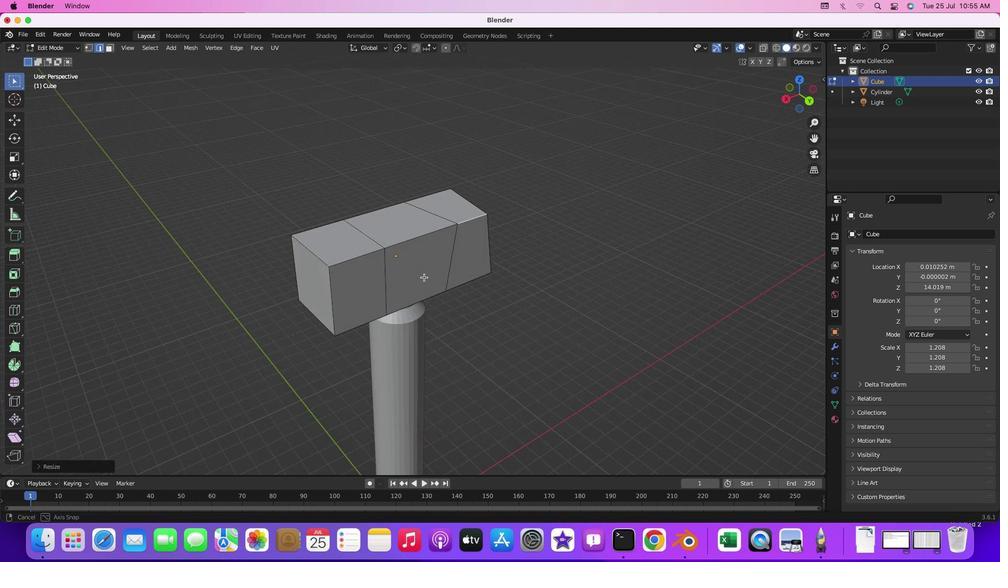 
Action: Key pressed Key.cmd'z'
Screenshot: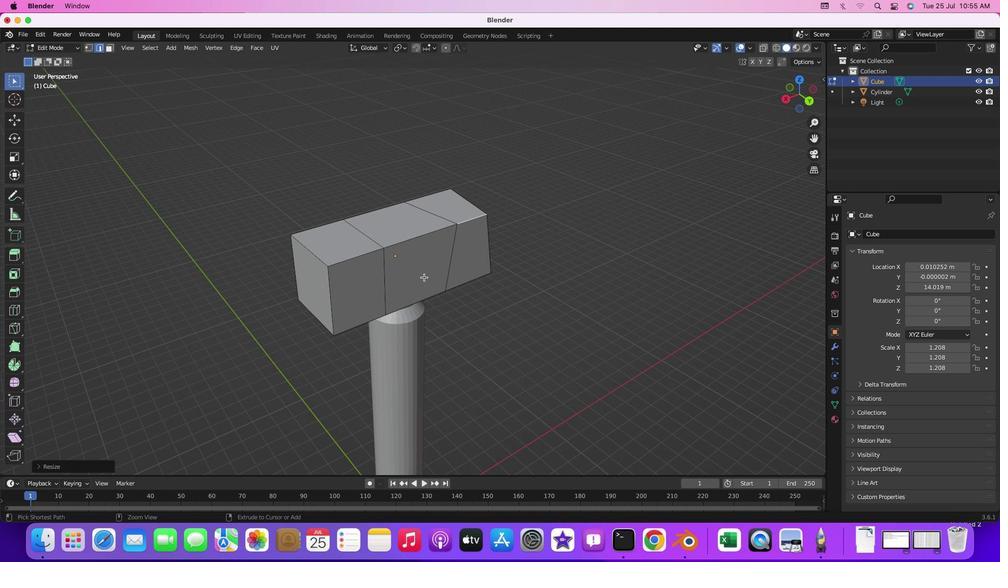 
Action: Mouse moved to (526, 269)
Screenshot: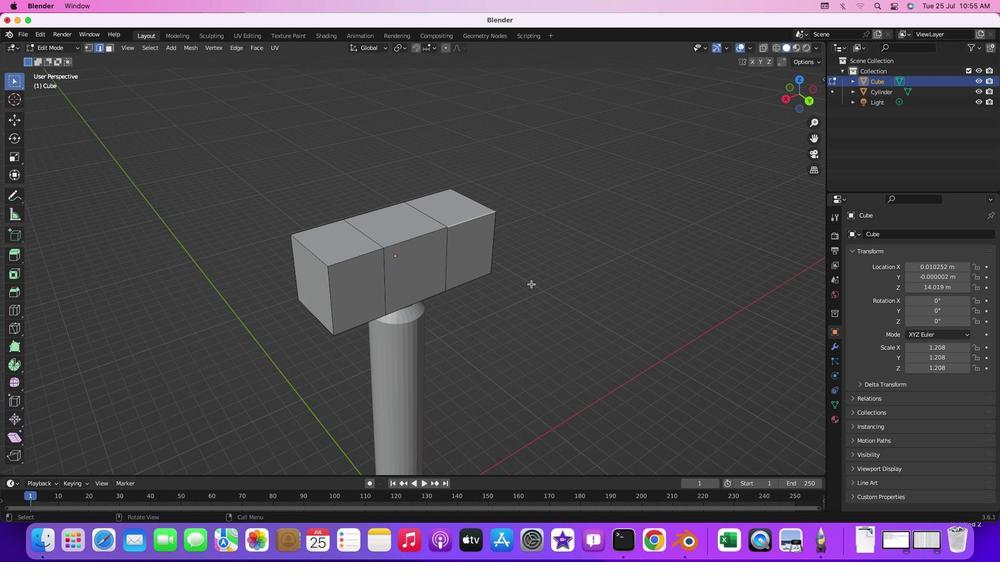 
Action: Mouse pressed middle at (526, 269)
Screenshot: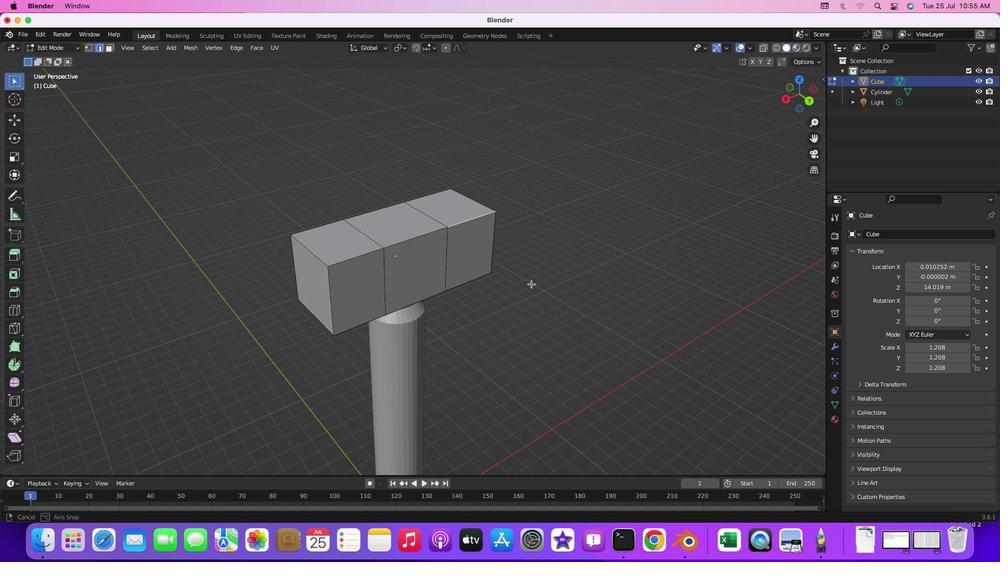 
Action: Mouse moved to (471, 262)
Screenshot: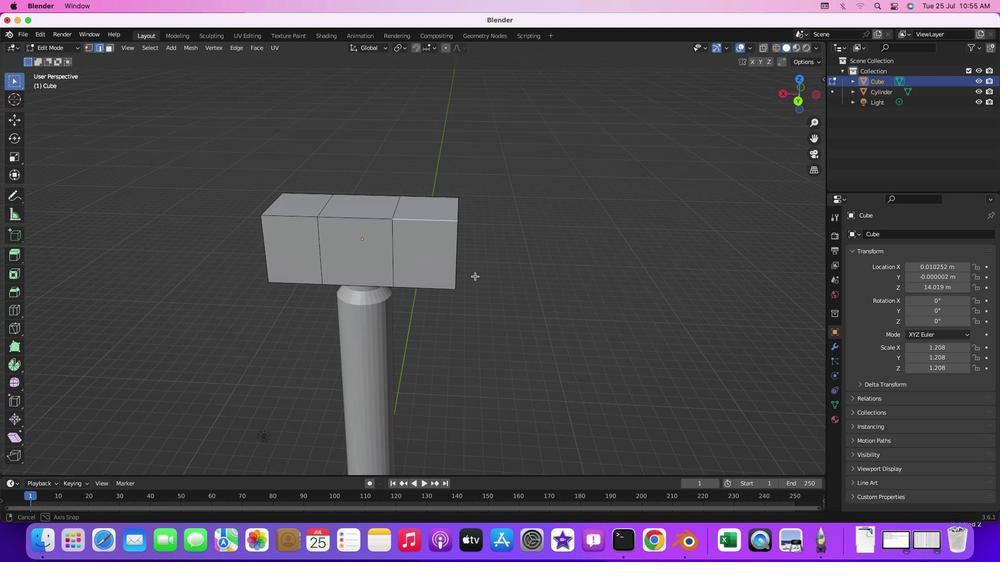 
Action: Key pressed '1'
Screenshot: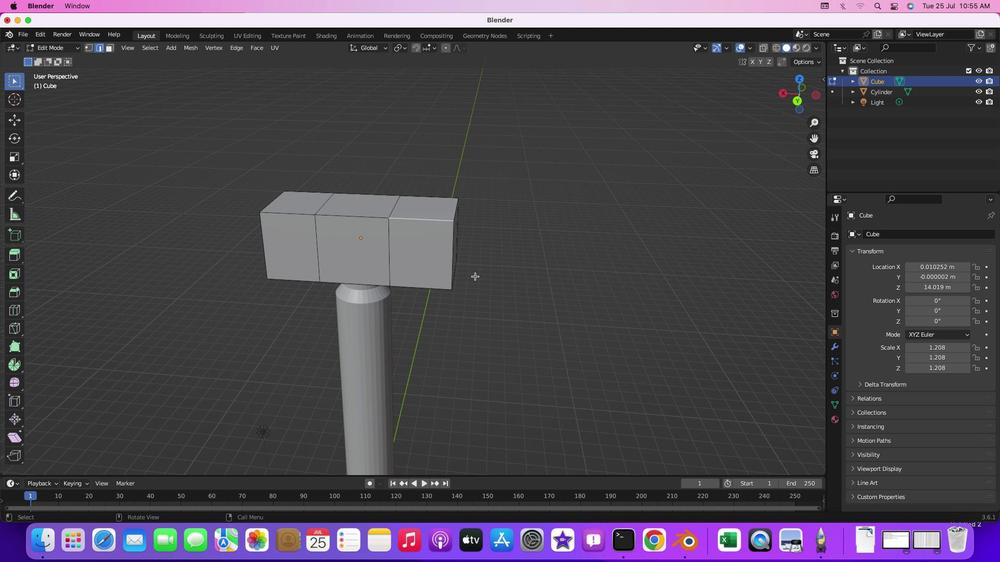 
Action: Mouse moved to (463, 281)
Screenshot: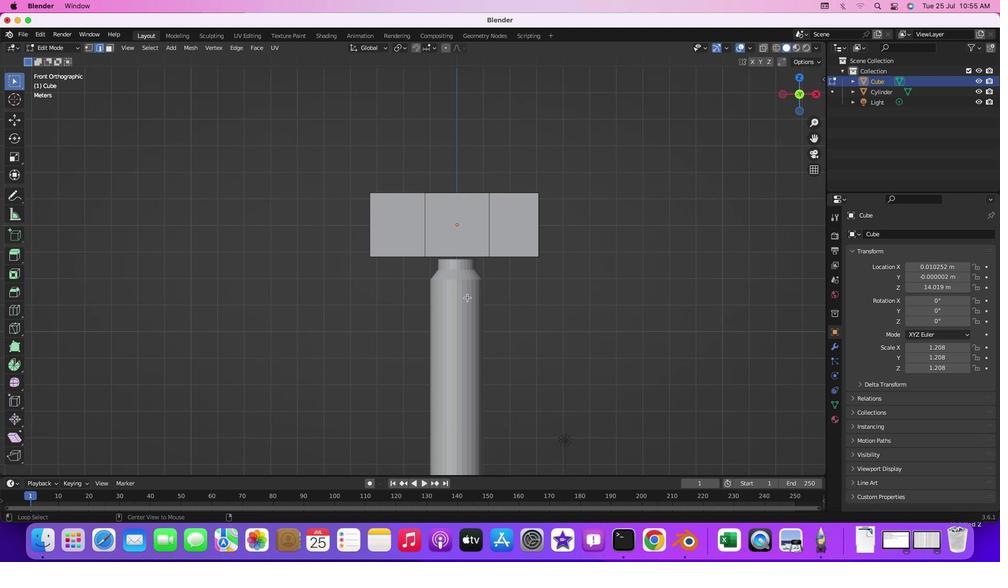 
Action: Key pressed Key.alt
Screenshot: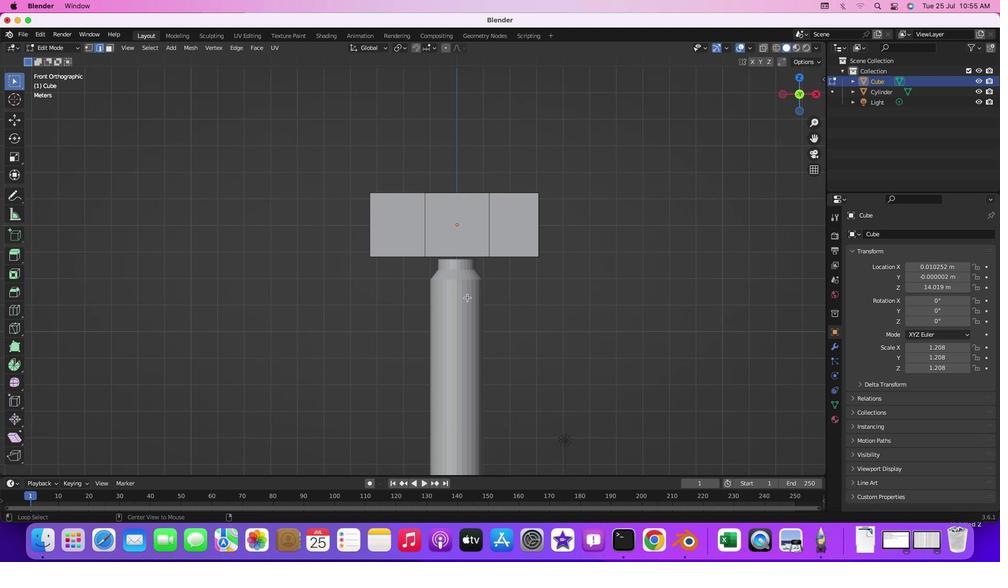 
Action: Mouse moved to (463, 282)
Screenshot: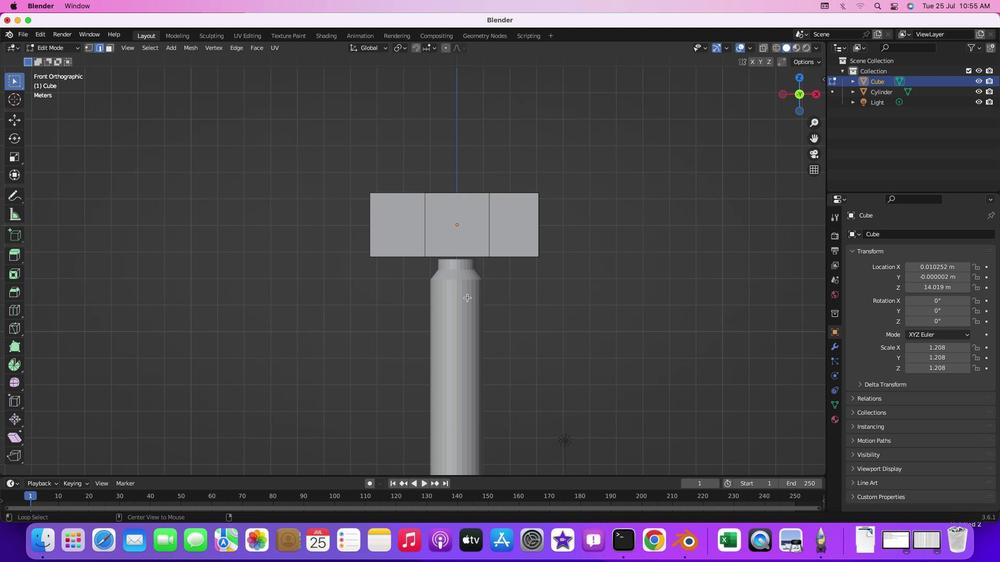 
Action: Mouse pressed middle at (463, 282)
Screenshot: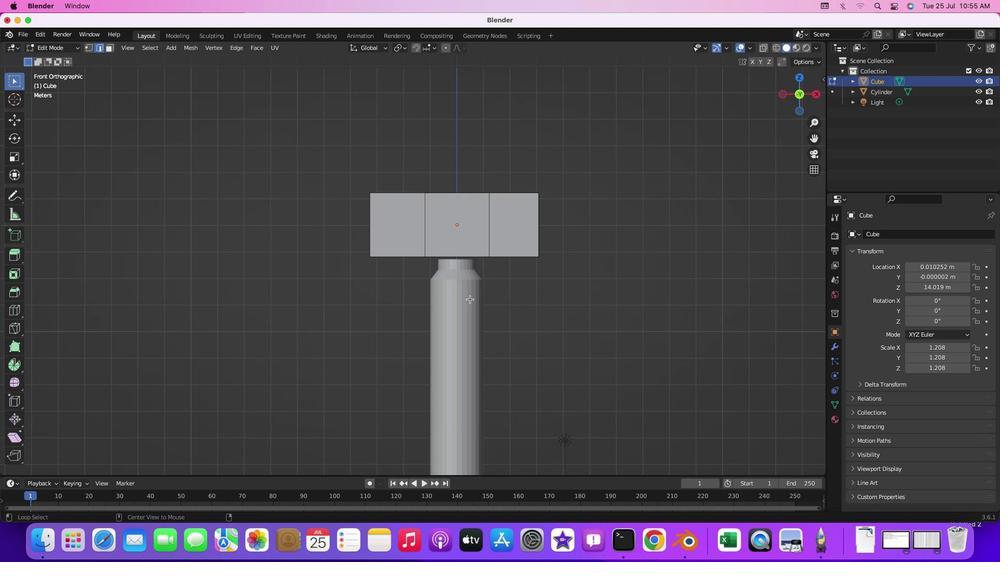 
Action: Mouse moved to (496, 324)
Screenshot: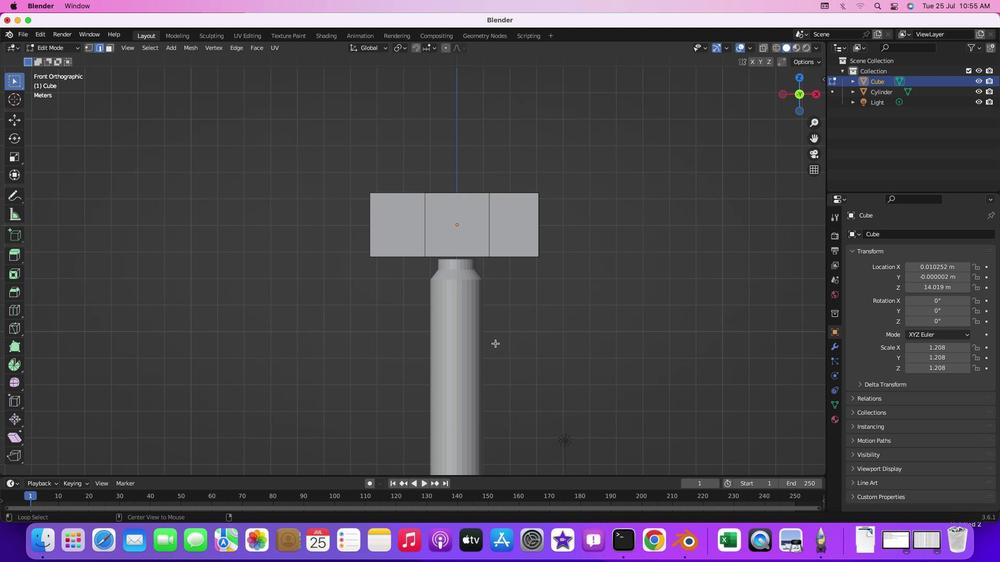 
Action: Key pressed Key.alt
Screenshot: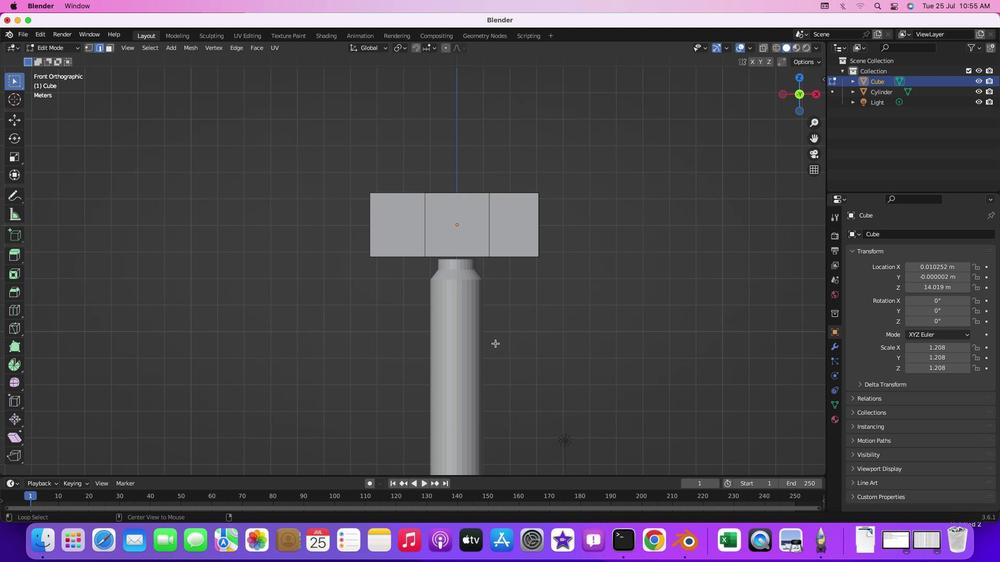 
Action: Mouse moved to (491, 326)
Screenshot: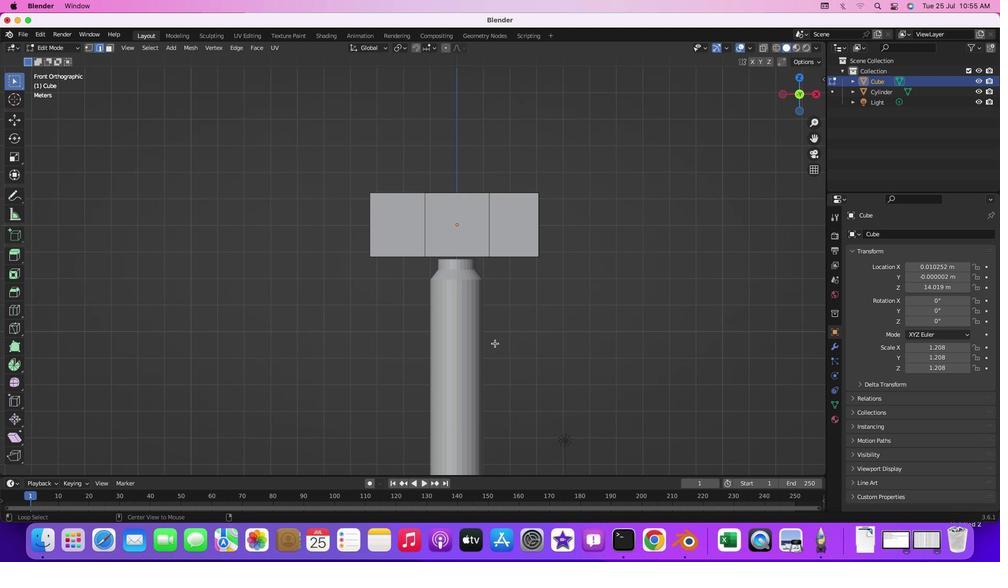 
Action: Mouse pressed middle at (491, 326)
Screenshot: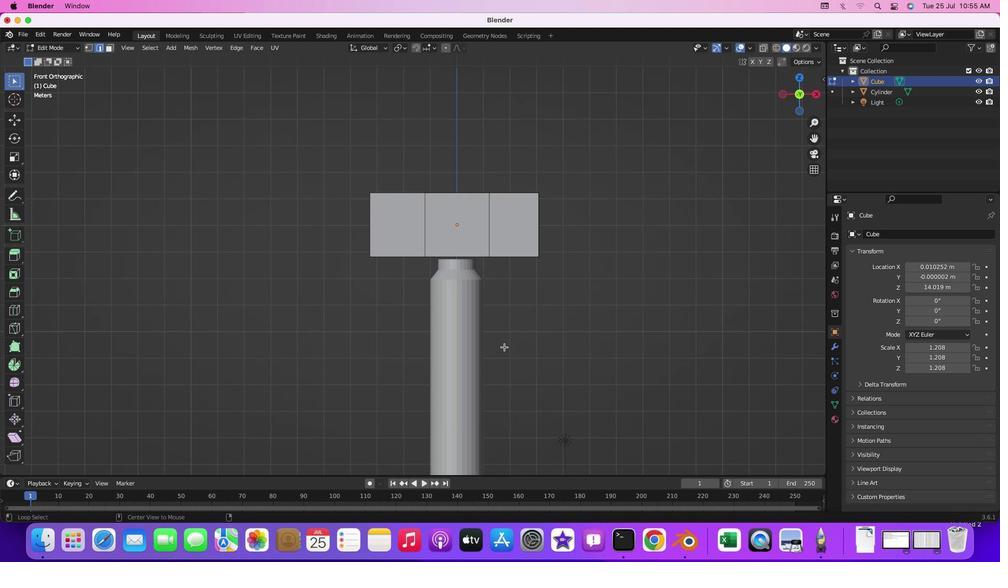 
Action: Mouse moved to (519, 329)
Screenshot: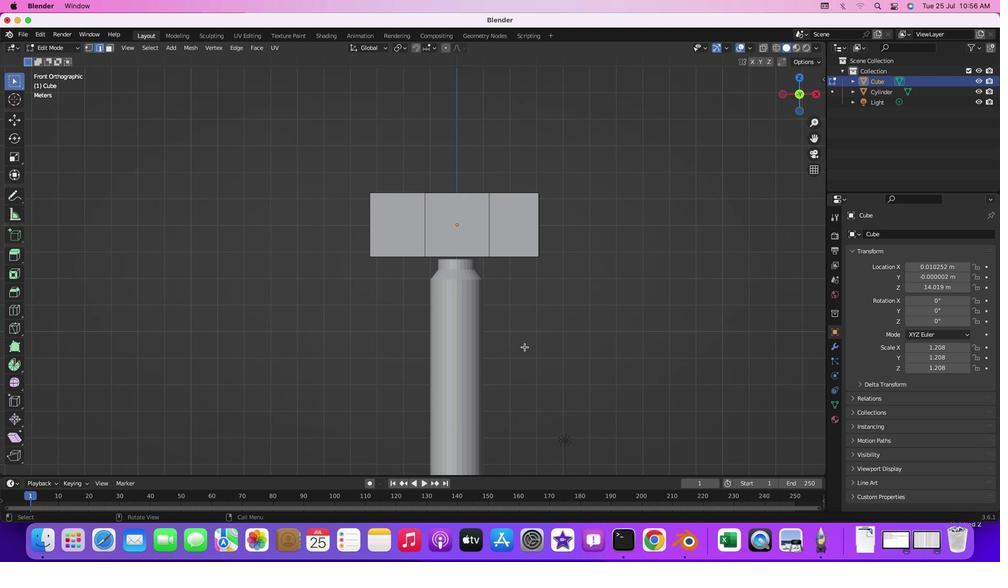 
Action: Mouse scrolled (519, 329) with delta (3, 0)
Screenshot: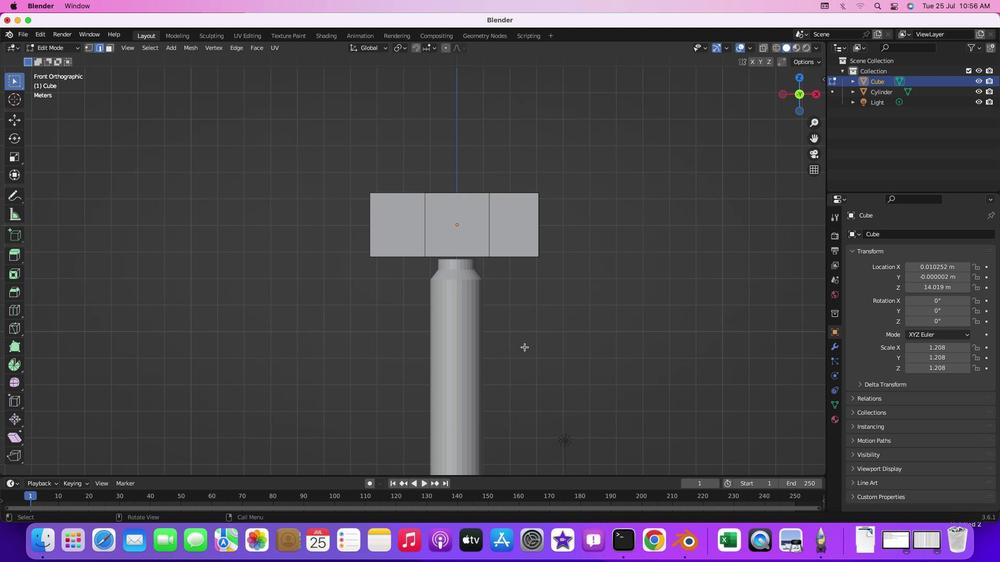 
Action: Mouse scrolled (519, 329) with delta (3, 0)
